 Task: Buy 4 Secondary Diaphragms from Exhaust & Emissions section under best seller category for shipping address: Francisco Garcia, 1396 Camden Street, Reno, Nevada 89501, Cell Number 7752551231. Pay from credit card ending with 2005, CVV 3321
Action: Mouse moved to (26, 83)
Screenshot: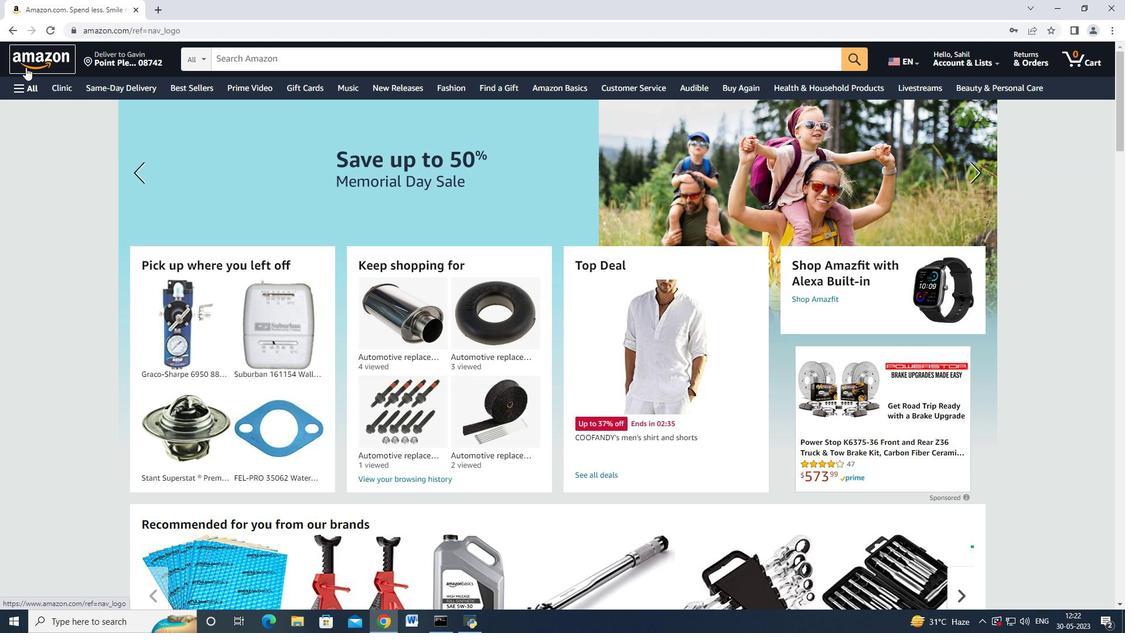 
Action: Mouse pressed left at (26, 83)
Screenshot: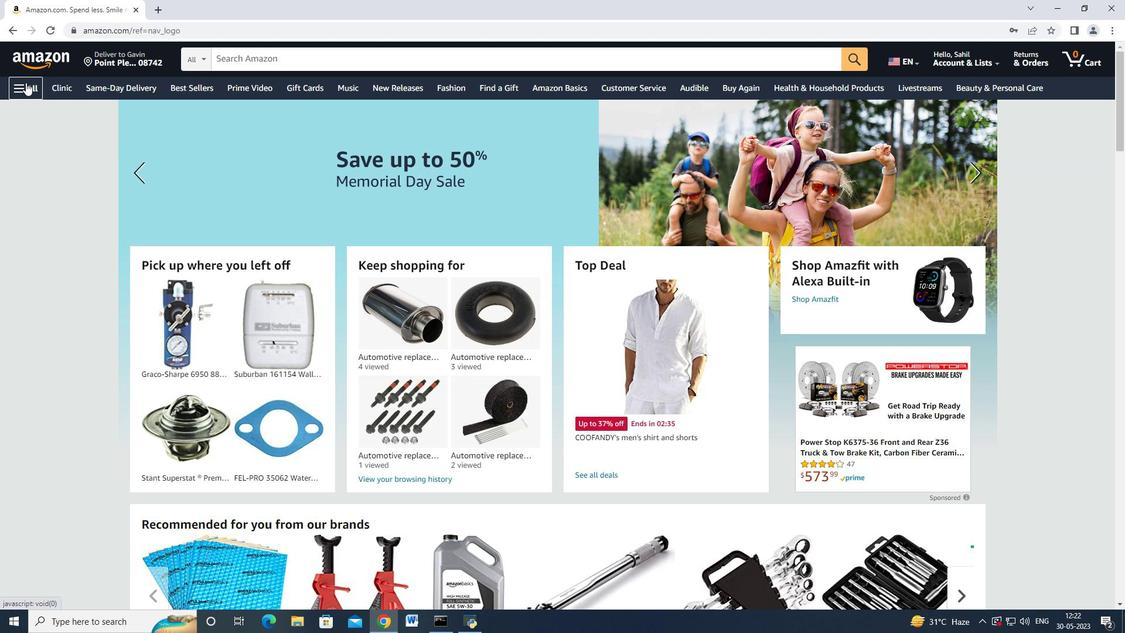
Action: Mouse moved to (15, 153)
Screenshot: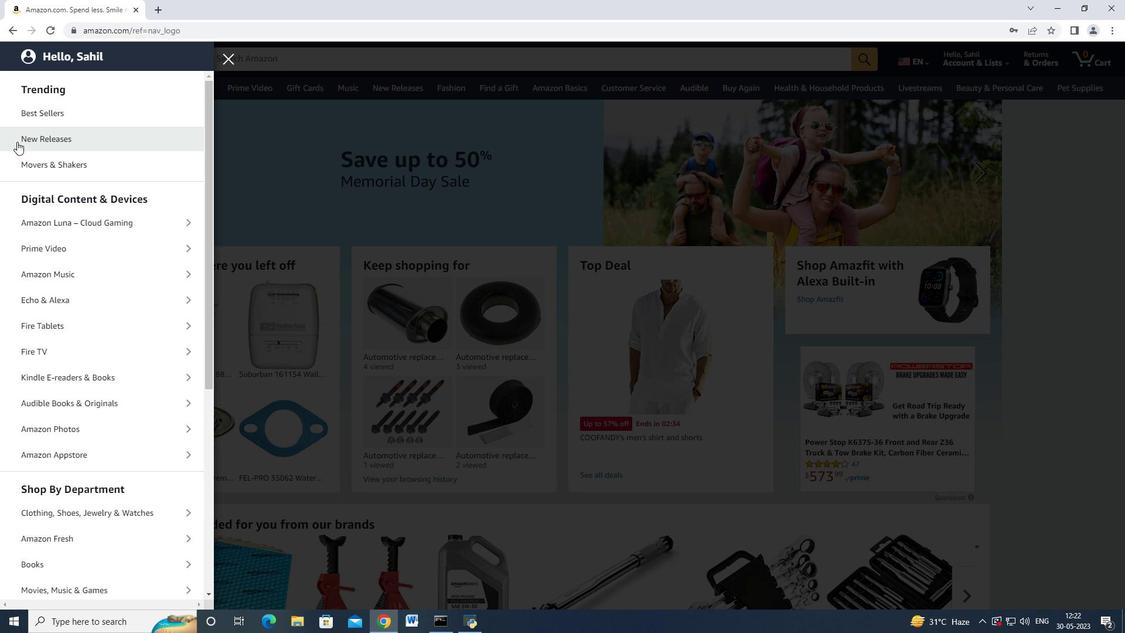 
Action: Mouse scrolled (15, 152) with delta (0, 0)
Screenshot: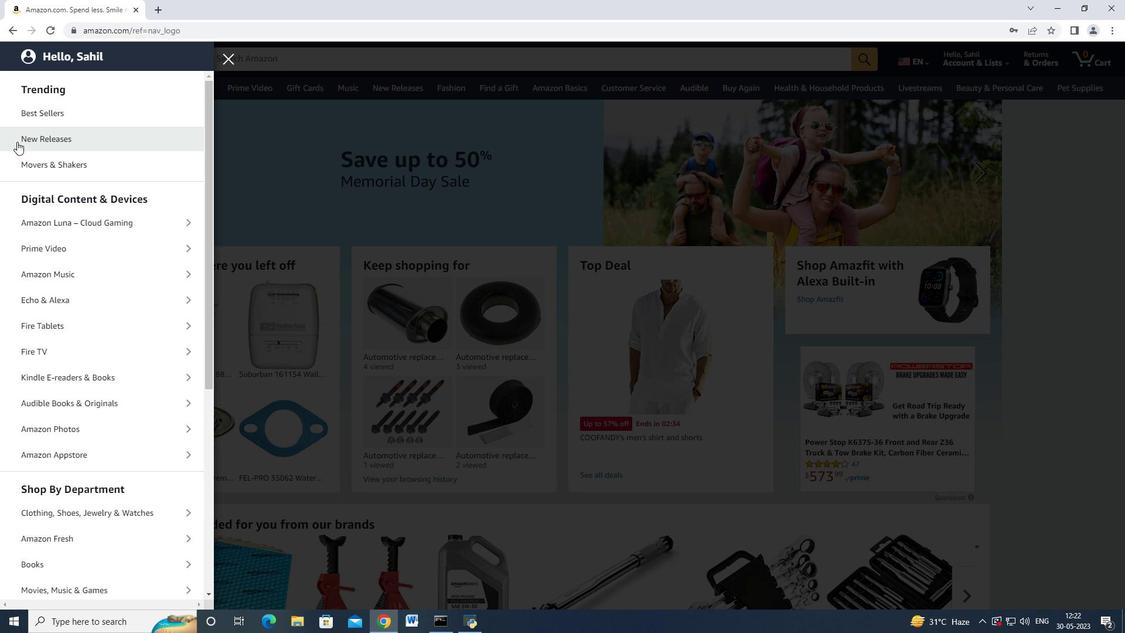 
Action: Mouse moved to (39, 161)
Screenshot: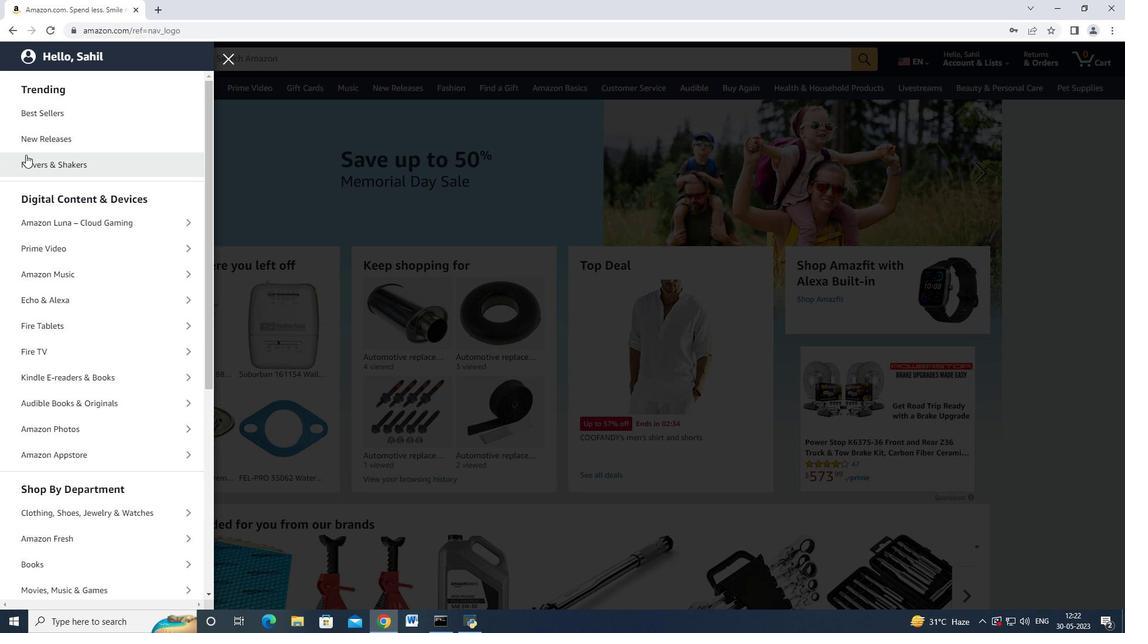 
Action: Mouse scrolled (38, 160) with delta (0, 0)
Screenshot: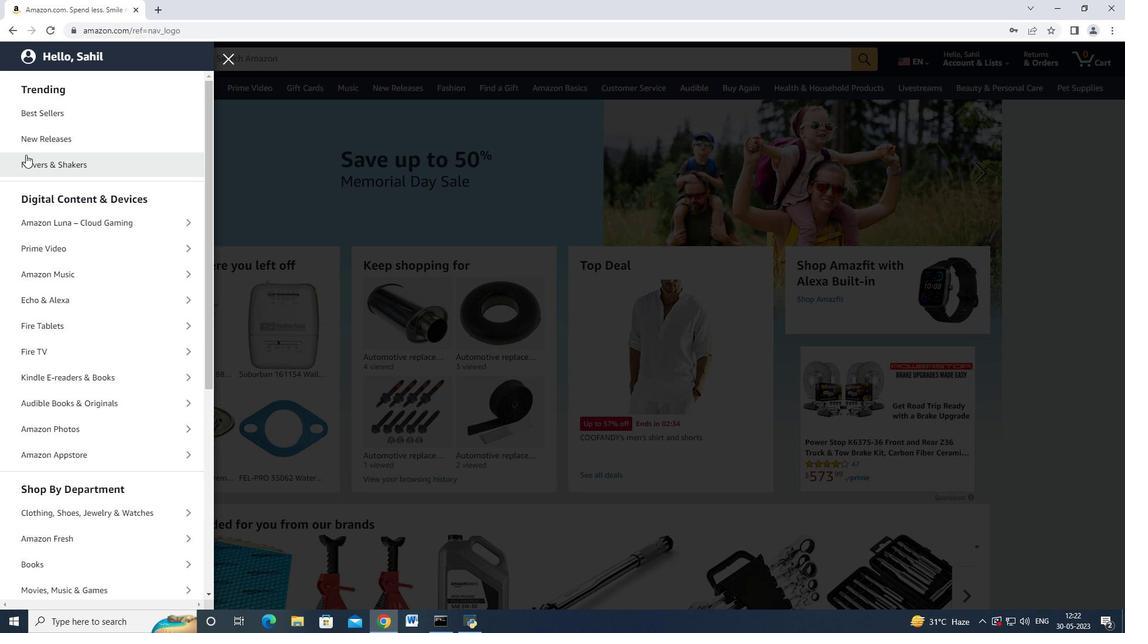 
Action: Mouse moved to (65, 185)
Screenshot: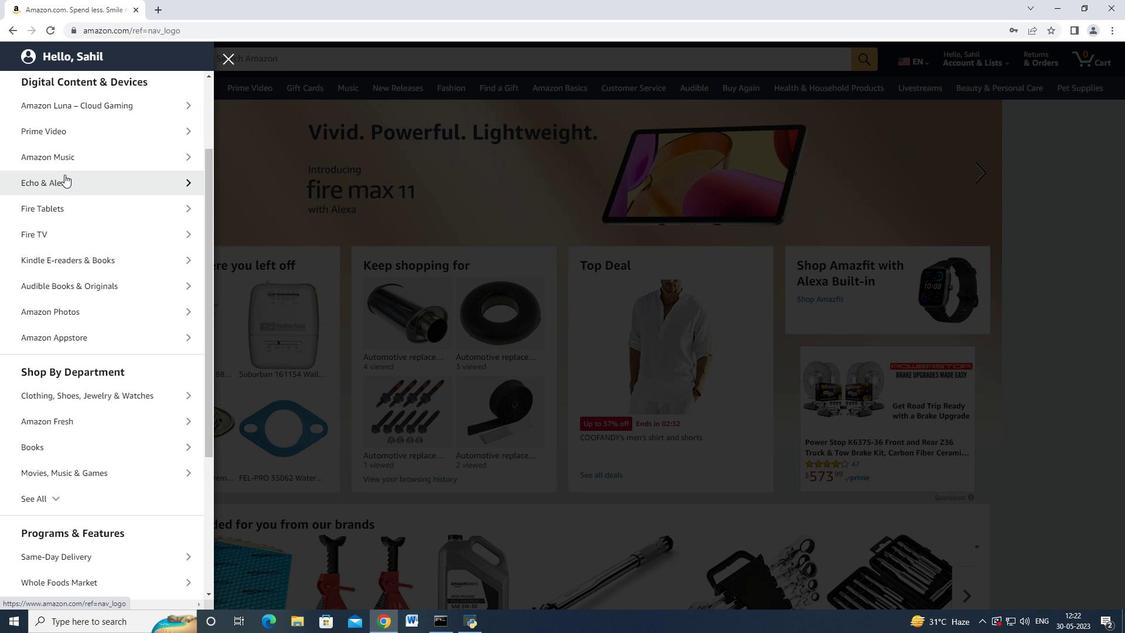 
Action: Mouse scrolled (65, 184) with delta (0, 0)
Screenshot: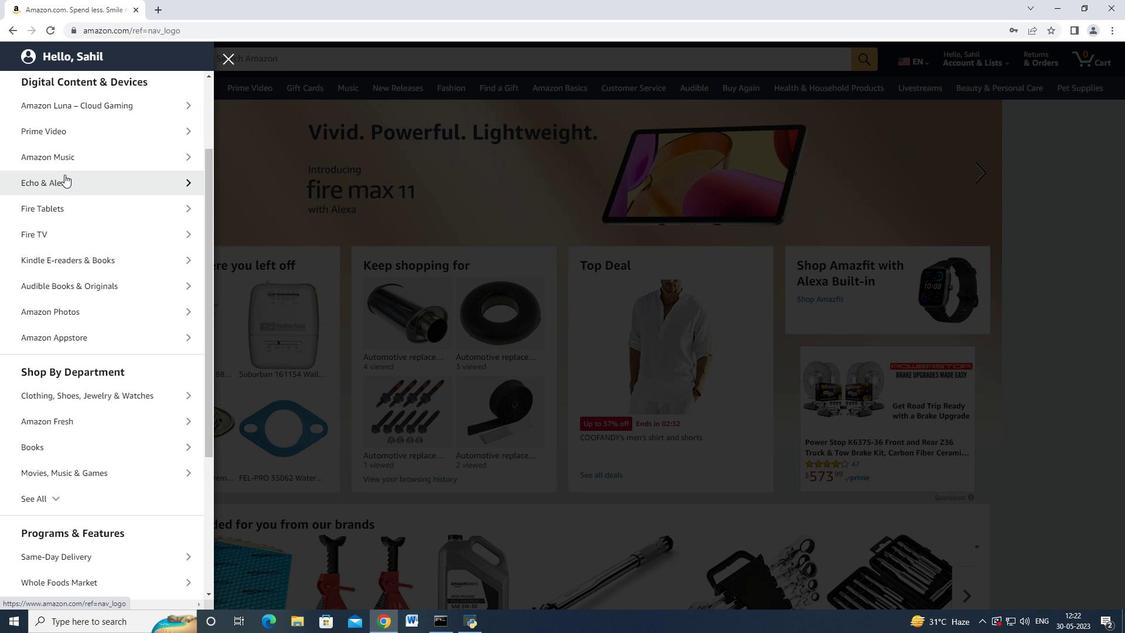 
Action: Mouse moved to (65, 192)
Screenshot: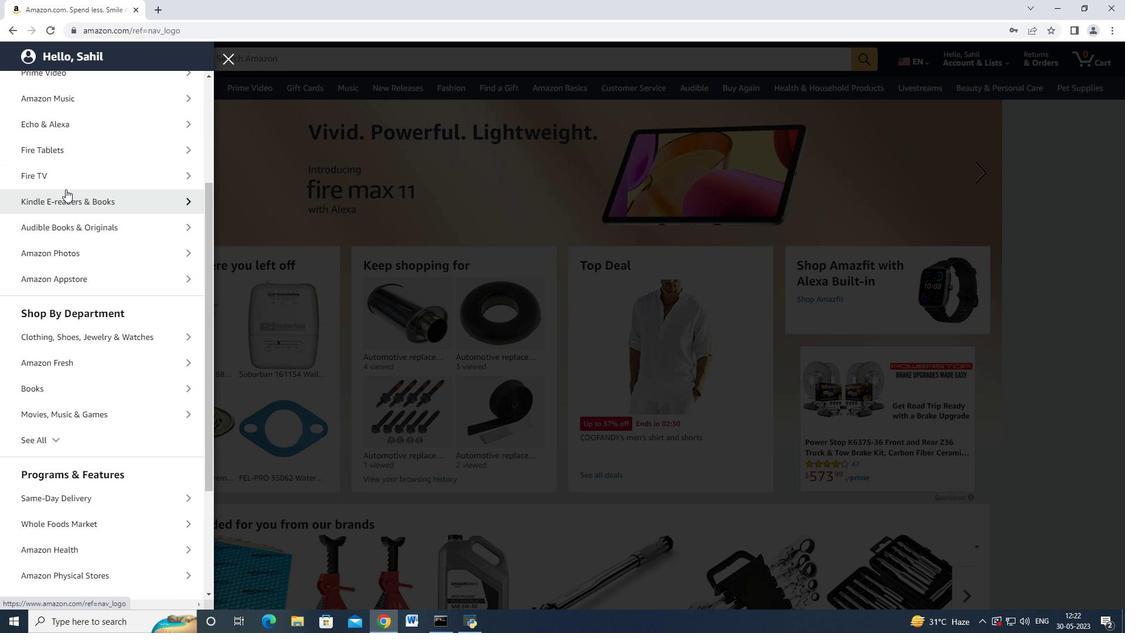 
Action: Mouse scrolled (65, 192) with delta (0, 0)
Screenshot: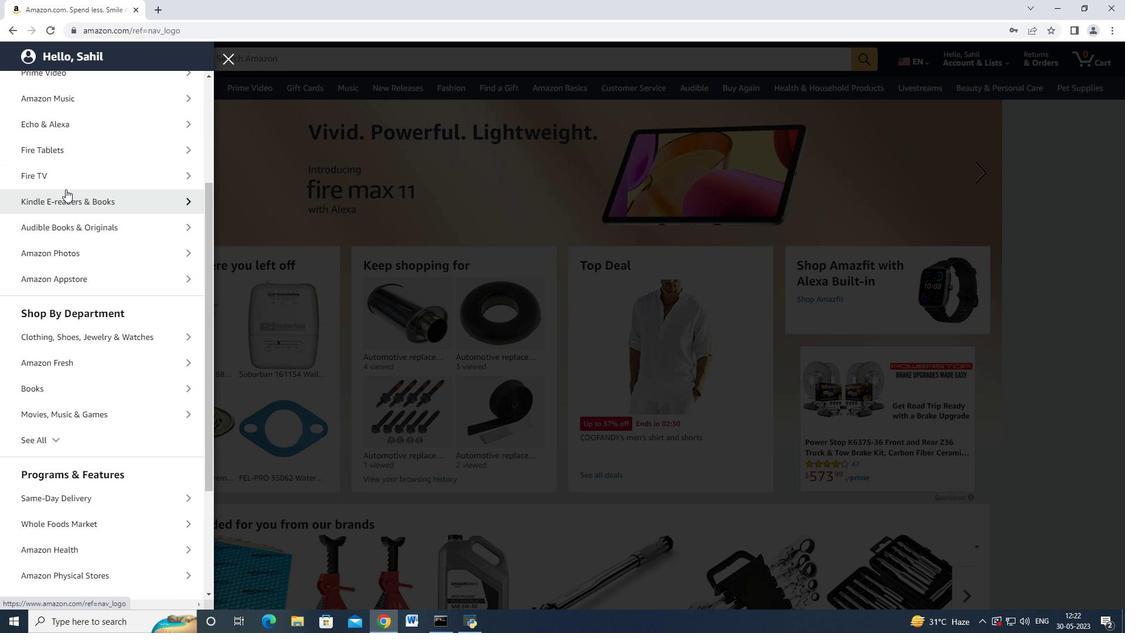 
Action: Mouse moved to (66, 198)
Screenshot: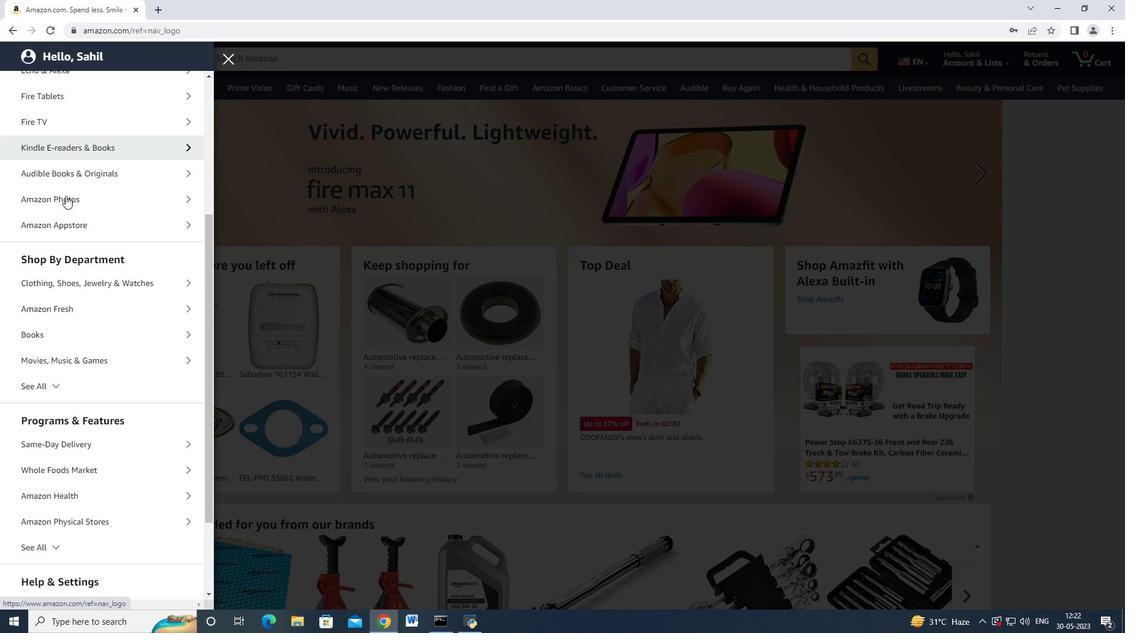 
Action: Mouse scrolled (65, 195) with delta (0, 0)
Screenshot: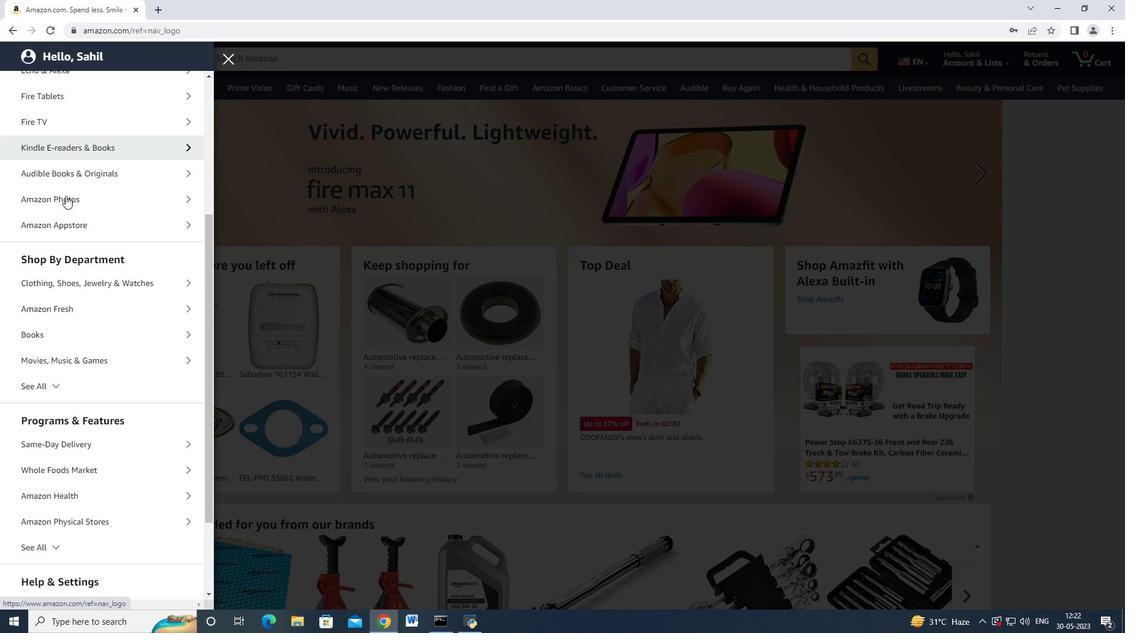 
Action: Mouse moved to (67, 198)
Screenshot: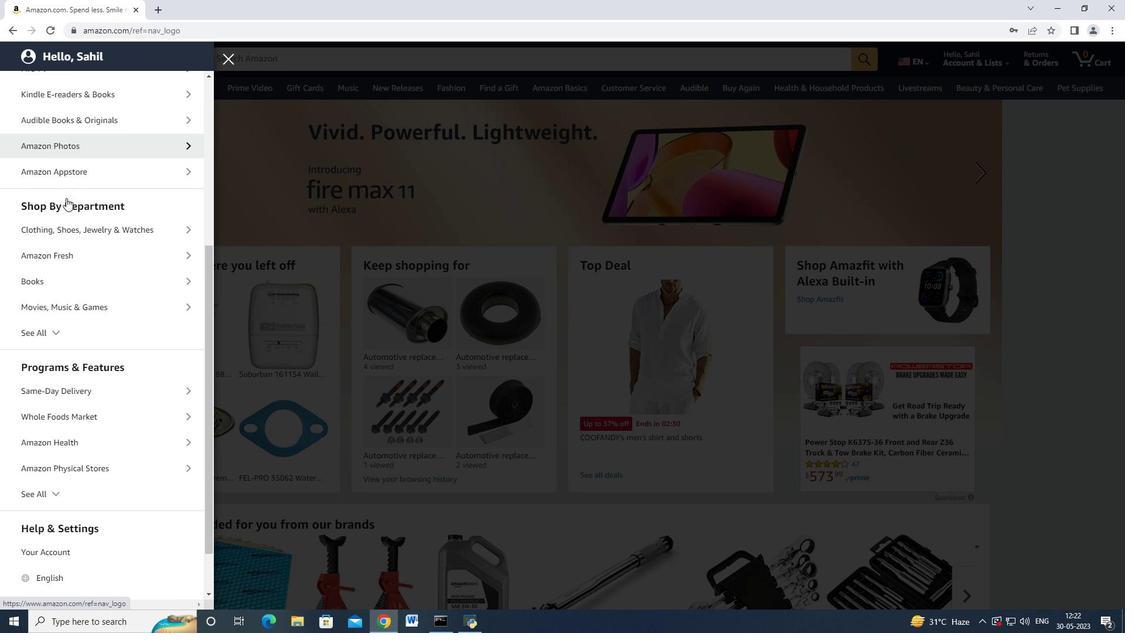 
Action: Mouse scrolled (67, 198) with delta (0, 0)
Screenshot: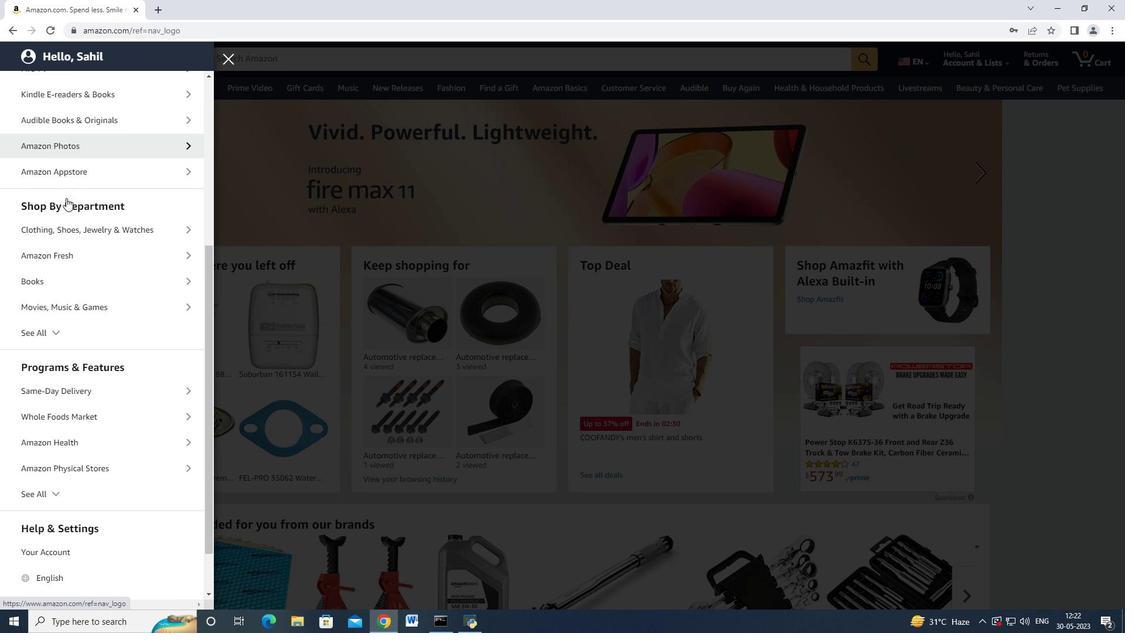 
Action: Mouse moved to (72, 201)
Screenshot: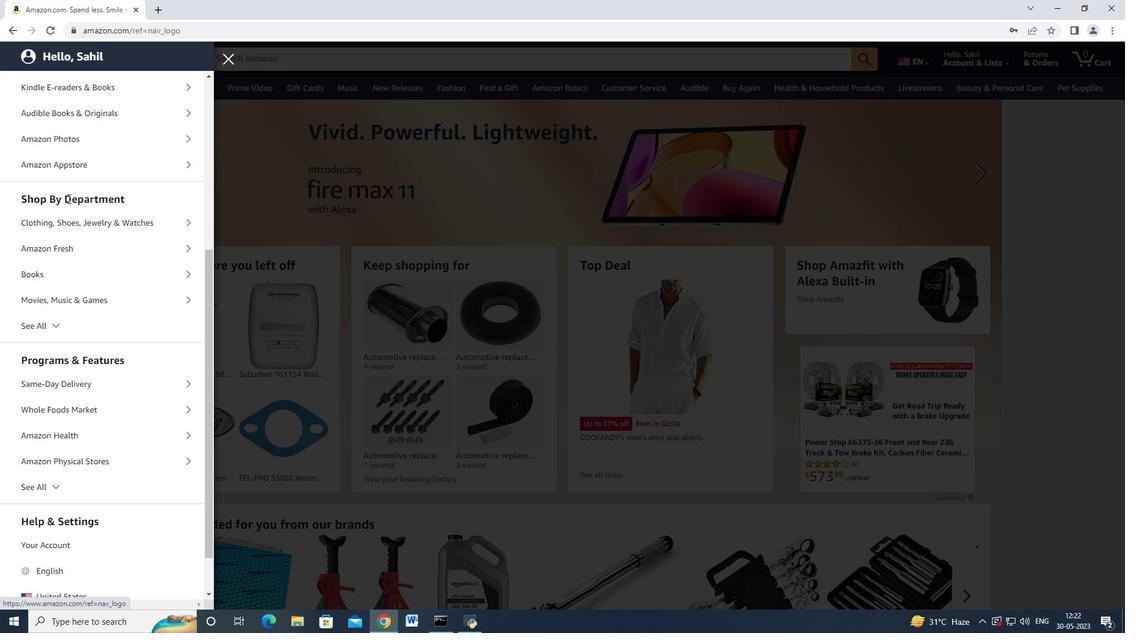 
Action: Mouse scrolled (72, 202) with delta (0, 0)
Screenshot: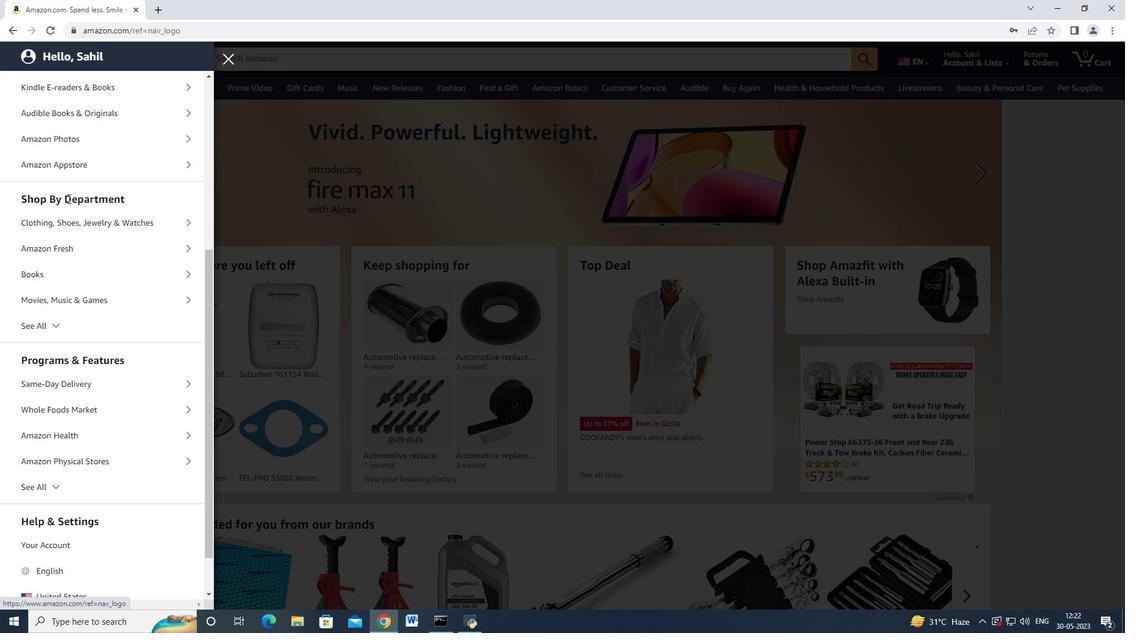 
Action: Mouse moved to (67, 342)
Screenshot: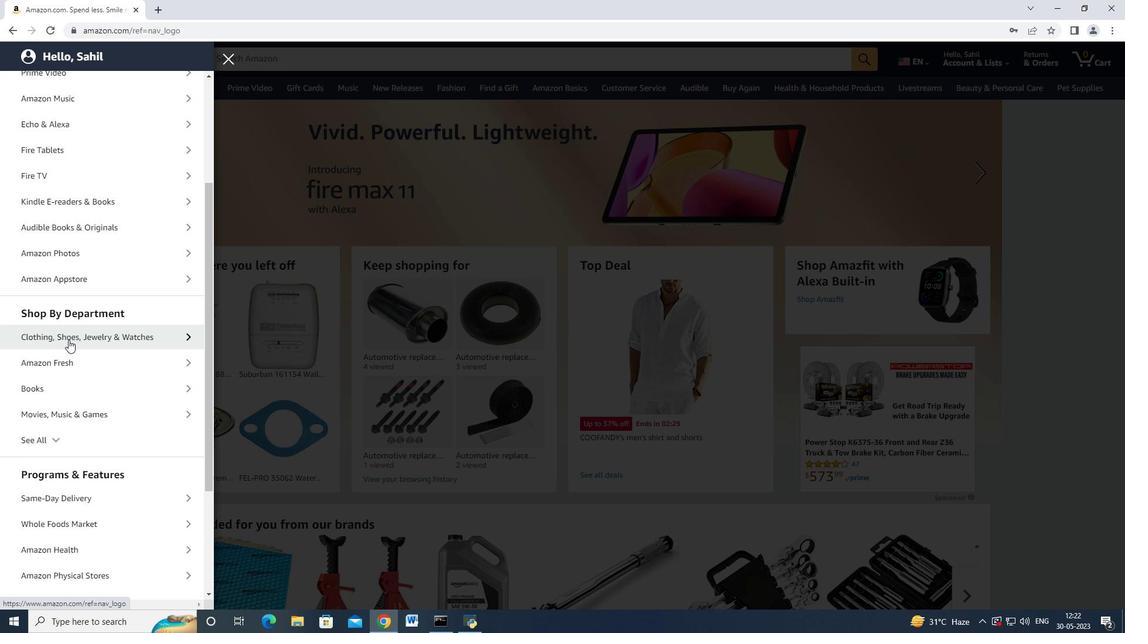 
Action: Mouse scrolled (67, 341) with delta (0, 0)
Screenshot: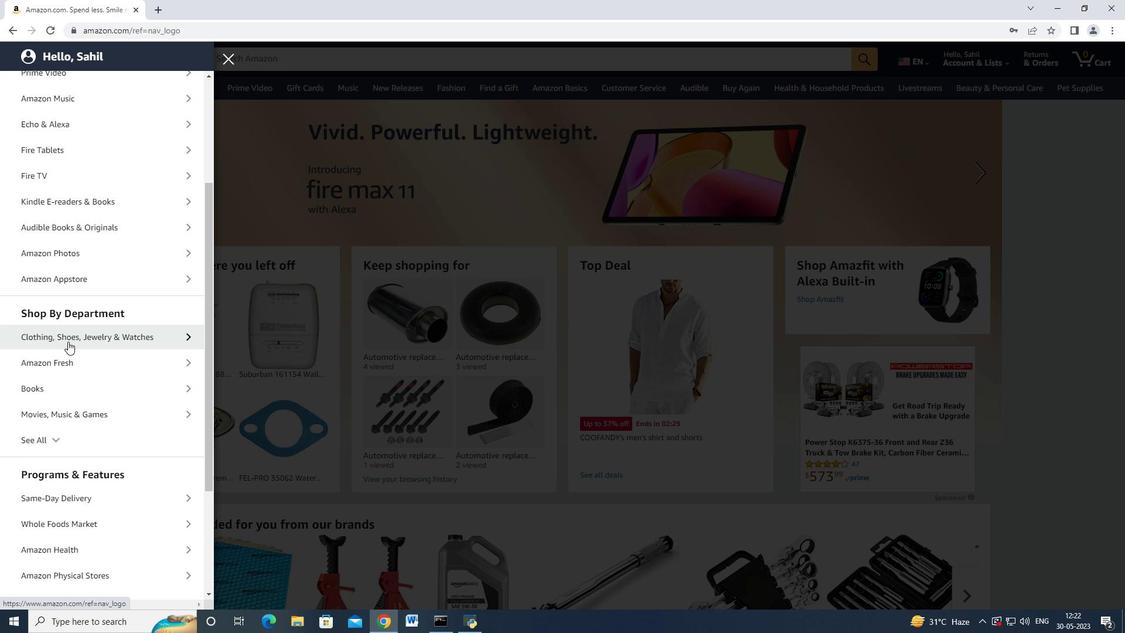 
Action: Mouse moved to (79, 383)
Screenshot: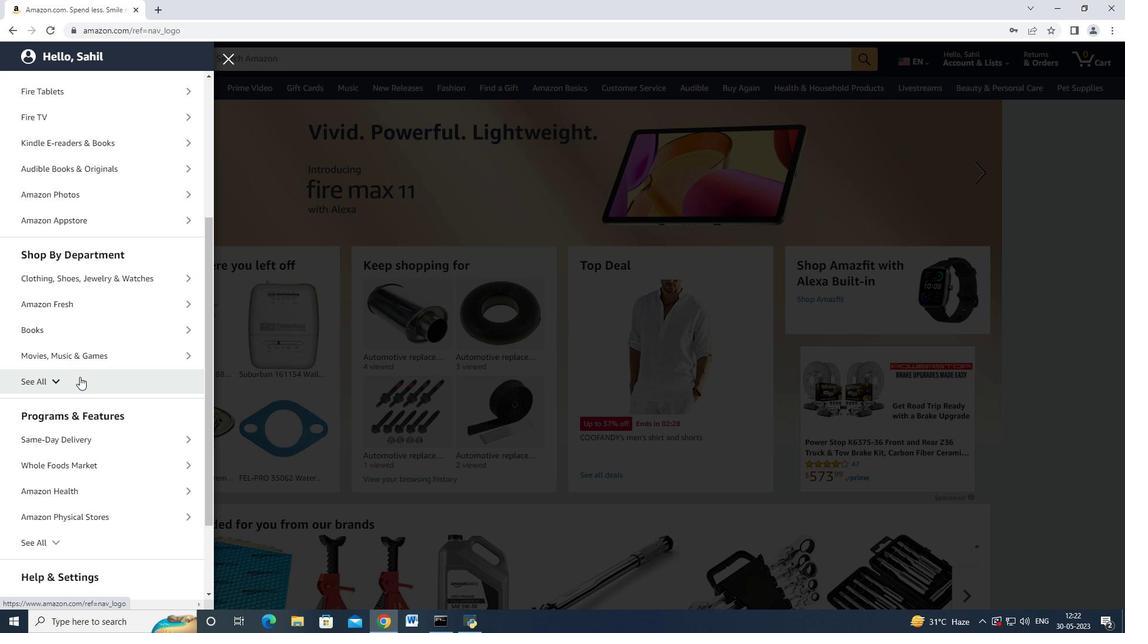 
Action: Mouse pressed left at (79, 383)
Screenshot: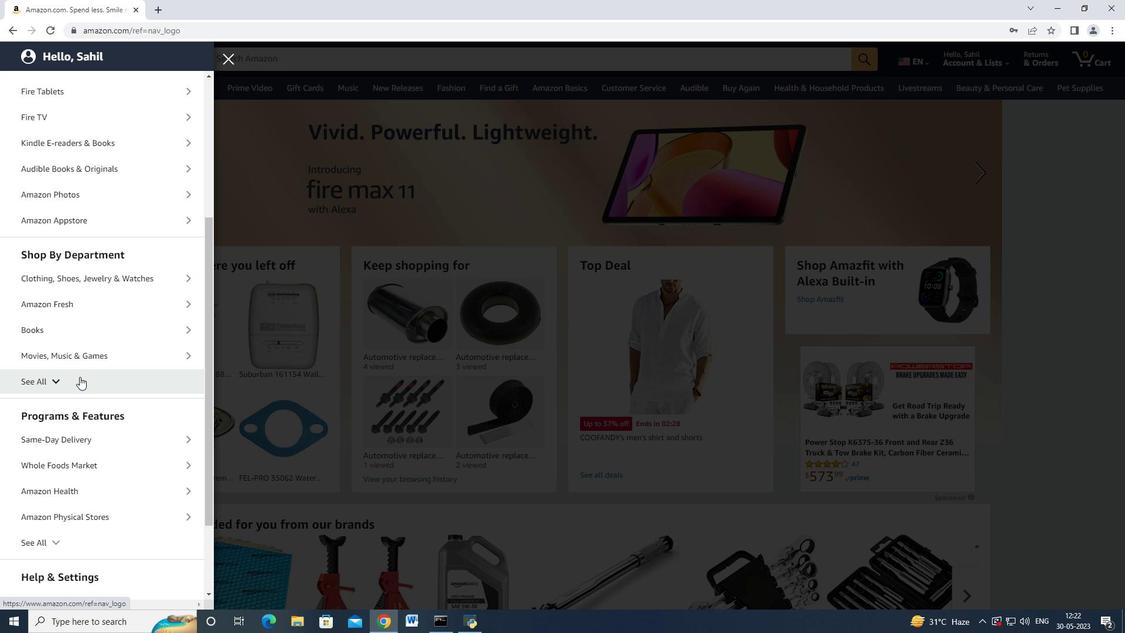 
Action: Mouse moved to (81, 382)
Screenshot: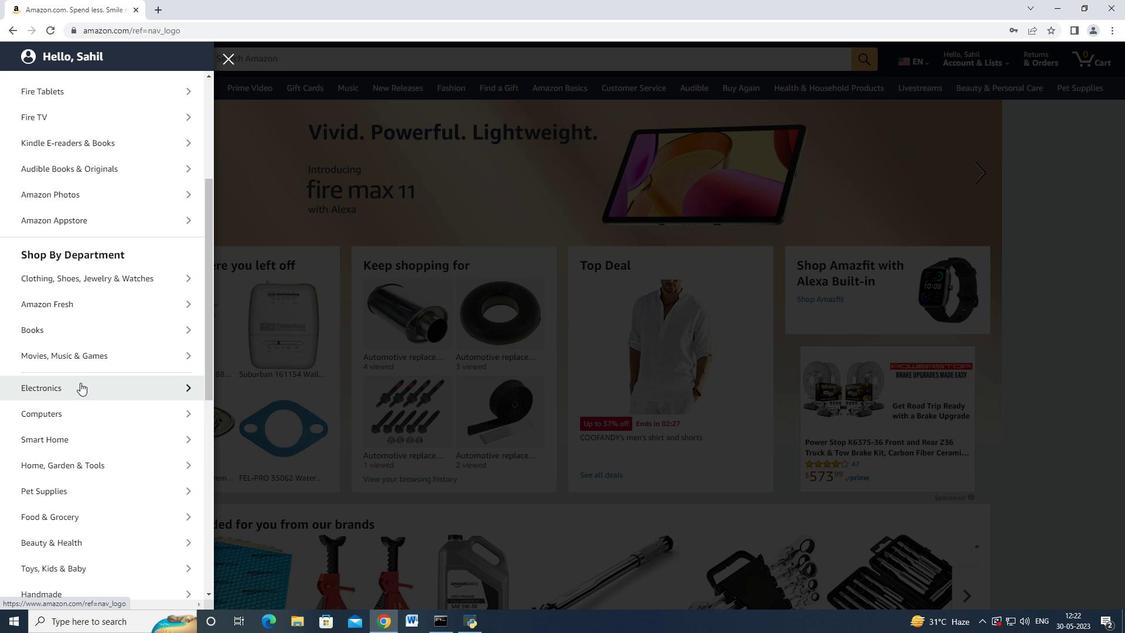 
Action: Mouse scrolled (81, 382) with delta (0, 0)
Screenshot: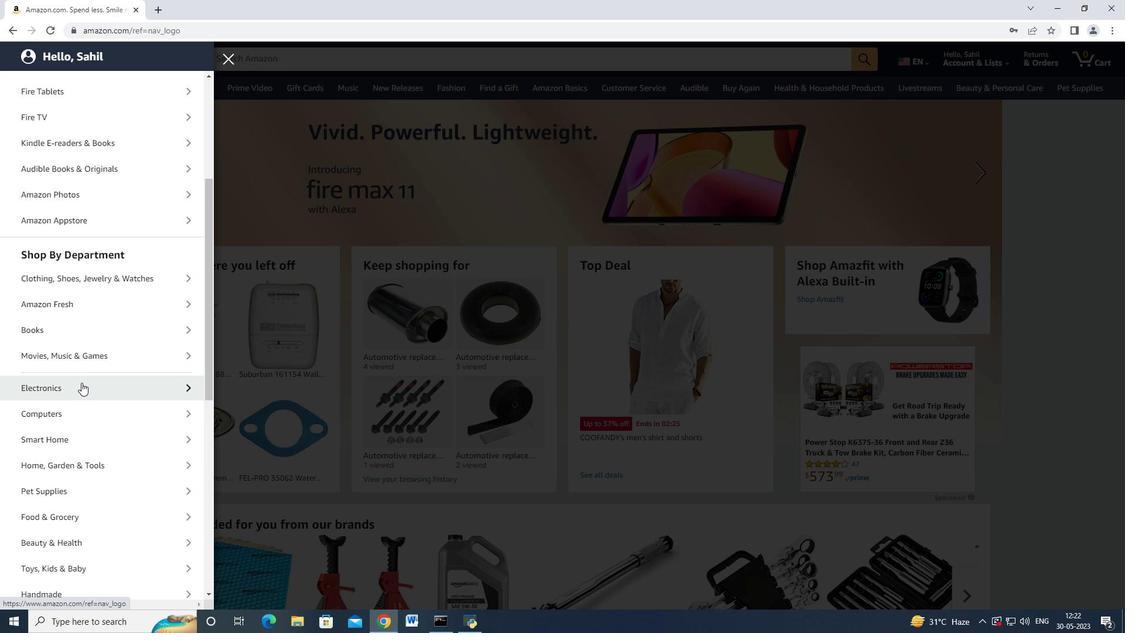 
Action: Mouse scrolled (81, 382) with delta (0, 0)
Screenshot: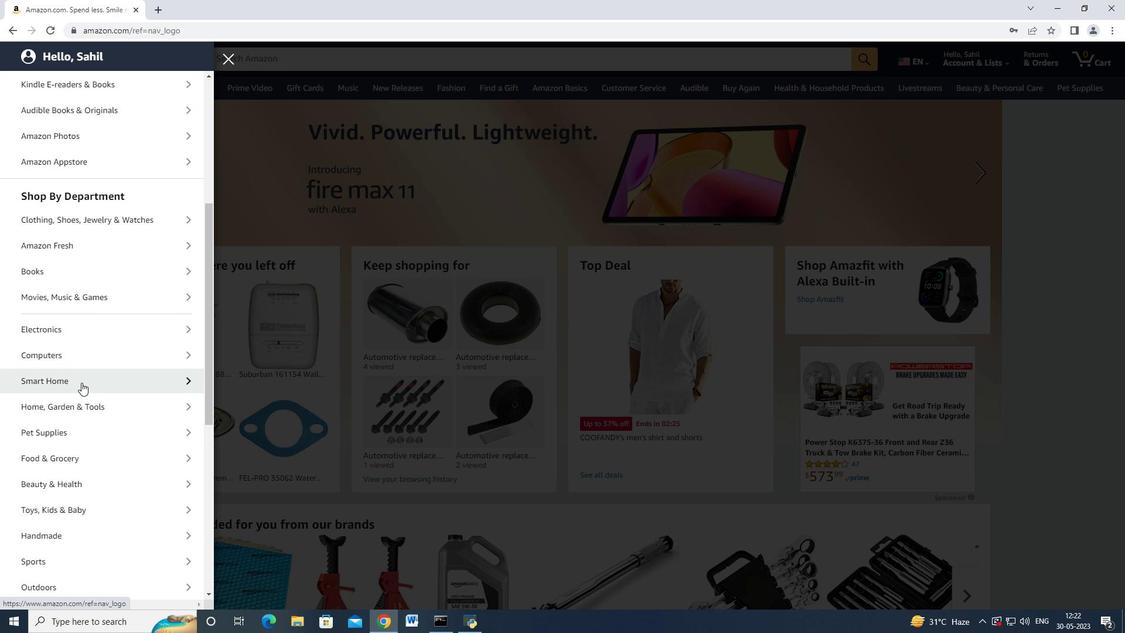 
Action: Mouse moved to (82, 382)
Screenshot: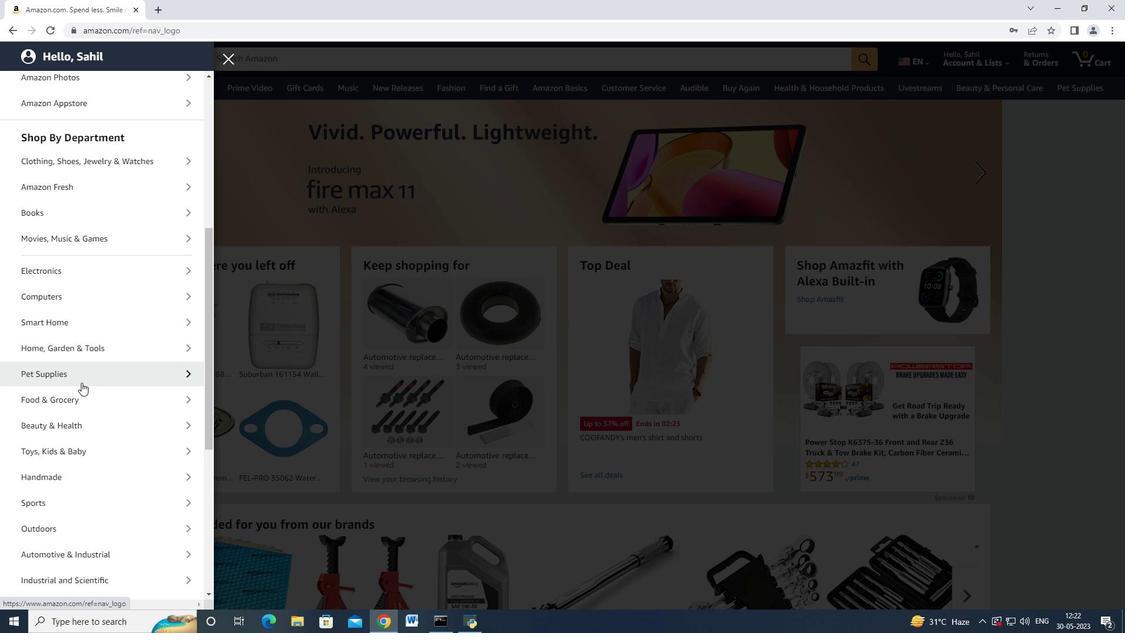 
Action: Mouse scrolled (82, 382) with delta (0, 0)
Screenshot: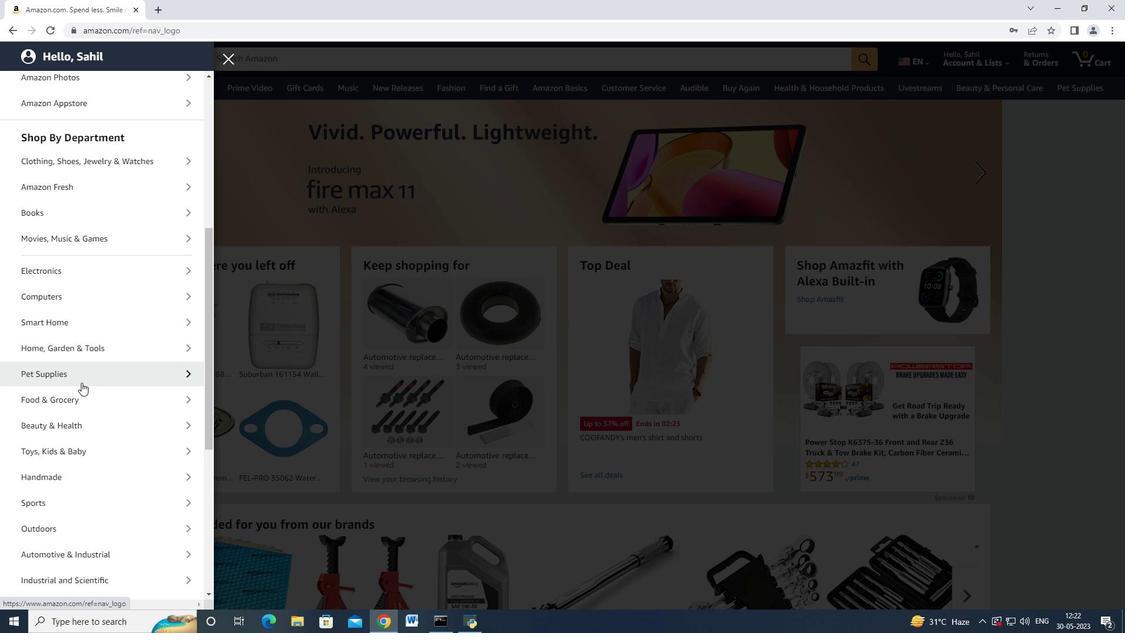 
Action: Mouse scrolled (82, 383) with delta (0, 0)
Screenshot: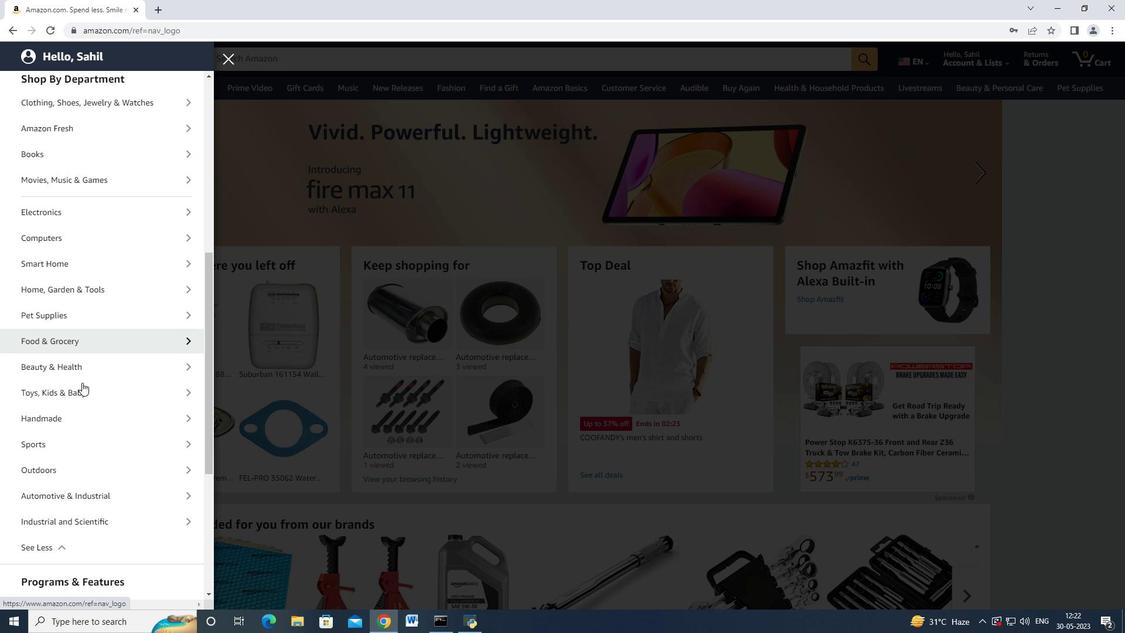
Action: Mouse scrolled (82, 383) with delta (0, 0)
Screenshot: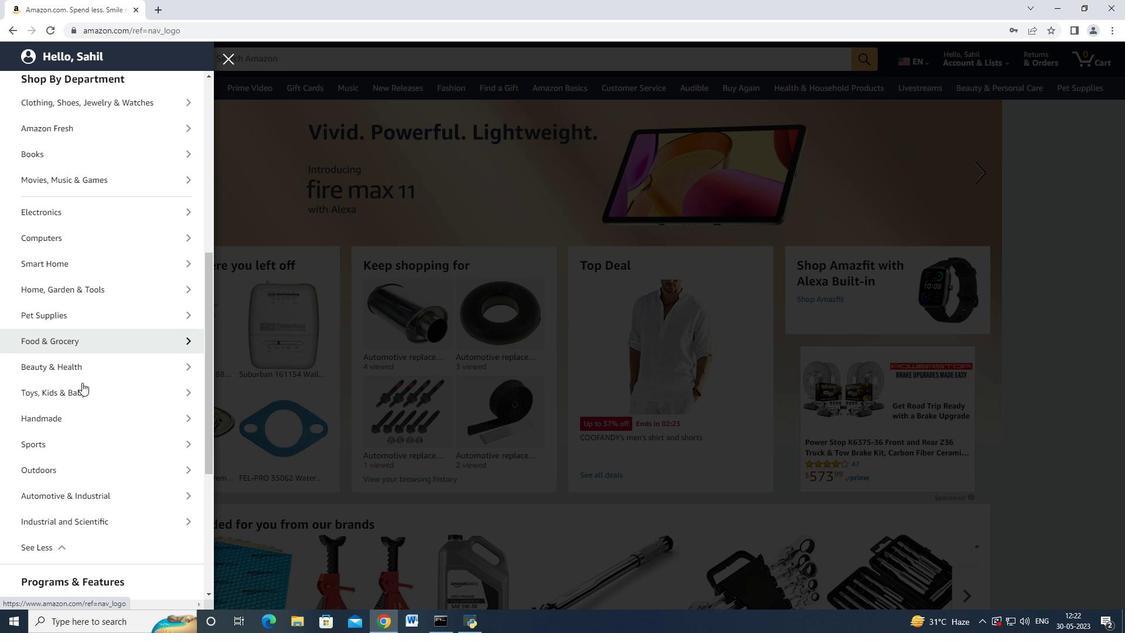 
Action: Mouse moved to (82, 382)
Screenshot: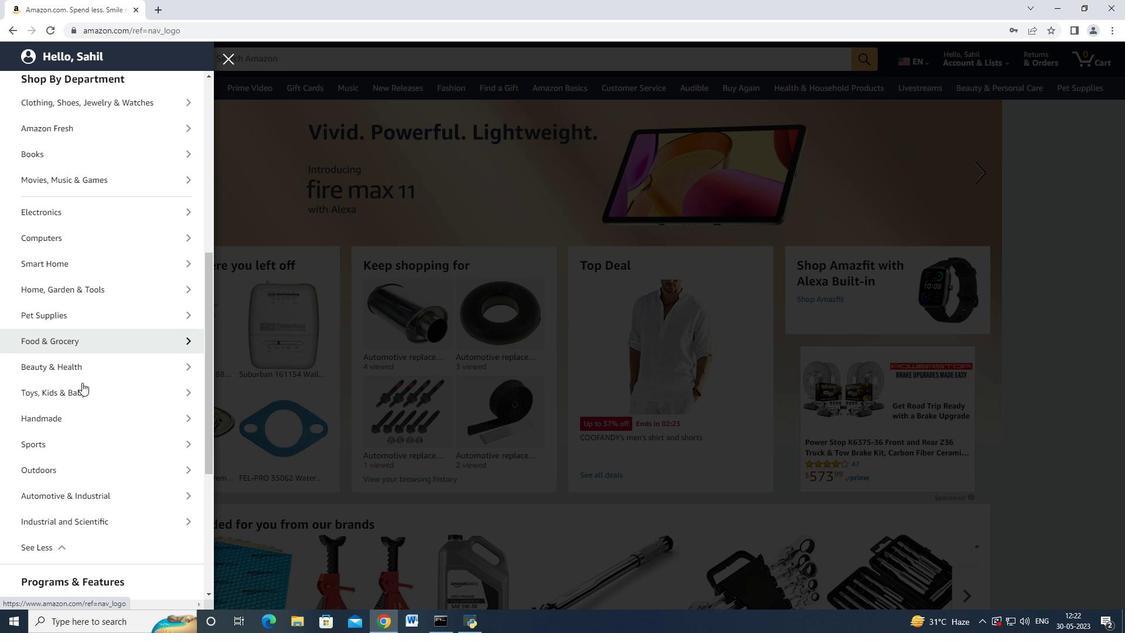 
Action: Mouse scrolled (82, 383) with delta (0, 0)
Screenshot: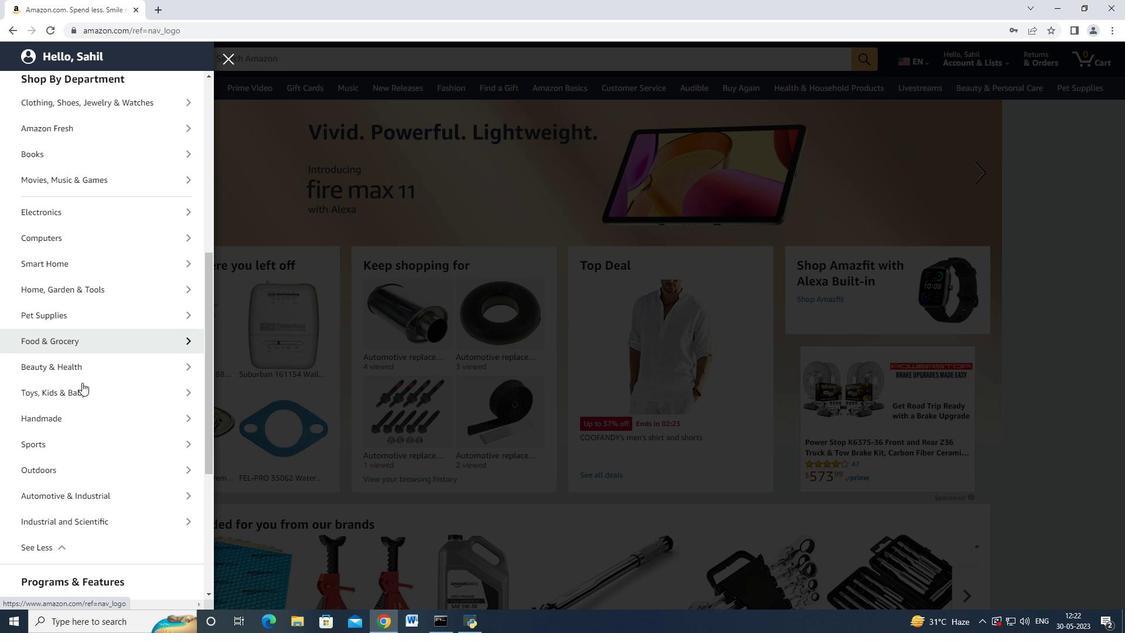 
Action: Mouse moved to (83, 382)
Screenshot: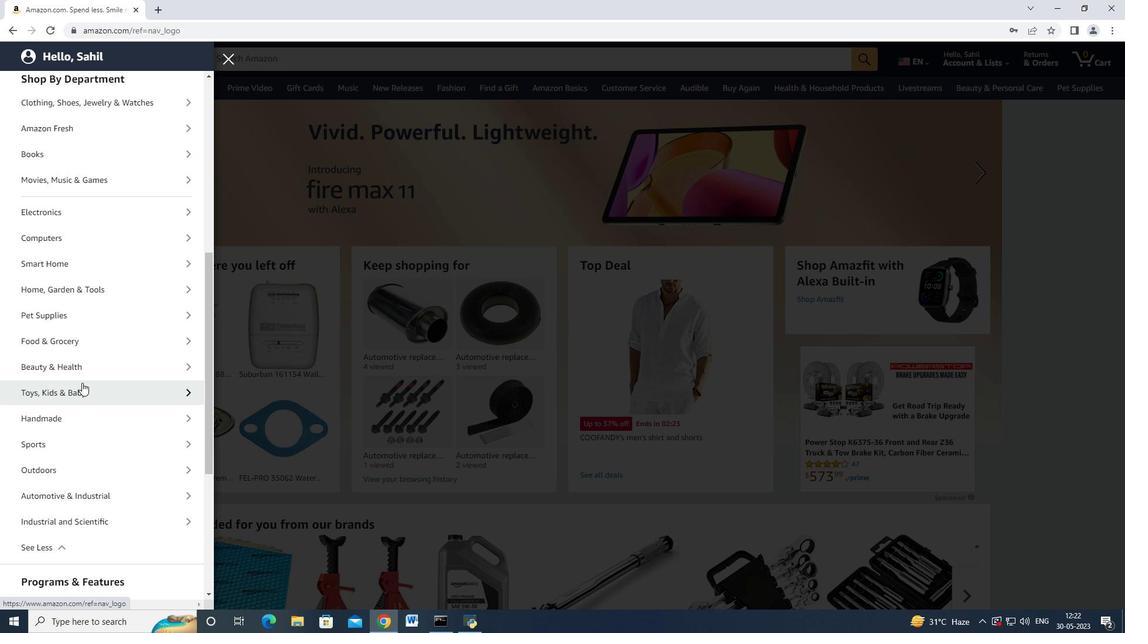 
Action: Mouse scrolled (83, 381) with delta (0, 0)
Screenshot: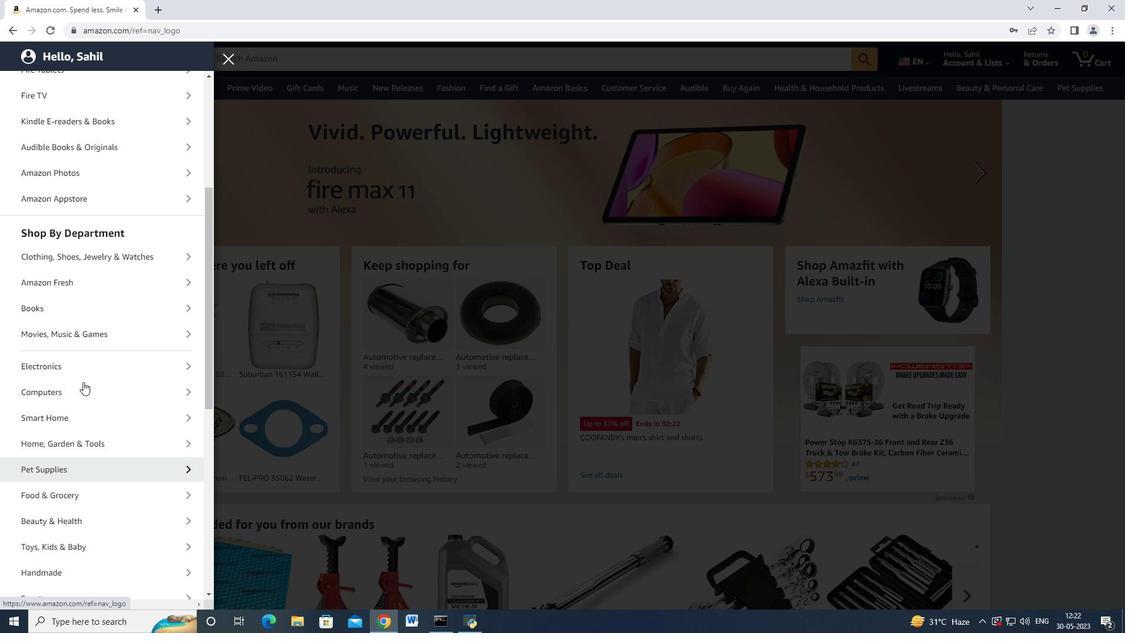 
Action: Mouse scrolled (83, 381) with delta (0, 0)
Screenshot: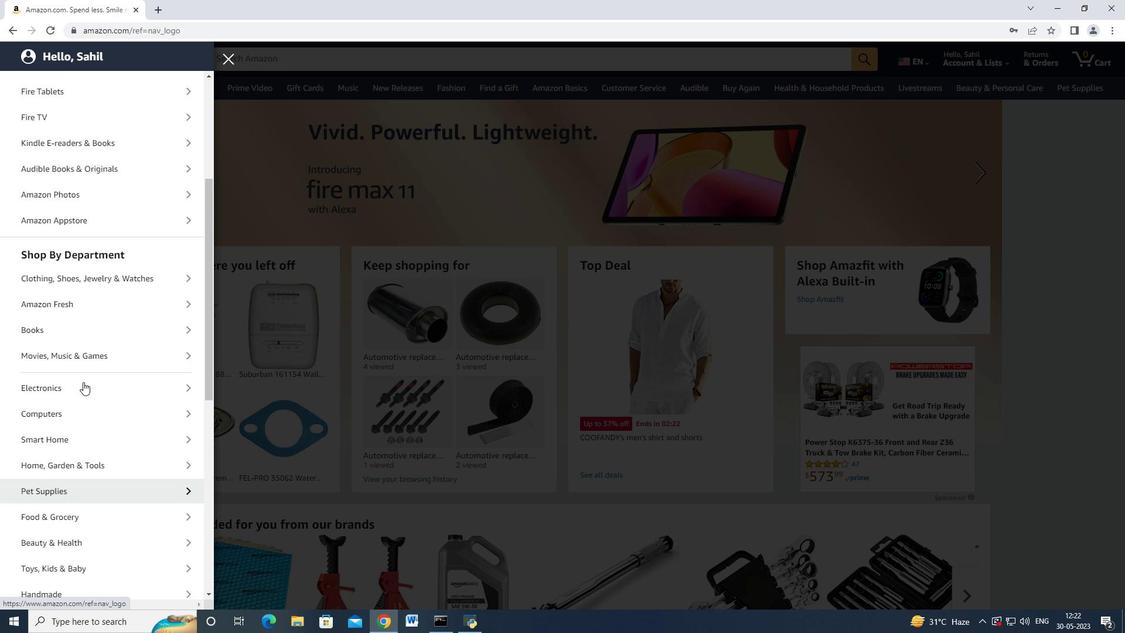 
Action: Mouse scrolled (83, 381) with delta (0, 0)
Screenshot: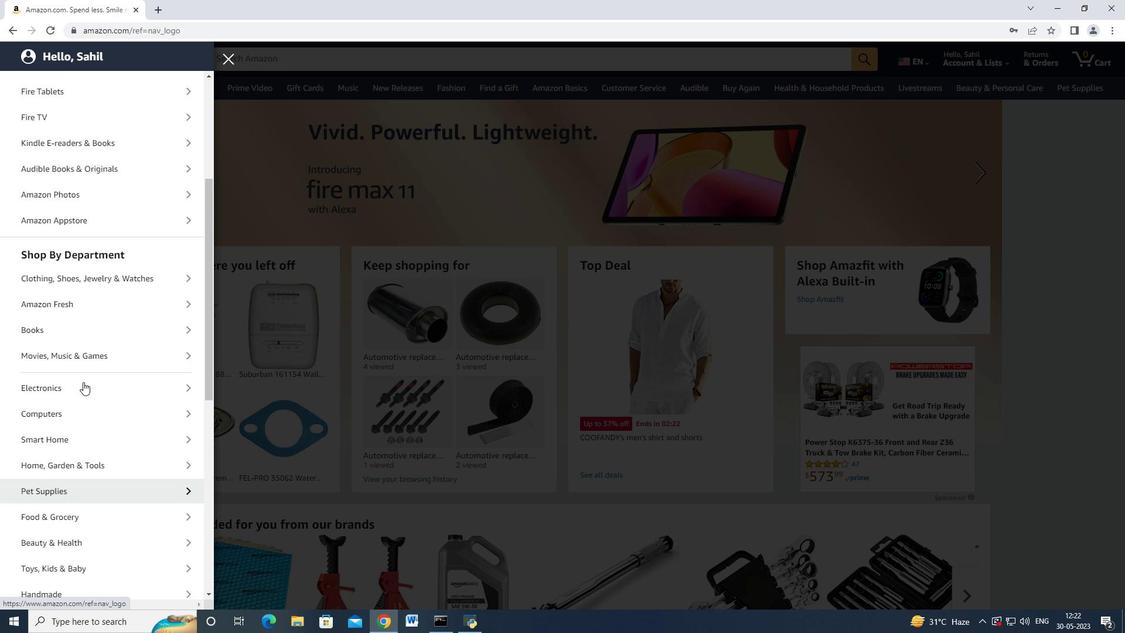 
Action: Mouse moved to (82, 387)
Screenshot: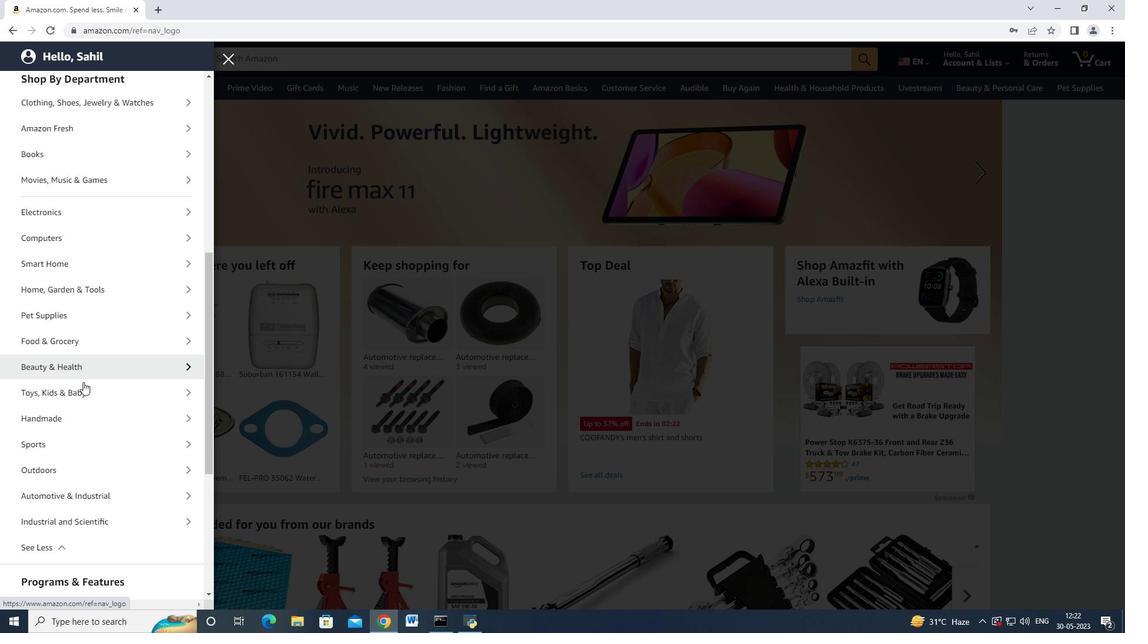 
Action: Mouse scrolled (82, 386) with delta (0, 0)
Screenshot: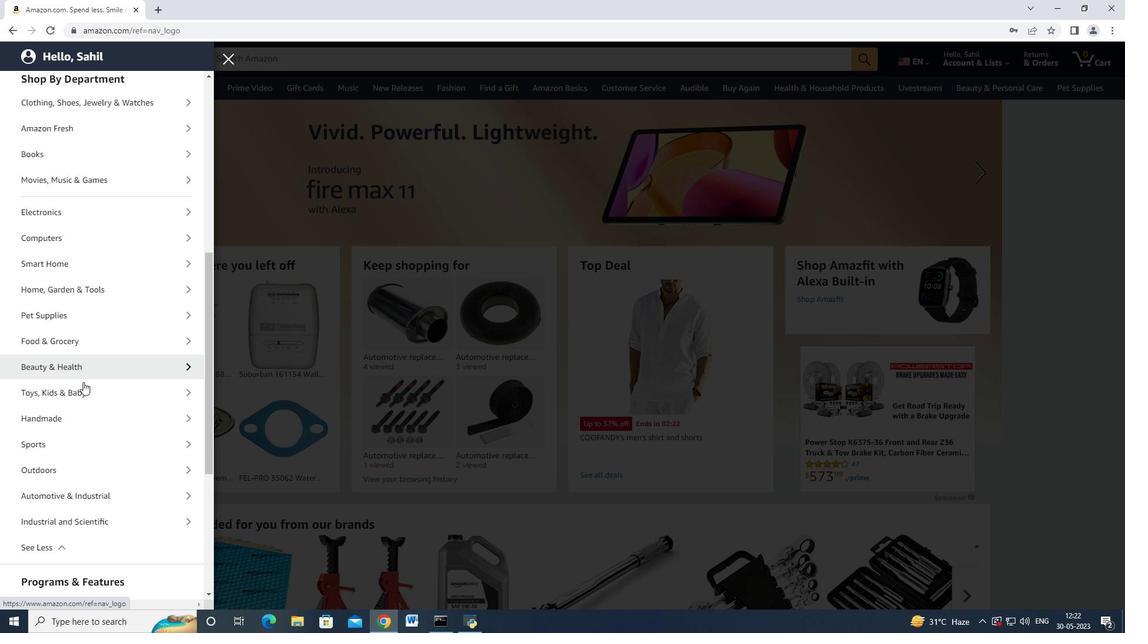 
Action: Mouse moved to (80, 399)
Screenshot: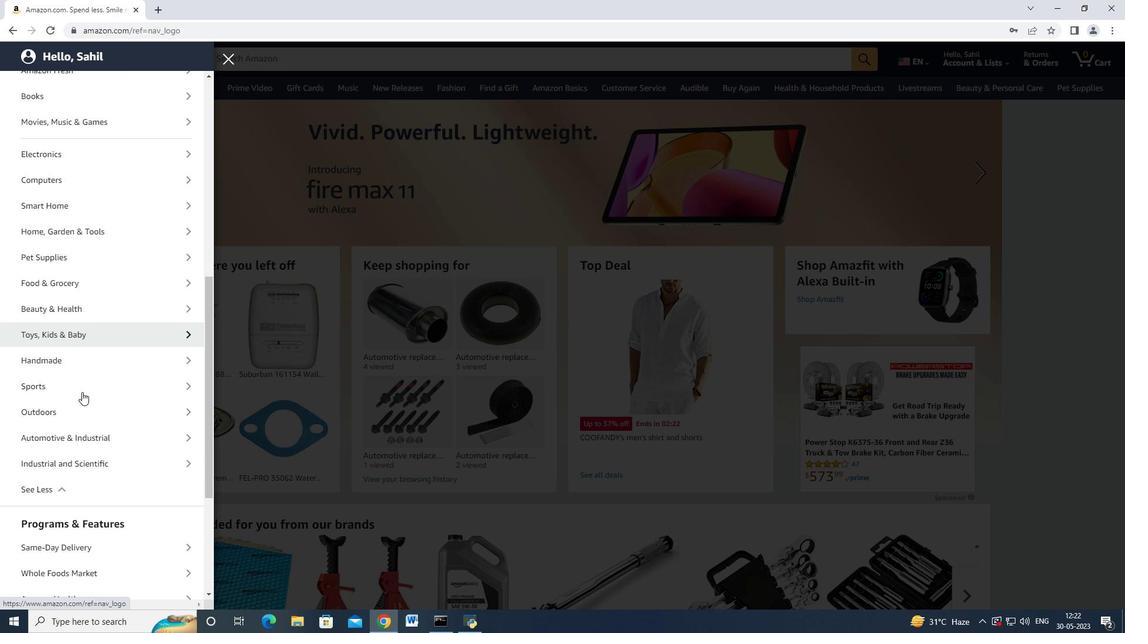 
Action: Mouse scrolled (80, 399) with delta (0, 0)
Screenshot: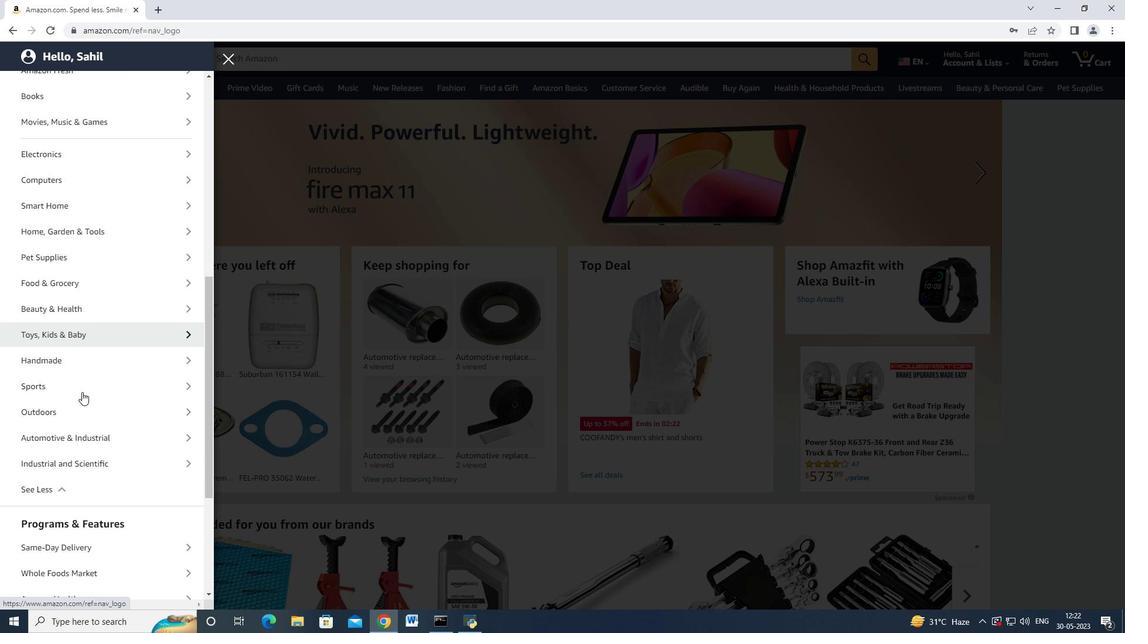
Action: Mouse moved to (92, 373)
Screenshot: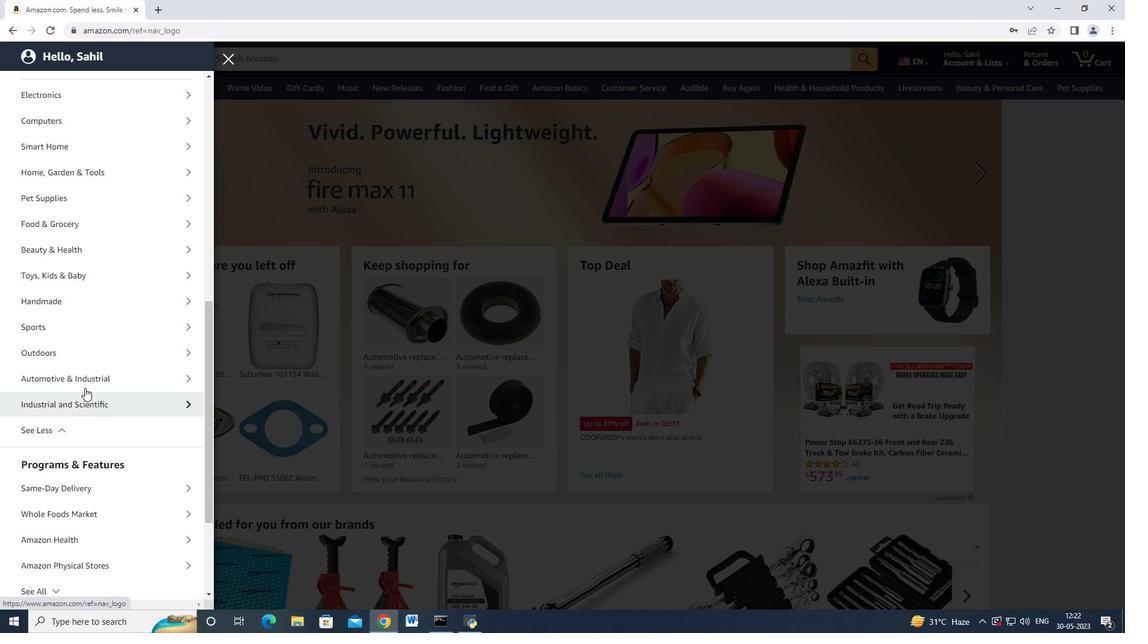 
Action: Mouse pressed left at (92, 373)
Screenshot: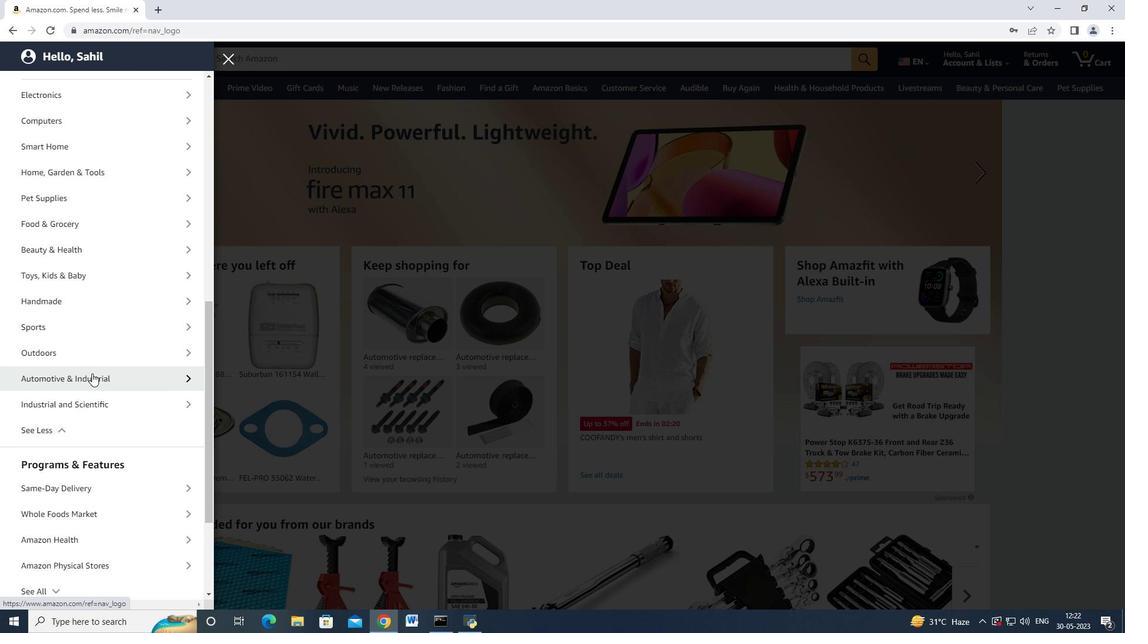 
Action: Mouse moved to (99, 358)
Screenshot: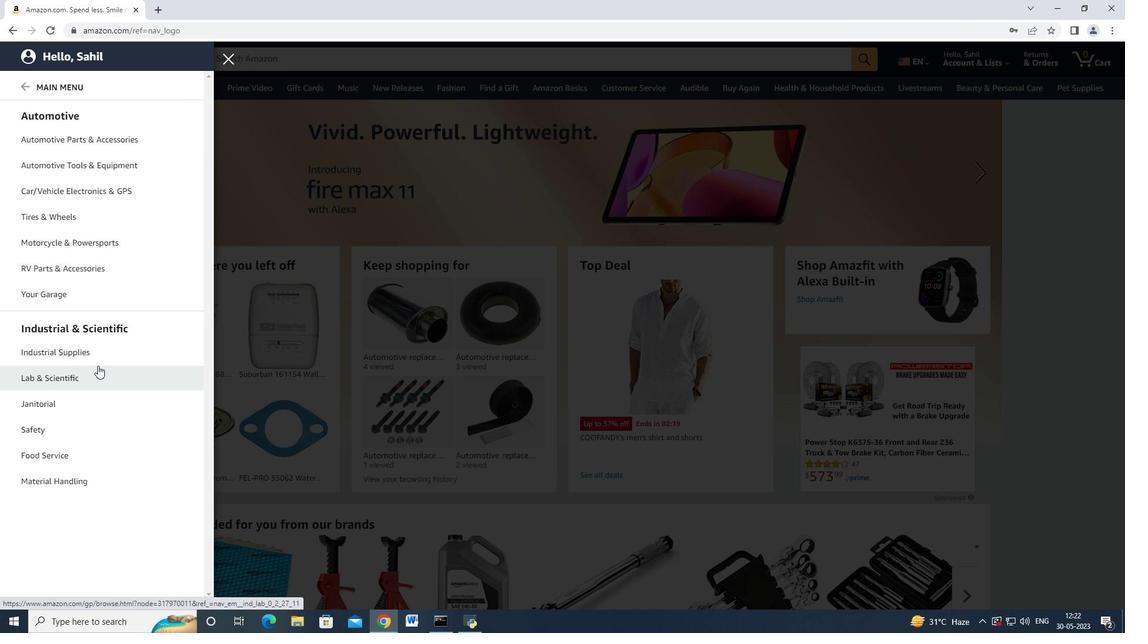 
Action: Mouse scrolled (99, 358) with delta (0, 0)
Screenshot: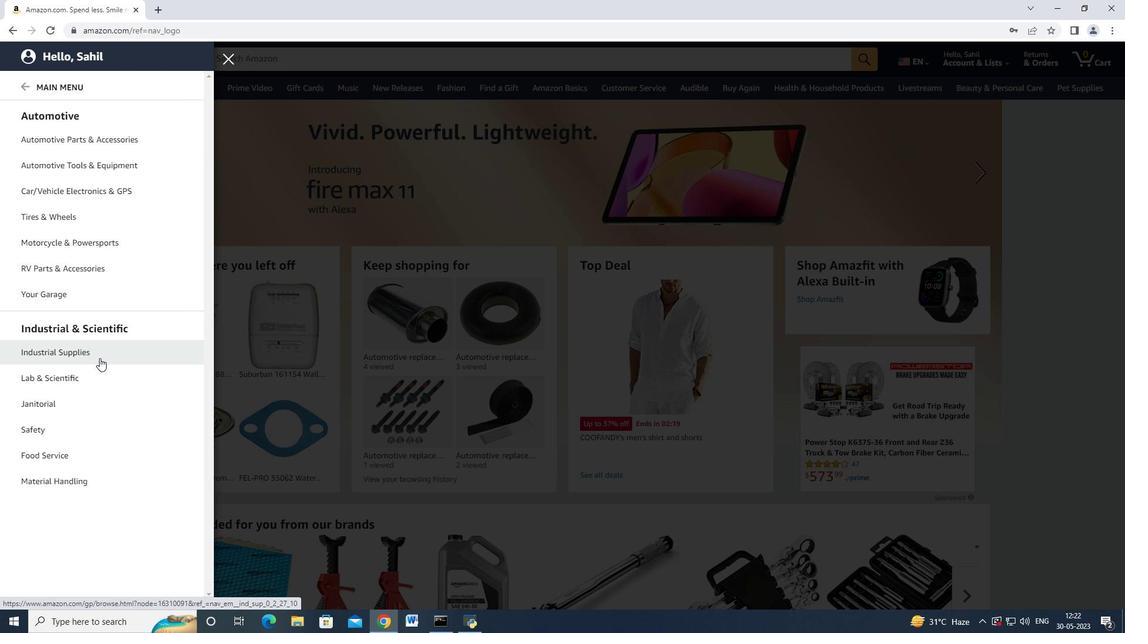 
Action: Mouse scrolled (99, 358) with delta (0, 0)
Screenshot: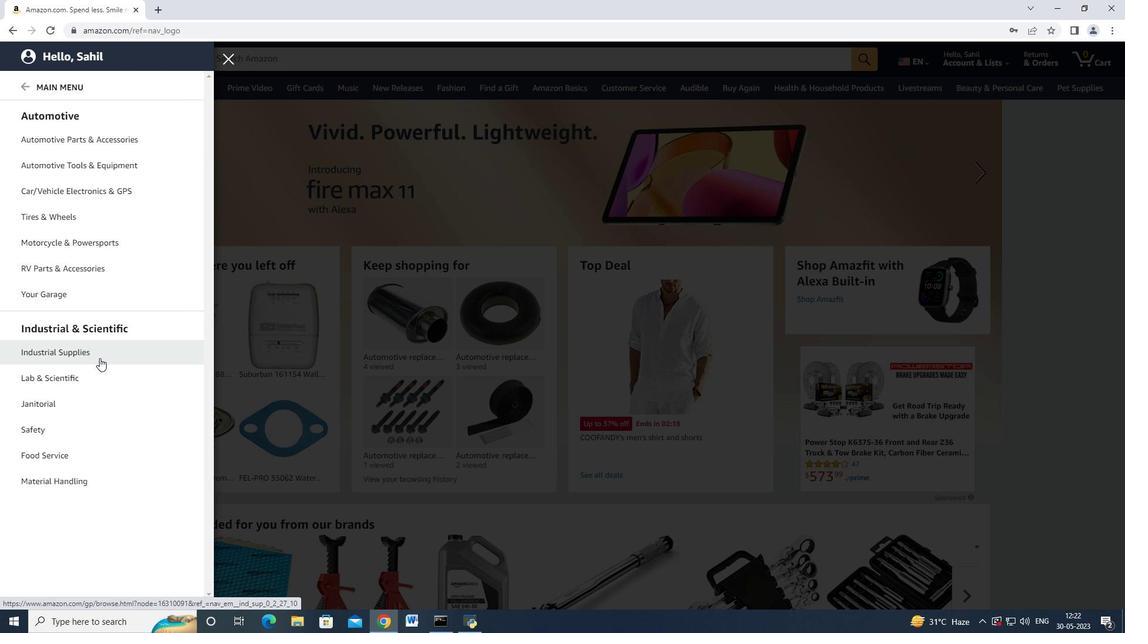 
Action: Mouse scrolled (99, 358) with delta (0, 0)
Screenshot: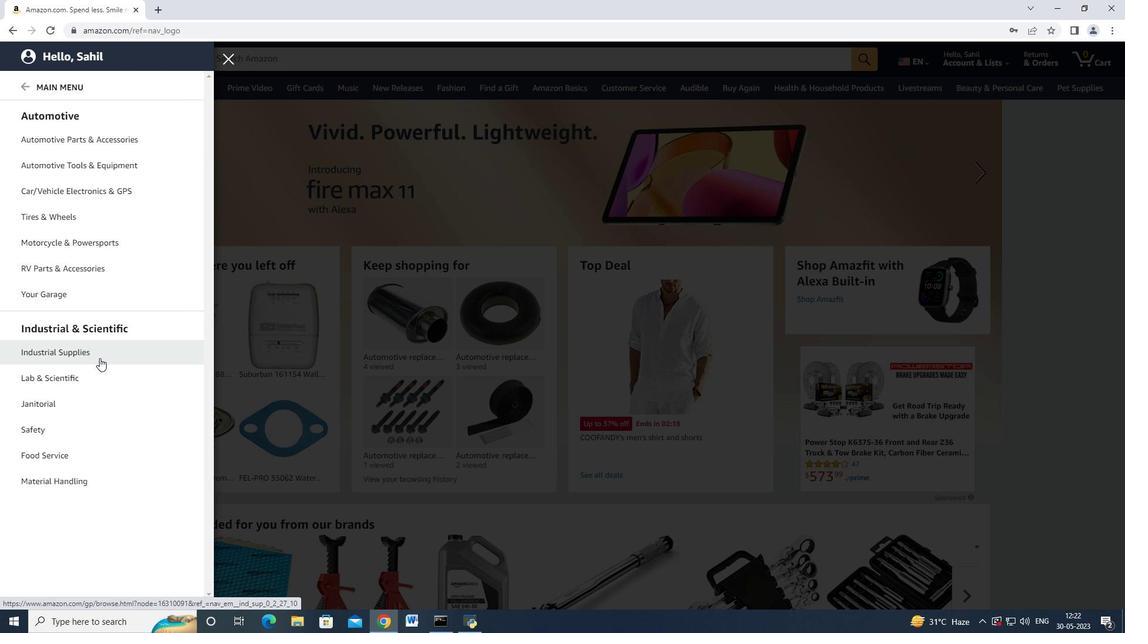 
Action: Mouse moved to (110, 134)
Screenshot: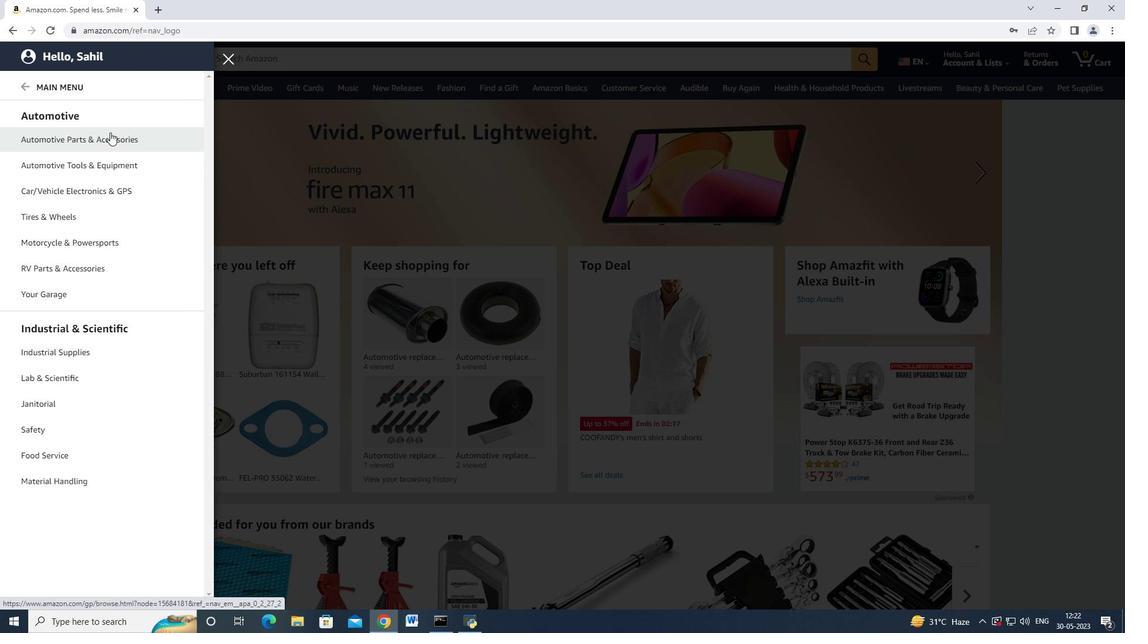 
Action: Mouse pressed left at (110, 134)
Screenshot: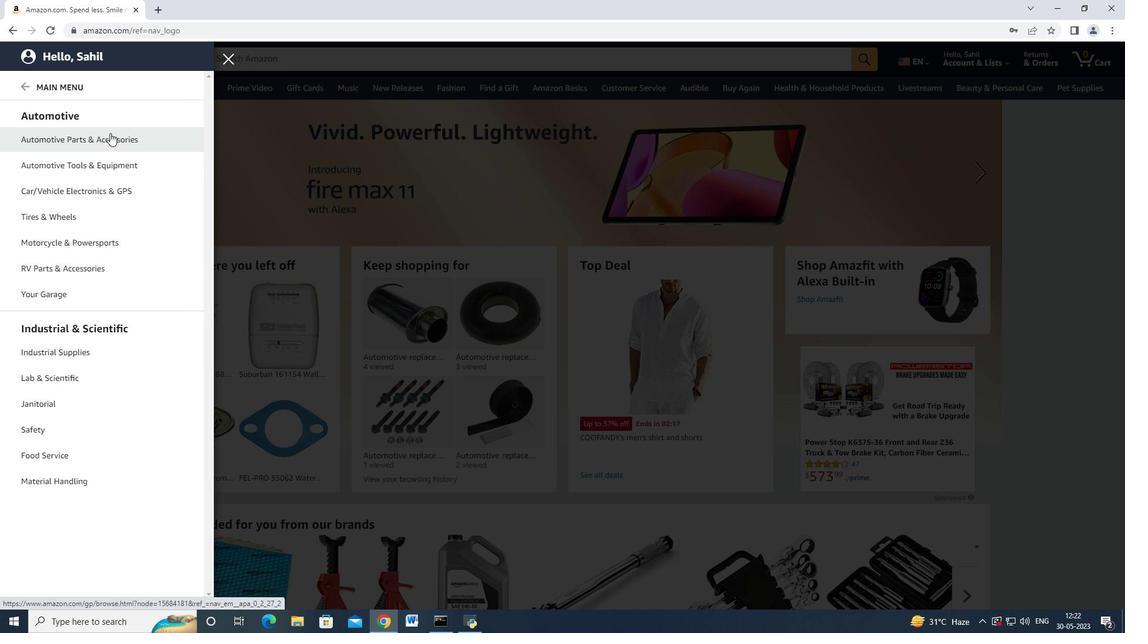
Action: Mouse moved to (223, 113)
Screenshot: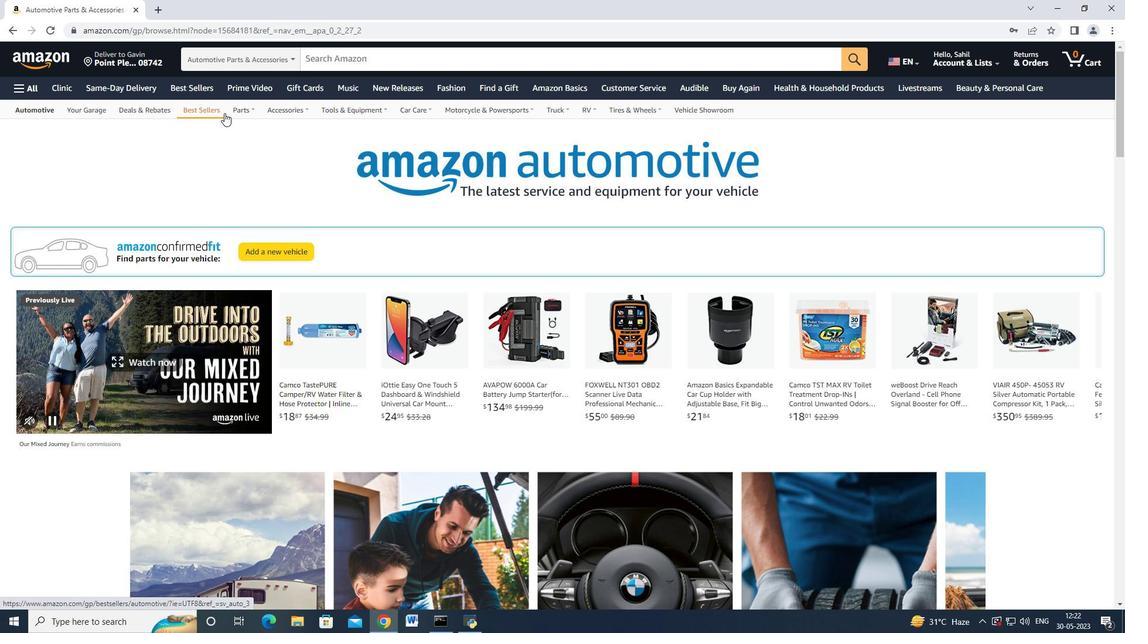 
Action: Mouse pressed left at (223, 113)
Screenshot: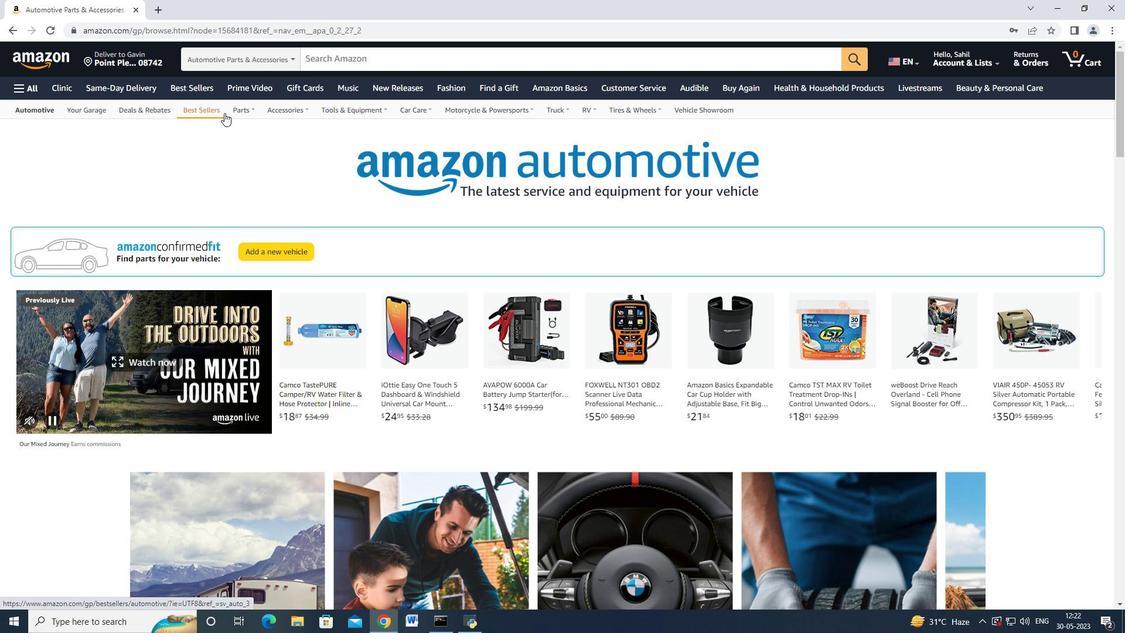 
Action: Mouse moved to (90, 343)
Screenshot: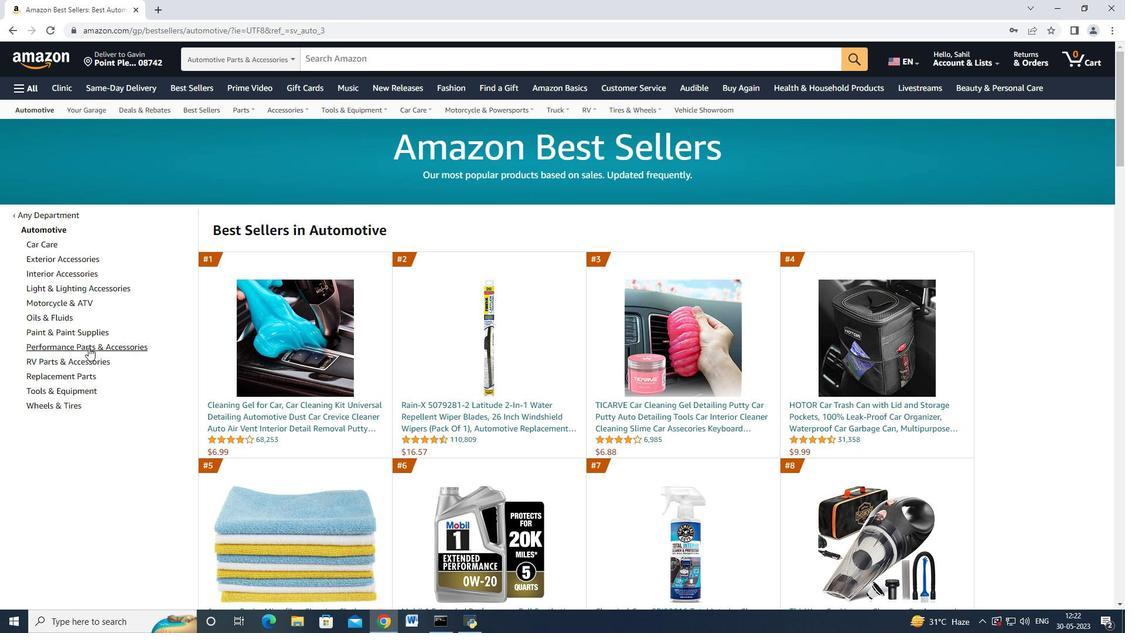 
Action: Mouse pressed left at (90, 343)
Screenshot: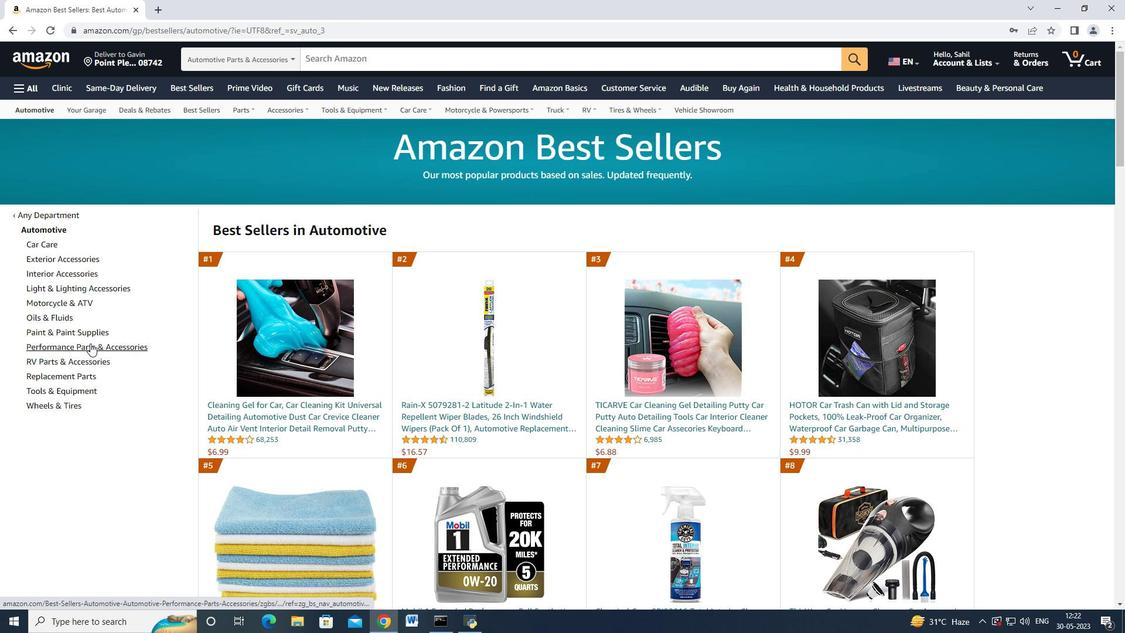 
Action: Mouse moved to (55, 232)
Screenshot: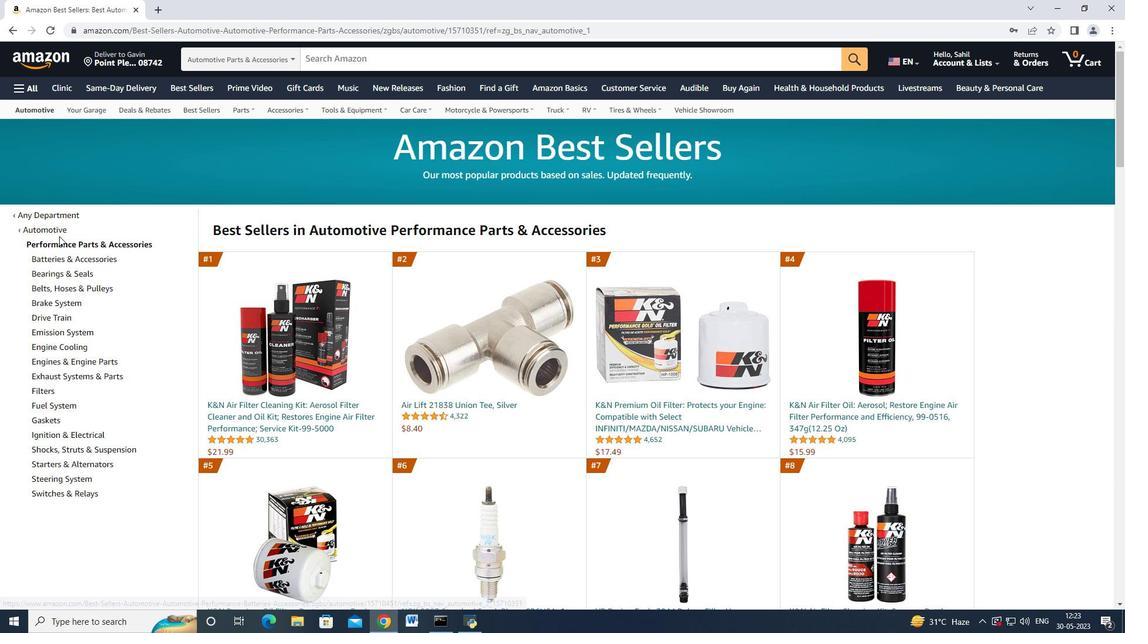 
Action: Mouse pressed left at (55, 232)
Screenshot: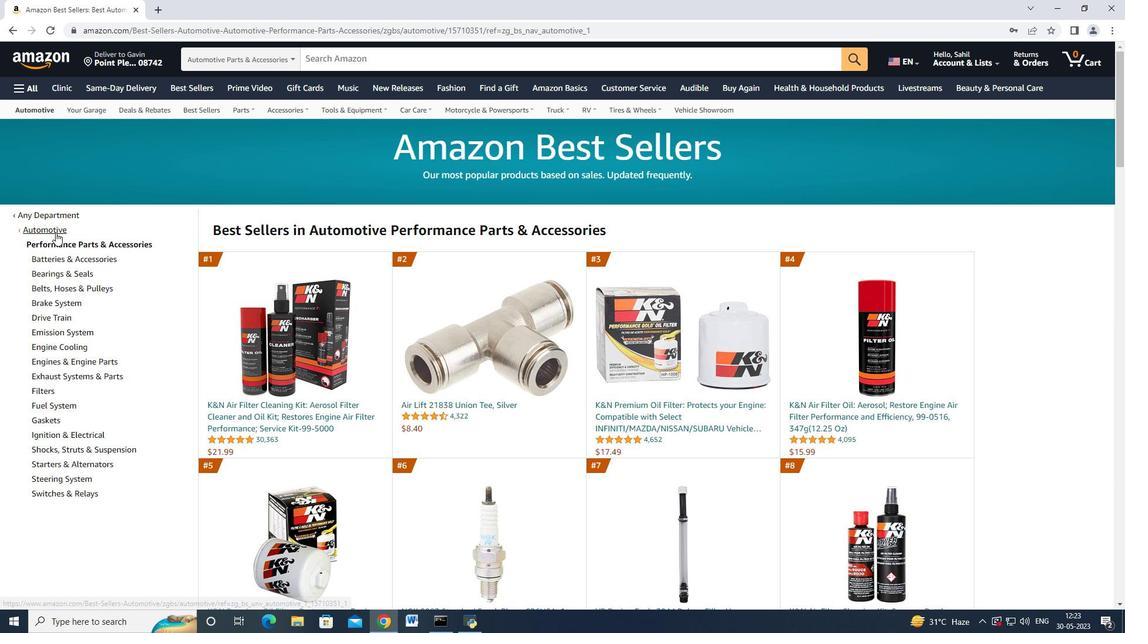 
Action: Mouse moved to (67, 381)
Screenshot: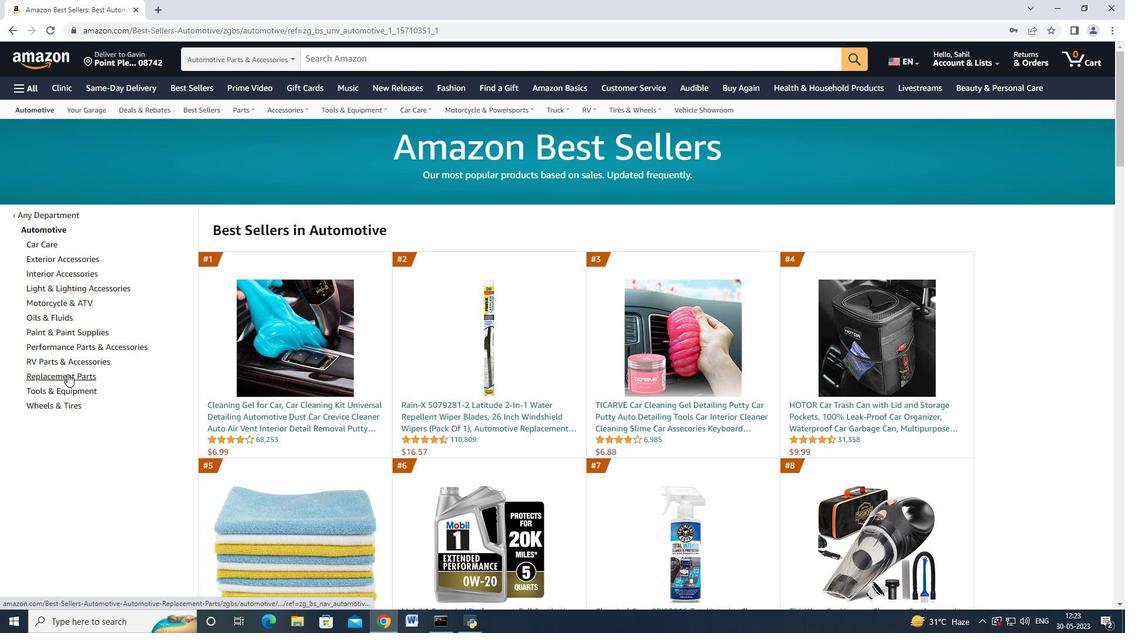 
Action: Mouse pressed left at (67, 381)
Screenshot: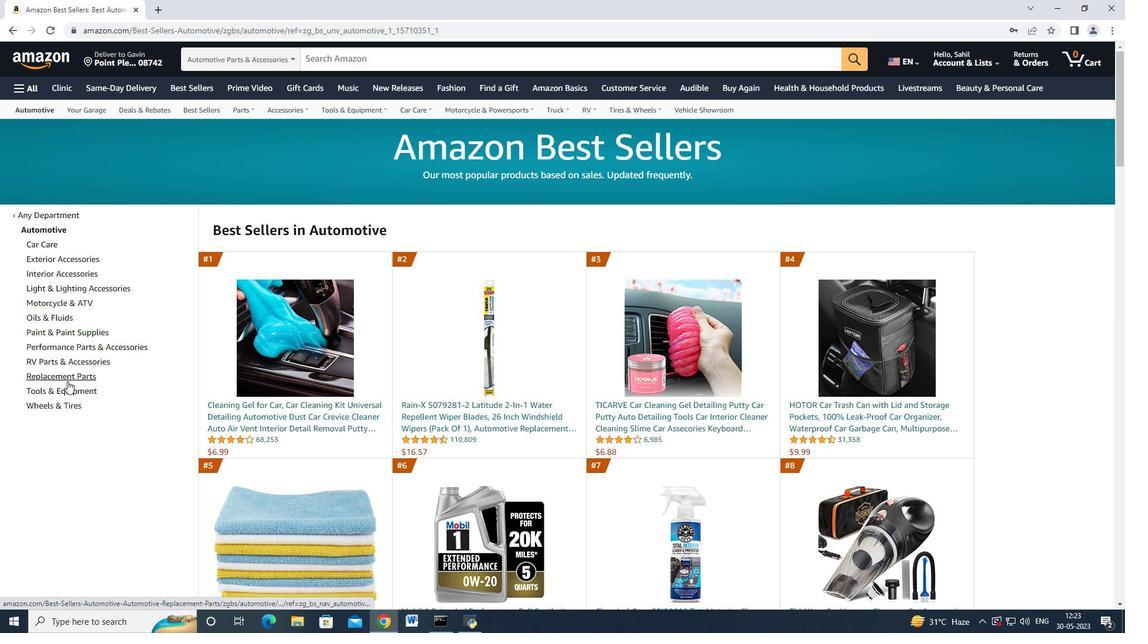 
Action: Mouse moved to (67, 381)
Screenshot: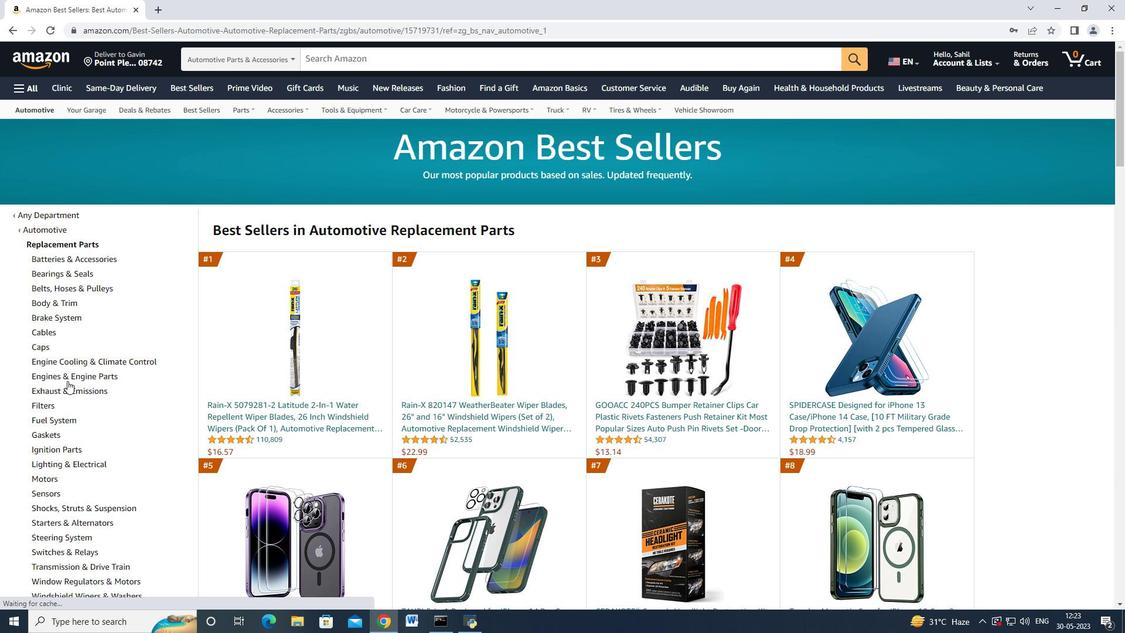 
Action: Mouse scrolled (67, 380) with delta (0, 0)
Screenshot: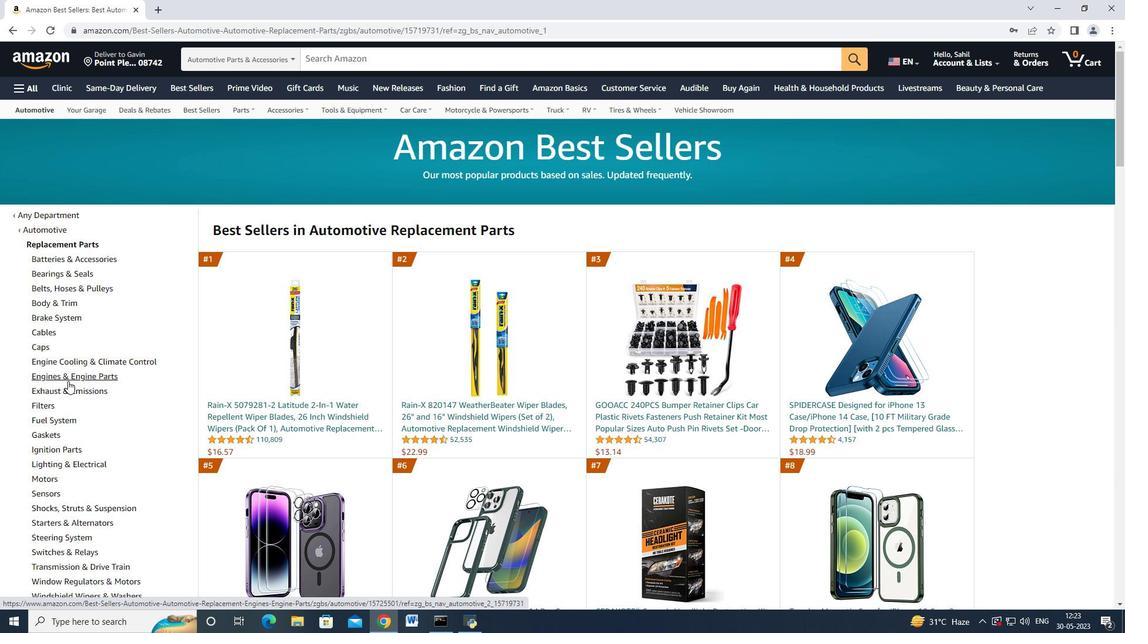 
Action: Mouse scrolled (67, 380) with delta (0, 0)
Screenshot: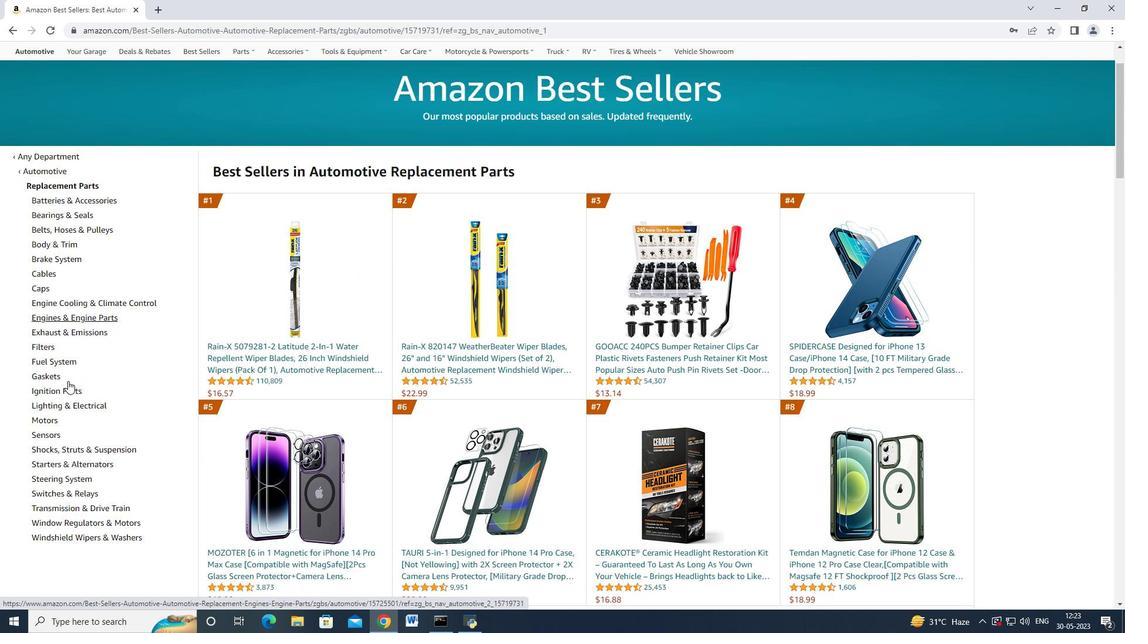
Action: Mouse scrolled (67, 380) with delta (0, 0)
Screenshot: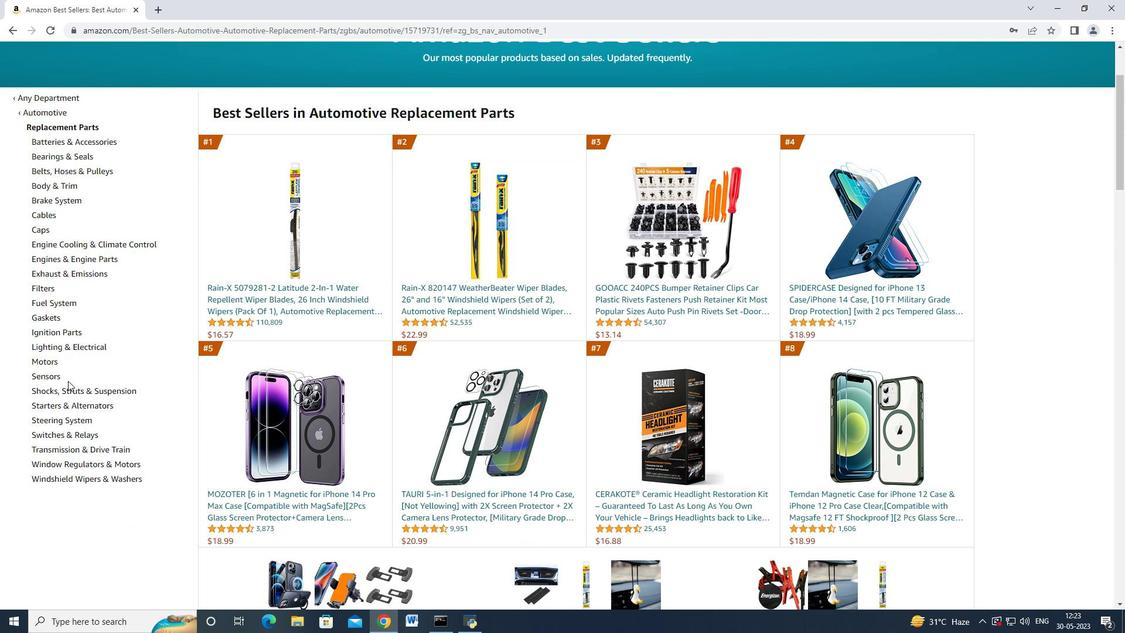 
Action: Mouse moved to (68, 380)
Screenshot: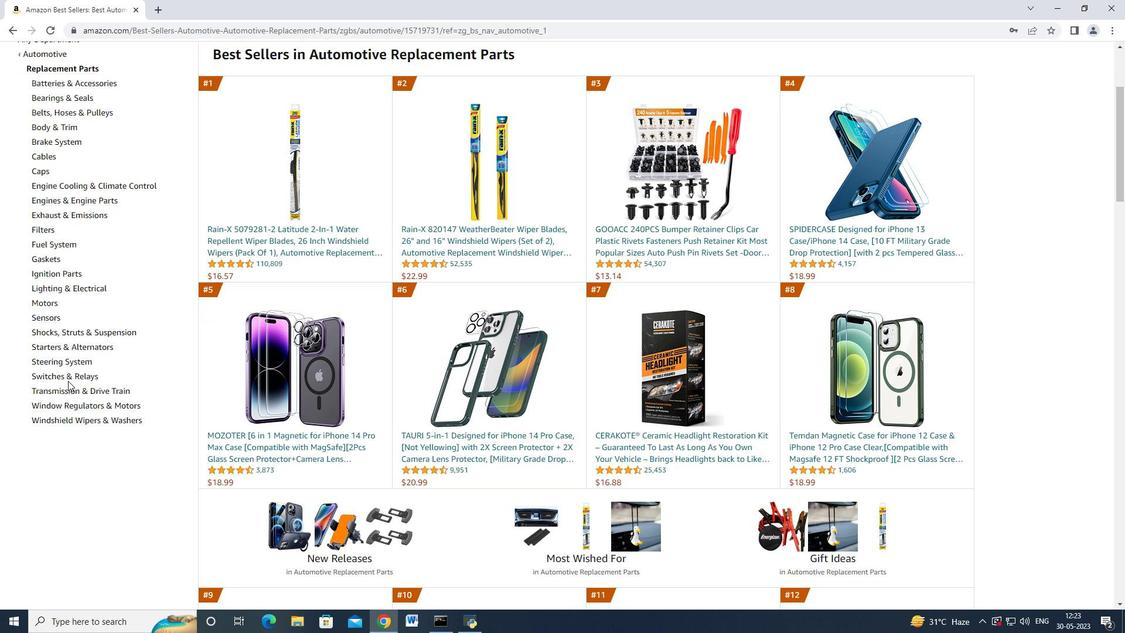 
Action: Mouse scrolled (68, 381) with delta (0, 0)
Screenshot: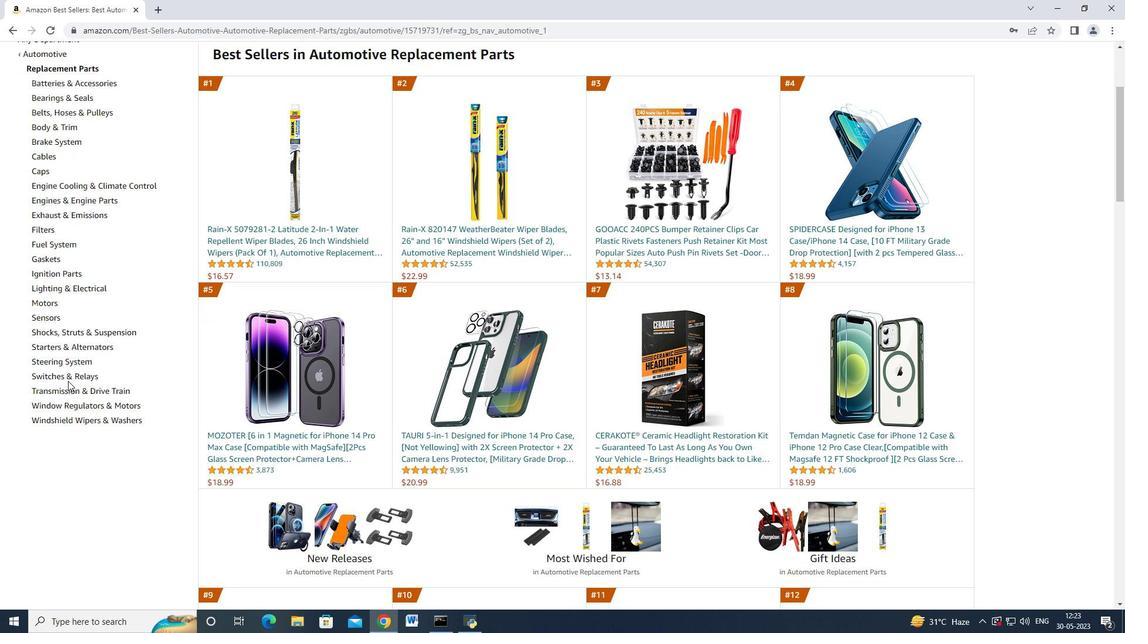 
Action: Mouse moved to (70, 276)
Screenshot: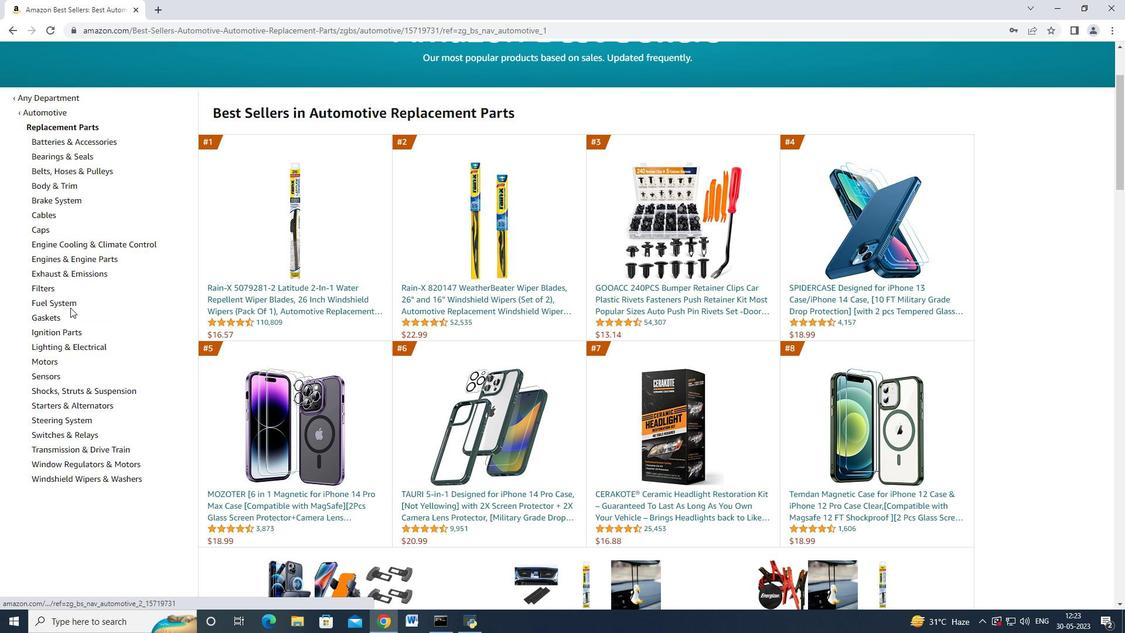 
Action: Mouse pressed left at (70, 276)
Screenshot: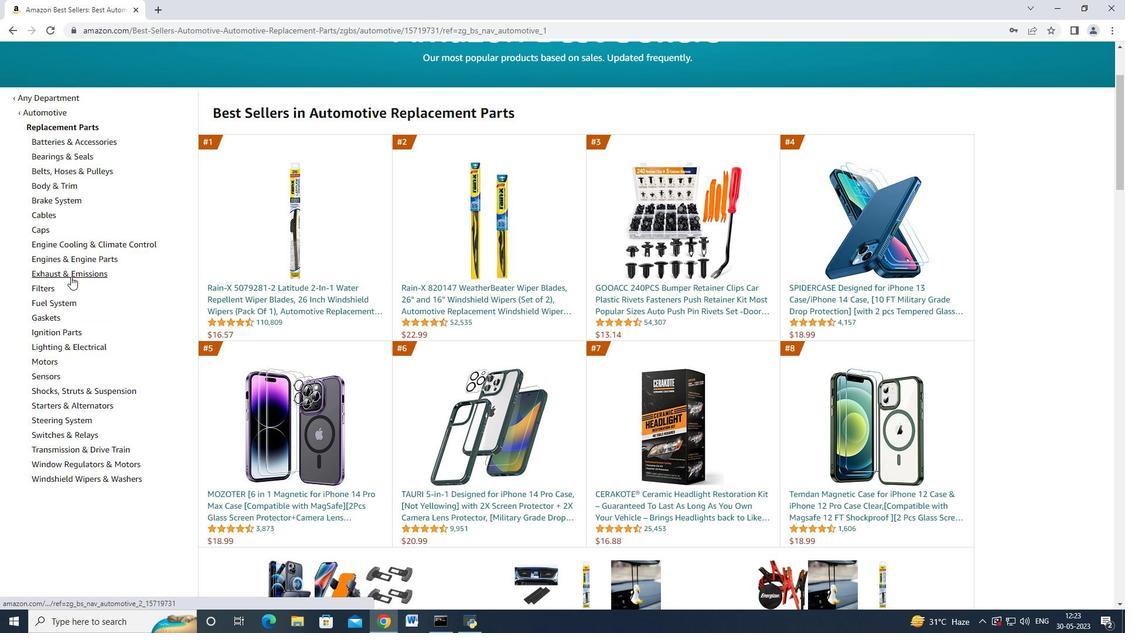 
Action: Mouse moved to (123, 277)
Screenshot: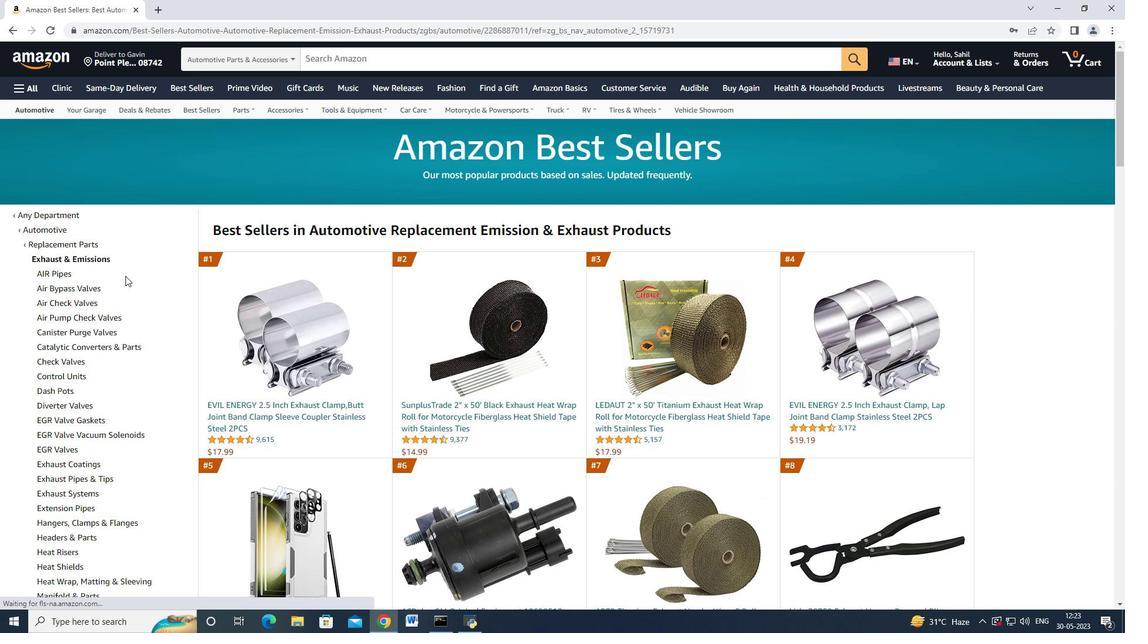 
Action: Mouse scrolled (123, 277) with delta (0, 0)
Screenshot: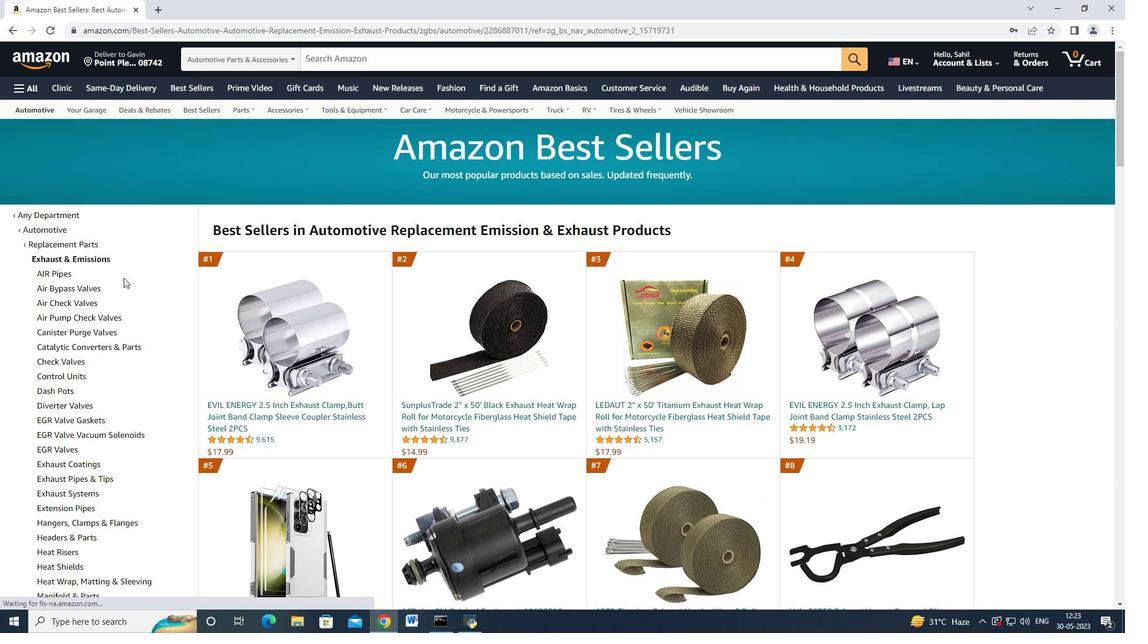 
Action: Mouse moved to (121, 281)
Screenshot: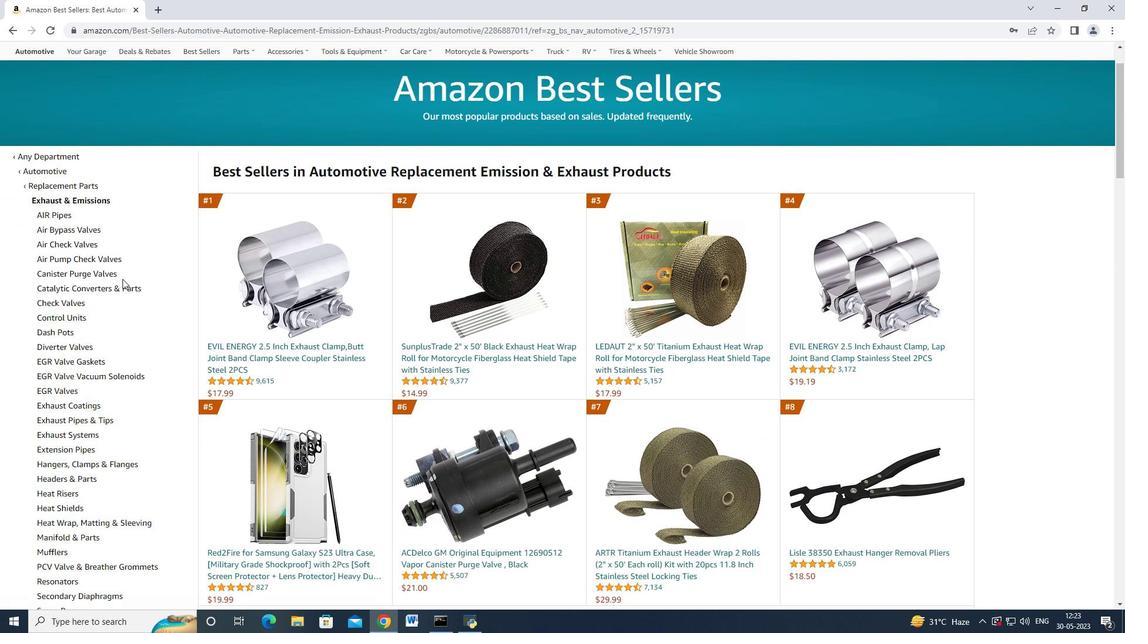 
Action: Mouse scrolled (121, 280) with delta (0, 0)
Screenshot: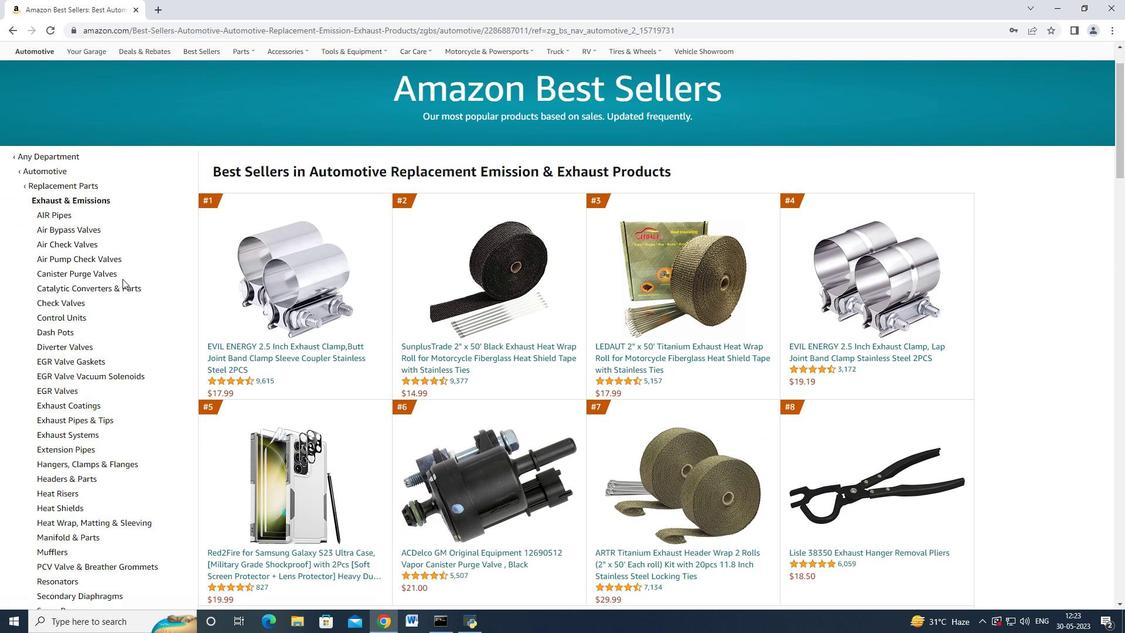 
Action: Mouse scrolled (121, 281) with delta (0, 0)
Screenshot: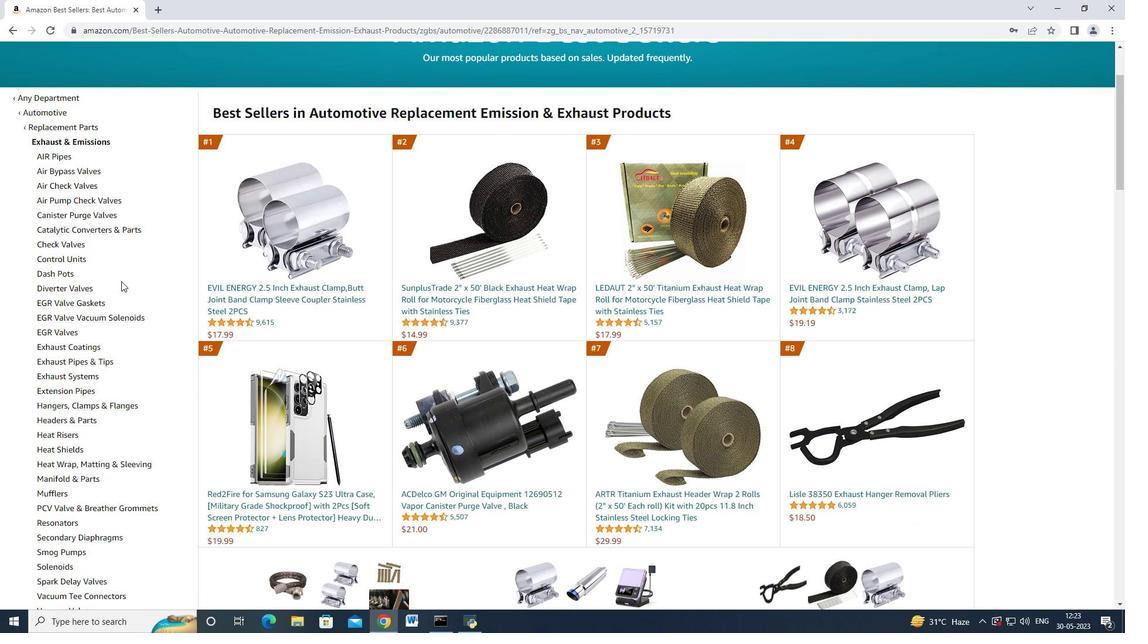 
Action: Mouse moved to (71, 397)
Screenshot: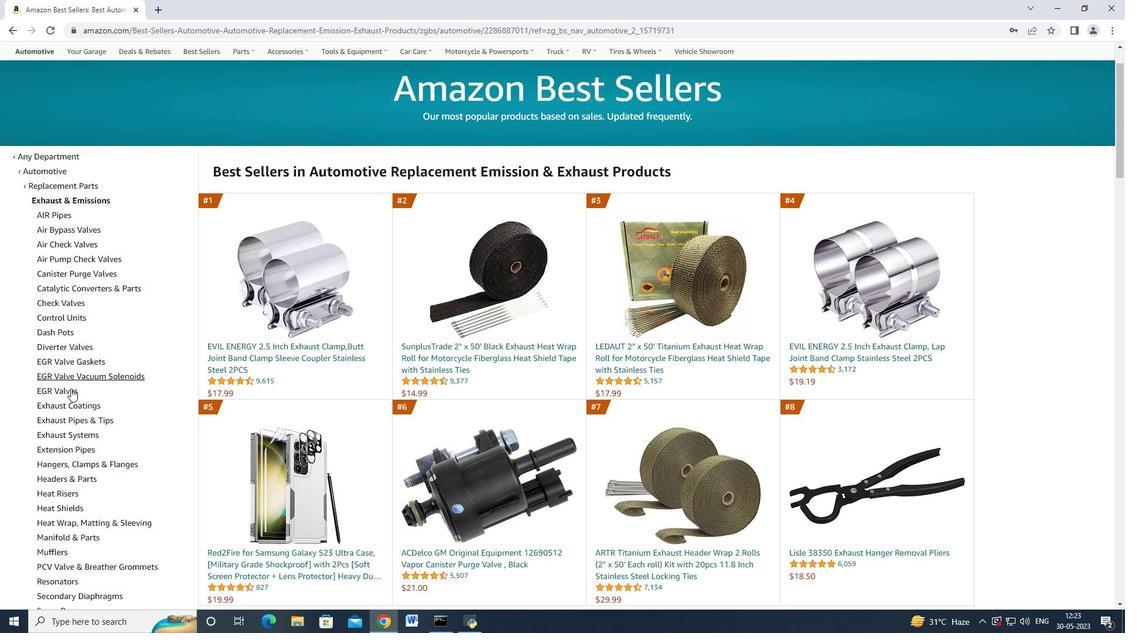 
Action: Mouse scrolled (71, 396) with delta (0, 0)
Screenshot: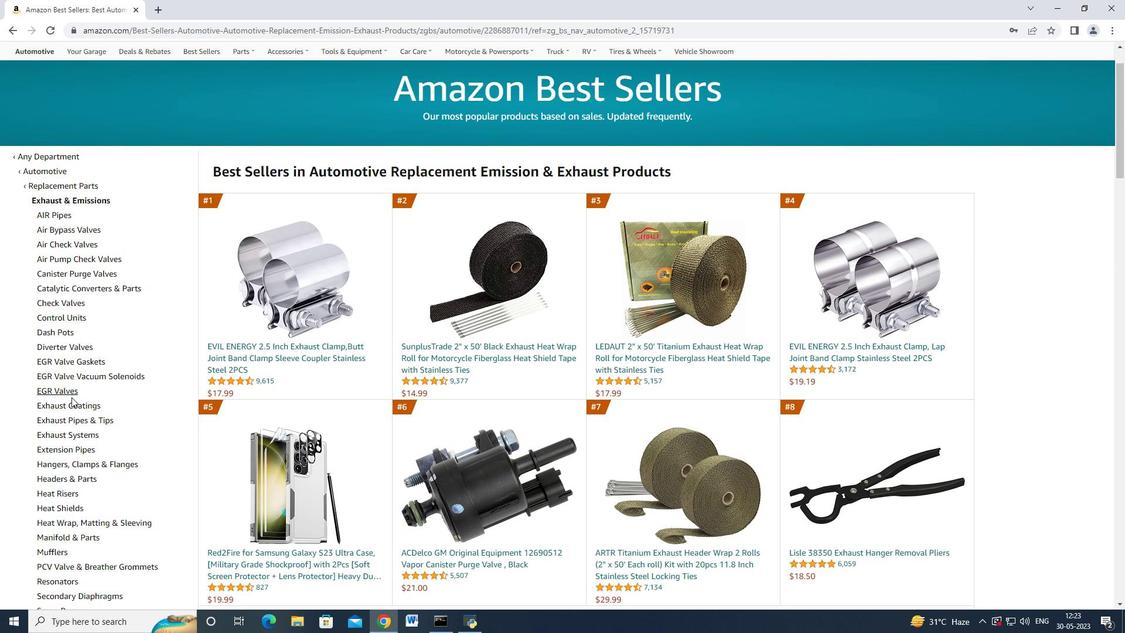 
Action: Mouse moved to (71, 398)
Screenshot: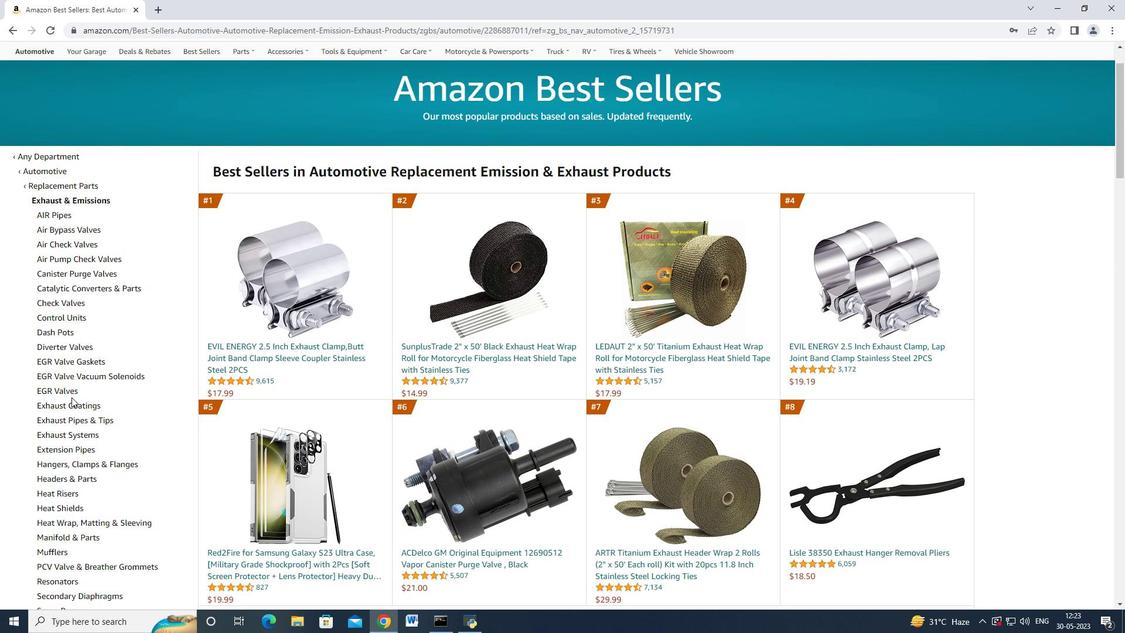 
Action: Mouse scrolled (71, 397) with delta (0, 0)
Screenshot: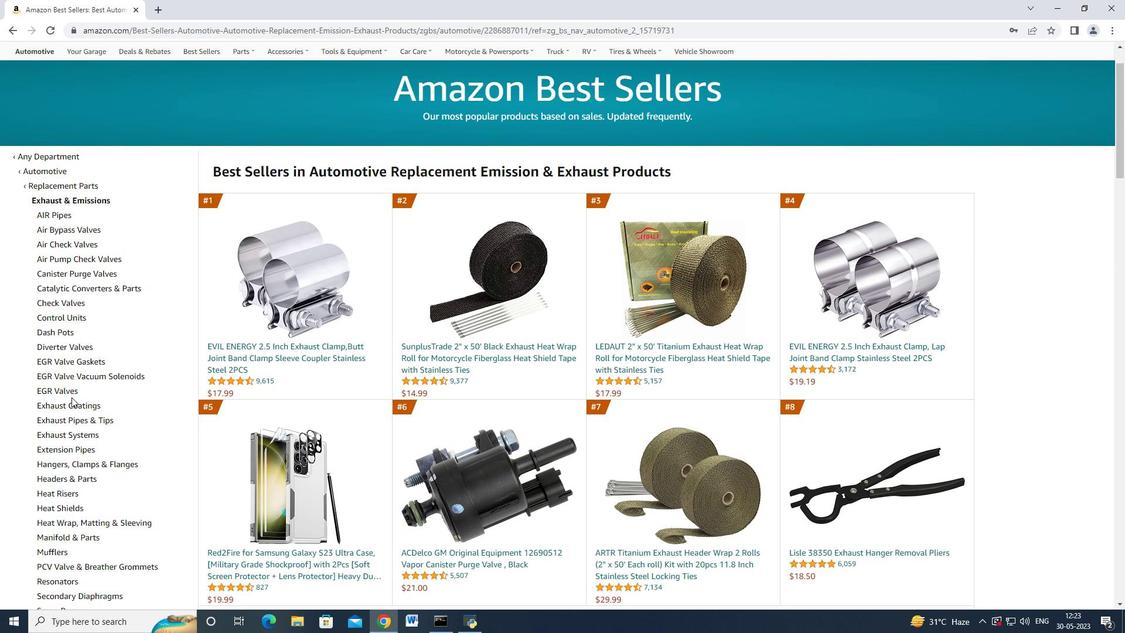 
Action: Mouse moved to (77, 483)
Screenshot: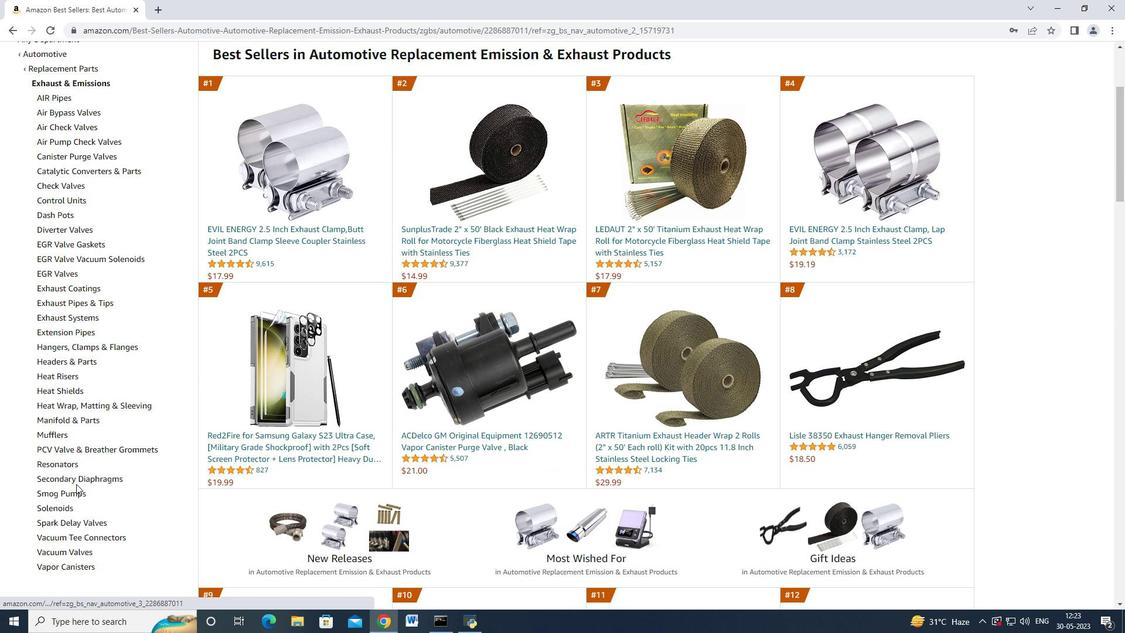 
Action: Mouse pressed left at (77, 483)
Screenshot: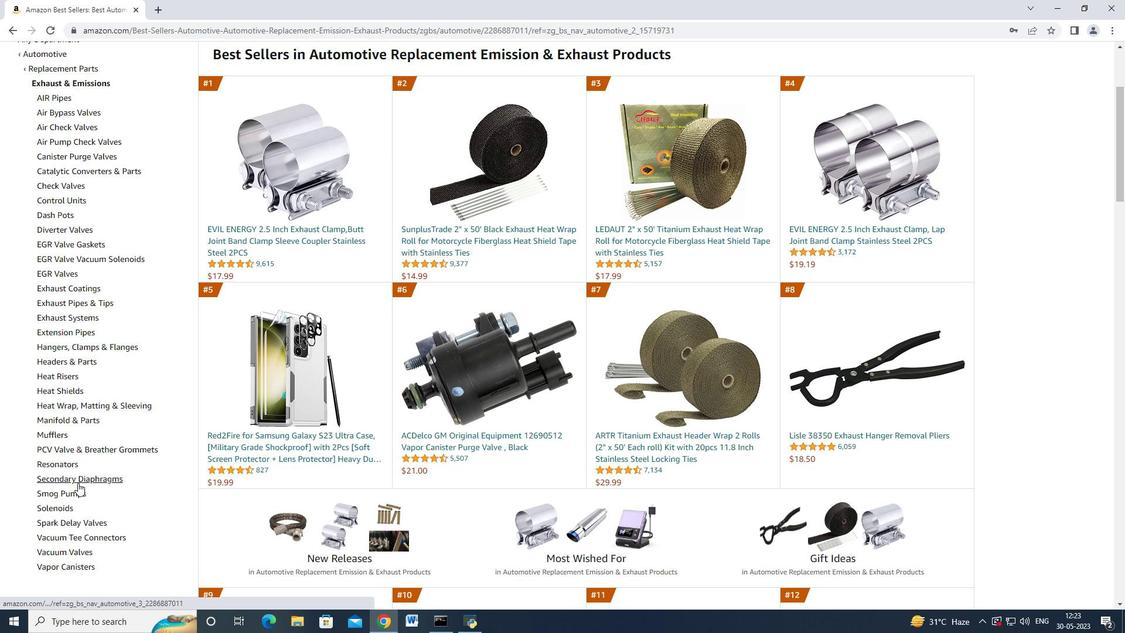 
Action: Mouse moved to (320, 400)
Screenshot: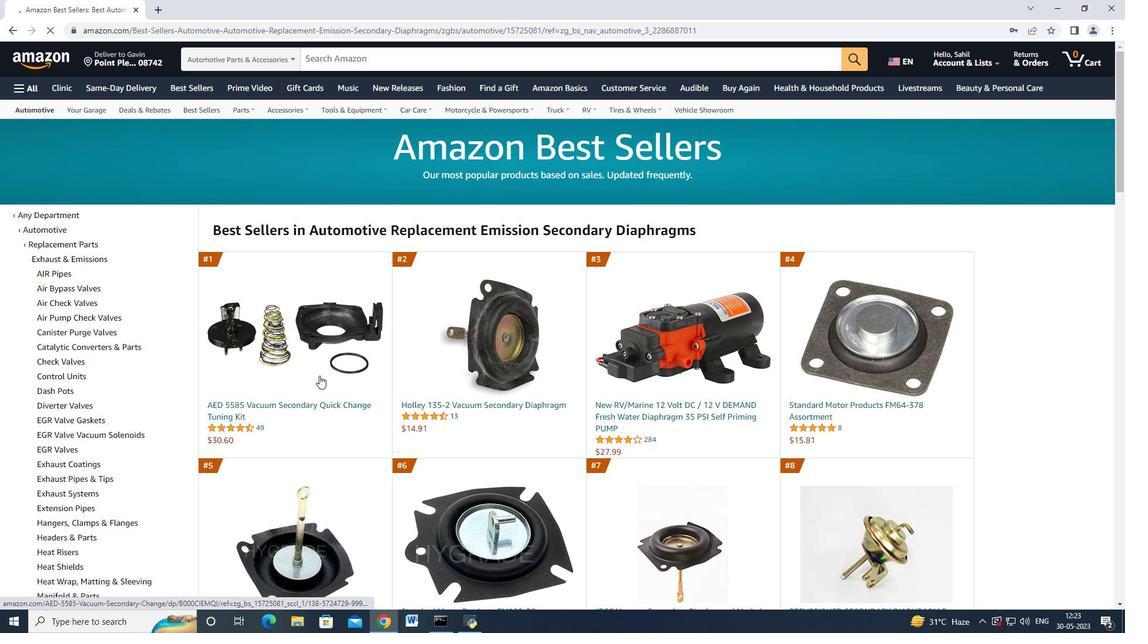 
Action: Mouse pressed left at (320, 400)
Screenshot: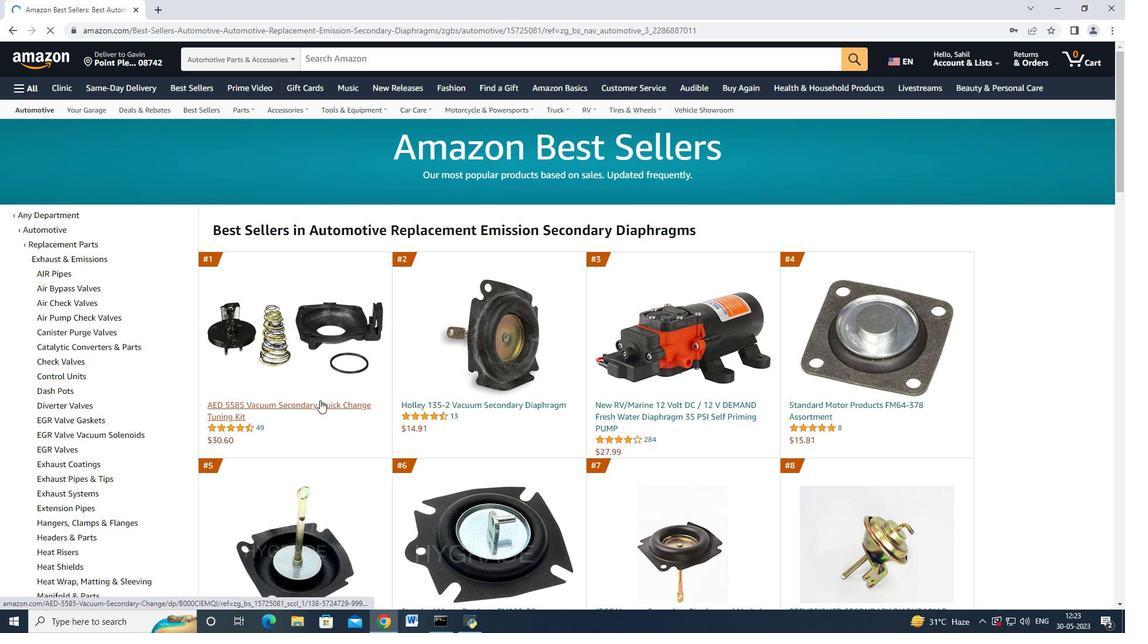 
Action: Mouse moved to (876, 347)
Screenshot: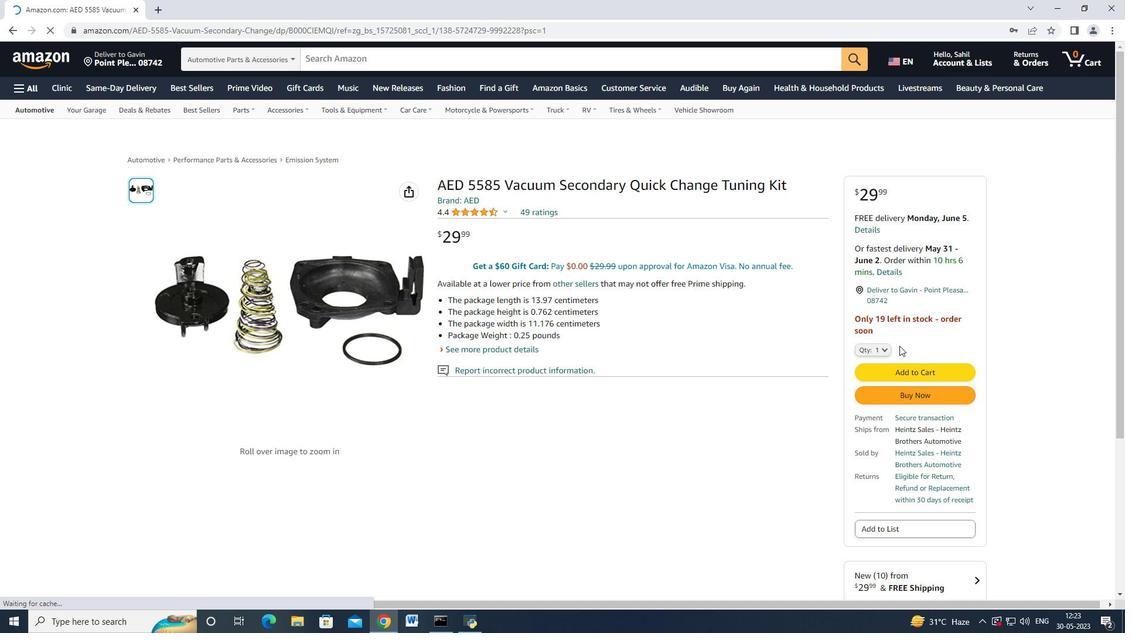 
Action: Mouse pressed left at (876, 347)
Screenshot: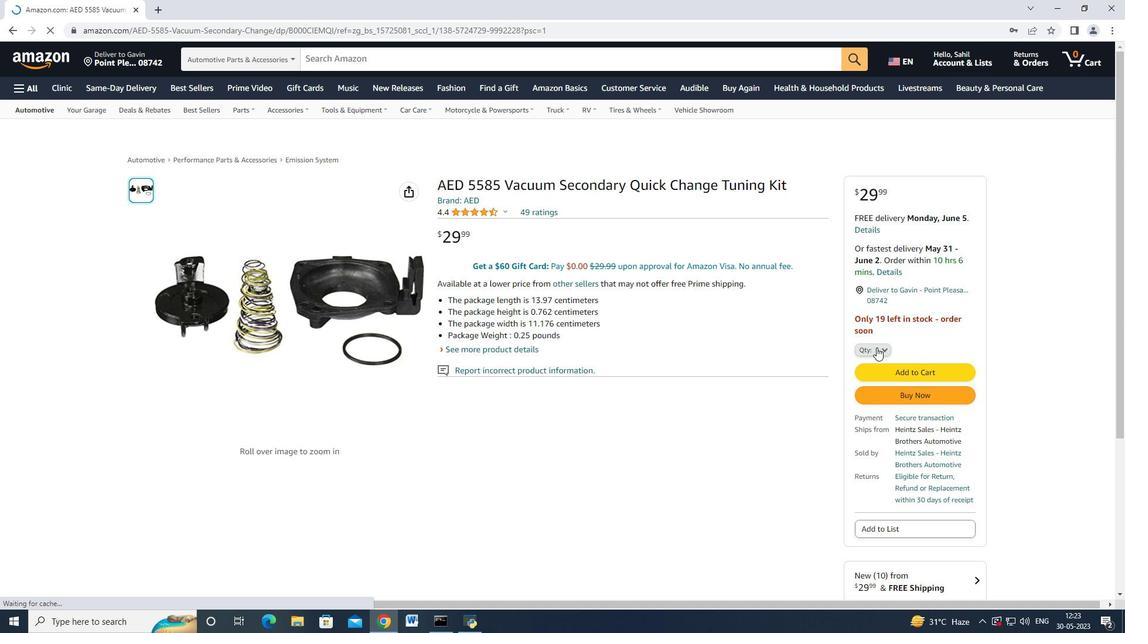 
Action: Mouse moved to (860, 124)
Screenshot: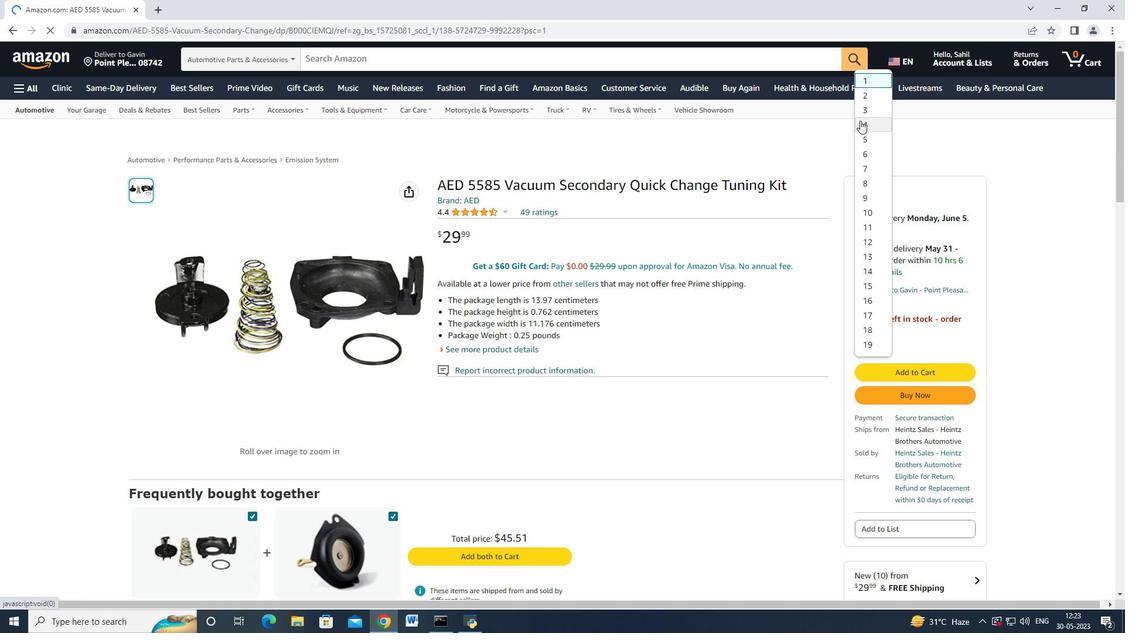 
Action: Mouse pressed left at (860, 124)
Screenshot: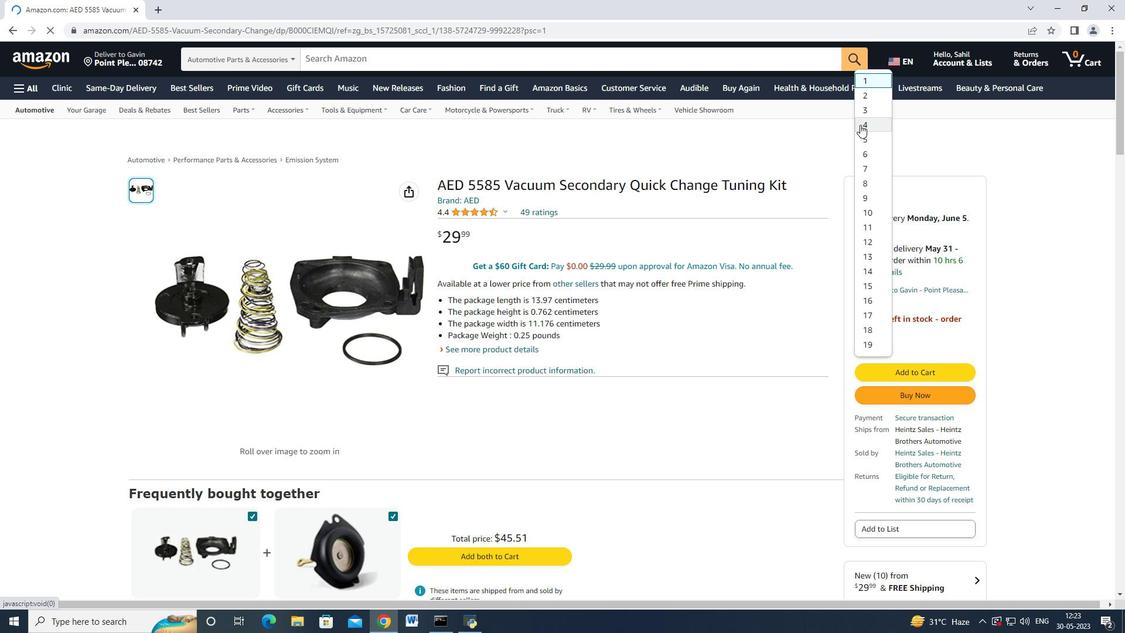 
Action: Mouse moved to (897, 390)
Screenshot: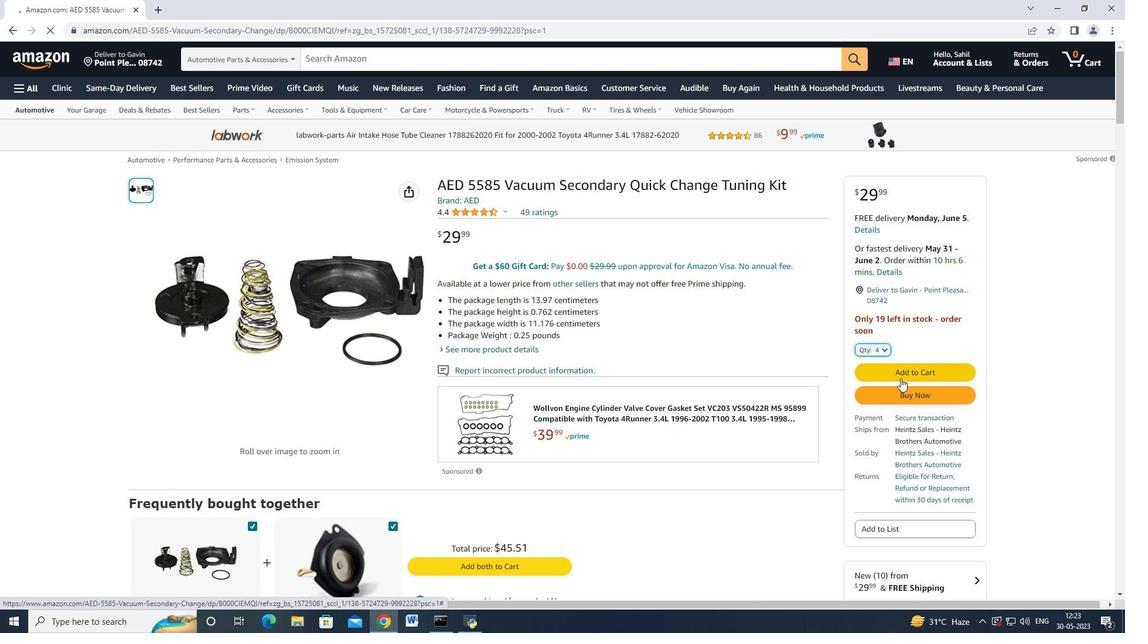 
Action: Mouse pressed left at (897, 390)
Screenshot: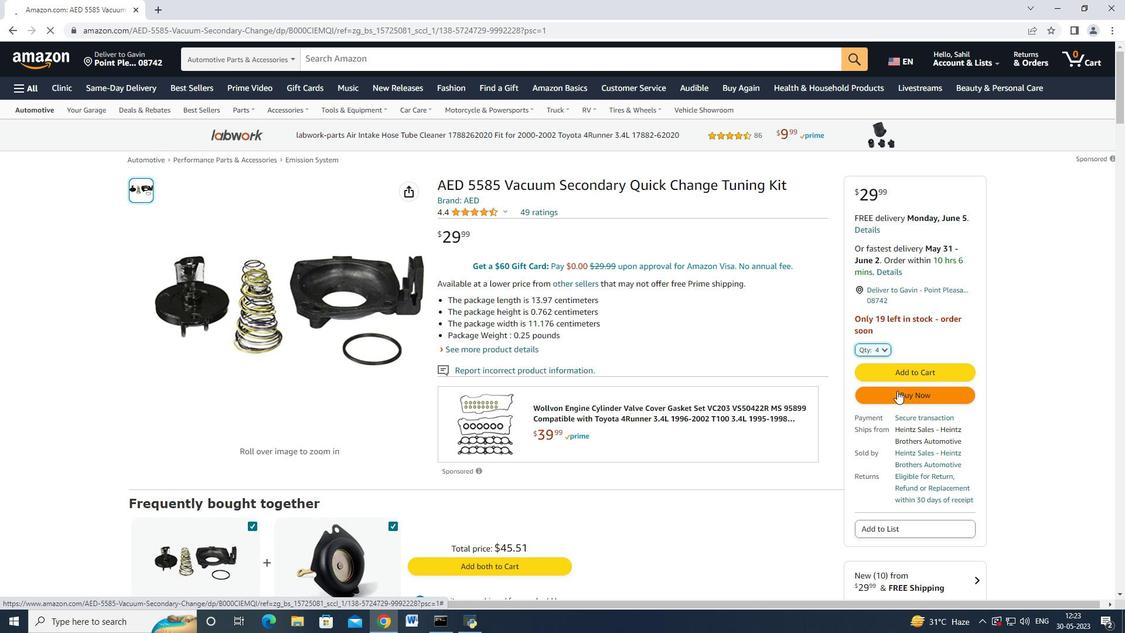 
Action: Mouse moved to (743, 254)
Screenshot: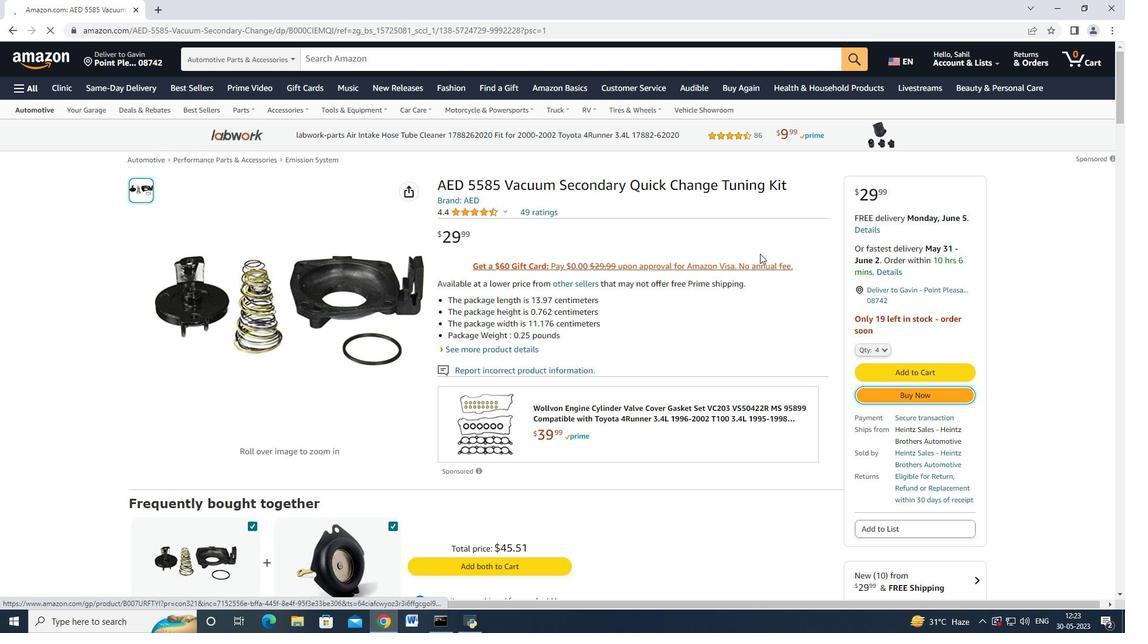 
Action: Mouse scrolled (743, 254) with delta (0, 0)
Screenshot: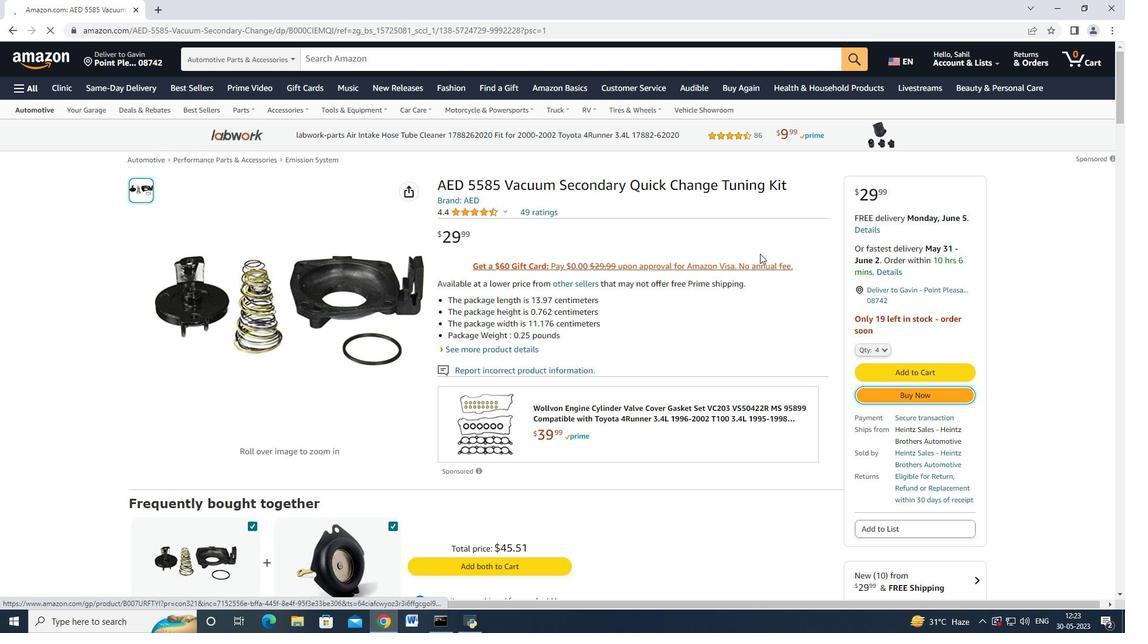 
Action: Mouse scrolled (743, 254) with delta (0, 0)
Screenshot: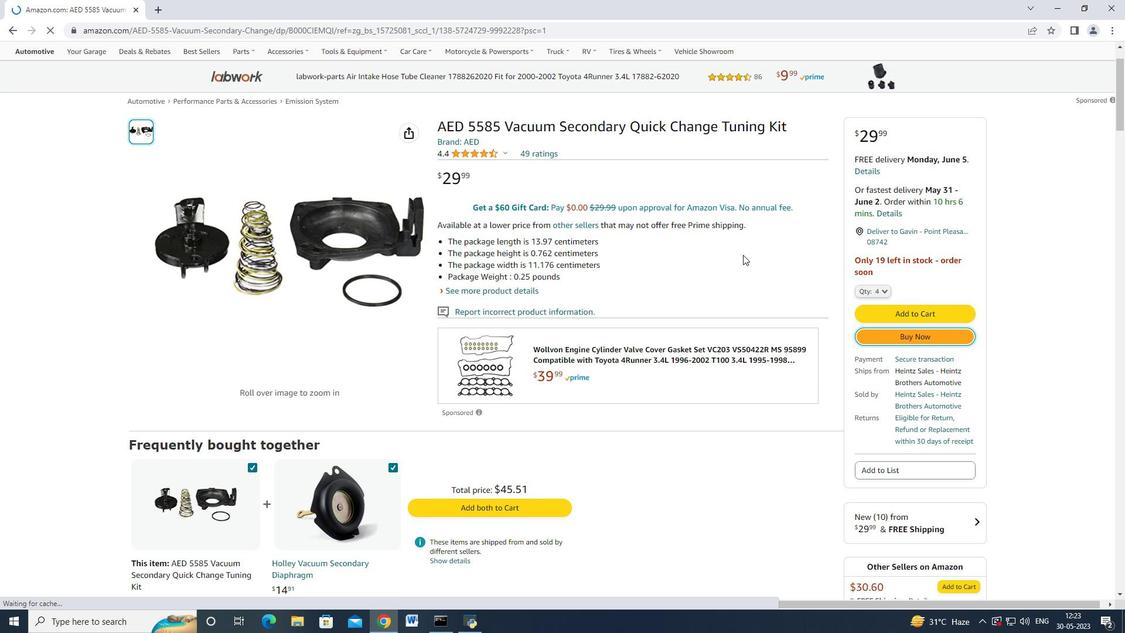 
Action: Mouse scrolled (743, 255) with delta (0, 0)
Screenshot: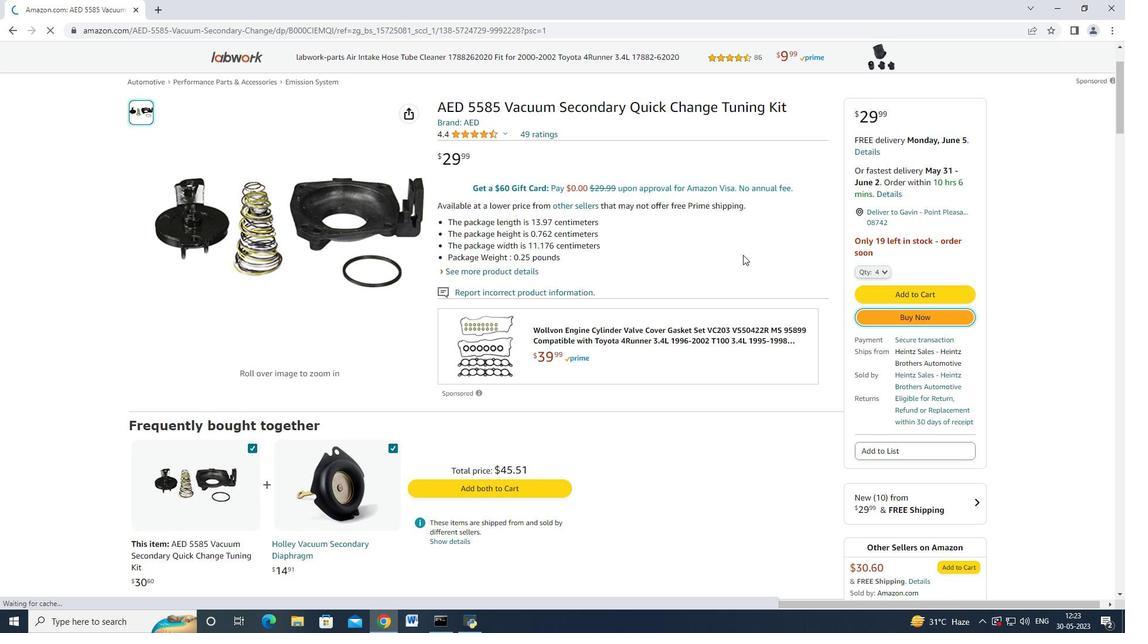 
Action: Mouse scrolled (743, 255) with delta (0, 0)
Screenshot: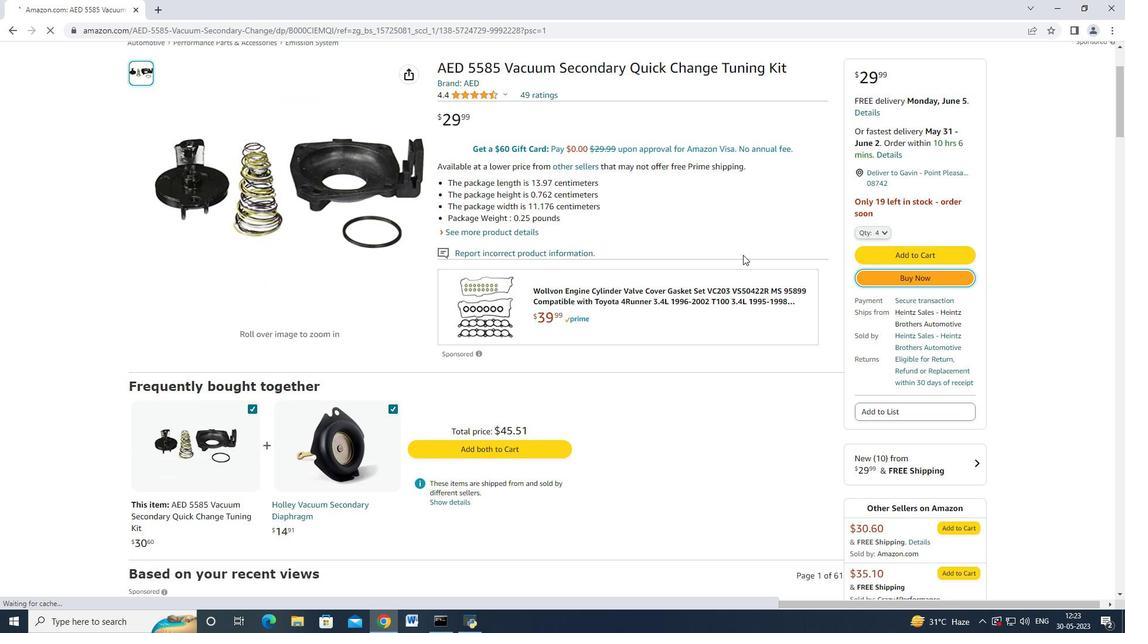 
Action: Mouse moved to (549, 247)
Screenshot: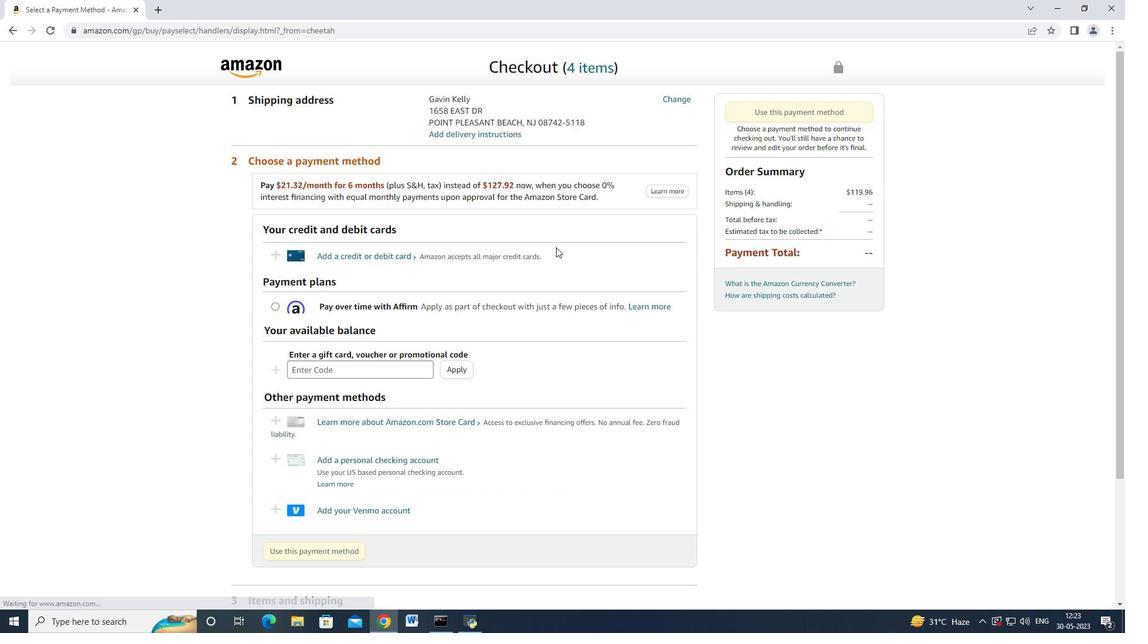 
Action: Mouse scrolled (549, 247) with delta (0, 0)
Screenshot: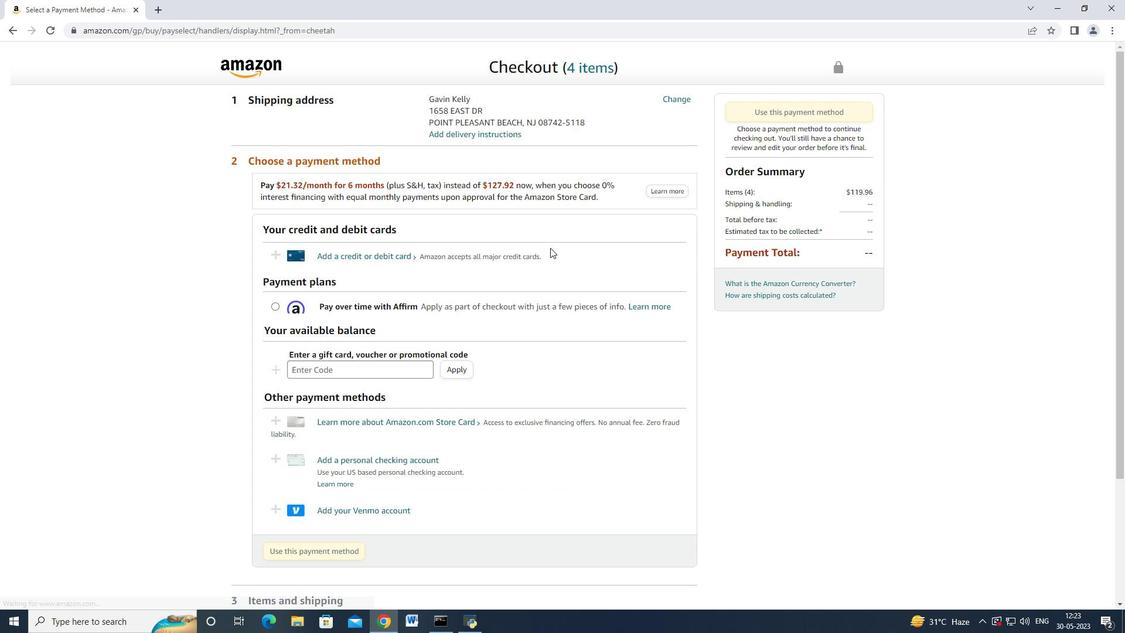 
Action: Mouse moved to (512, 237)
Screenshot: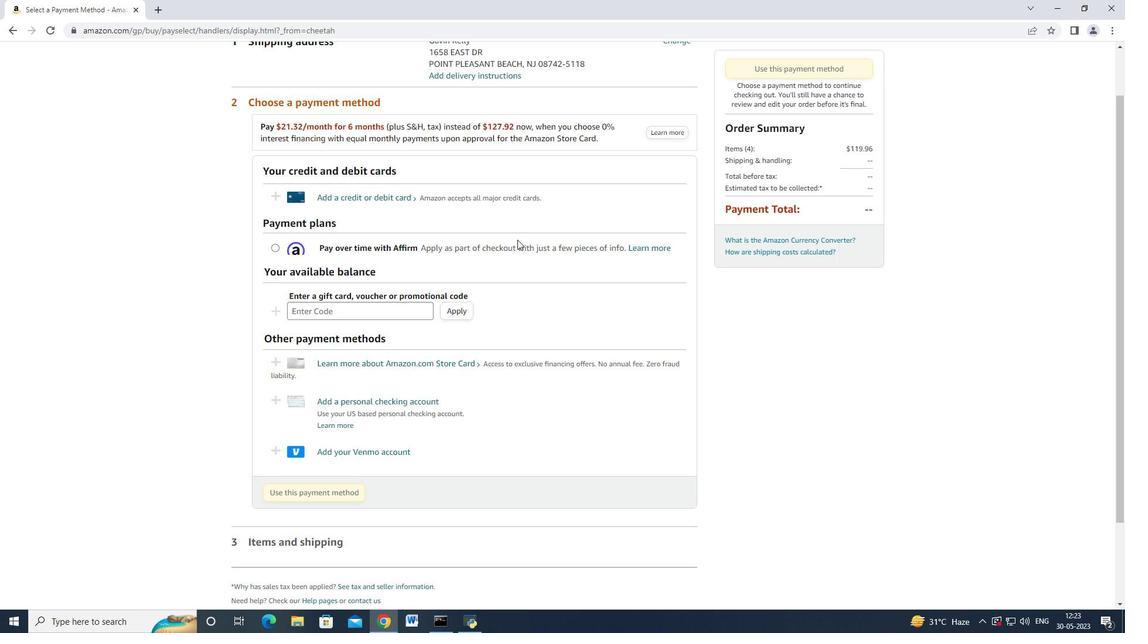 
Action: Mouse scrolled (512, 237) with delta (0, 0)
Screenshot: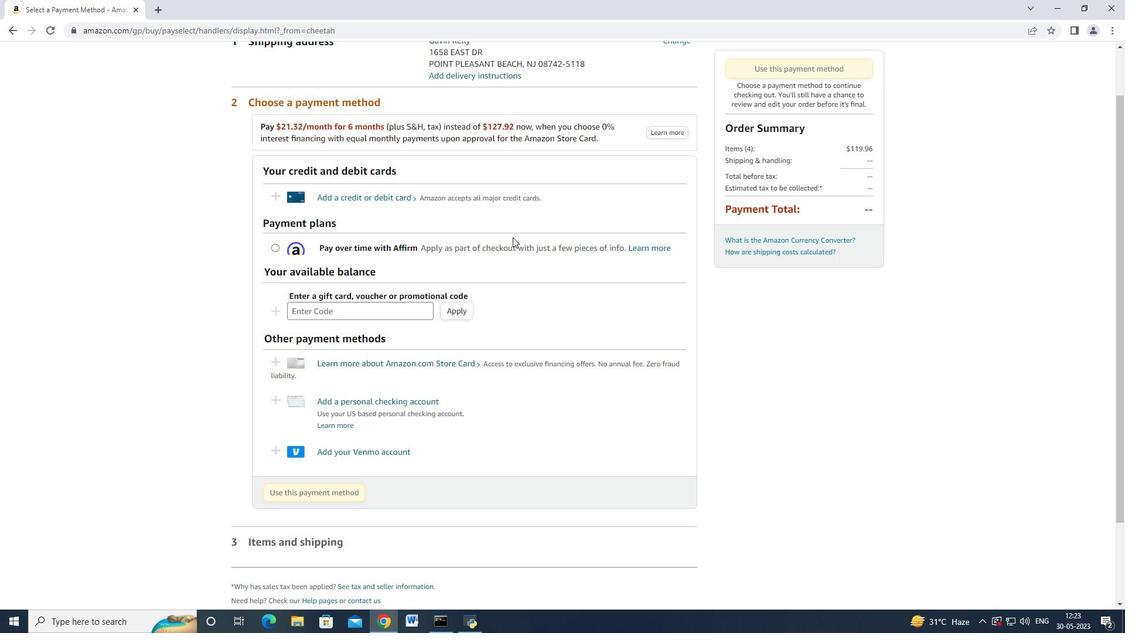 
Action: Mouse moved to (682, 97)
Screenshot: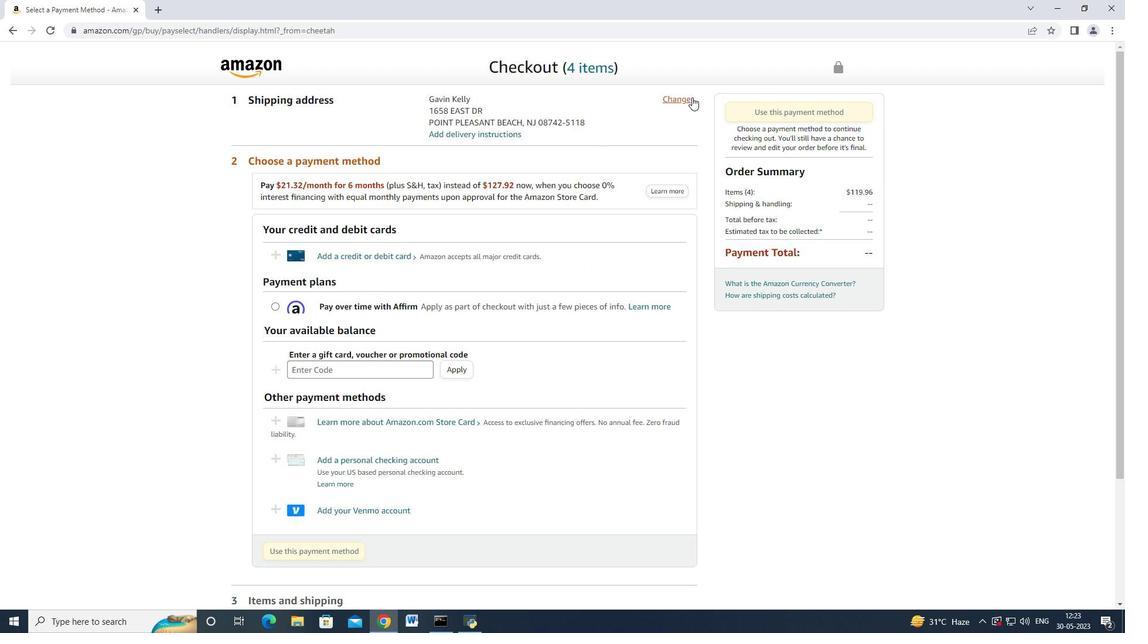 
Action: Mouse pressed left at (682, 97)
Screenshot: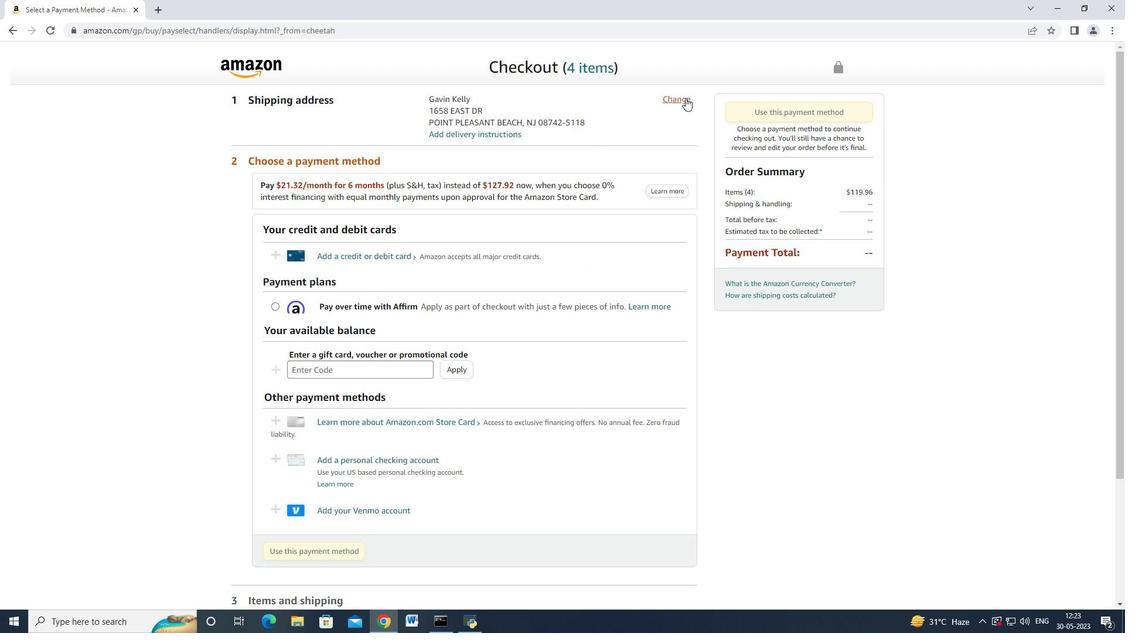 
Action: Mouse moved to (535, 175)
Screenshot: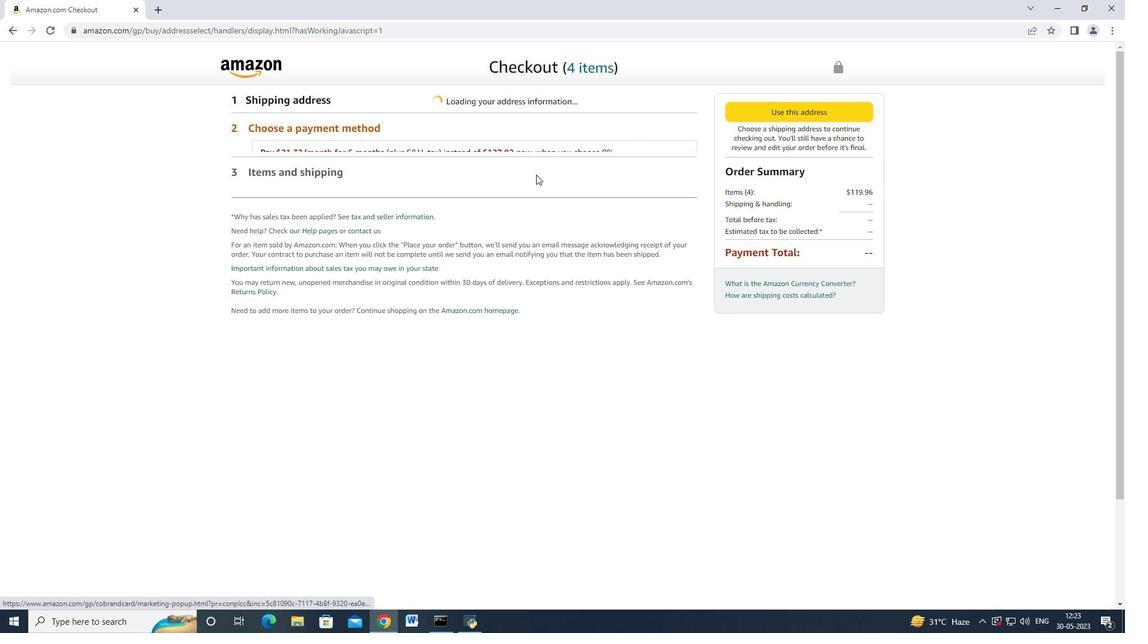 
Action: Mouse scrolled (535, 174) with delta (0, 0)
Screenshot: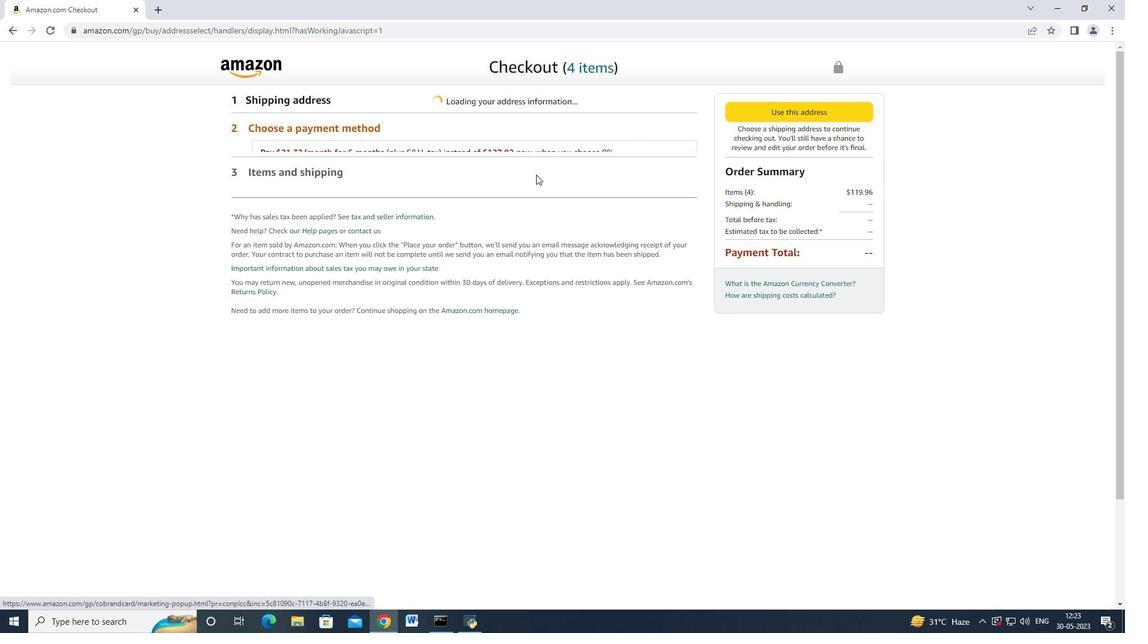 
Action: Mouse moved to (533, 175)
Screenshot: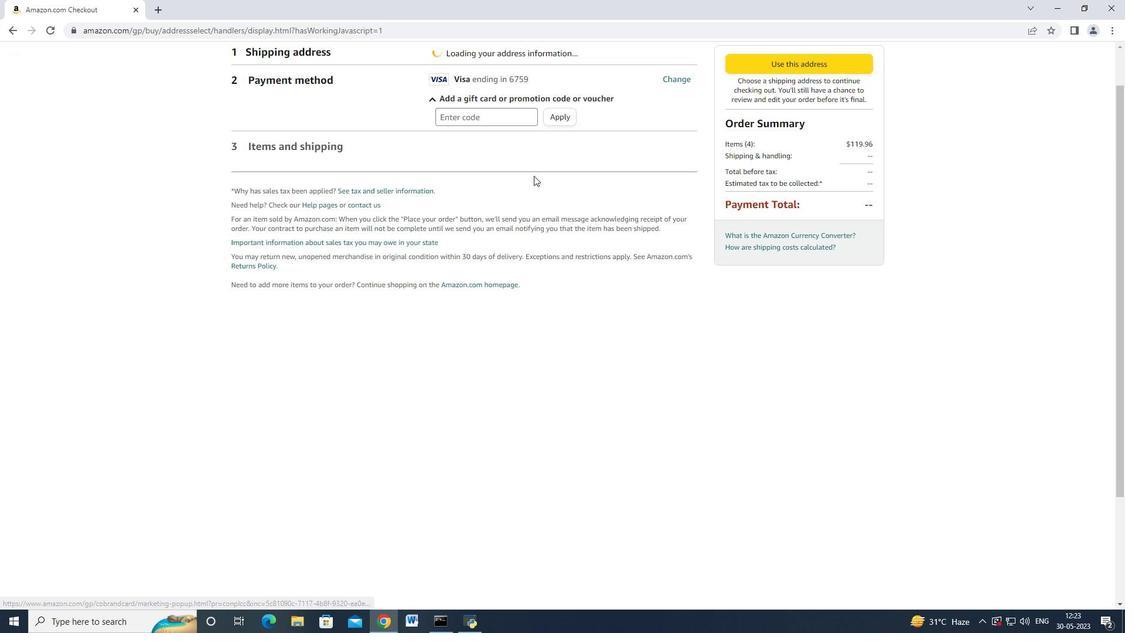 
Action: Mouse scrolled (533, 176) with delta (0, 0)
Screenshot: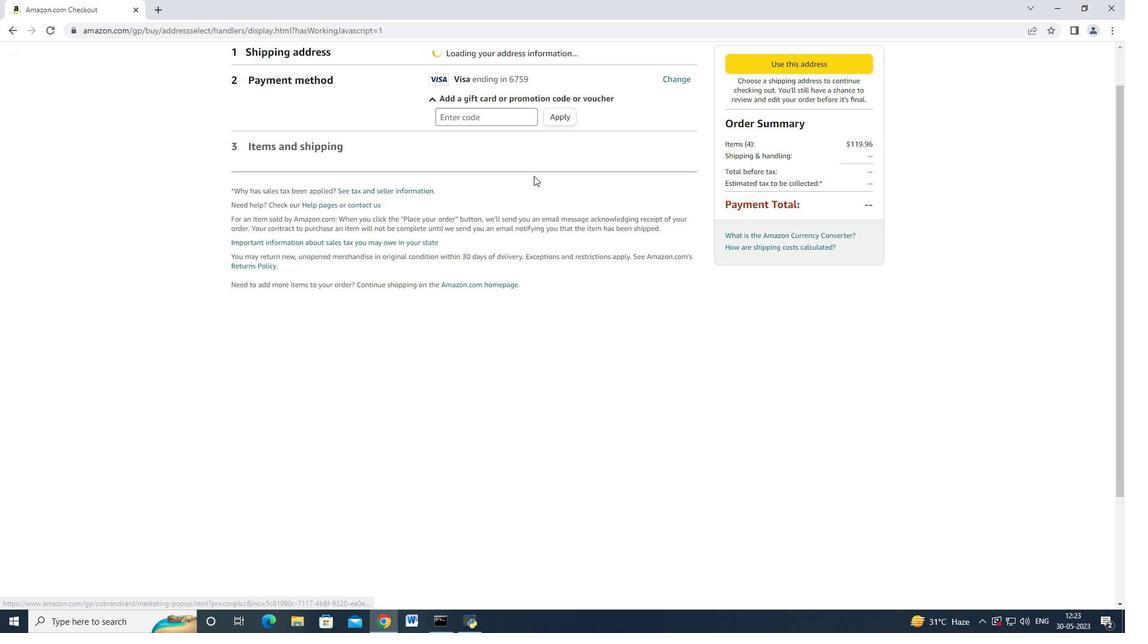 
Action: Mouse moved to (528, 172)
Screenshot: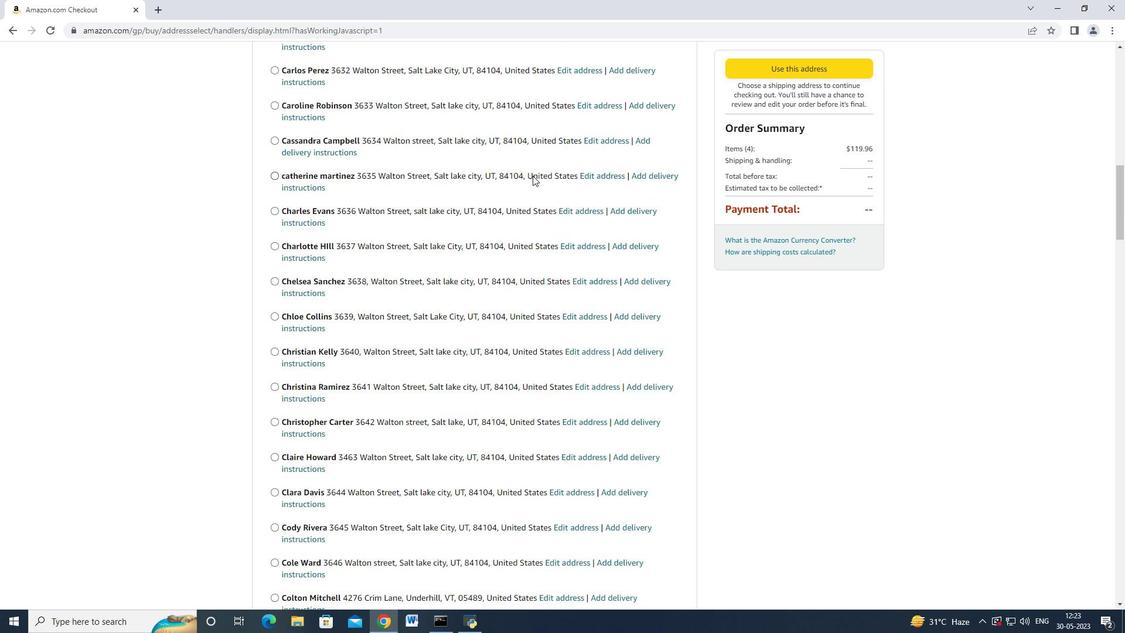 
Action: Mouse scrolled (528, 173) with delta (0, 0)
Screenshot: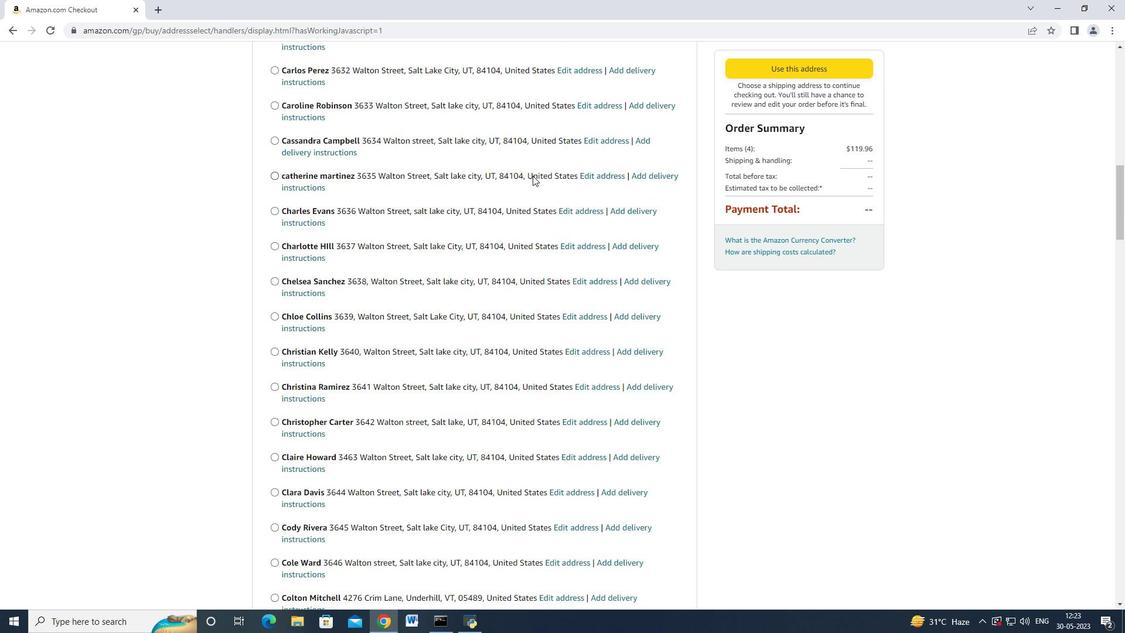 
Action: Mouse moved to (526, 168)
Screenshot: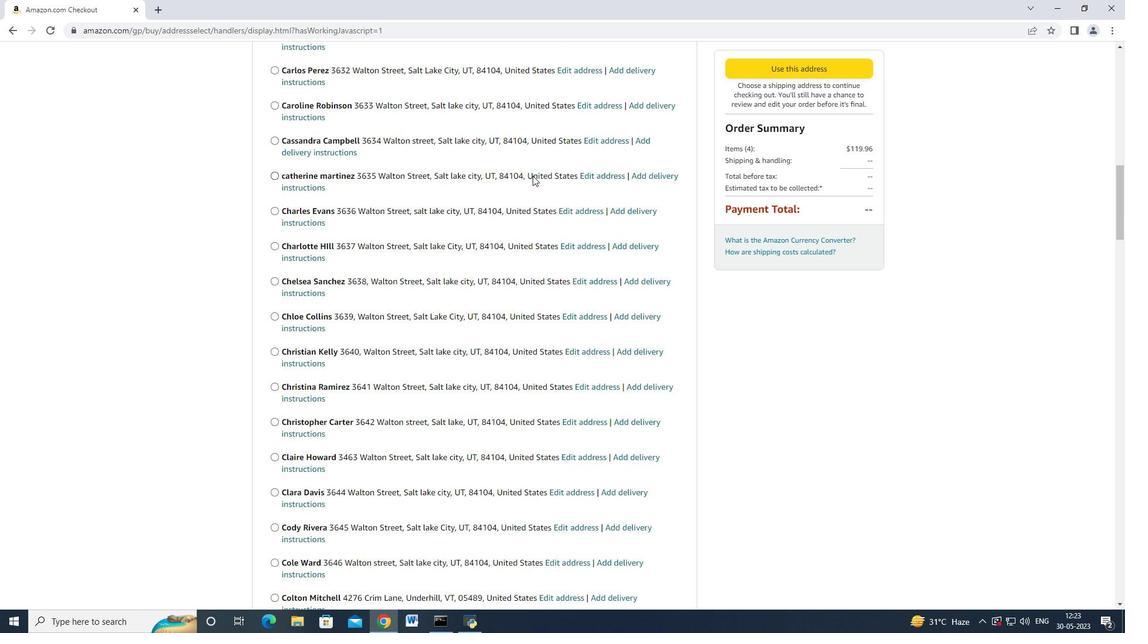 
Action: Mouse scrolled (526, 169) with delta (0, 0)
Screenshot: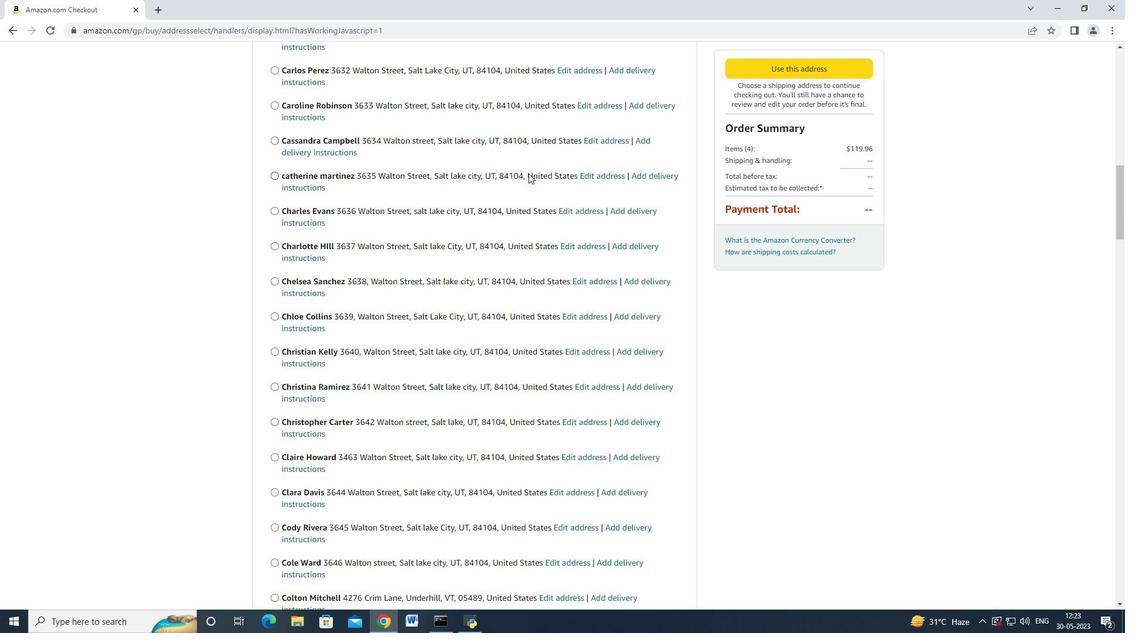 
Action: Mouse moved to (528, 162)
Screenshot: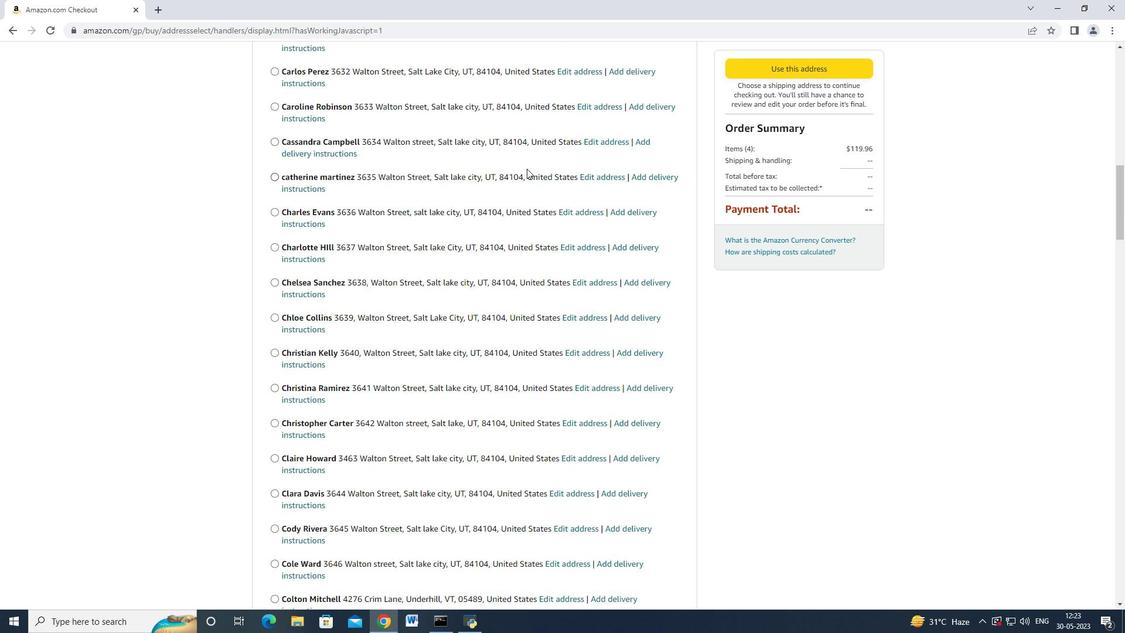 
Action: Mouse scrolled (528, 163) with delta (0, 0)
Screenshot: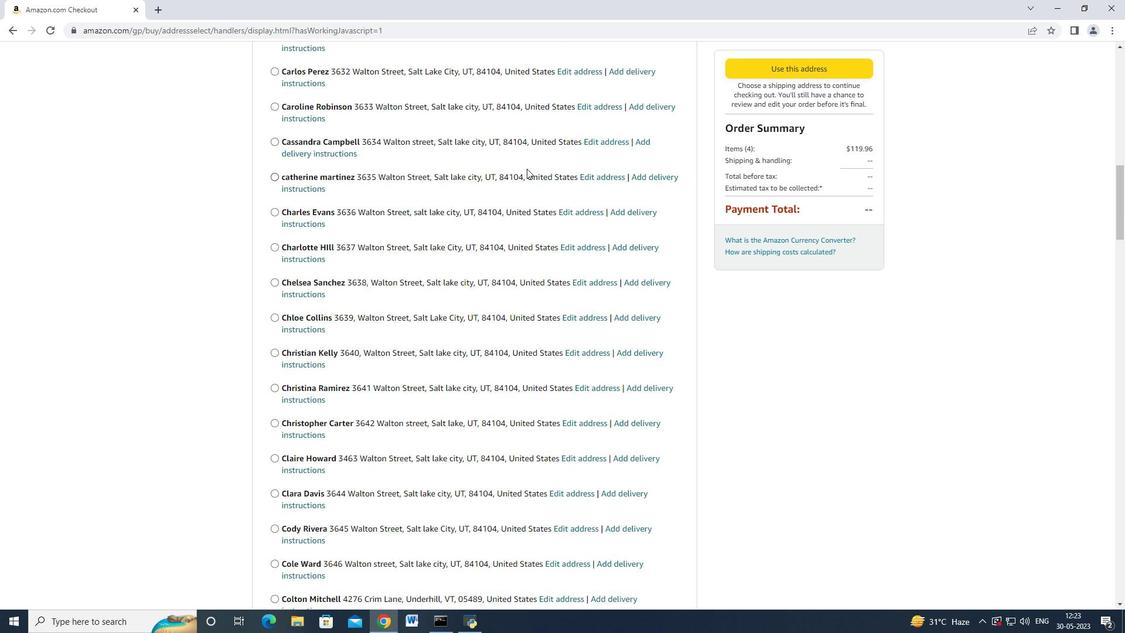 
Action: Mouse moved to (514, 162)
Screenshot: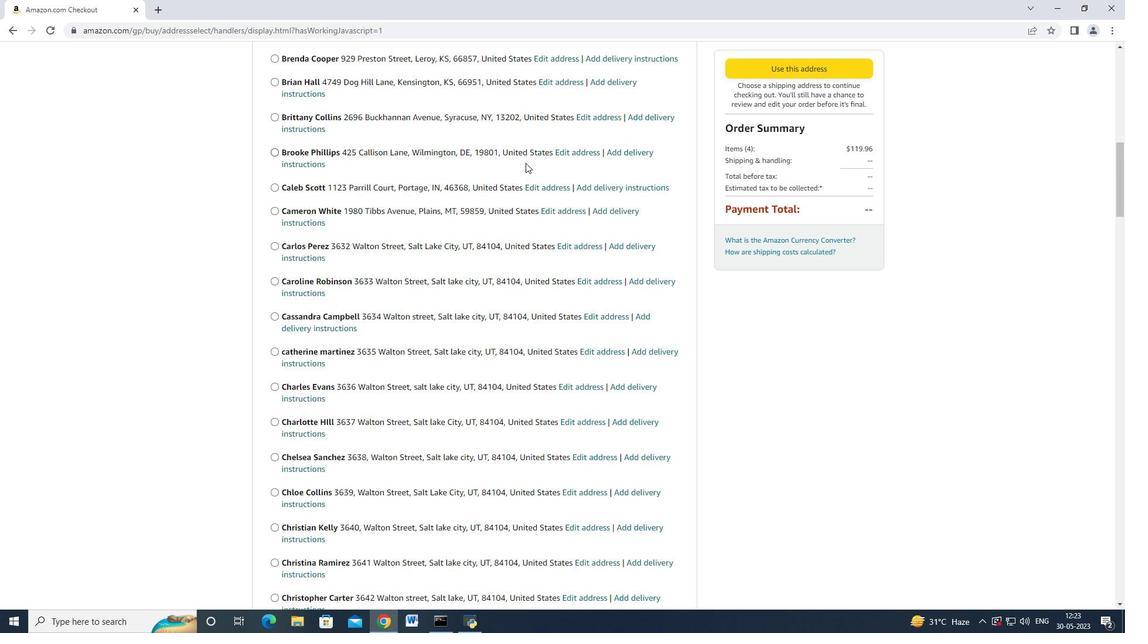 
Action: Mouse scrolled (521, 162) with delta (0, 0)
Screenshot: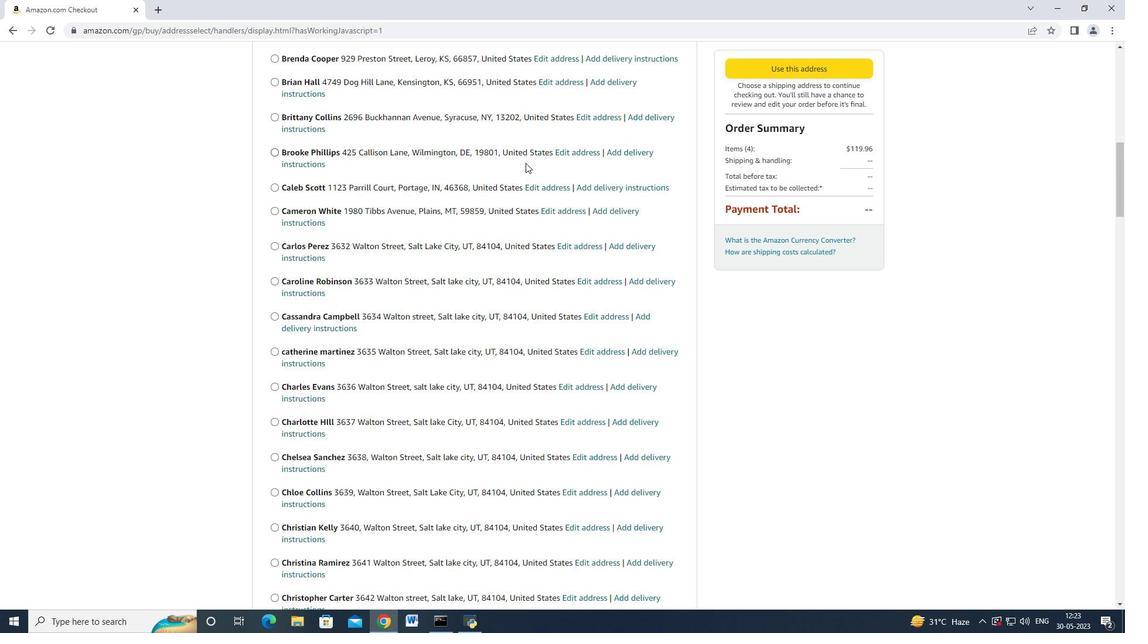 
Action: Mouse moved to (511, 162)
Screenshot: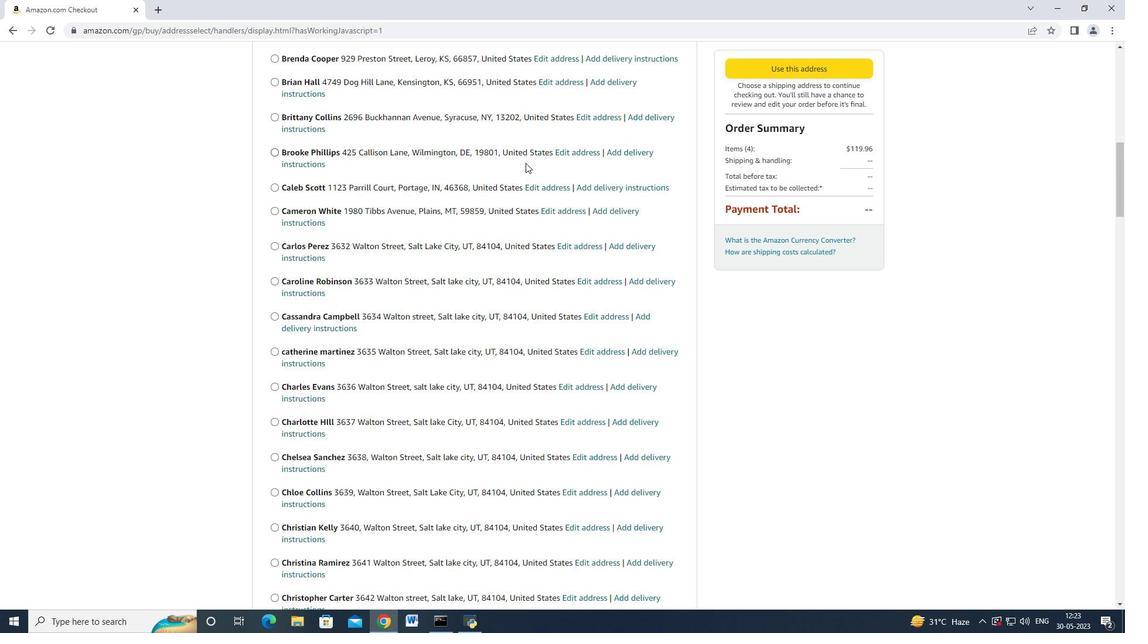 
Action: Mouse scrolled (516, 161) with delta (0, 0)
Screenshot: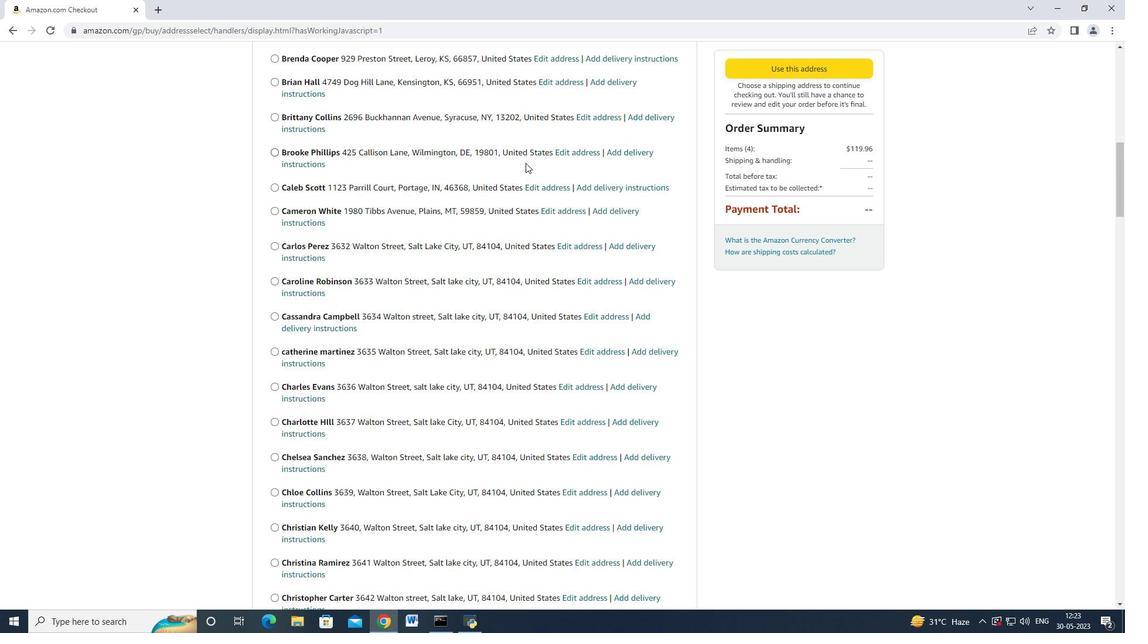 
Action: Mouse moved to (509, 162)
Screenshot: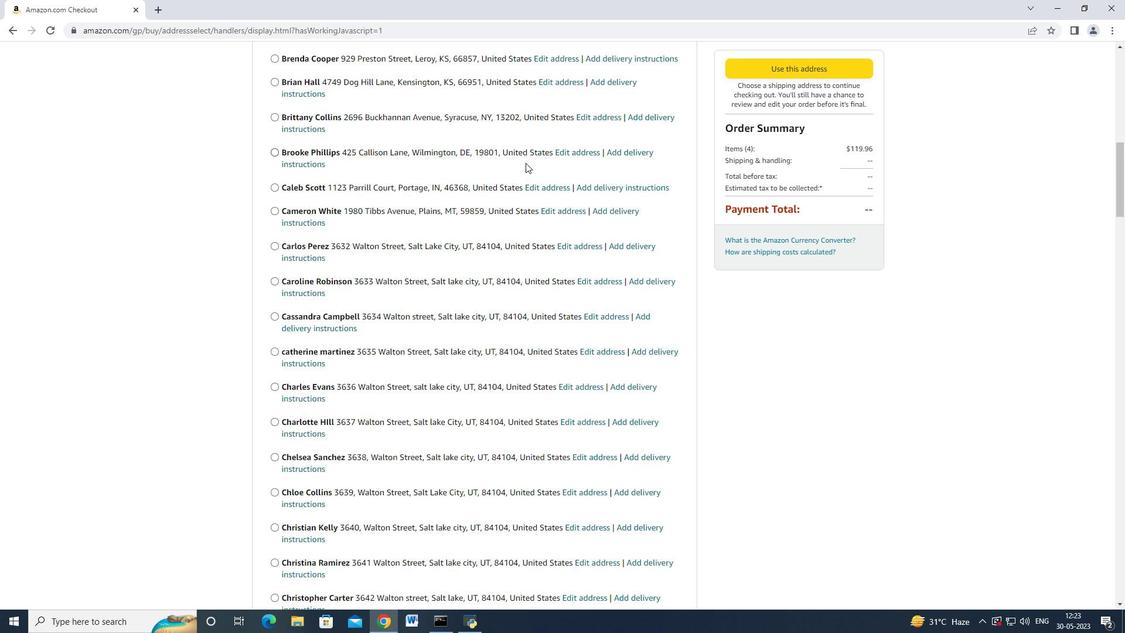 
Action: Mouse scrolled (511, 161) with delta (0, 0)
Screenshot: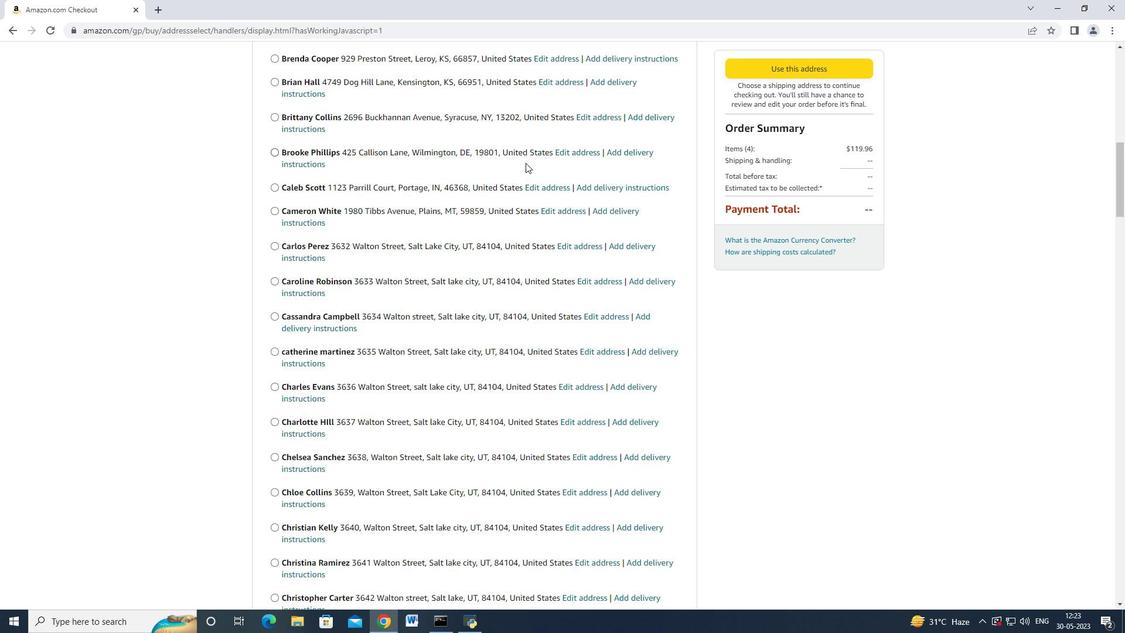 
Action: Mouse moved to (502, 161)
Screenshot: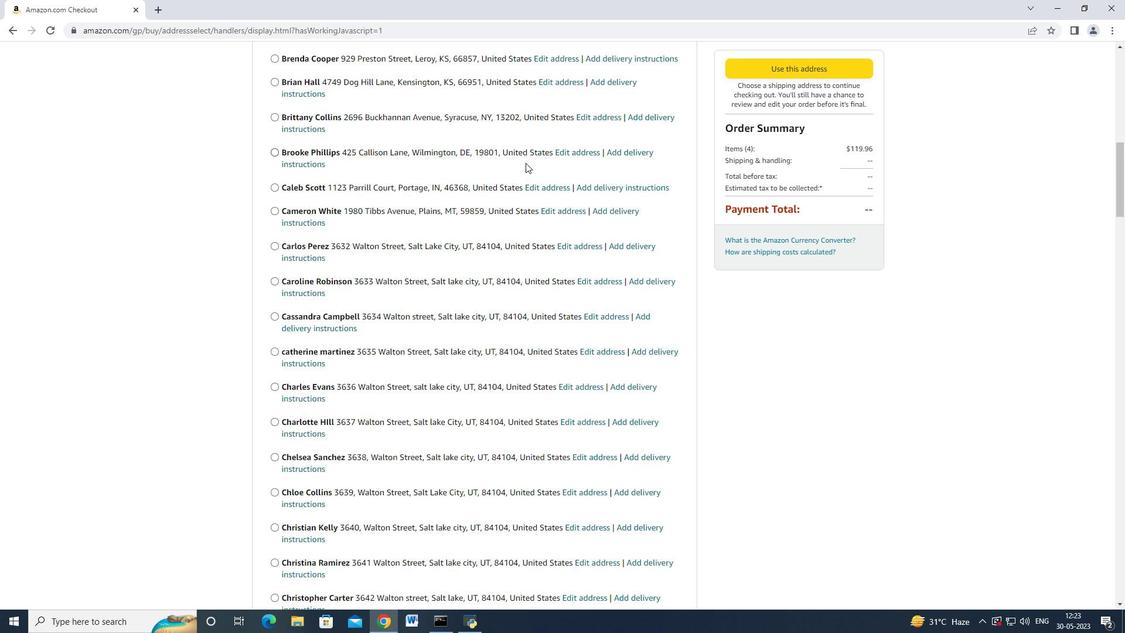 
Action: Mouse scrolled (506, 161) with delta (0, 0)
Screenshot: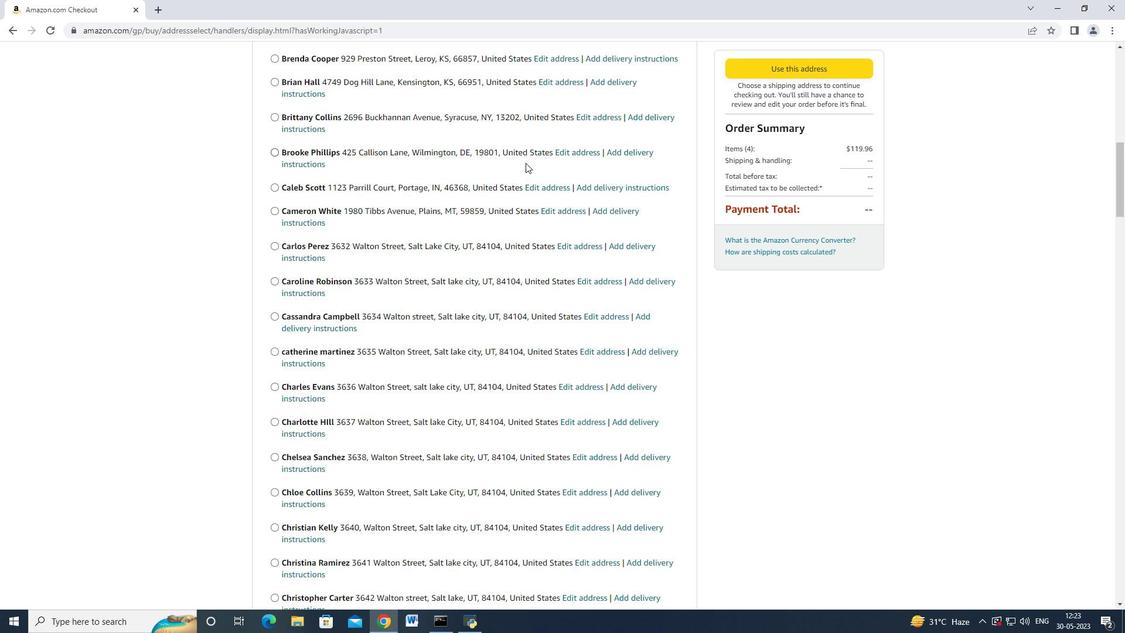 
Action: Mouse moved to (500, 161)
Screenshot: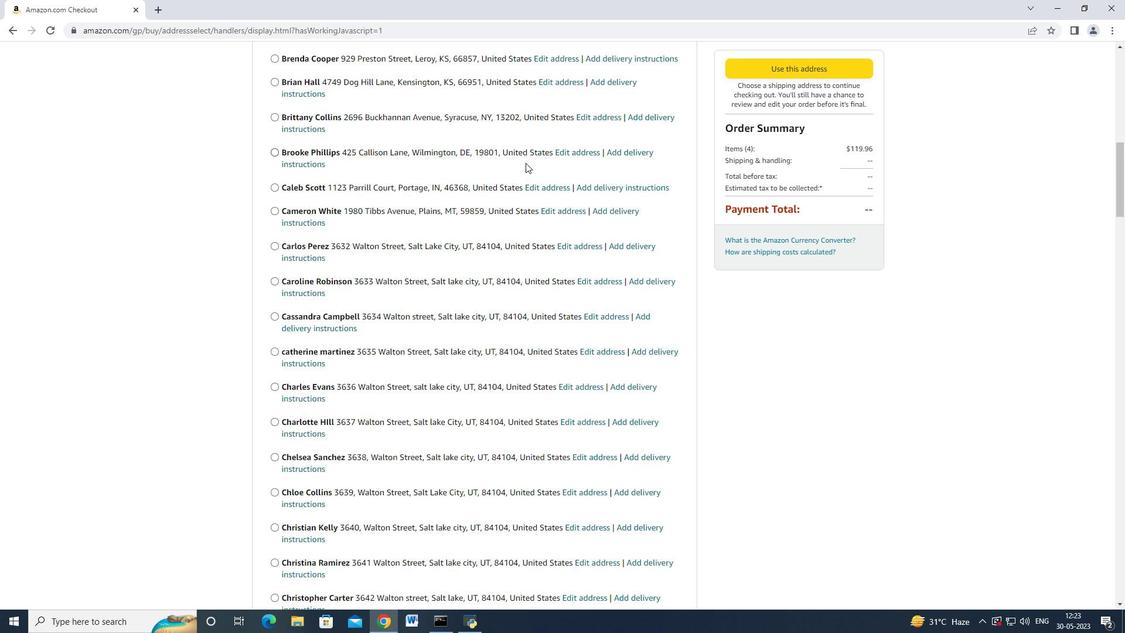
Action: Mouse scrolled (502, 160) with delta (0, 0)
Screenshot: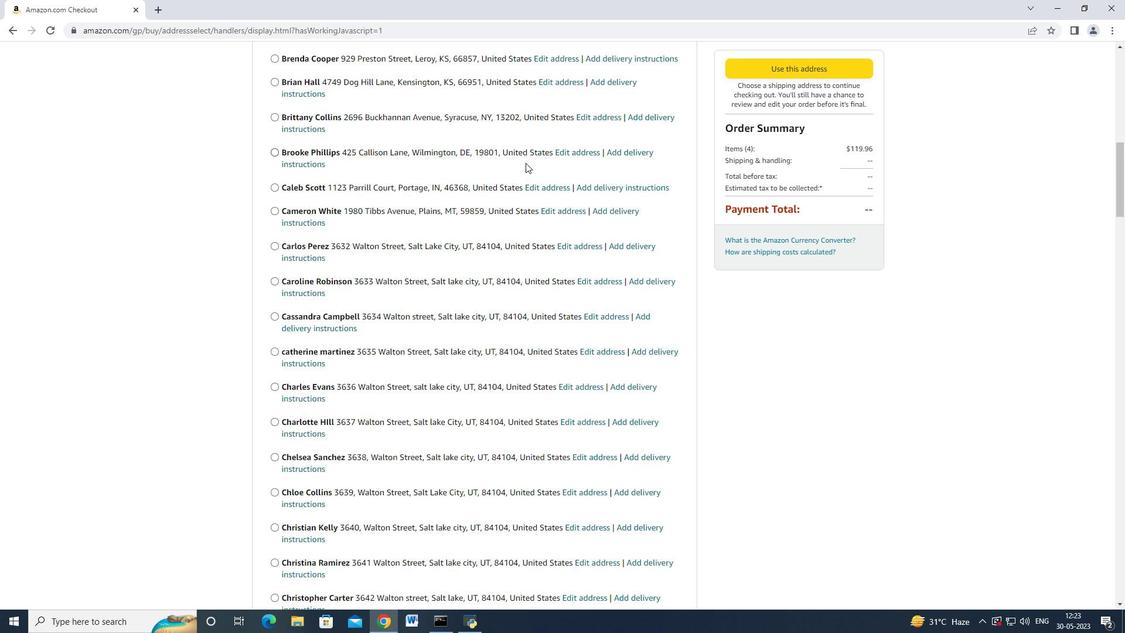 
Action: Mouse moved to (498, 161)
Screenshot: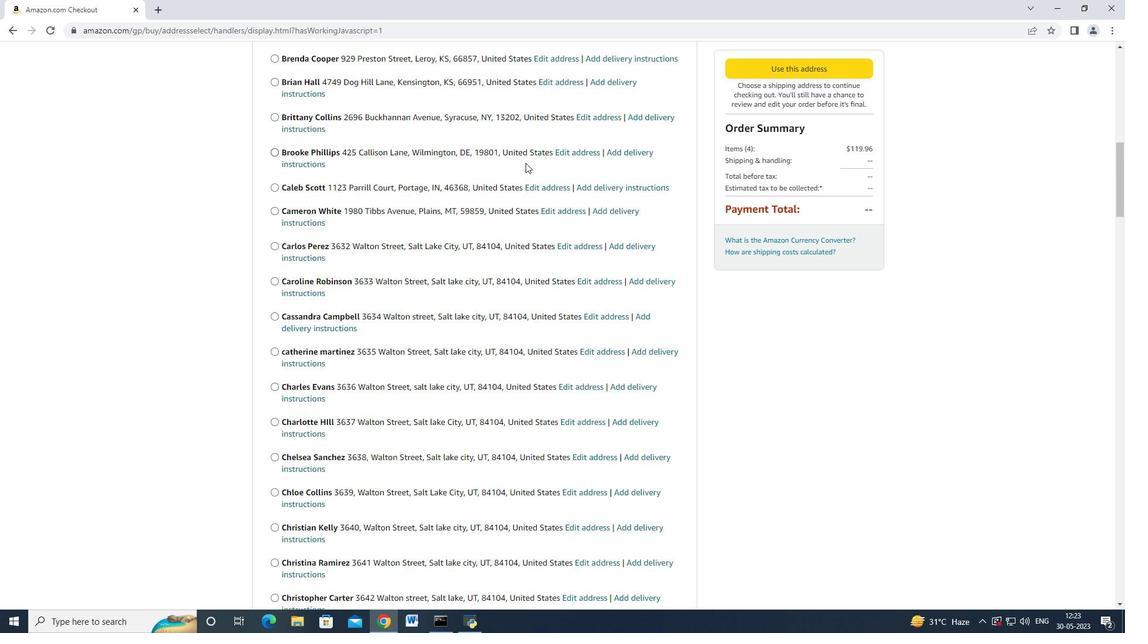 
Action: Mouse scrolled (499, 160) with delta (0, 0)
Screenshot: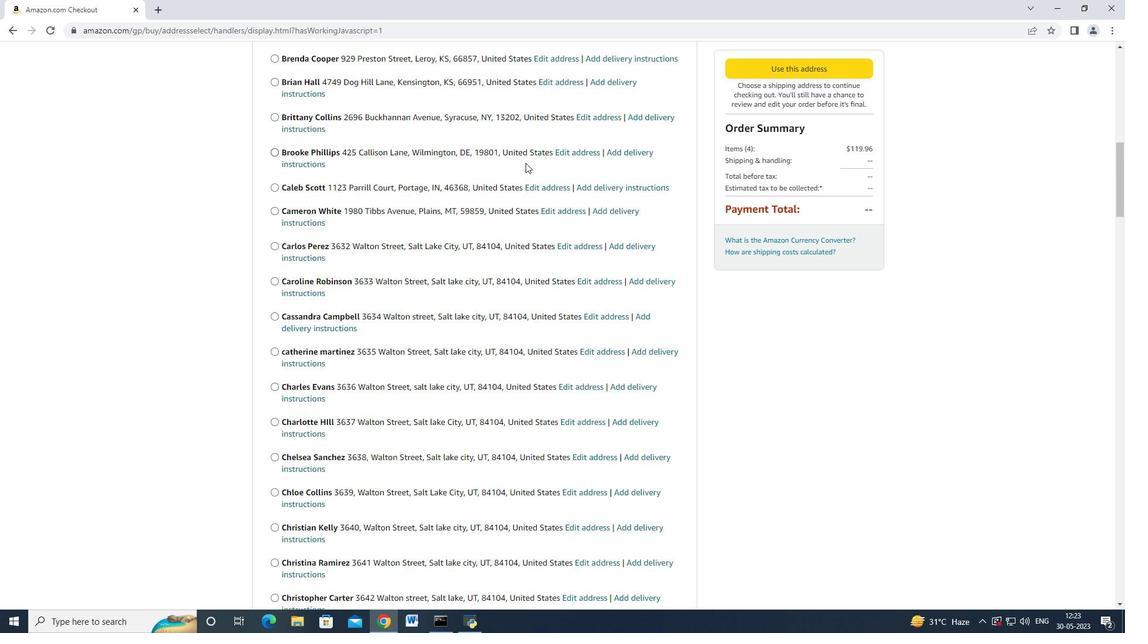
Action: Mouse moved to (495, 160)
Screenshot: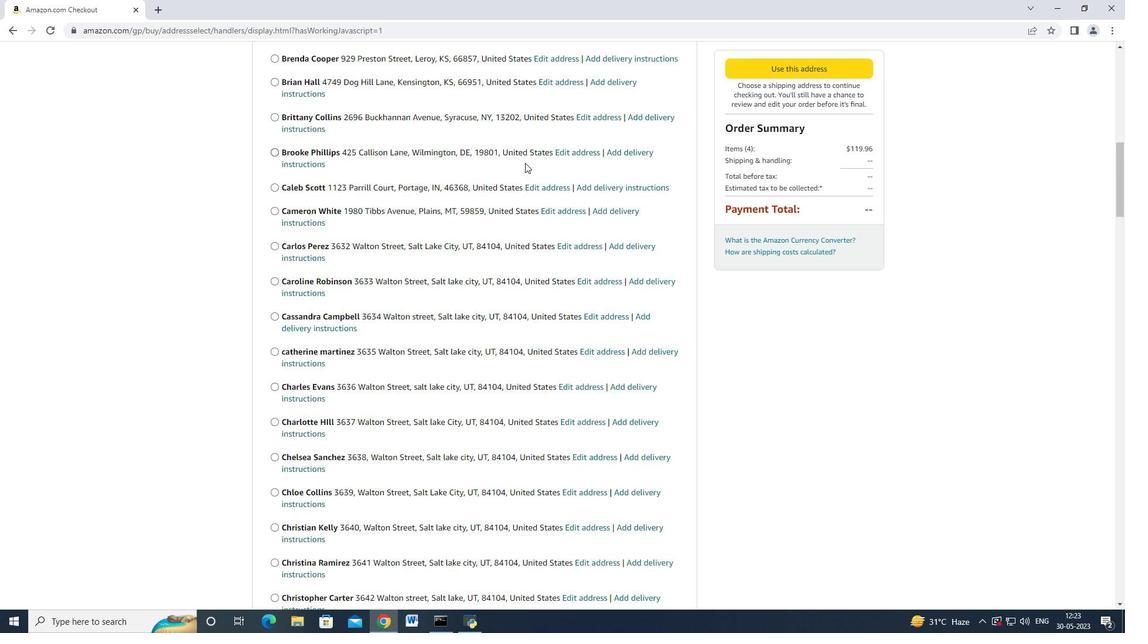 
Action: Mouse scrolled (497, 160) with delta (0, 0)
Screenshot: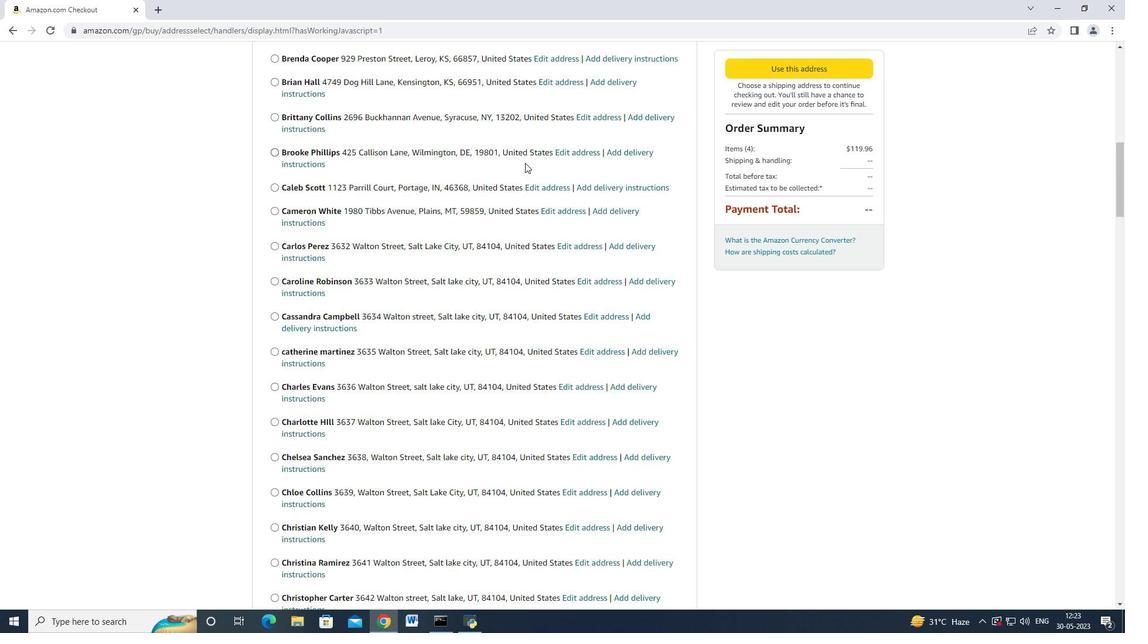 
Action: Mouse moved to (495, 160)
Screenshot: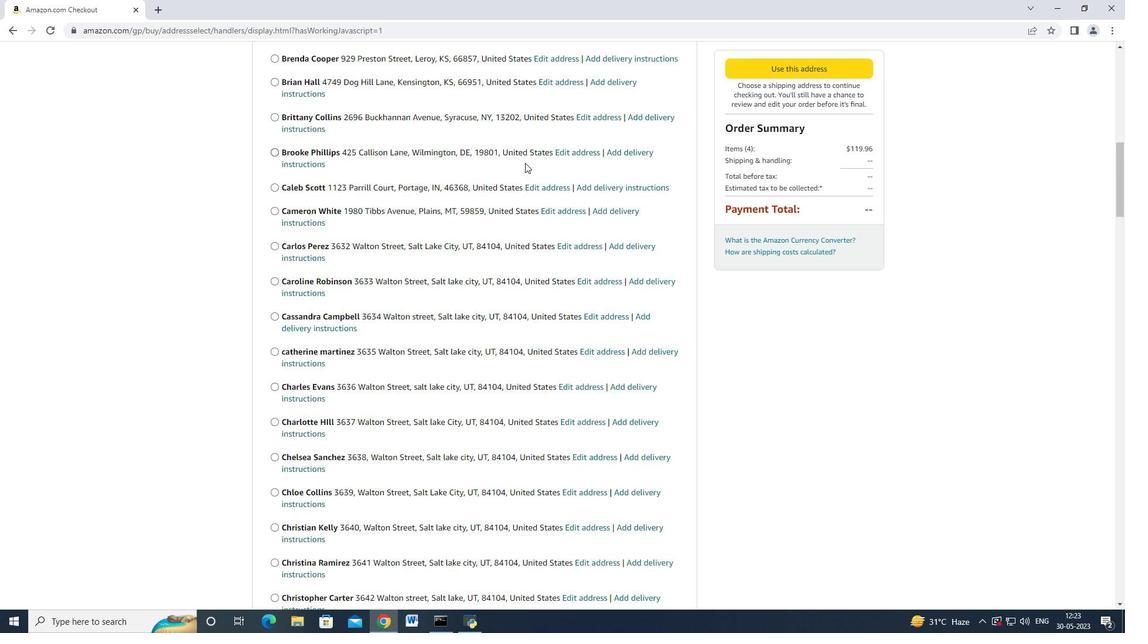 
Action: Mouse scrolled (495, 160) with delta (0, 0)
Screenshot: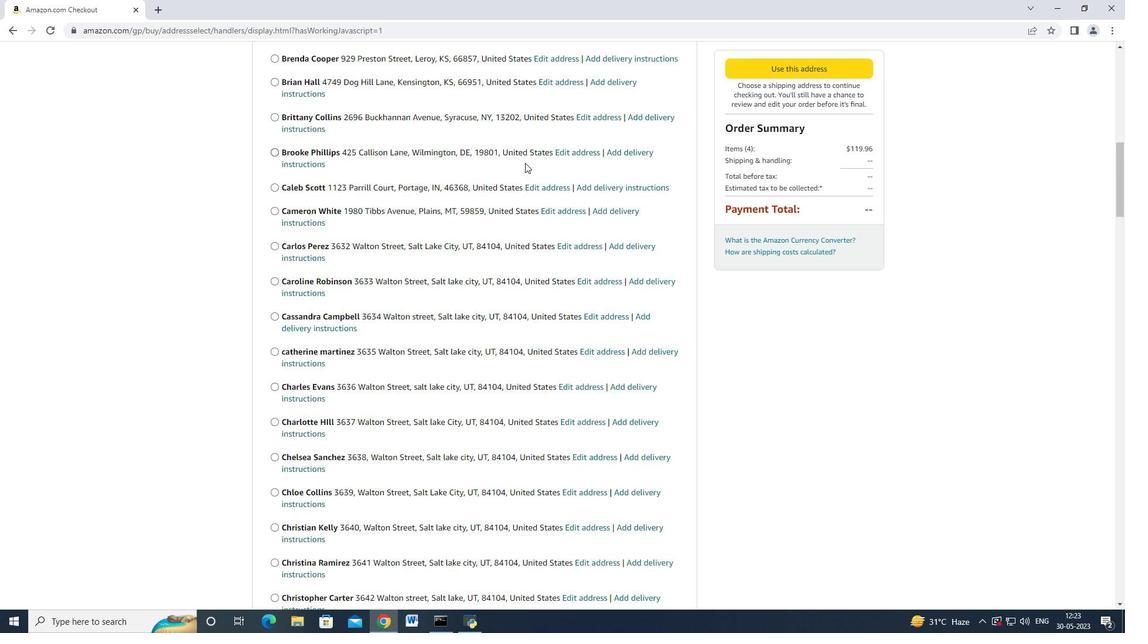
Action: Mouse moved to (482, 159)
Screenshot: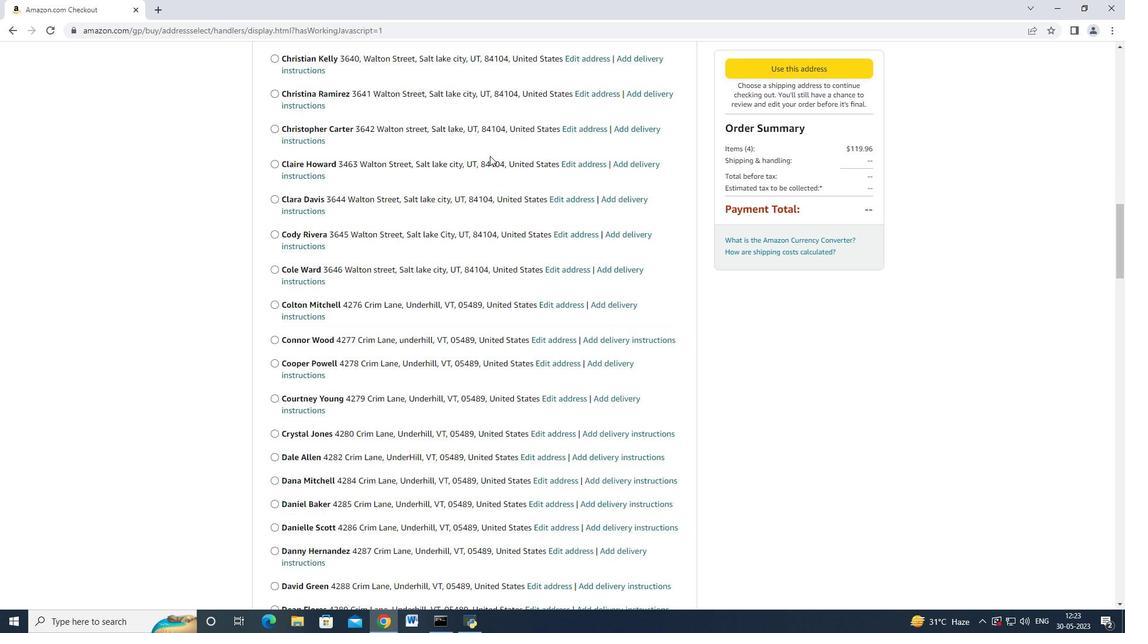 
Action: Mouse scrolled (482, 158) with delta (0, 0)
Screenshot: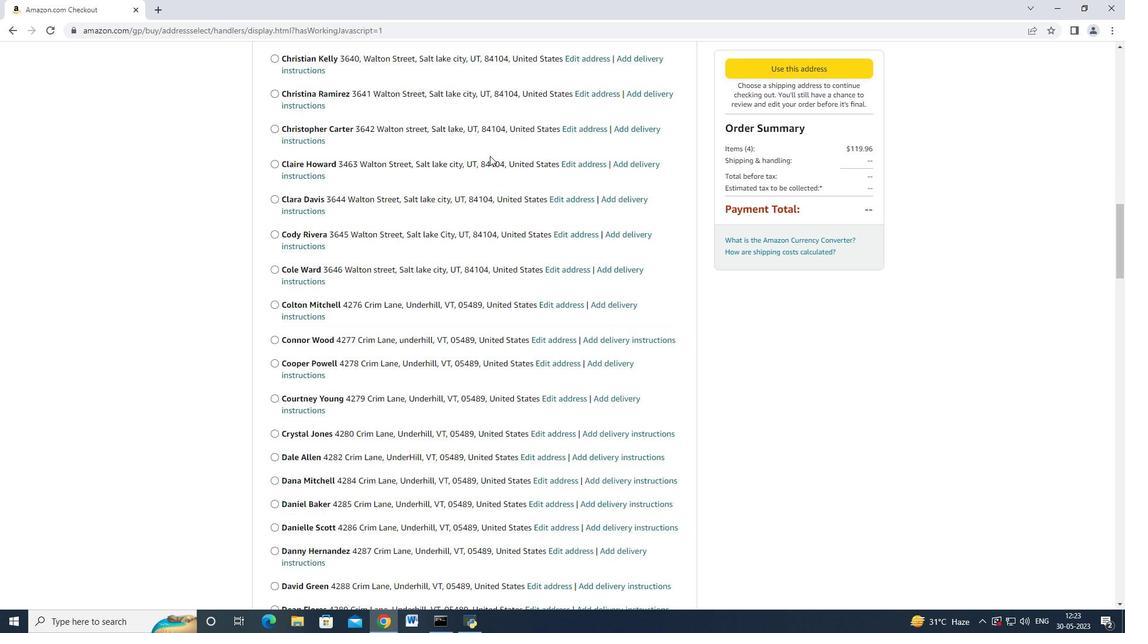 
Action: Mouse moved to (479, 160)
Screenshot: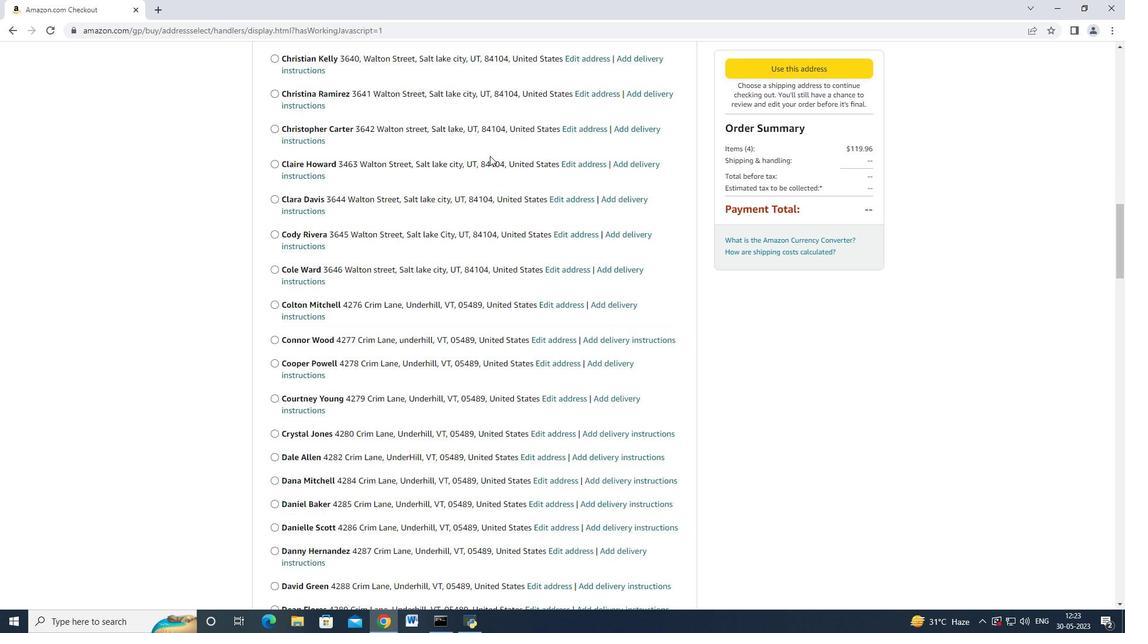 
Action: Mouse scrolled (480, 160) with delta (0, 0)
Screenshot: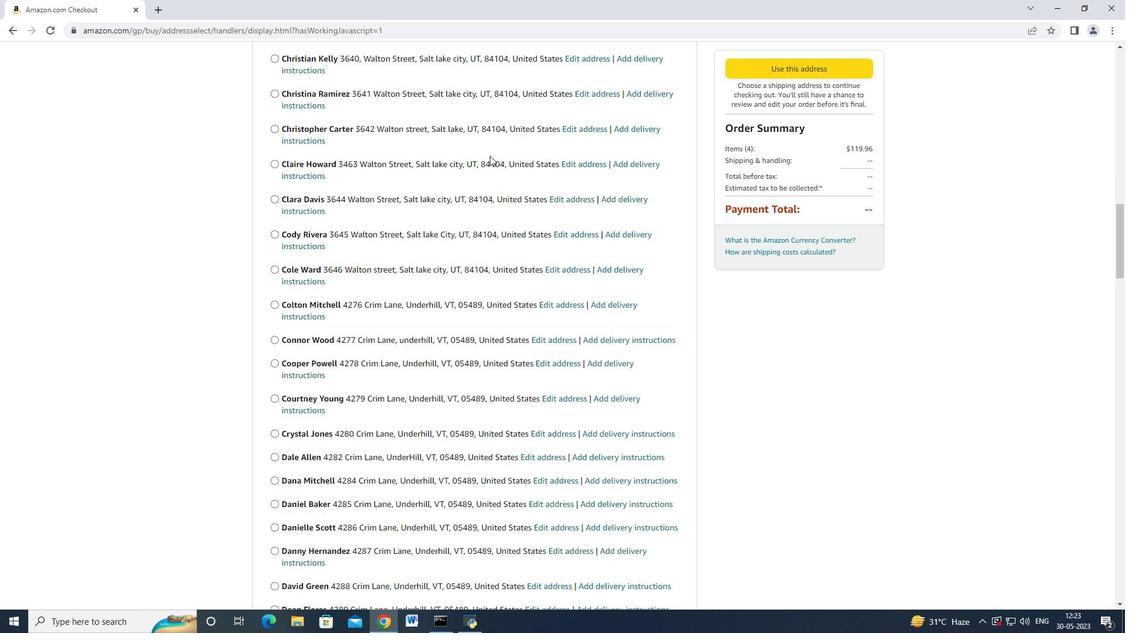 
Action: Mouse moved to (479, 160)
Screenshot: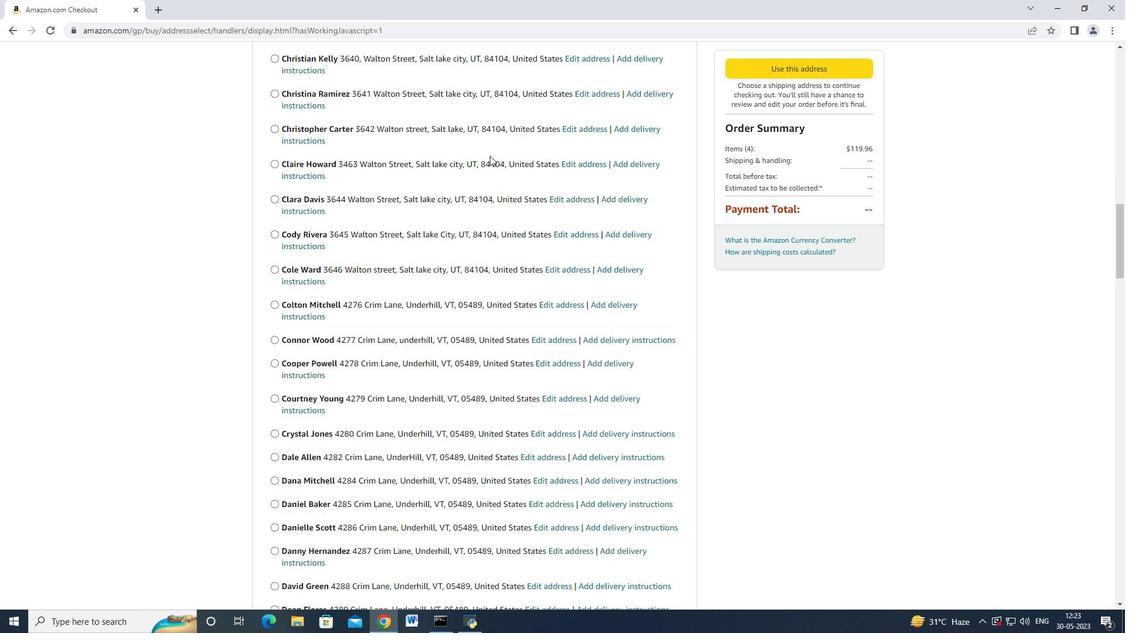 
Action: Mouse scrolled (479, 160) with delta (0, 0)
Screenshot: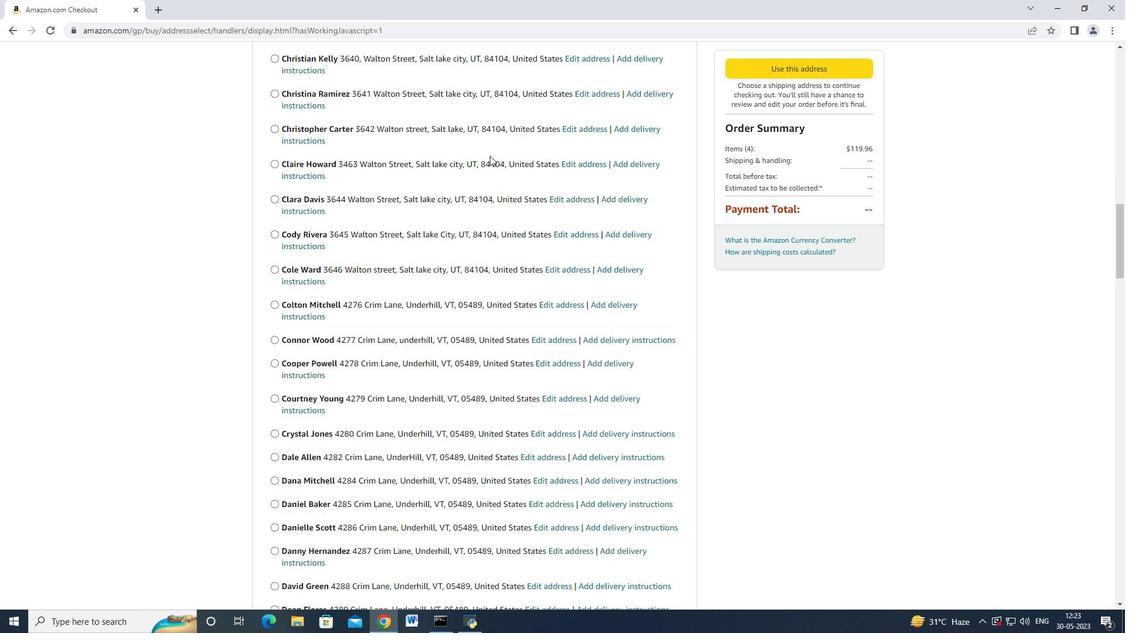 
Action: Mouse moved to (478, 160)
Screenshot: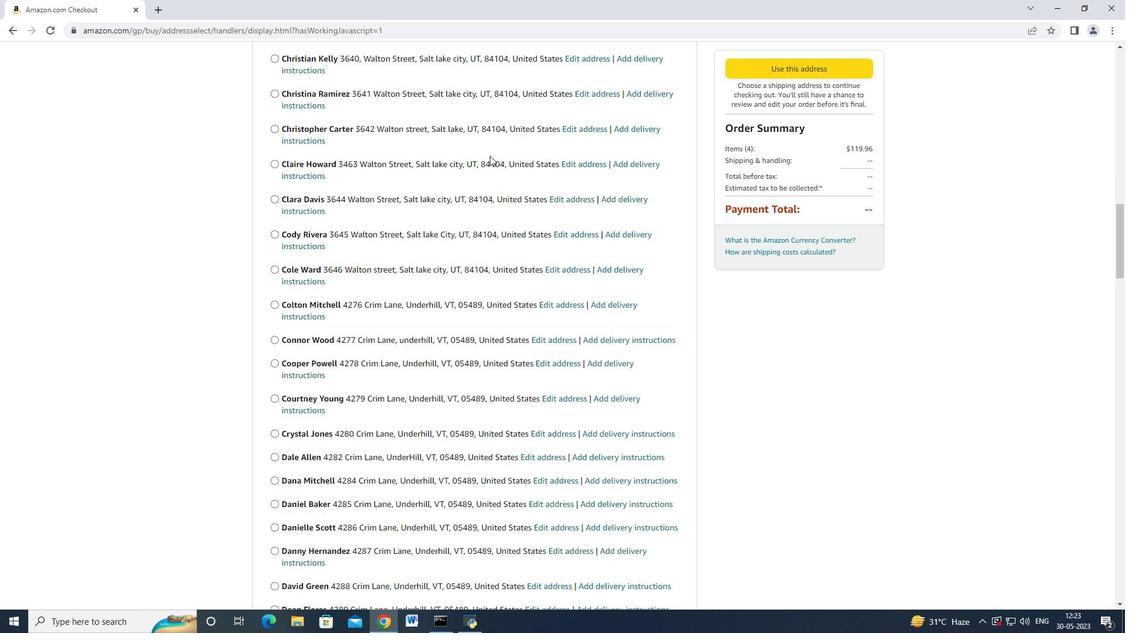 
Action: Mouse scrolled (478, 160) with delta (0, 0)
Screenshot: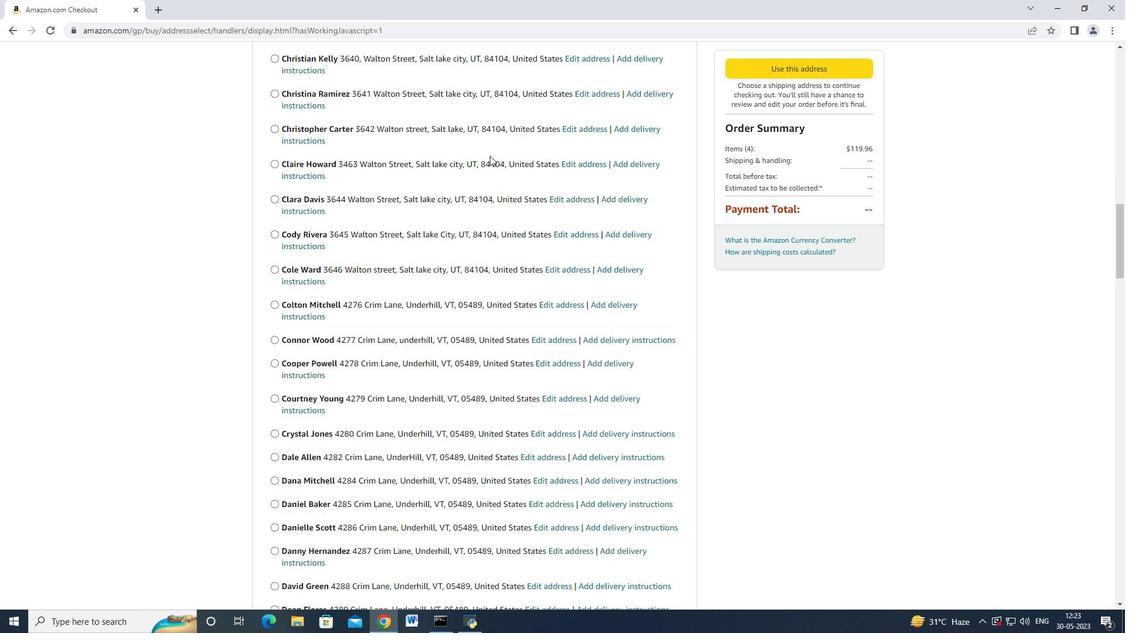 
Action: Mouse moved to (478, 160)
Screenshot: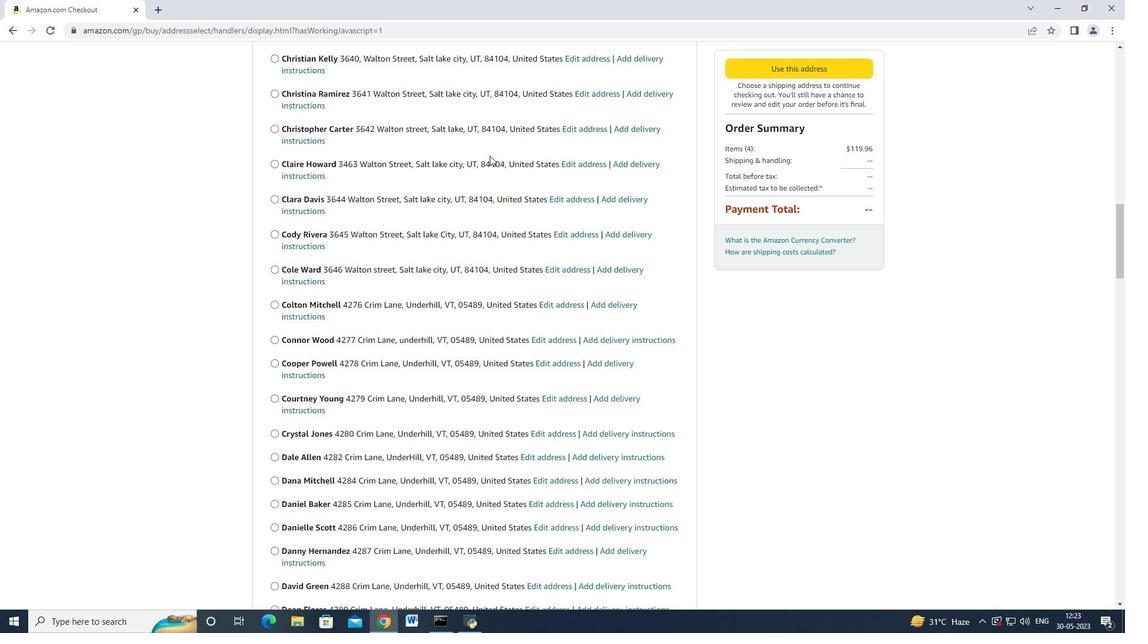 
Action: Mouse scrolled (478, 160) with delta (0, 0)
Screenshot: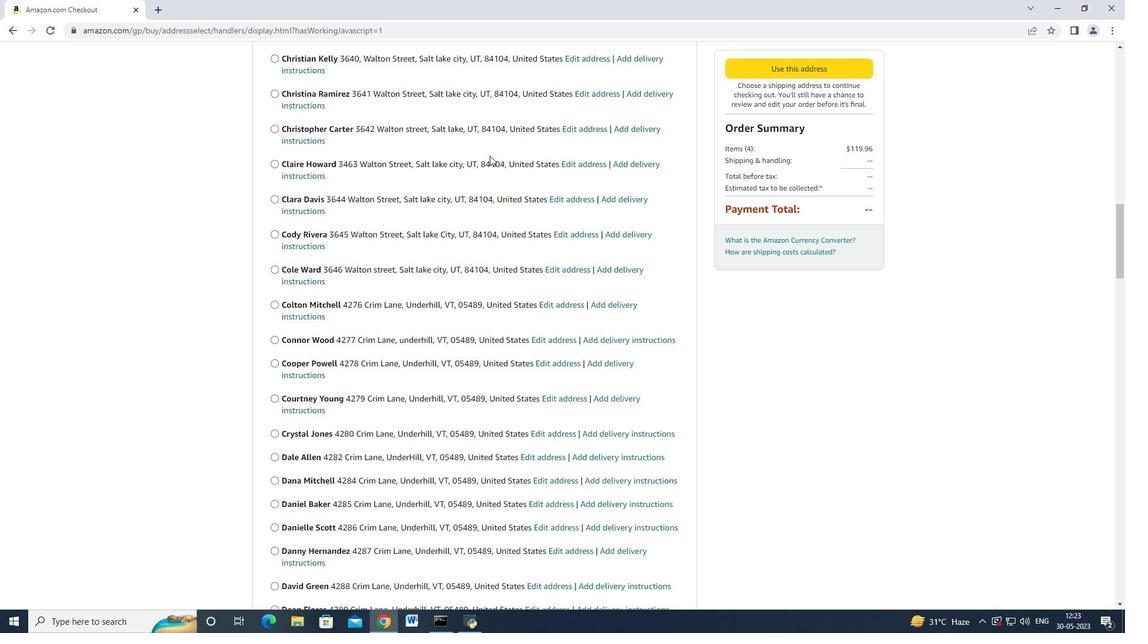 
Action: Mouse scrolled (478, 160) with delta (0, 0)
Screenshot: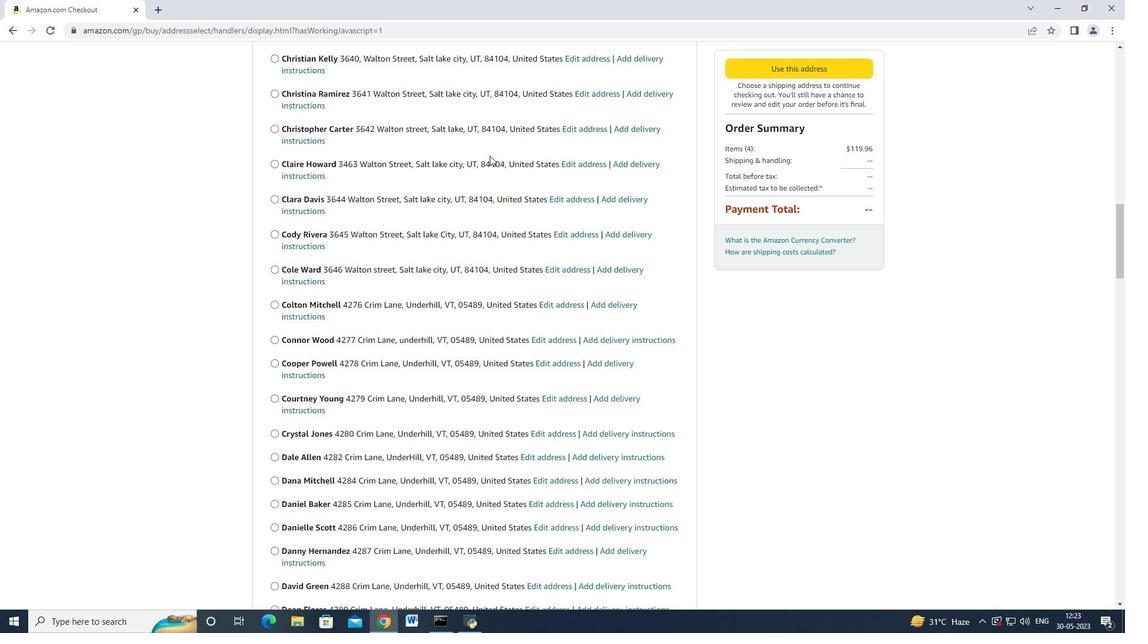 
Action: Mouse scrolled (478, 160) with delta (0, 0)
Screenshot: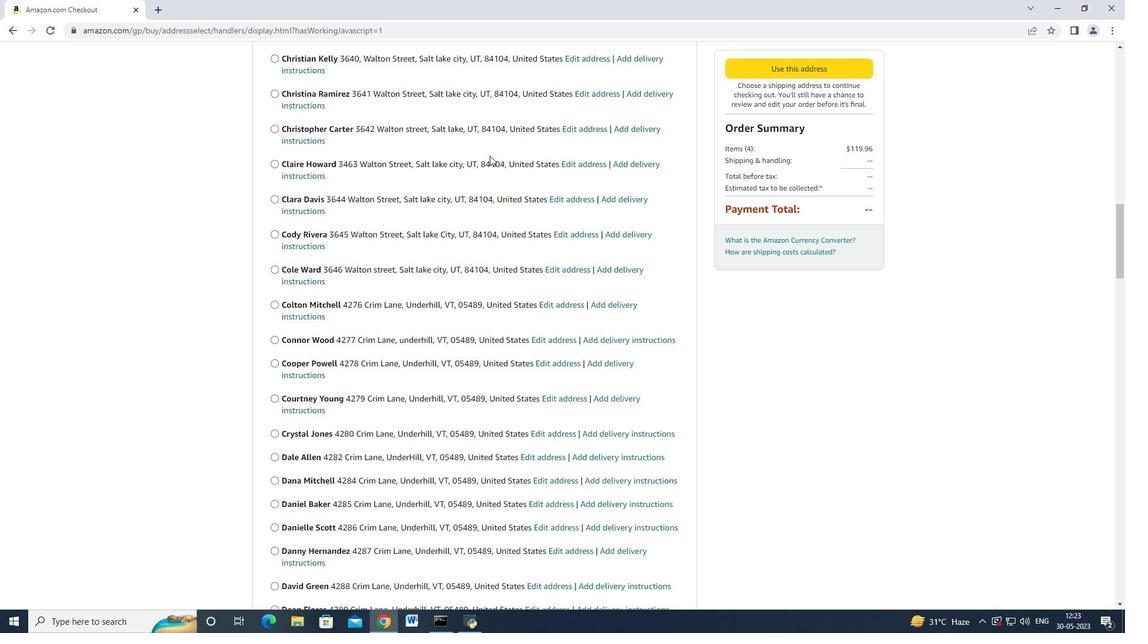 
Action: Mouse moved to (477, 160)
Screenshot: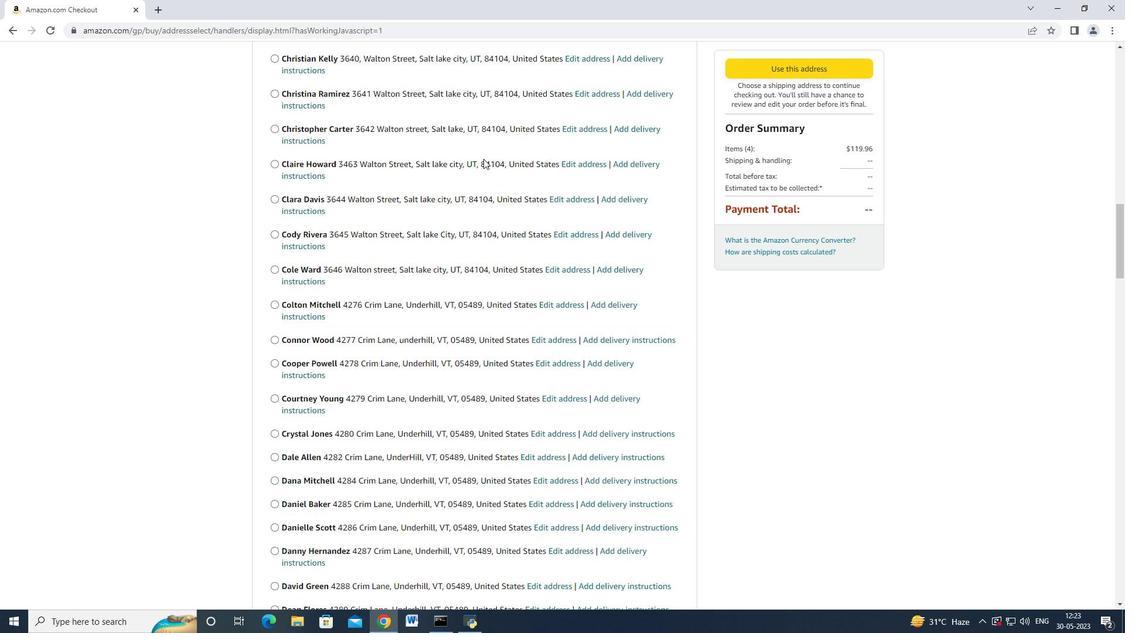 
Action: Mouse scrolled (477, 160) with delta (0, 0)
Screenshot: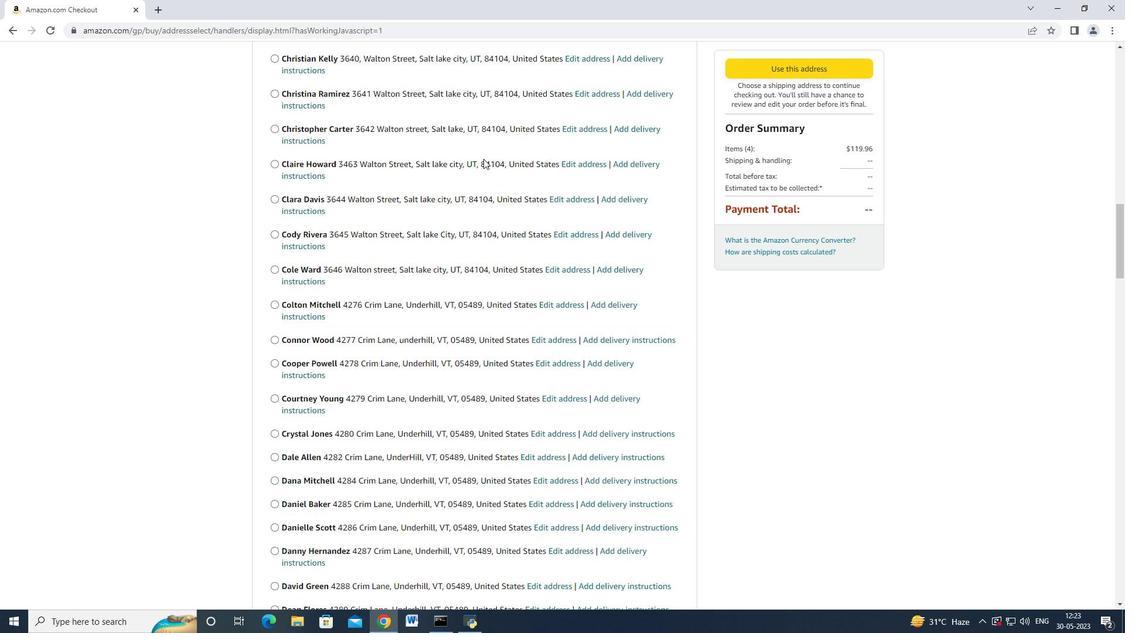 
Action: Mouse moved to (476, 160)
Screenshot: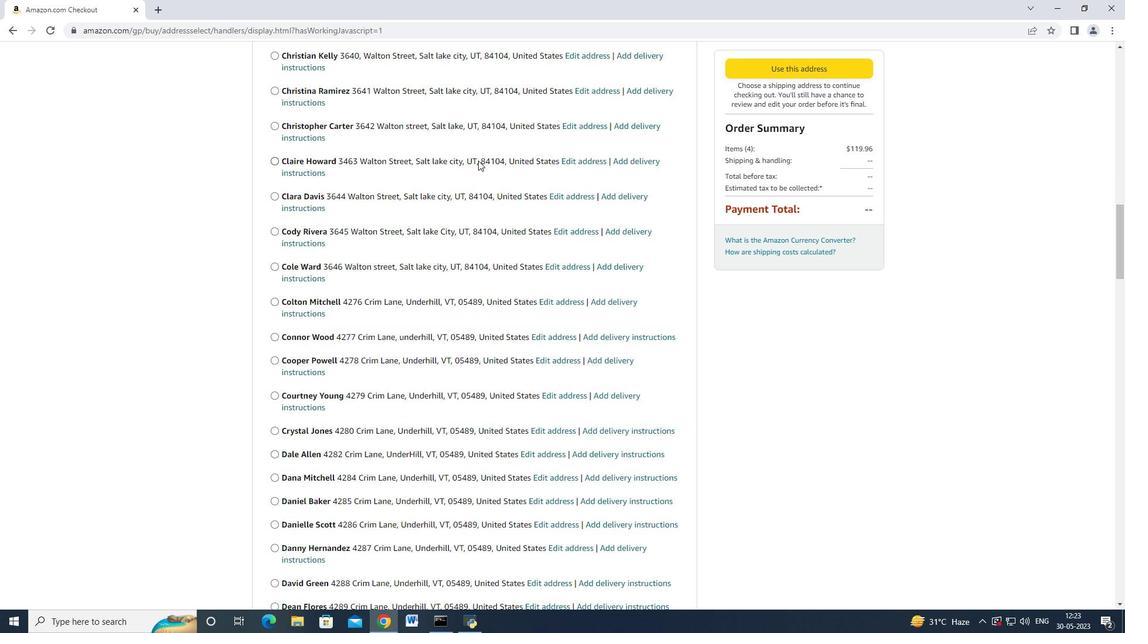 
Action: Mouse scrolled (476, 161) with delta (0, 0)
Screenshot: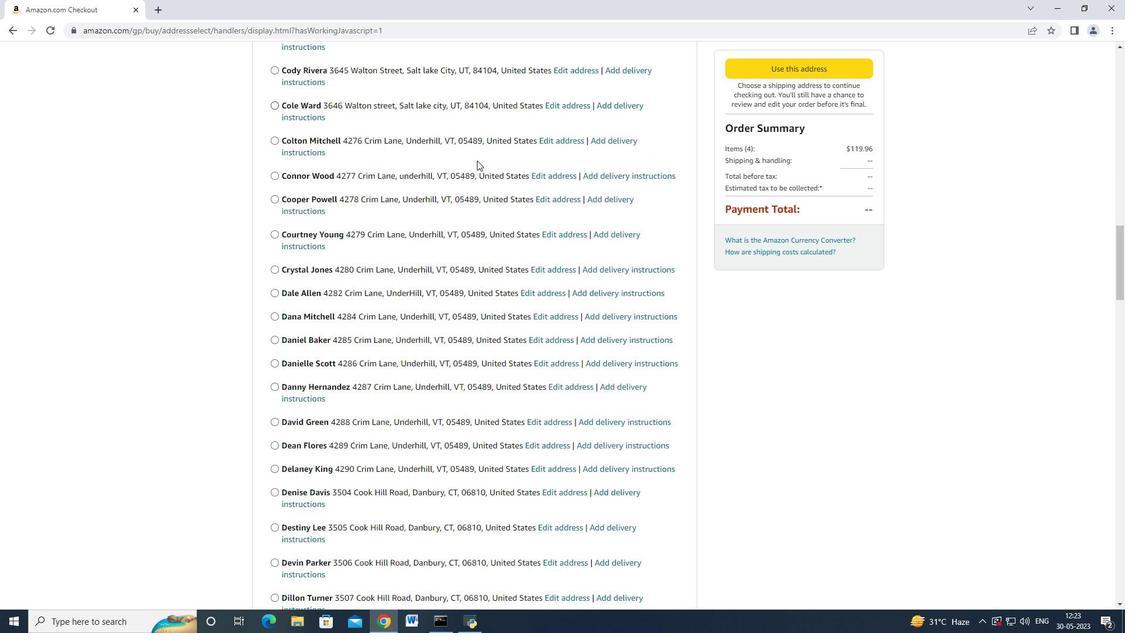 
Action: Mouse scrolled (476, 161) with delta (0, 0)
Screenshot: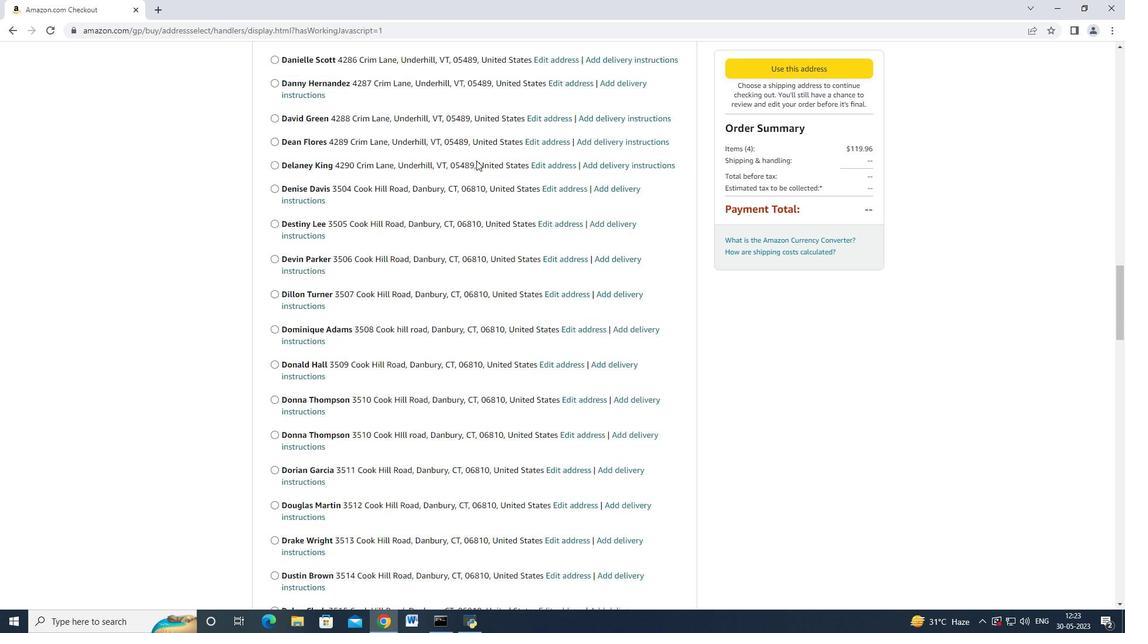
Action: Mouse scrolled (476, 161) with delta (0, 0)
Screenshot: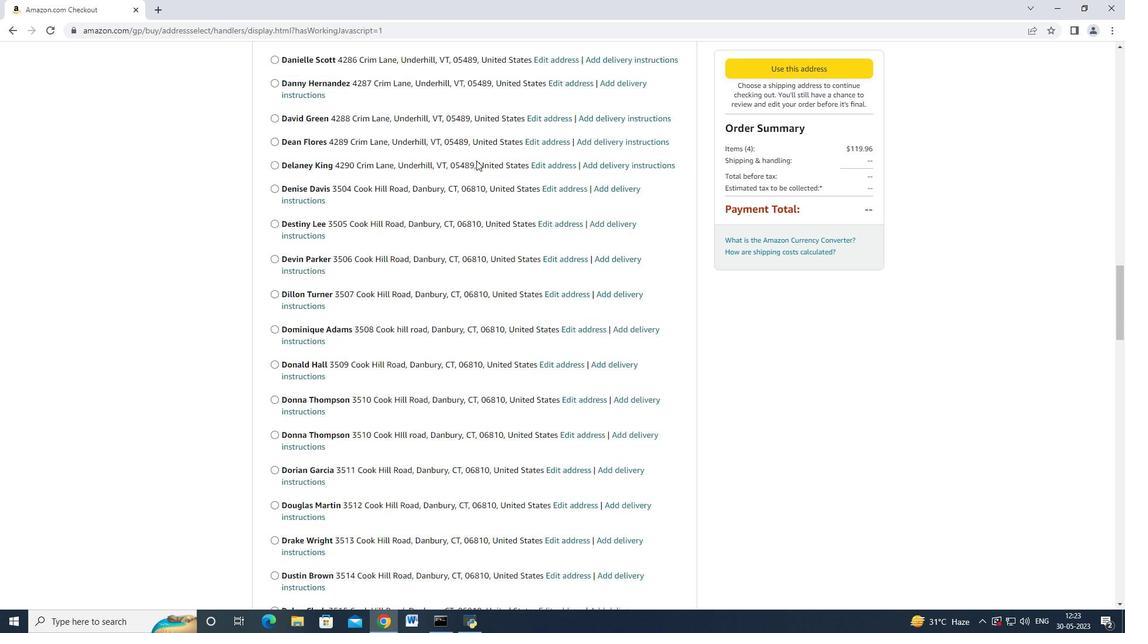 
Action: Mouse scrolled (476, 161) with delta (0, 0)
Screenshot: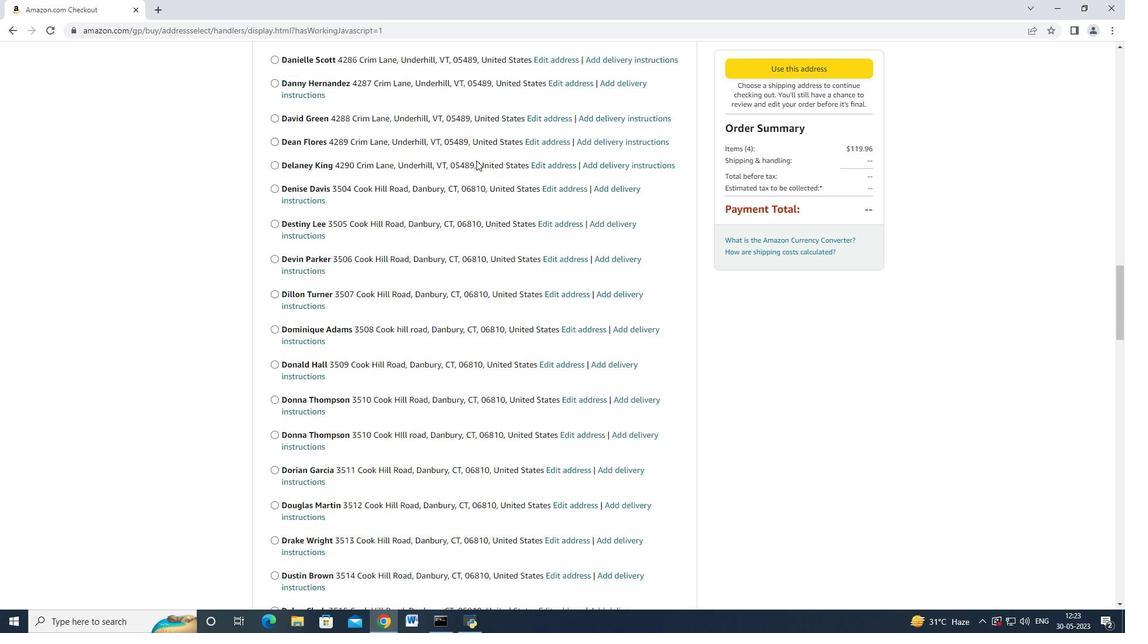 
Action: Mouse scrolled (476, 161) with delta (0, 0)
Screenshot: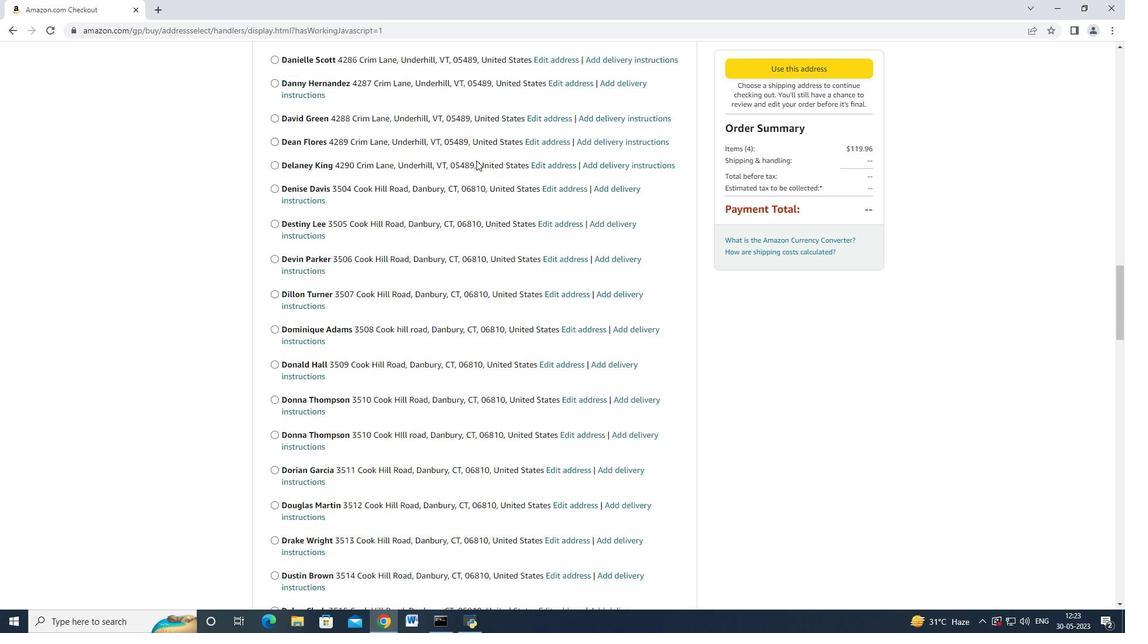 
Action: Mouse scrolled (476, 161) with delta (0, 0)
Screenshot: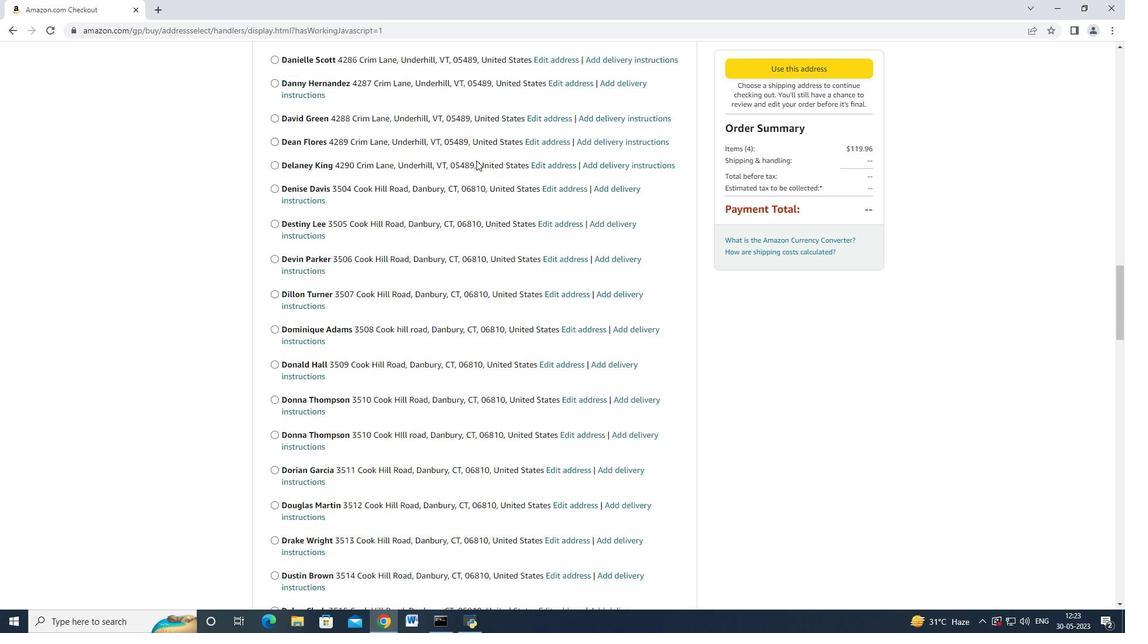 
Action: Mouse scrolled (476, 161) with delta (0, 0)
Screenshot: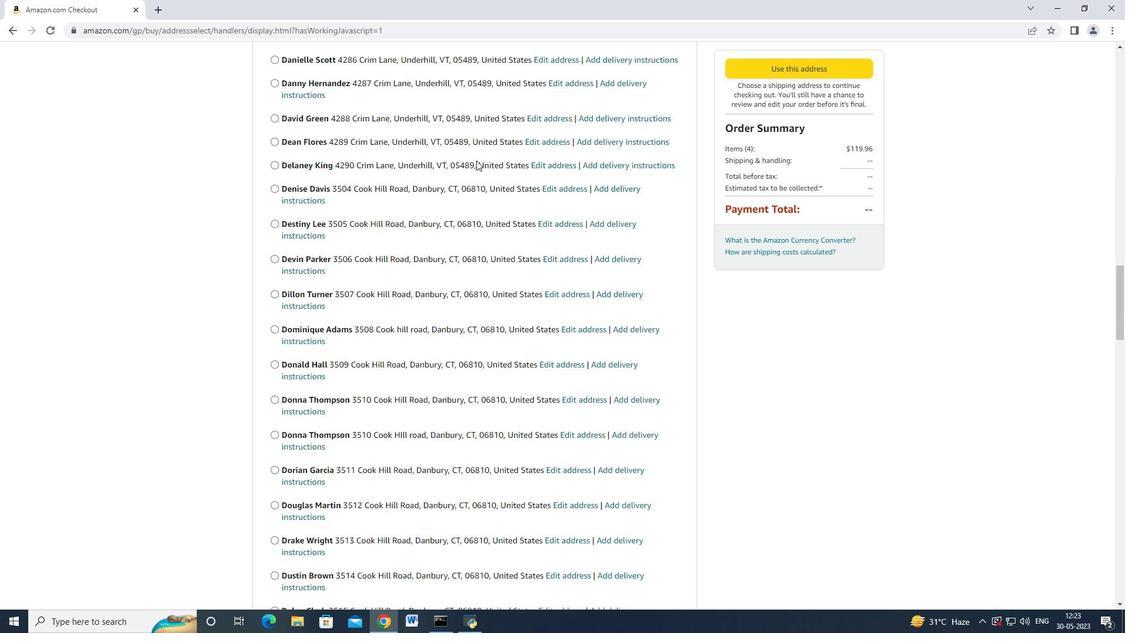 
Action: Mouse scrolled (476, 161) with delta (0, 0)
Screenshot: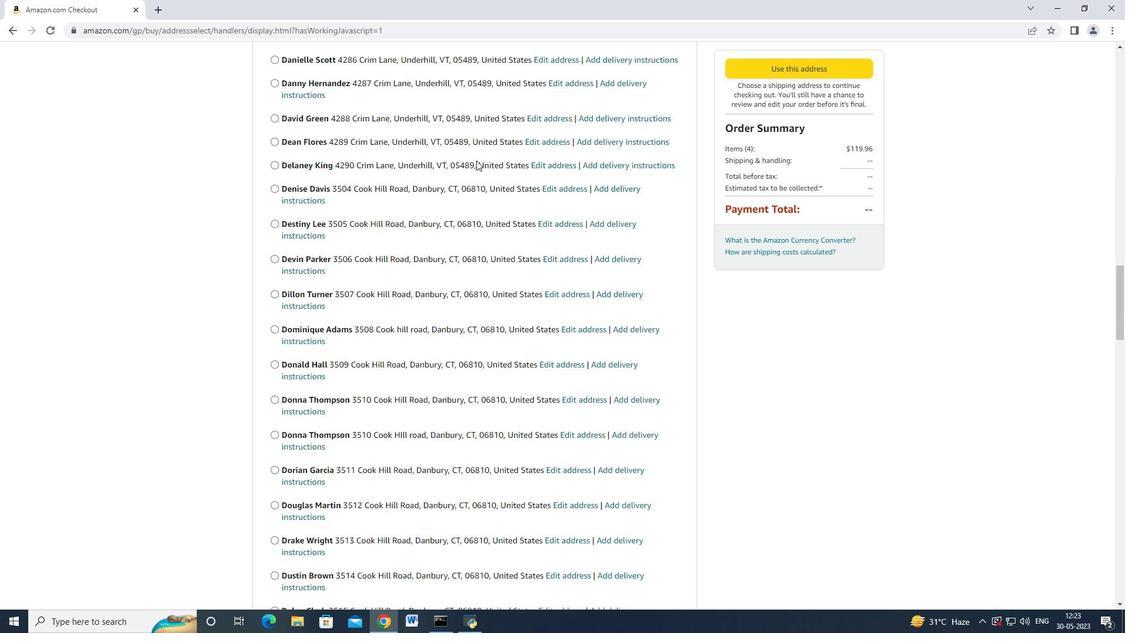 
Action: Mouse moved to (478, 160)
Screenshot: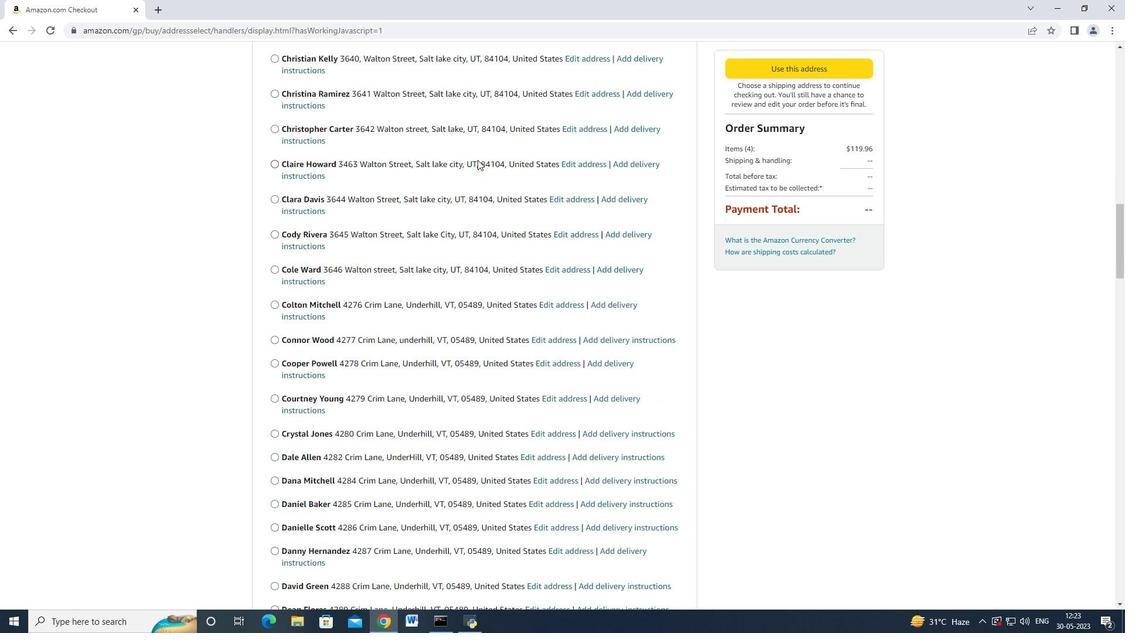 
Action: Mouse scrolled (477, 160) with delta (0, 0)
Screenshot: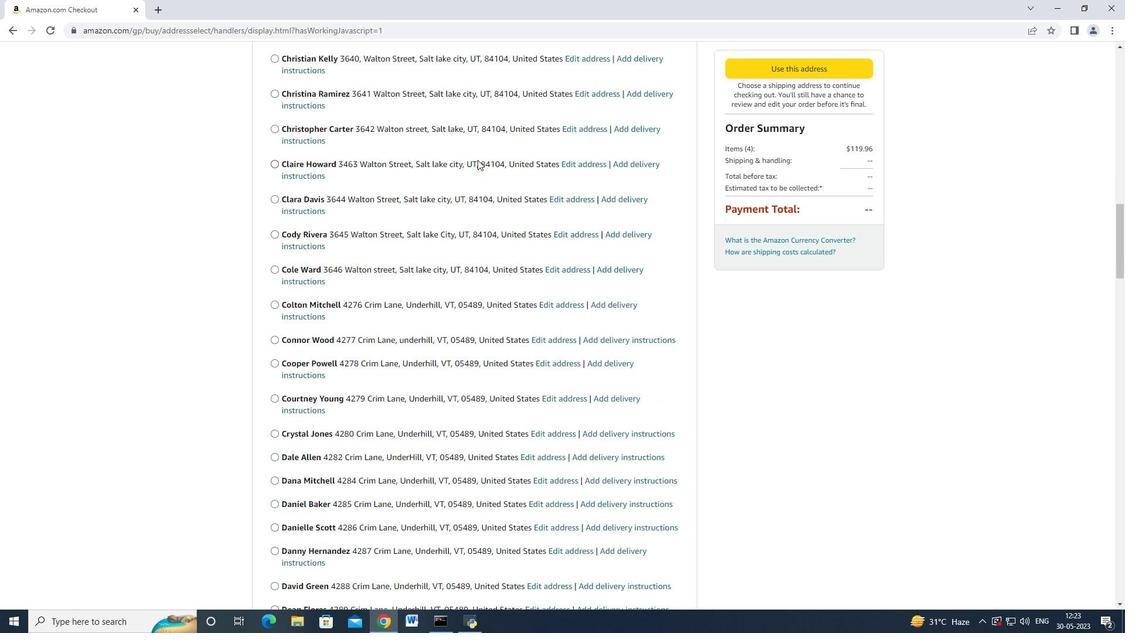 
Action: Mouse moved to (478, 160)
Screenshot: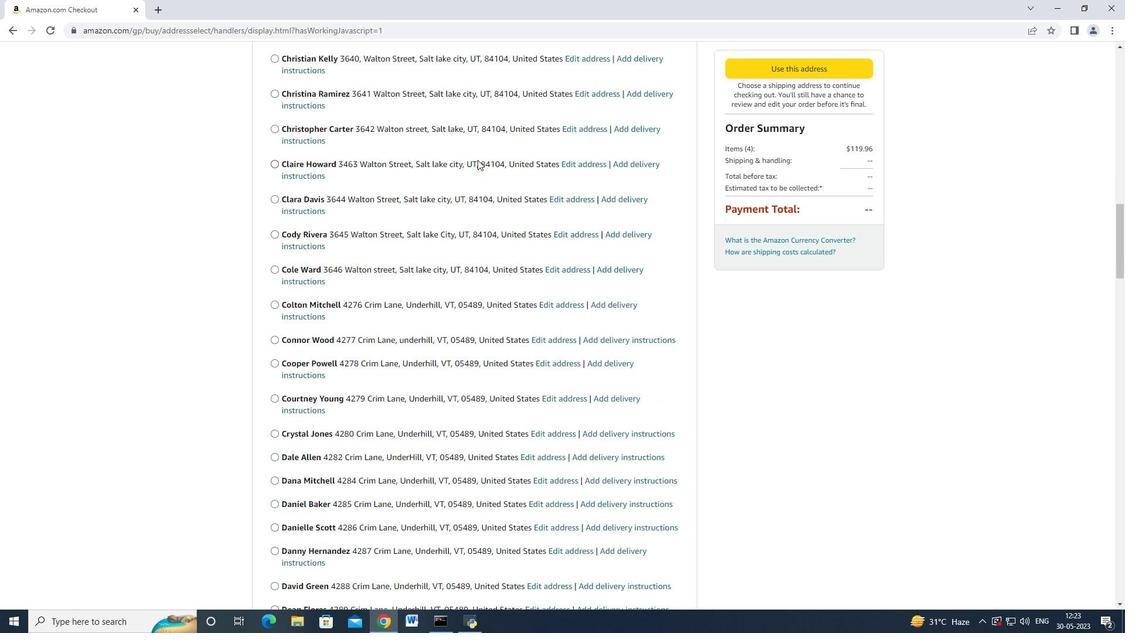 
Action: Mouse scrolled (478, 160) with delta (0, 0)
Screenshot: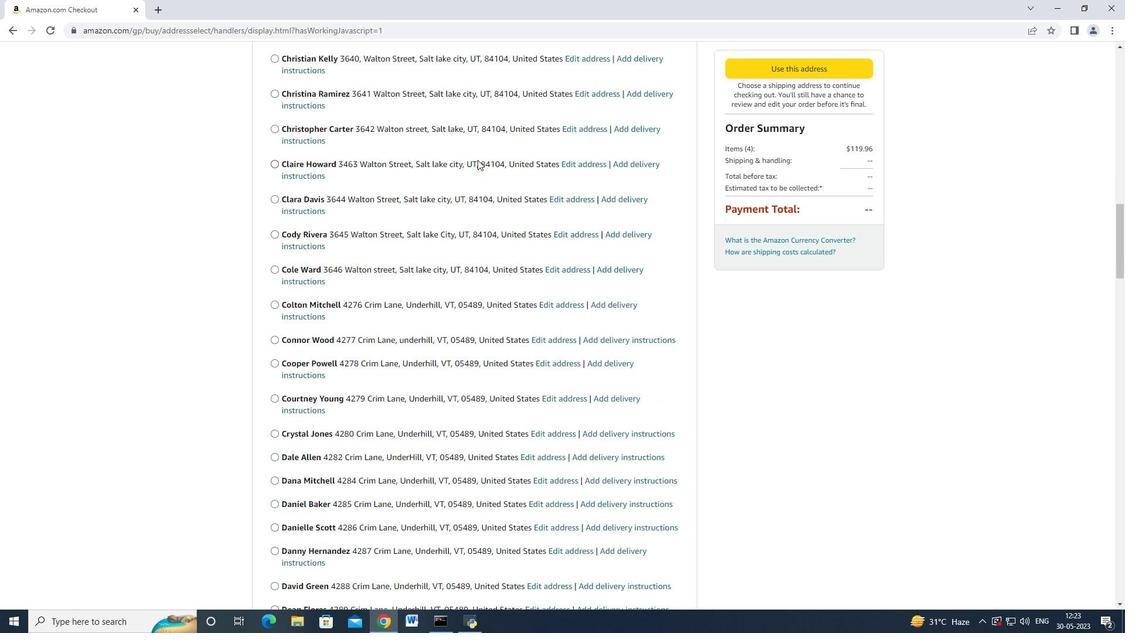 
Action: Mouse moved to (478, 160)
Screenshot: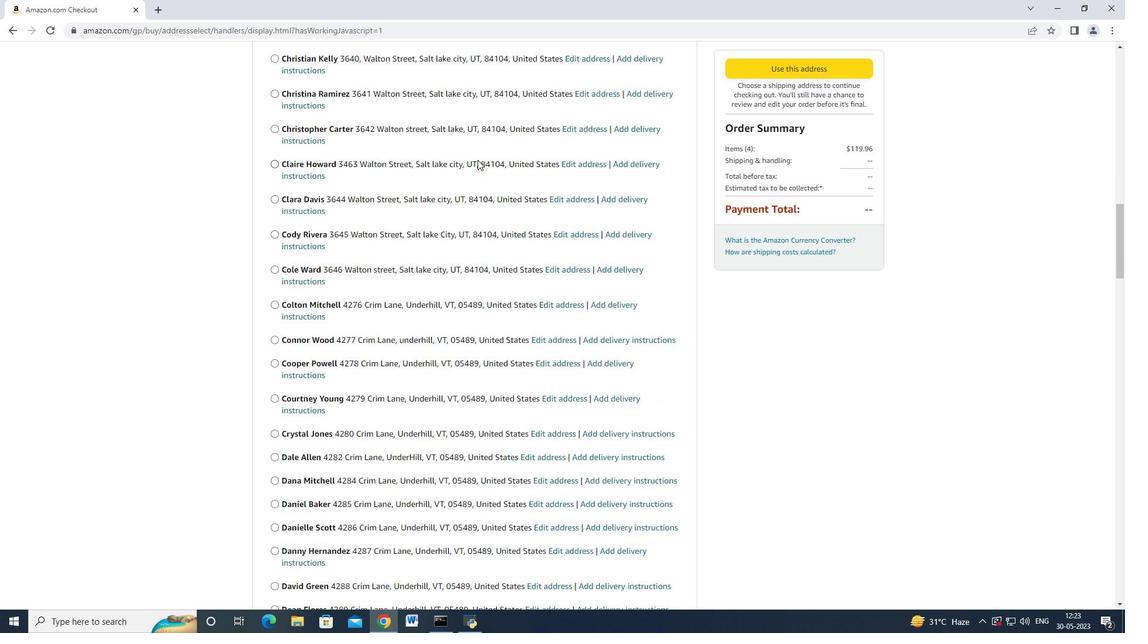 
Action: Mouse scrolled (478, 160) with delta (0, 0)
Screenshot: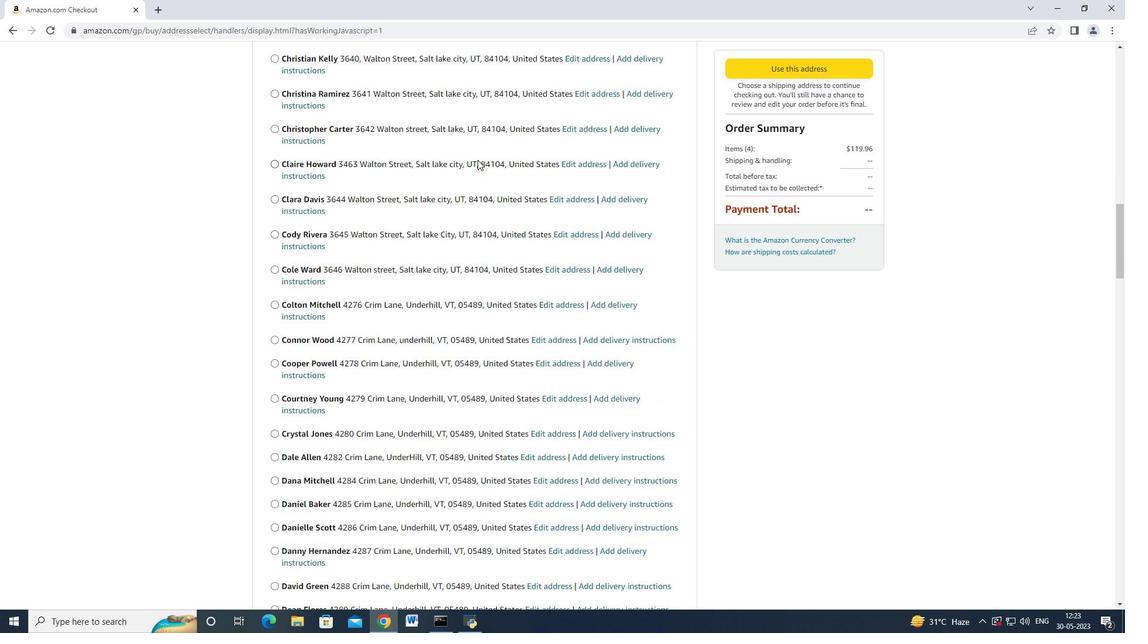 
Action: Mouse scrolled (478, 160) with delta (0, 0)
Screenshot: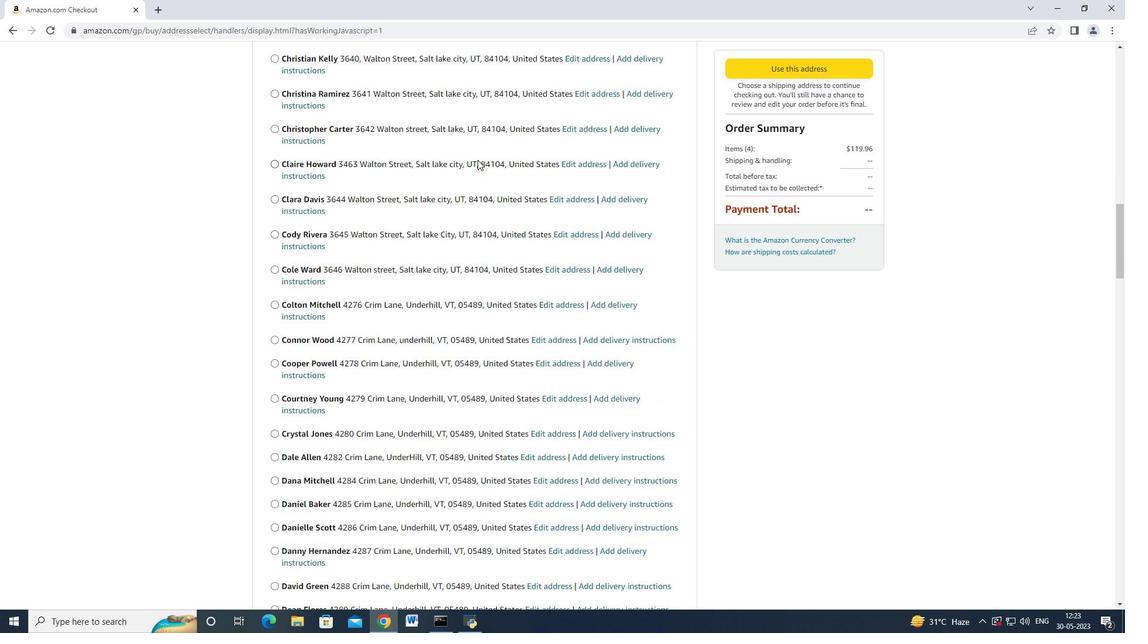 
Action: Mouse scrolled (478, 160) with delta (0, 0)
Screenshot: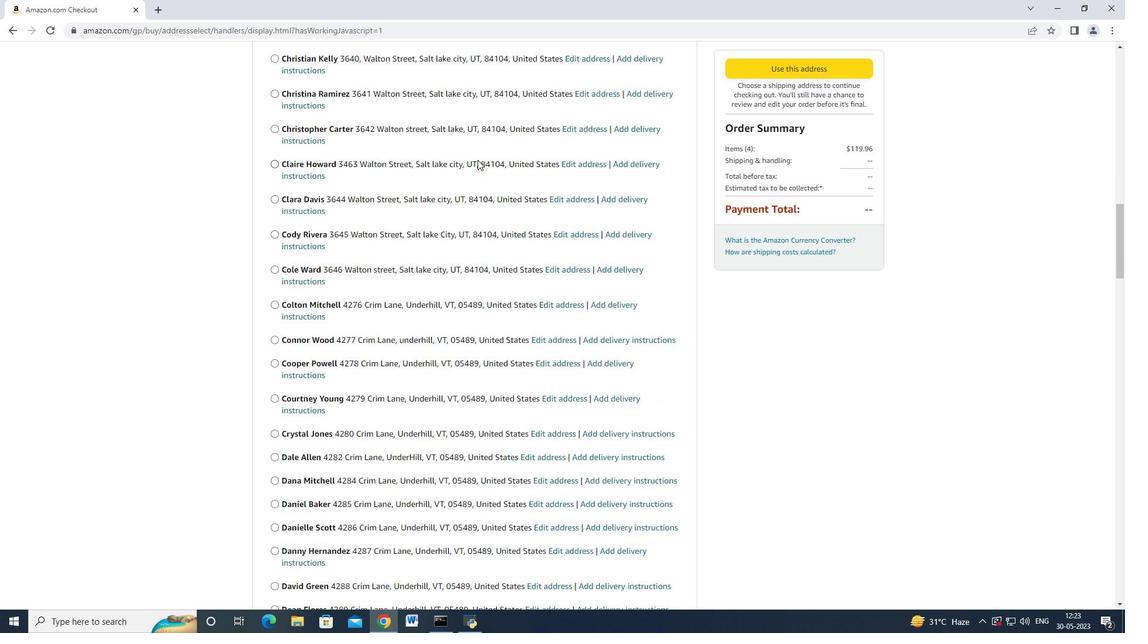 
Action: Mouse moved to (479, 160)
Screenshot: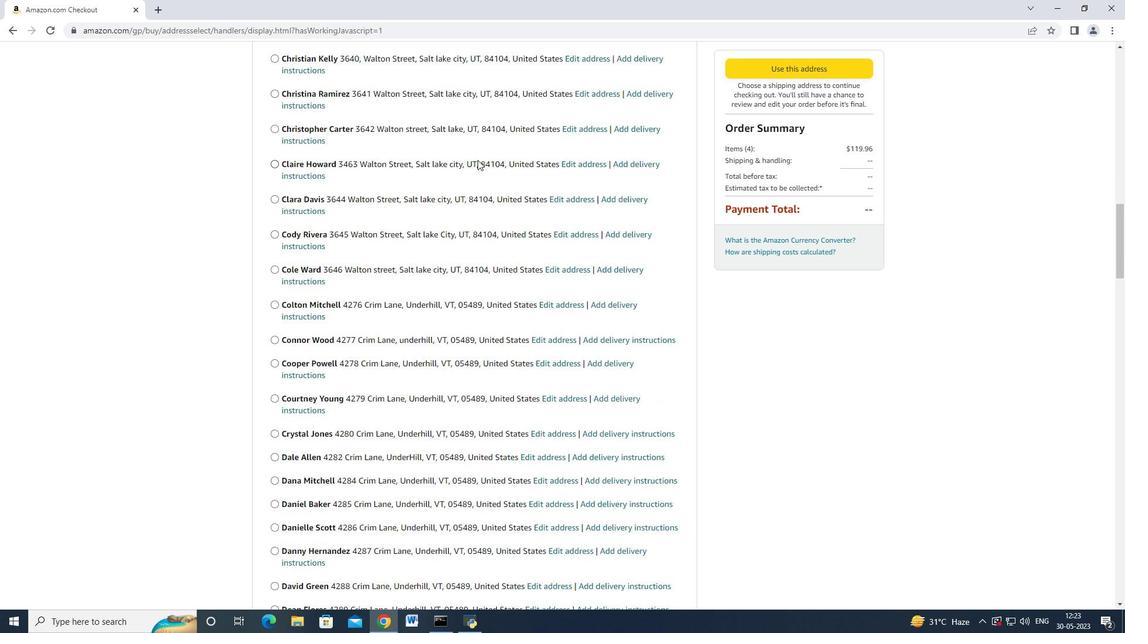 
Action: Mouse scrolled (479, 160) with delta (0, 0)
Screenshot: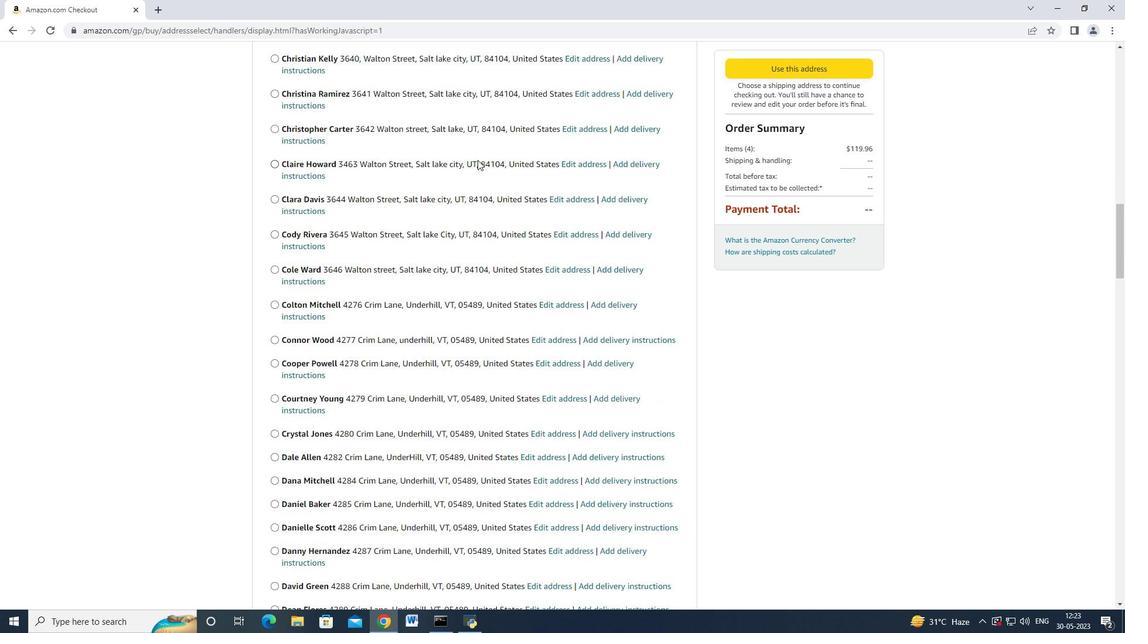 
Action: Mouse moved to (480, 158)
Screenshot: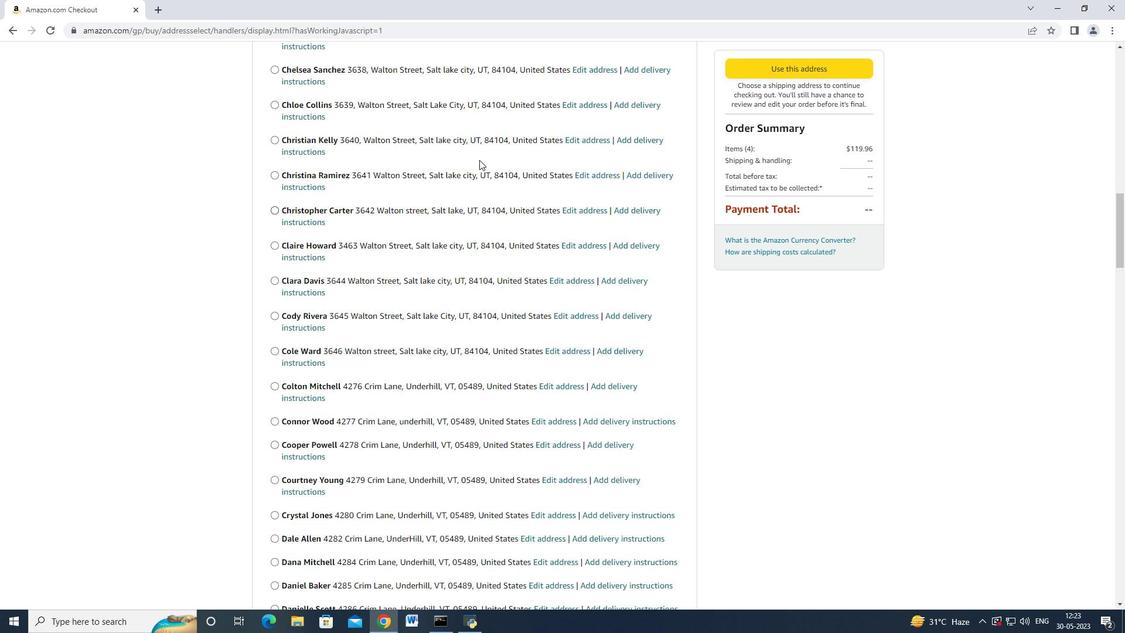 
Action: Mouse scrolled (480, 159) with delta (0, 0)
Screenshot: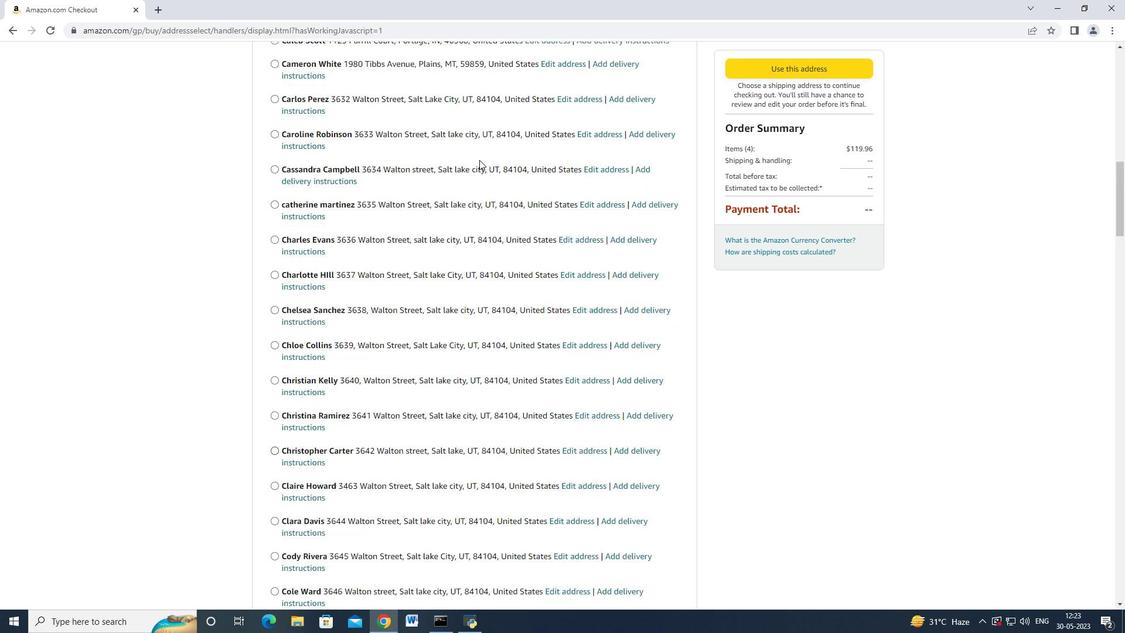 
Action: Mouse scrolled (480, 159) with delta (0, 0)
Screenshot: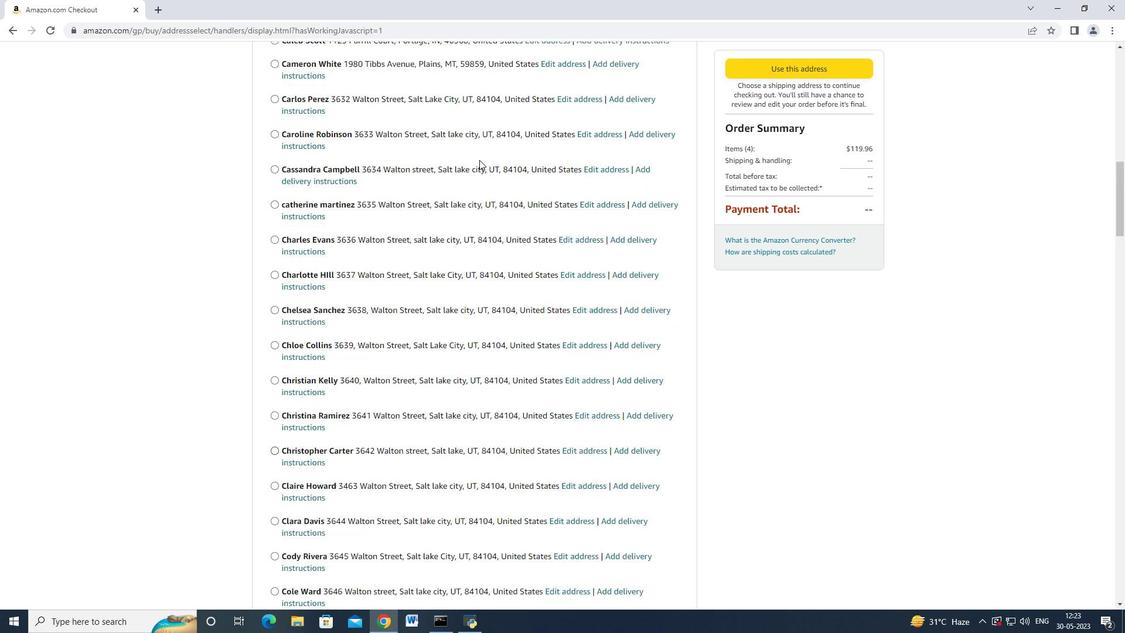 
Action: Mouse scrolled (480, 159) with delta (0, 0)
Screenshot: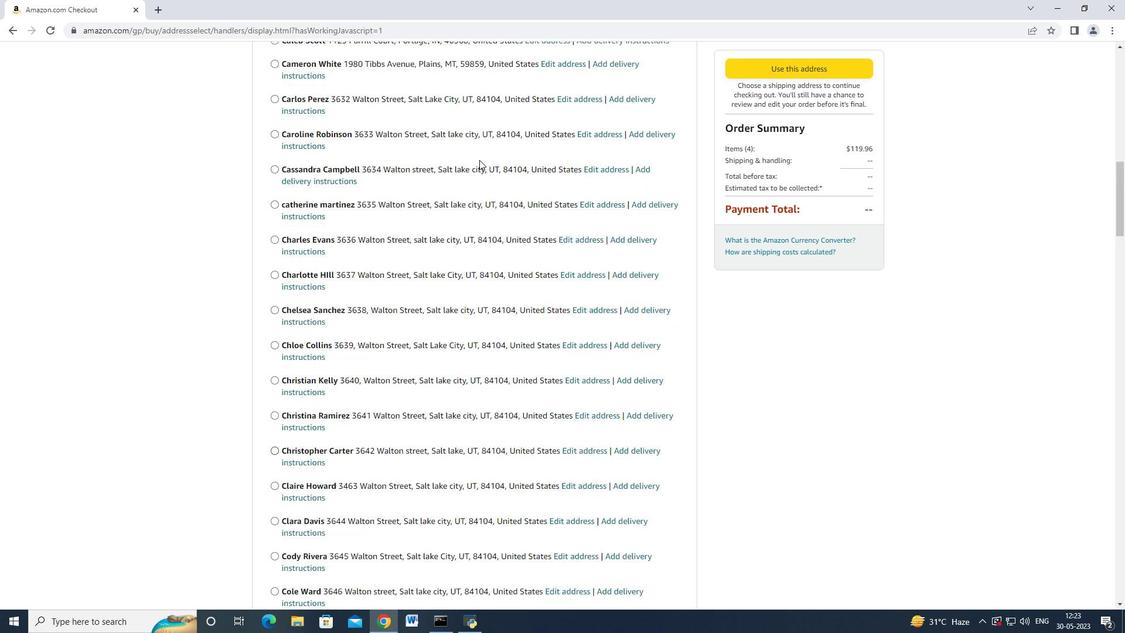 
Action: Mouse scrolled (480, 159) with delta (0, 0)
Screenshot: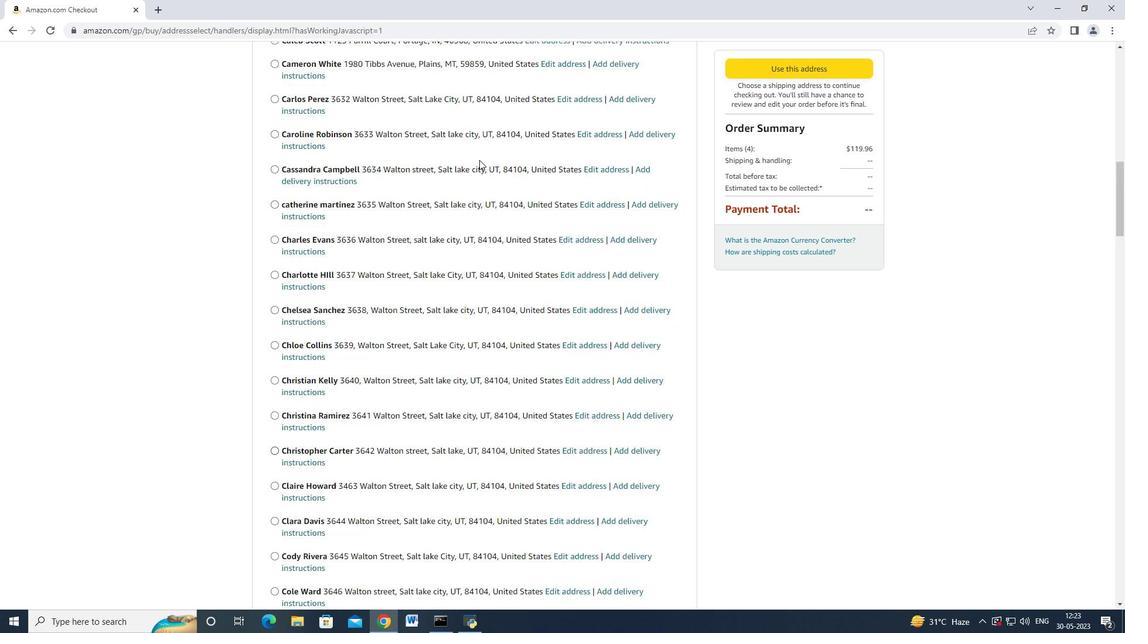 
Action: Mouse scrolled (480, 159) with delta (0, 0)
Screenshot: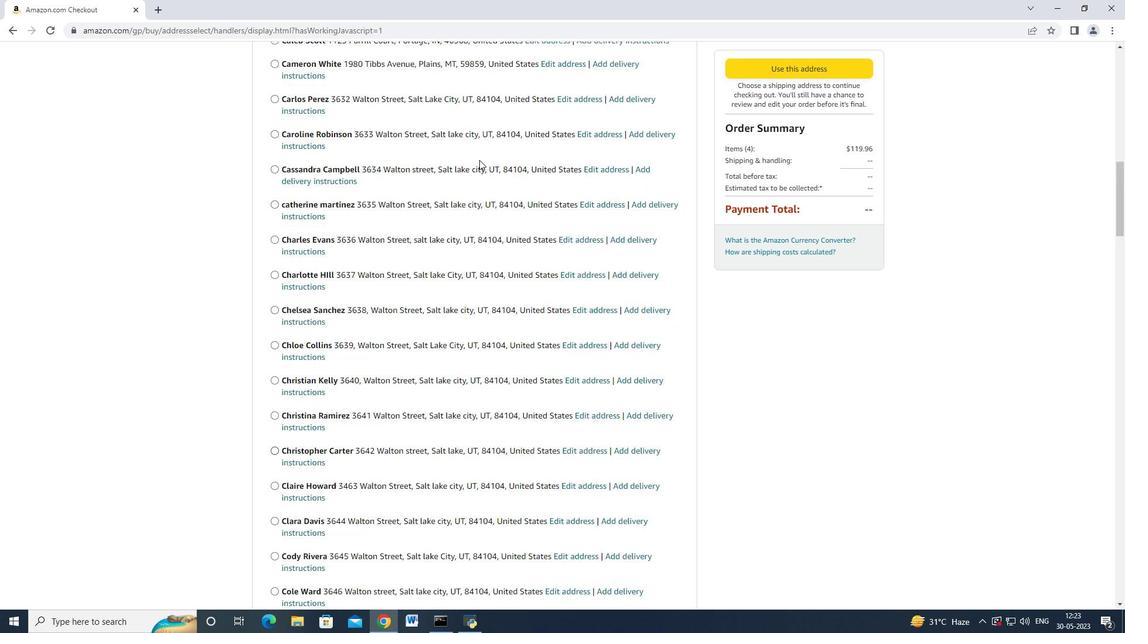 
Action: Mouse scrolled (480, 159) with delta (0, 0)
Screenshot: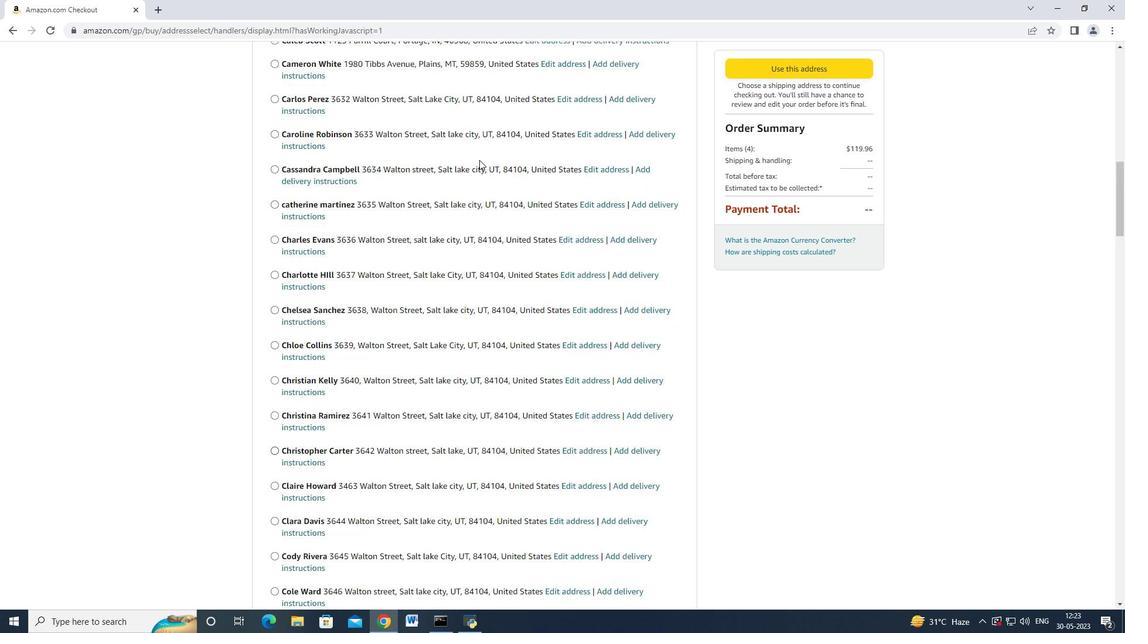 
Action: Mouse moved to (480, 158)
Screenshot: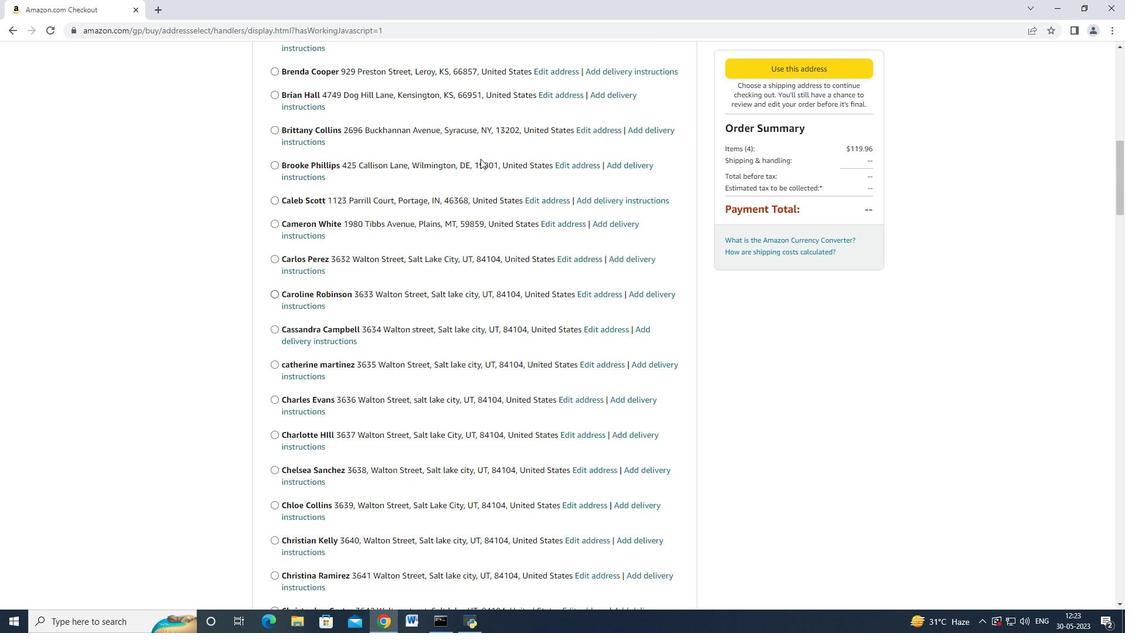 
Action: Mouse scrolled (480, 159) with delta (0, 0)
Screenshot: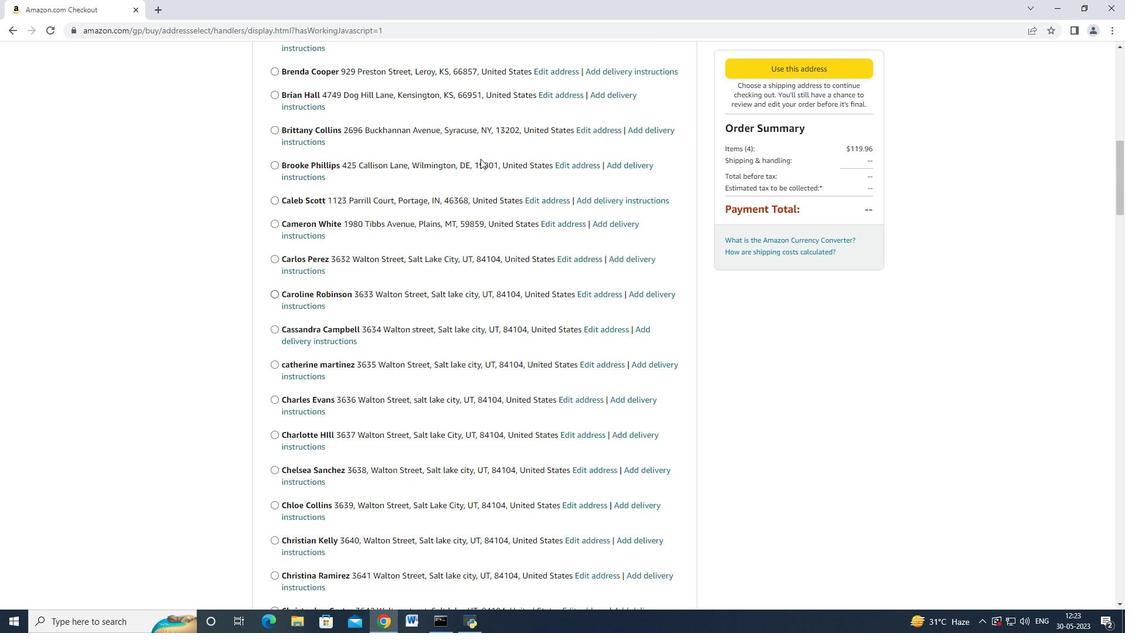 
Action: Mouse moved to (480, 159)
Screenshot: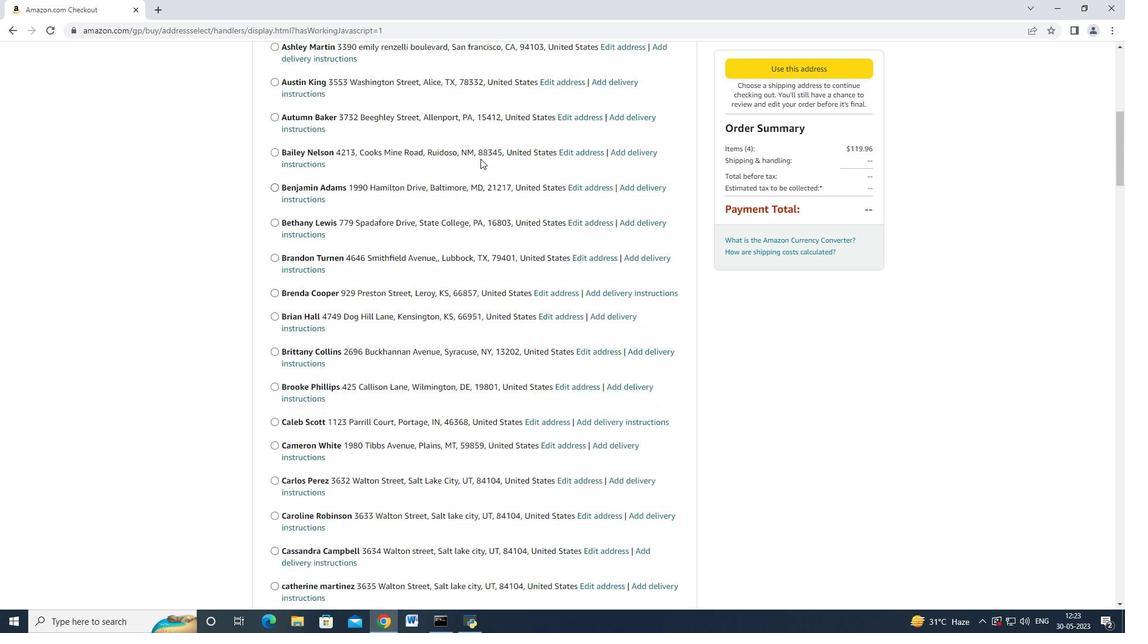 
Action: Mouse scrolled (480, 160) with delta (0, 0)
Screenshot: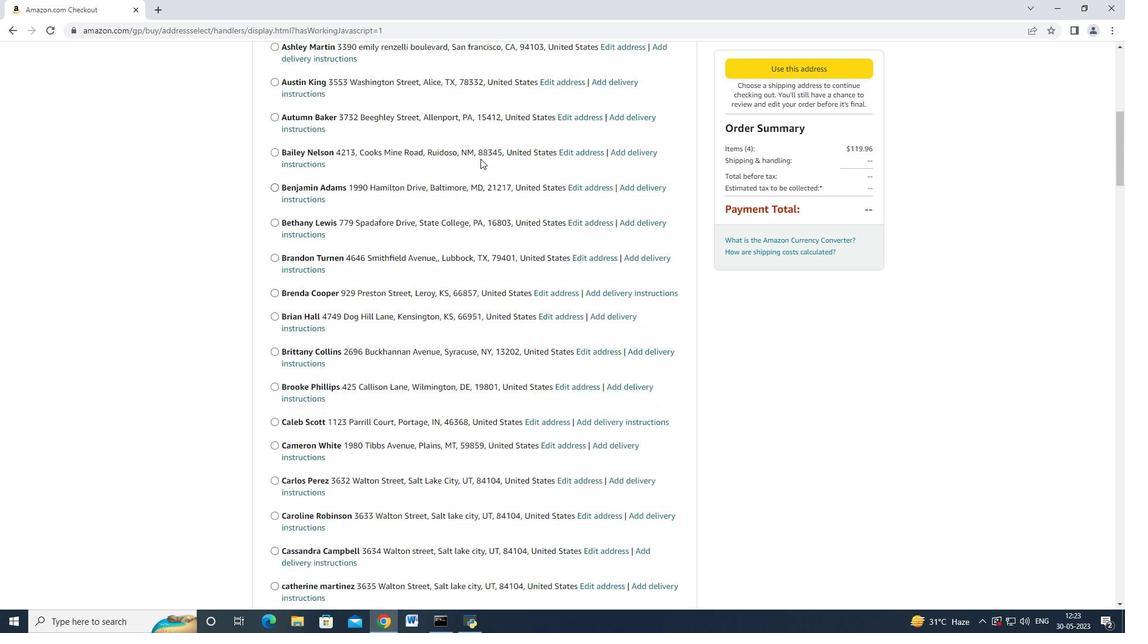 
Action: Mouse moved to (480, 160)
Screenshot: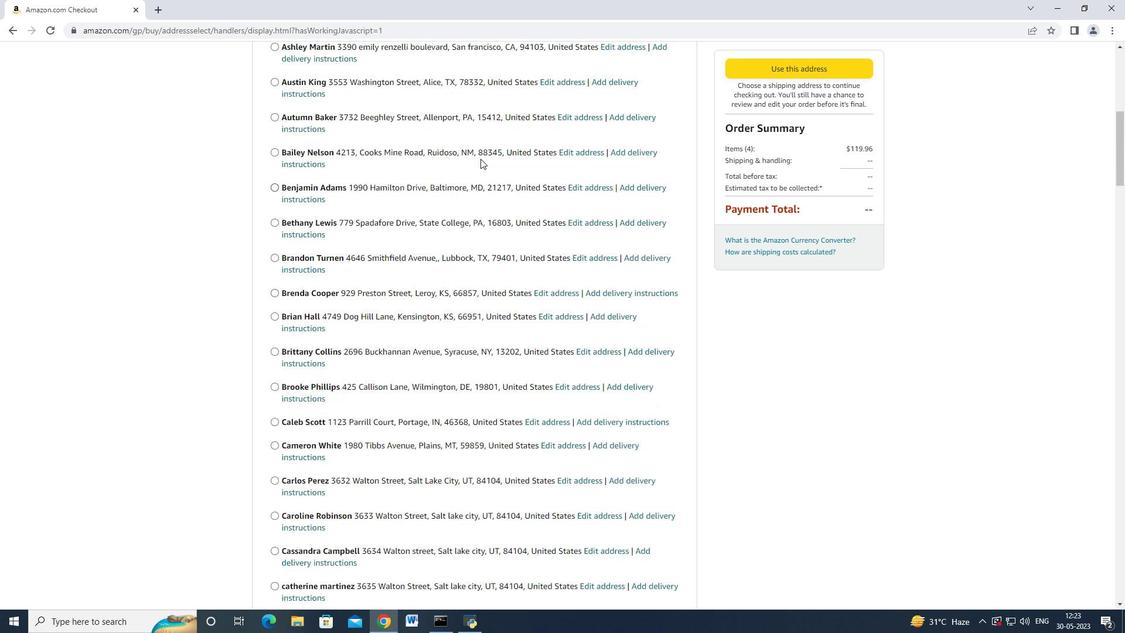 
Action: Mouse scrolled (480, 160) with delta (0, 0)
Screenshot: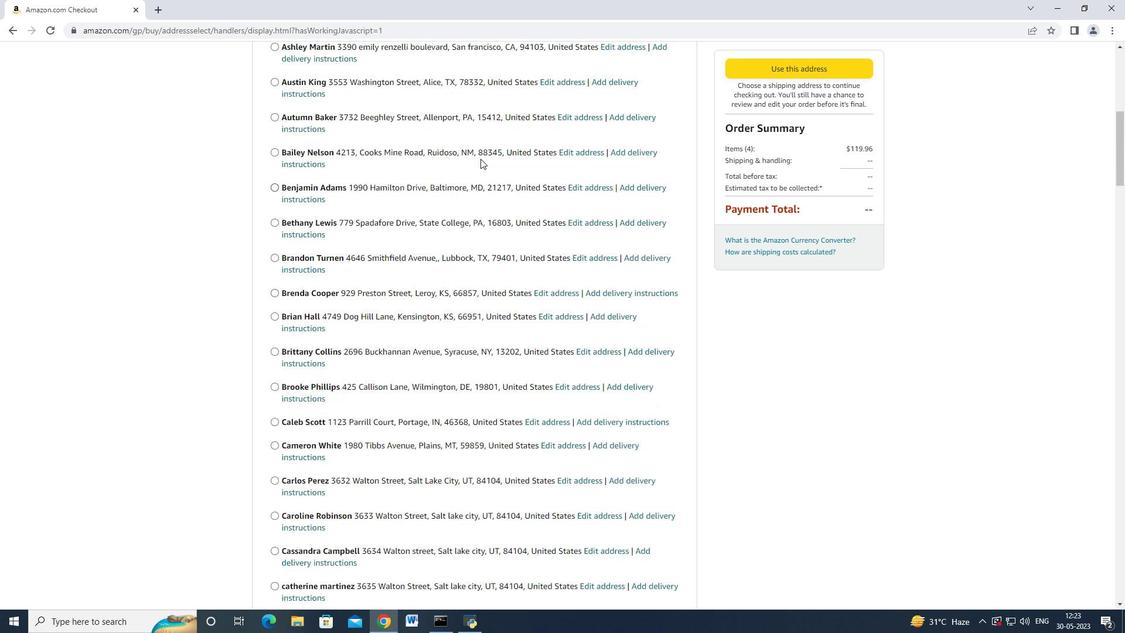 
Action: Mouse moved to (481, 160)
Screenshot: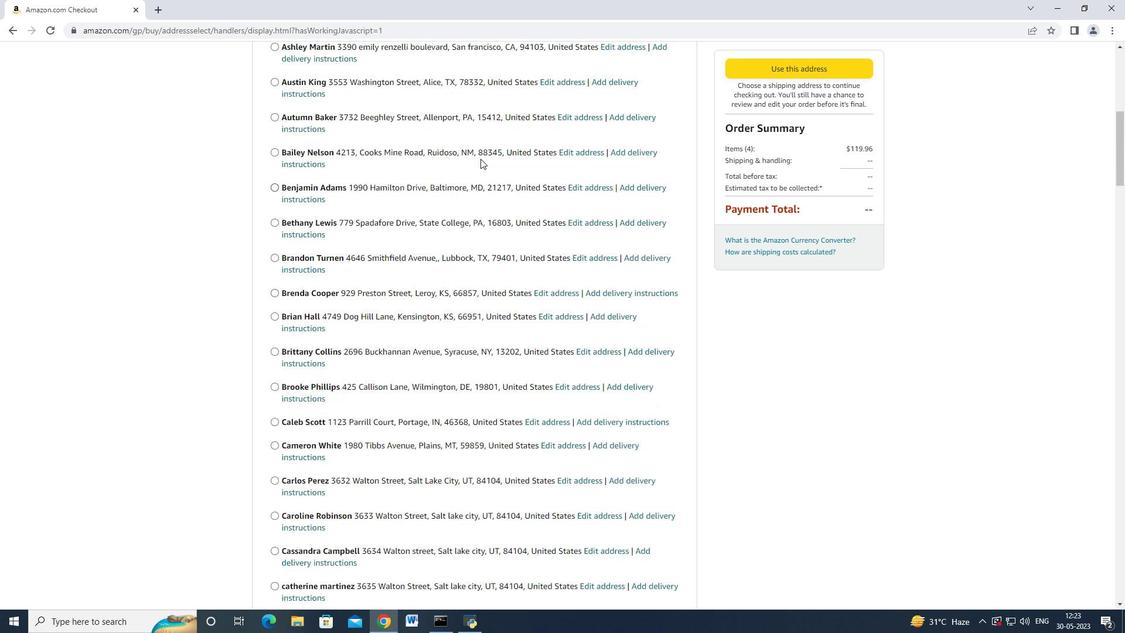 
Action: Mouse scrolled (480, 160) with delta (0, 0)
Screenshot: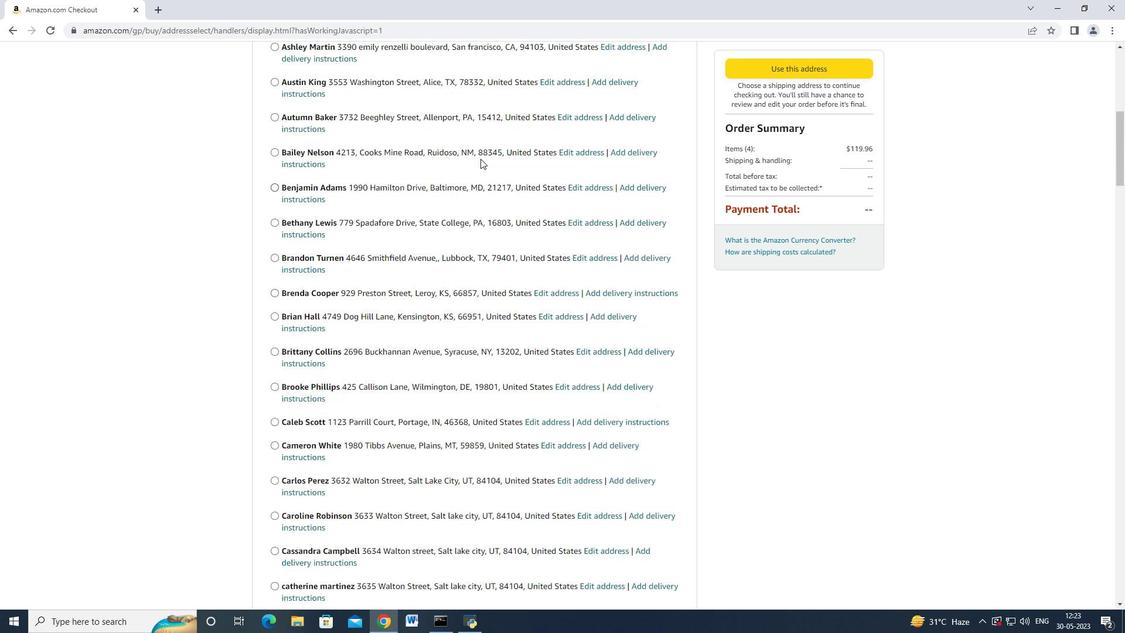 
Action: Mouse moved to (481, 160)
Screenshot: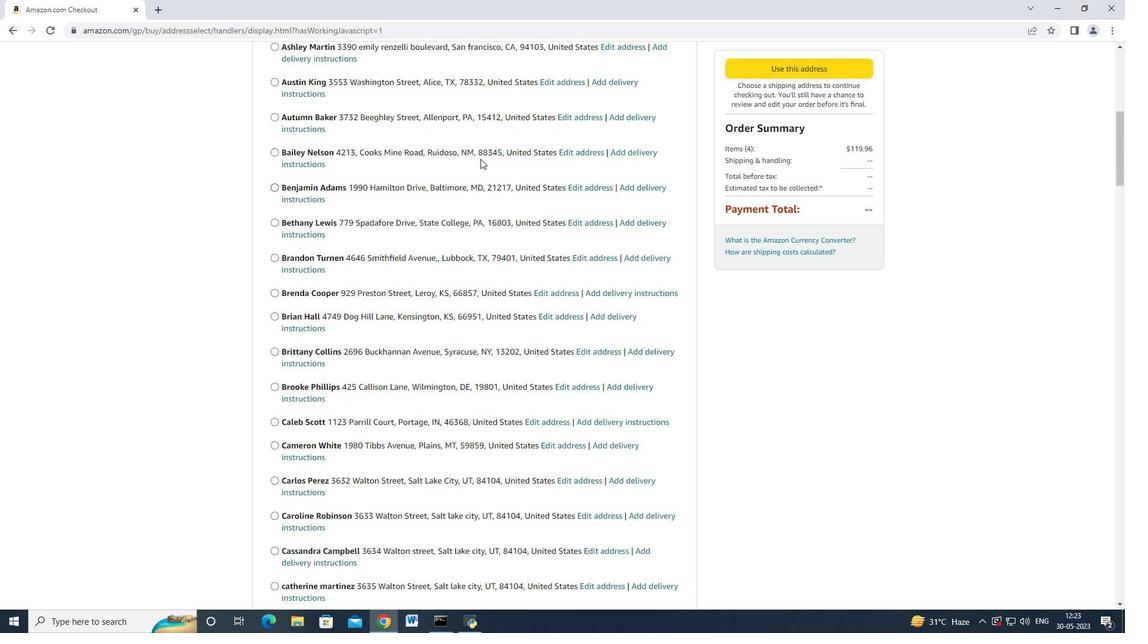 
Action: Mouse scrolled (481, 160) with delta (0, 0)
Screenshot: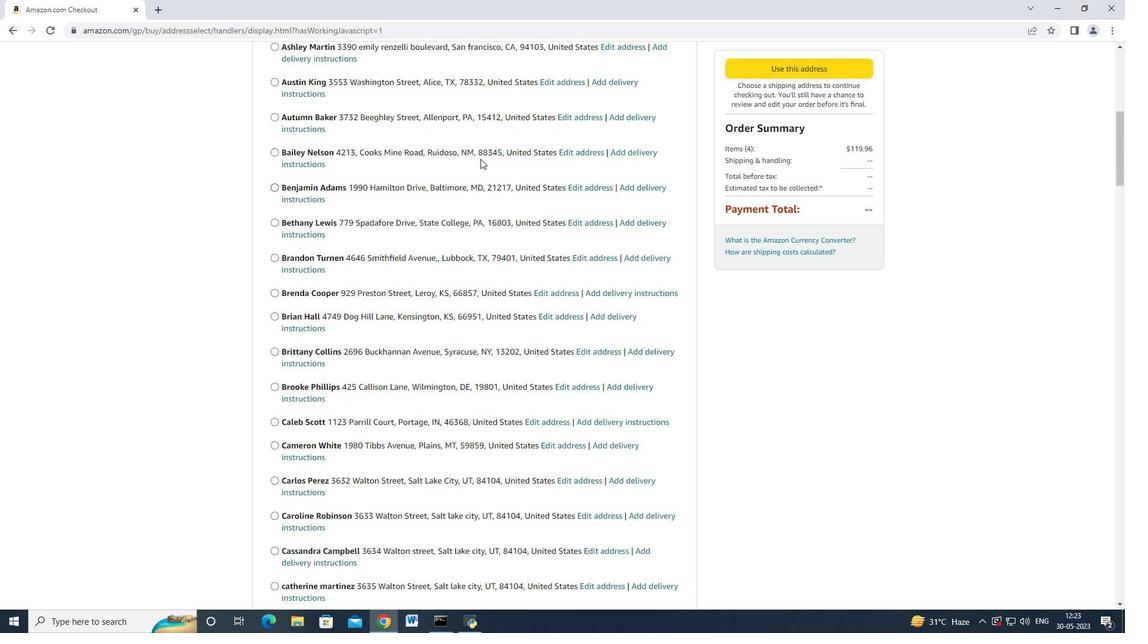 
Action: Mouse scrolled (481, 160) with delta (0, 0)
Screenshot: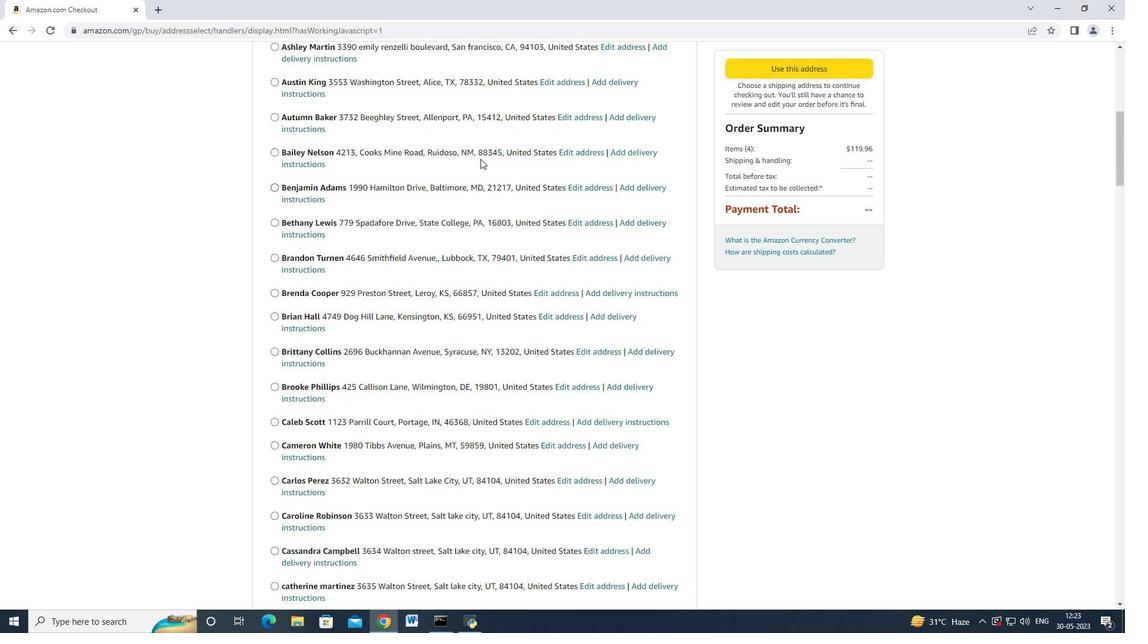 
Action: Mouse moved to (480, 160)
Screenshot: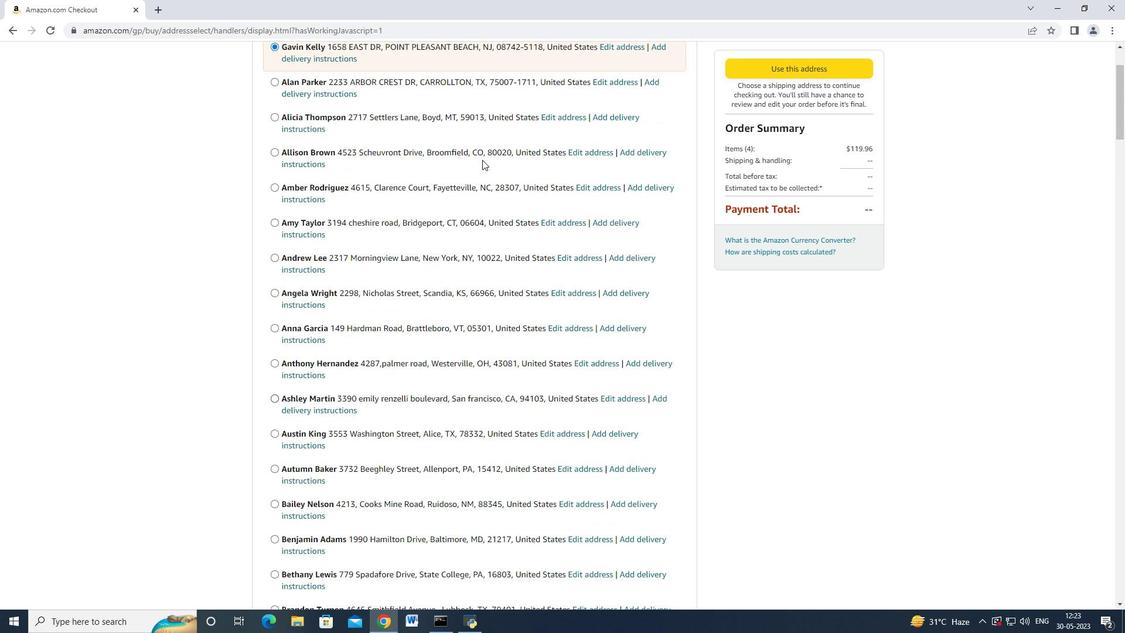 
Action: Mouse pressed middle at (480, 160)
Screenshot: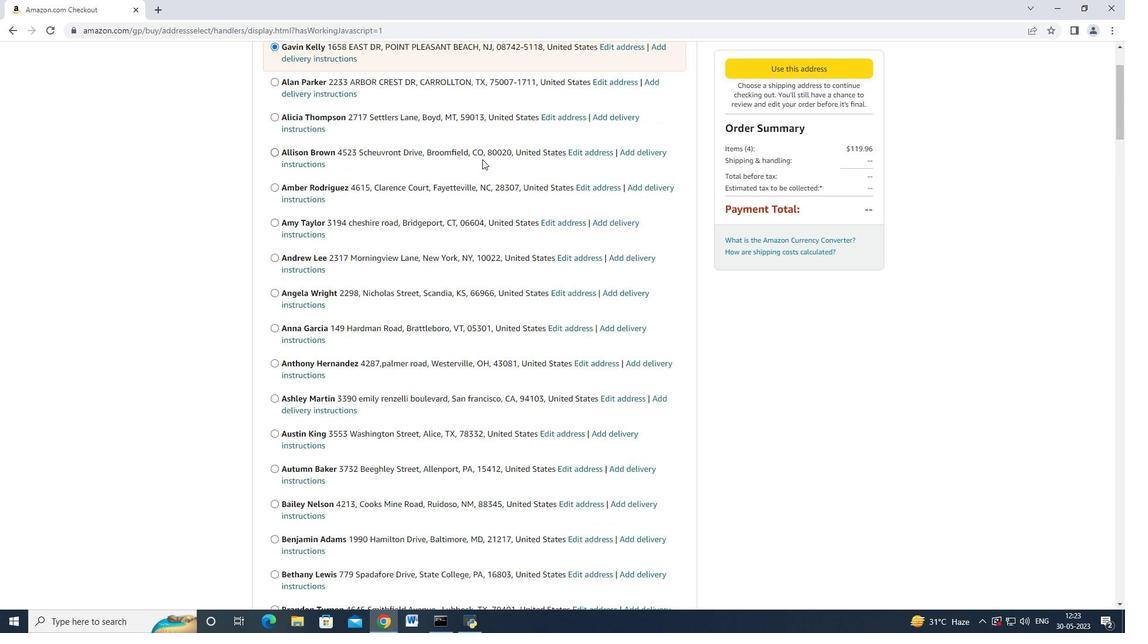 
Action: Mouse scrolled (480, 160) with delta (0, 0)
Screenshot: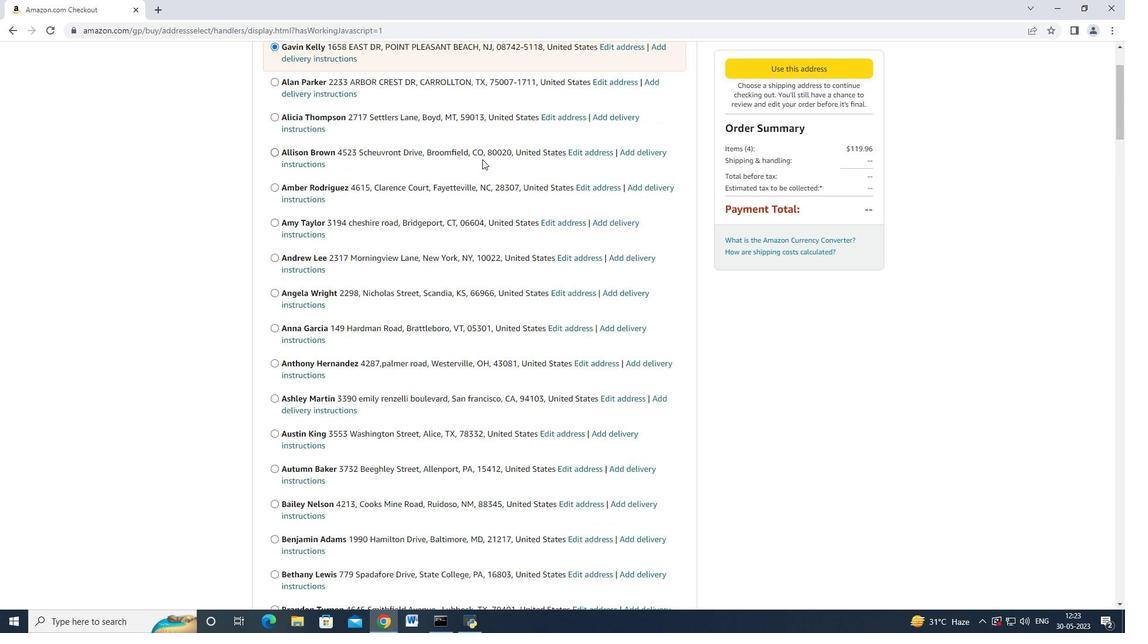
Action: Mouse moved to (480, 160)
Screenshot: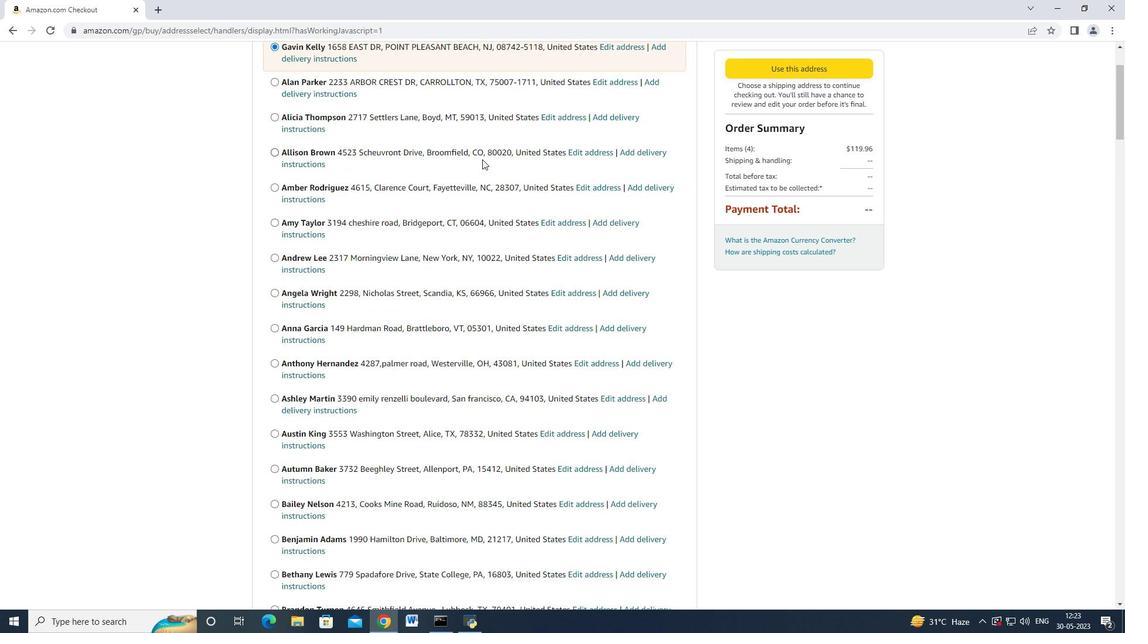 
Action: Mouse scrolled (480, 160) with delta (0, 0)
Screenshot: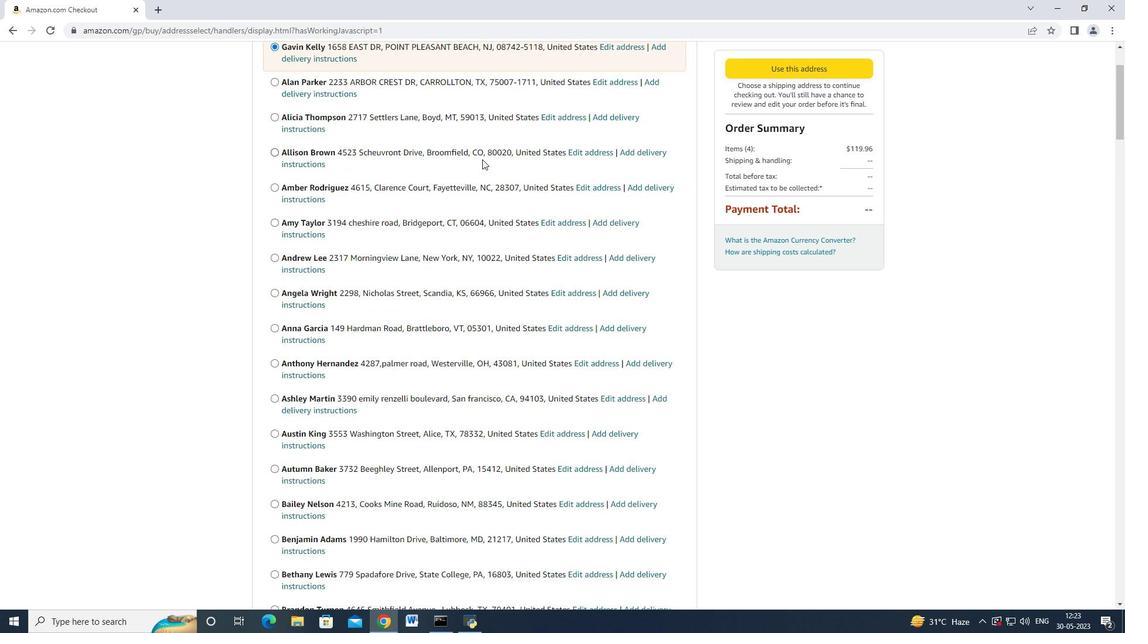 
Action: Mouse moved to (482, 160)
Screenshot: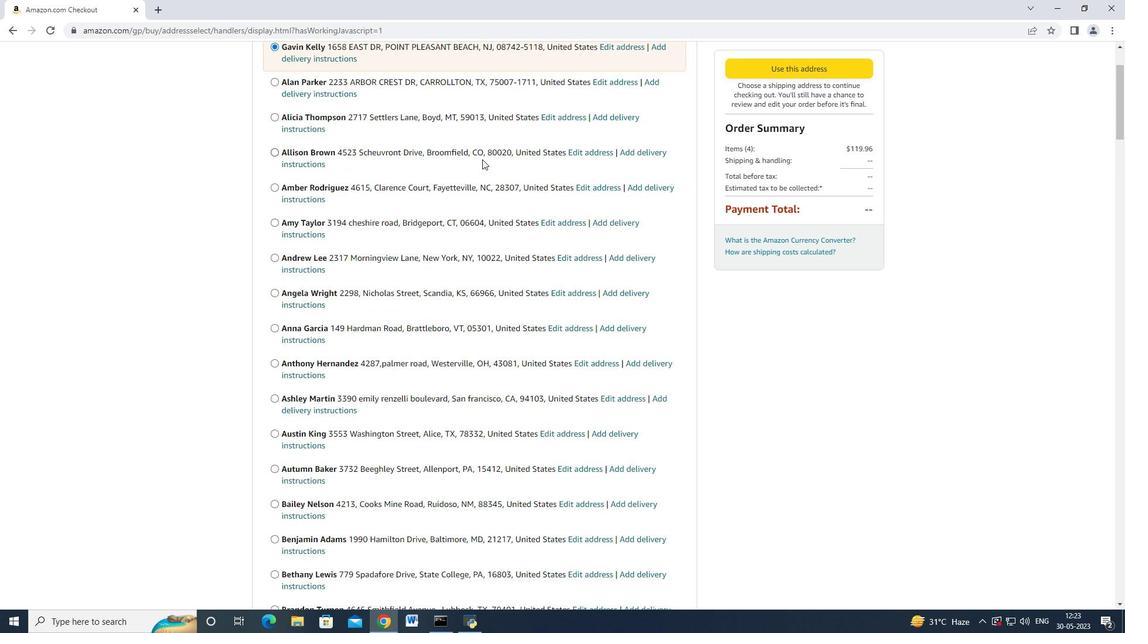
Action: Mouse scrolled (482, 161) with delta (0, 0)
Screenshot: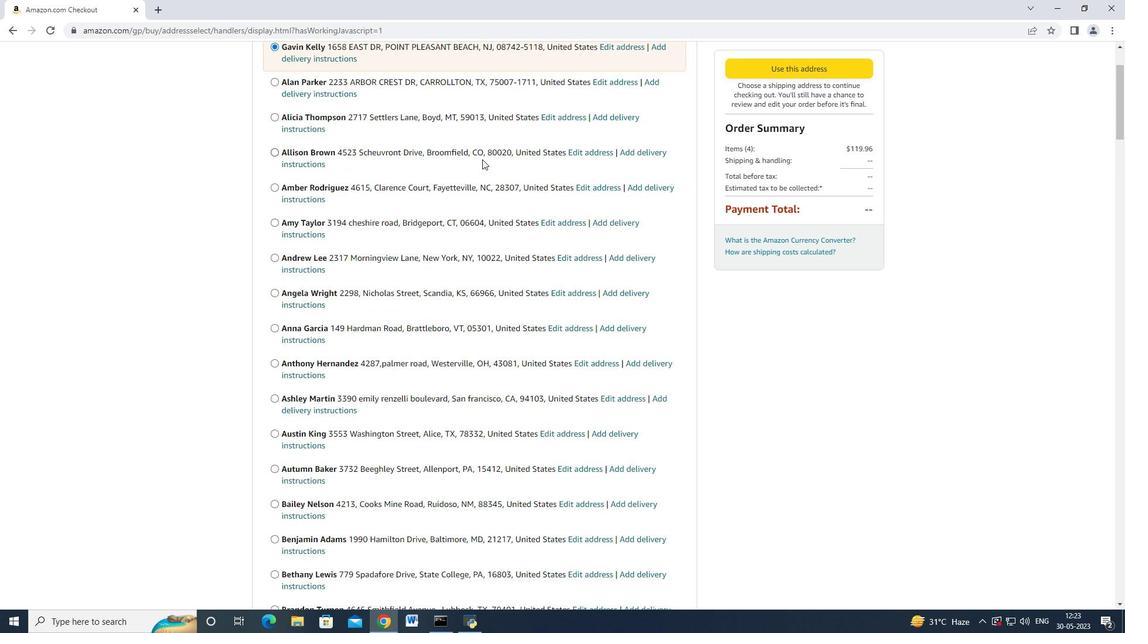 
Action: Mouse scrolled (482, 161) with delta (0, 0)
Screenshot: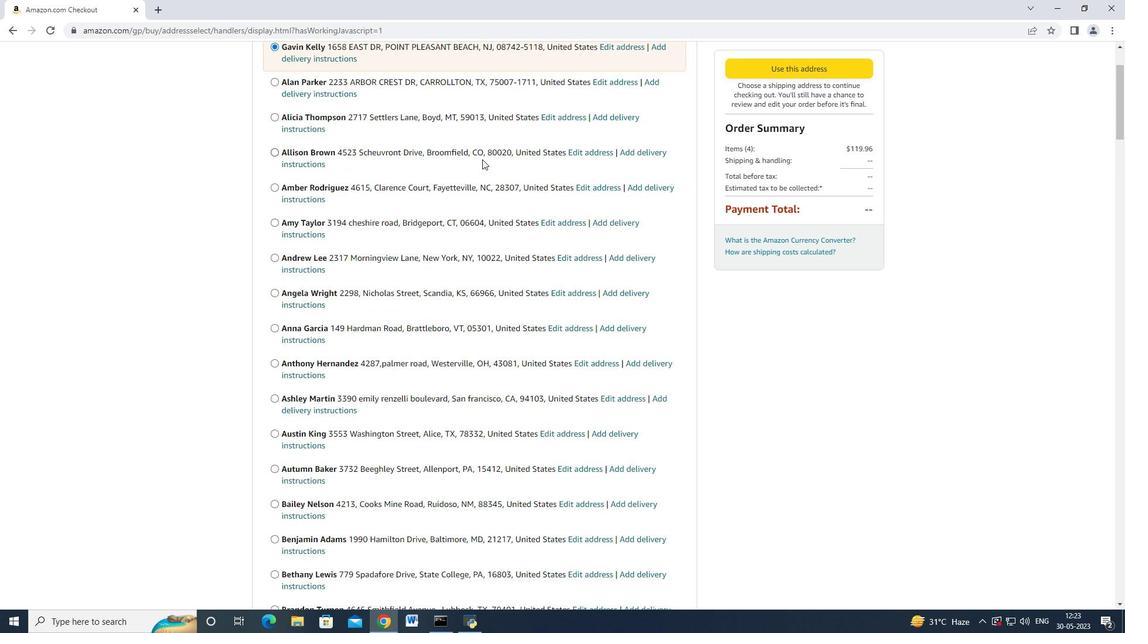 
Action: Mouse moved to (482, 160)
Screenshot: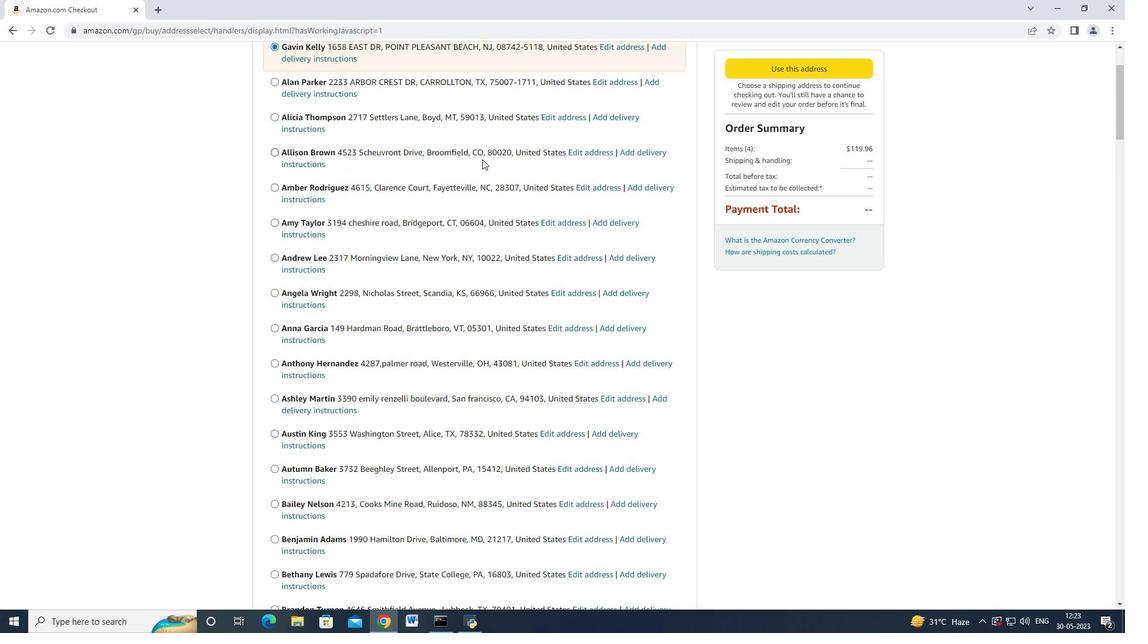 
Action: Mouse scrolled (482, 161) with delta (0, 0)
Screenshot: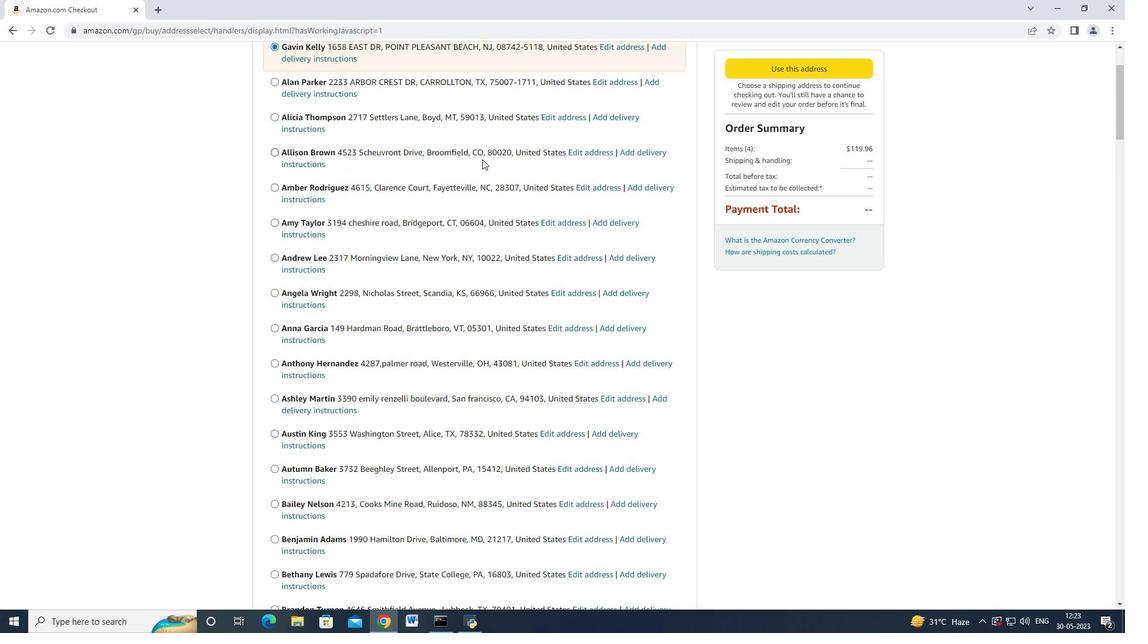 
Action: Mouse moved to (482, 160)
Screenshot: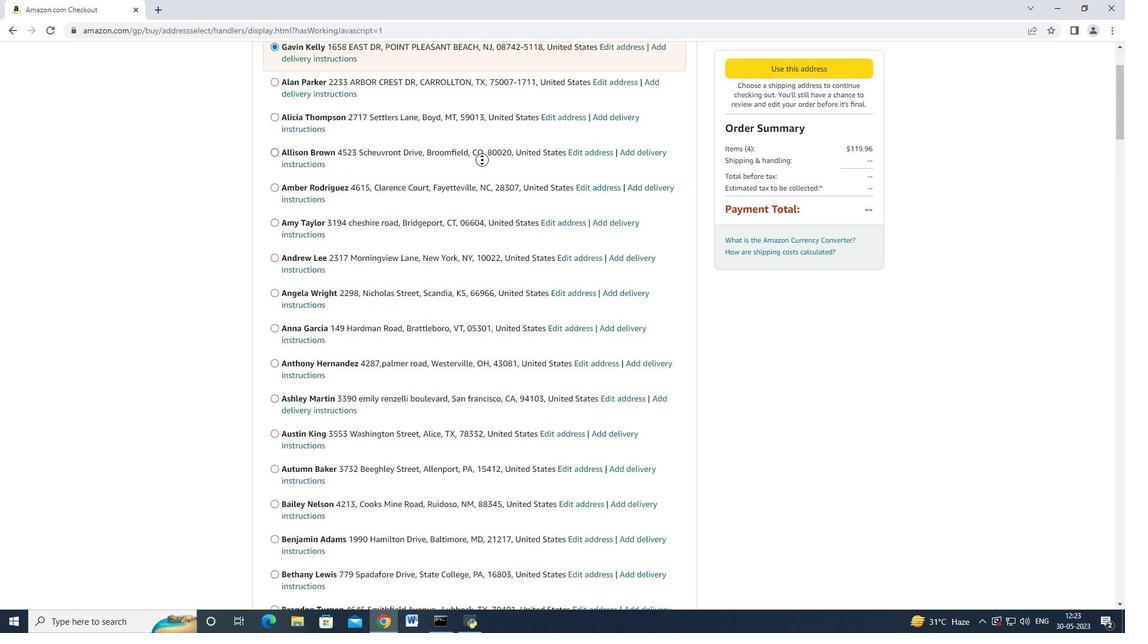 
Action: Mouse scrolled (482, 160) with delta (0, 0)
Screenshot: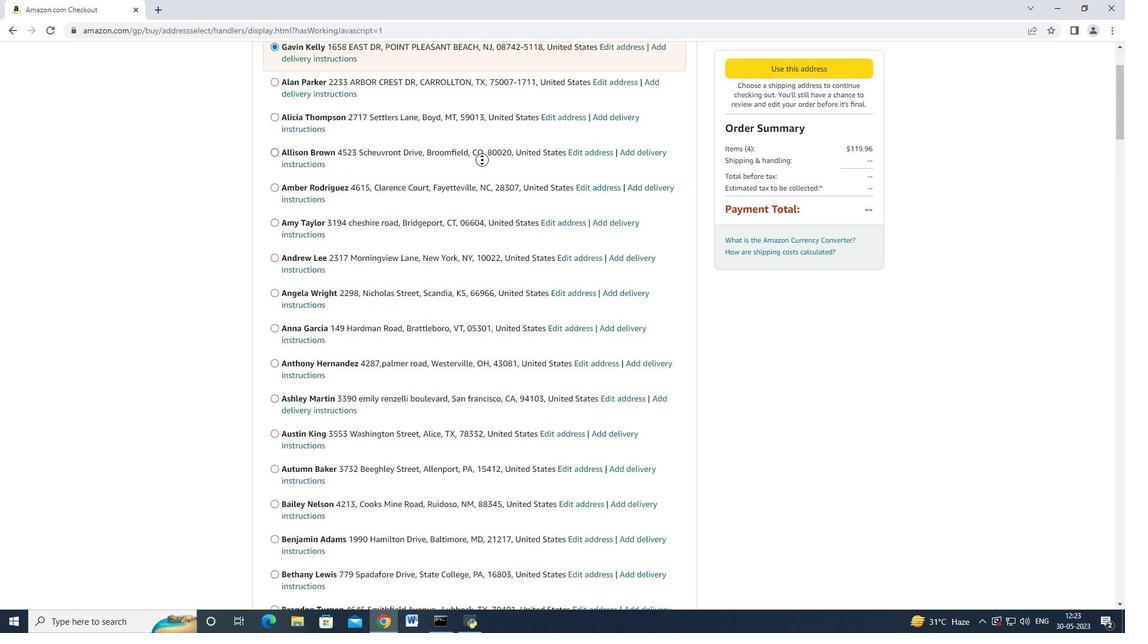 
Action: Mouse moved to (482, 160)
Screenshot: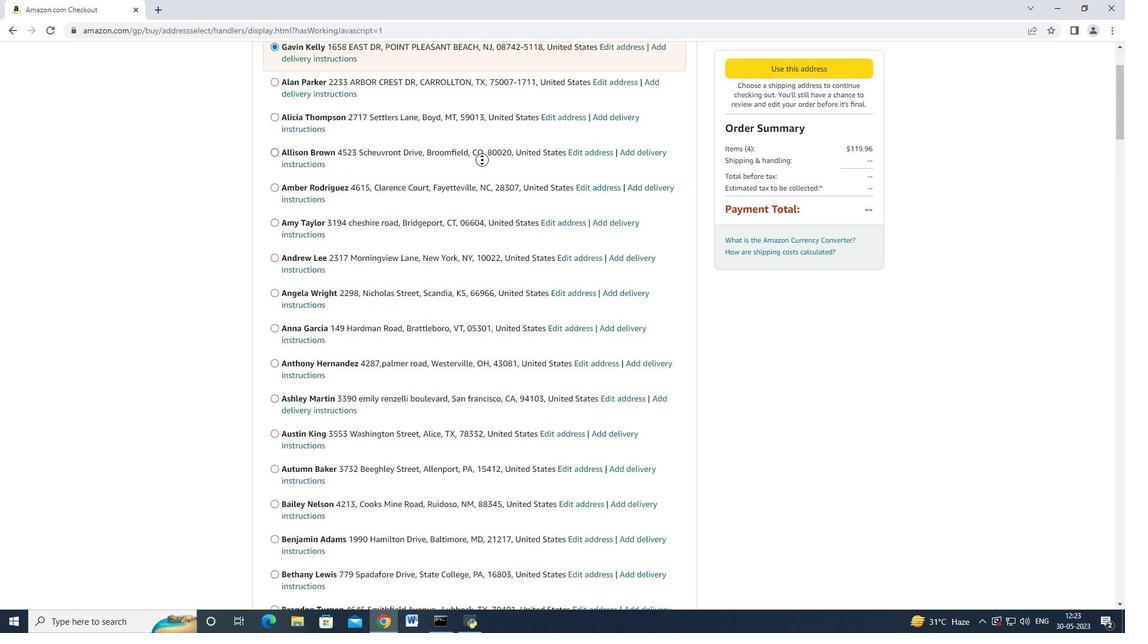 
Action: Mouse scrolled (482, 160) with delta (0, 0)
Screenshot: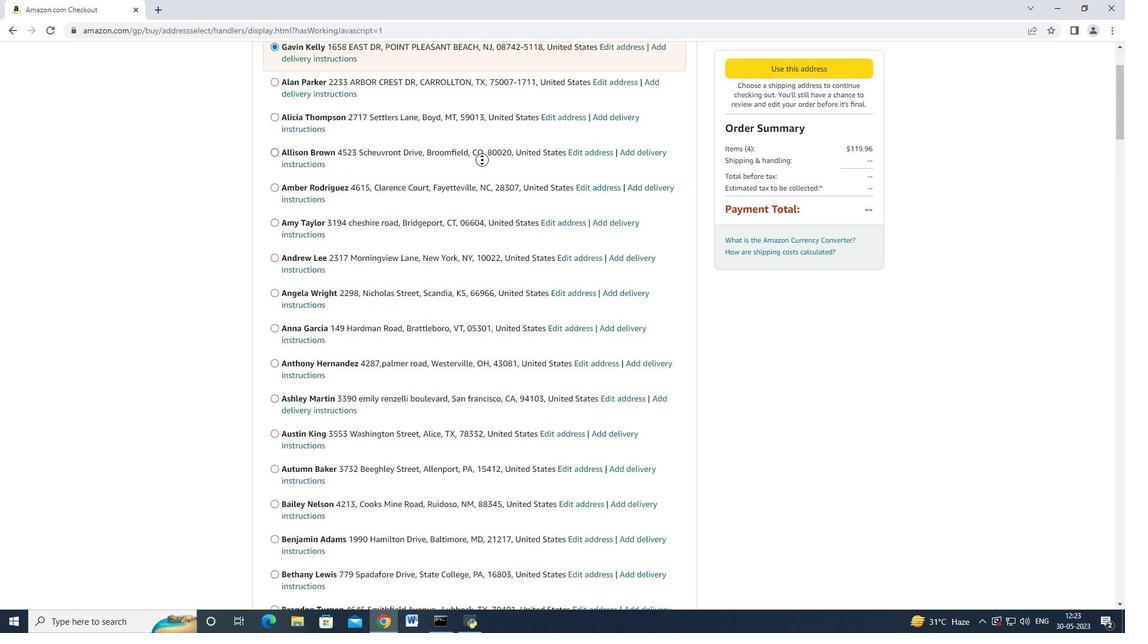 
Action: Mouse moved to (482, 160)
Screenshot: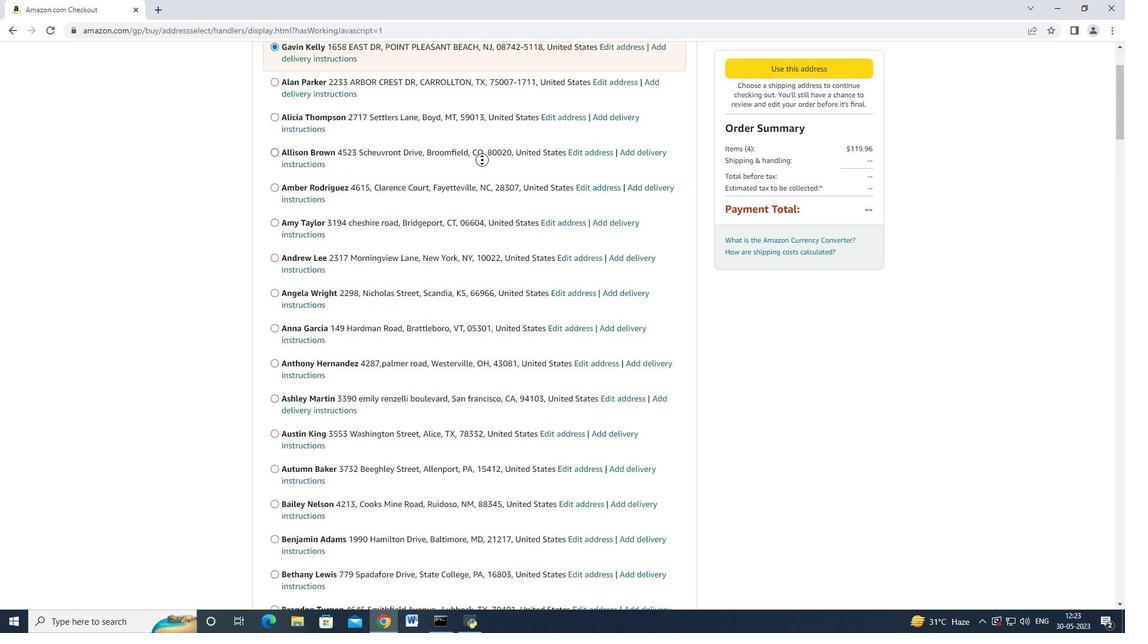 
Action: Mouse scrolled (482, 160) with delta (0, 0)
Screenshot: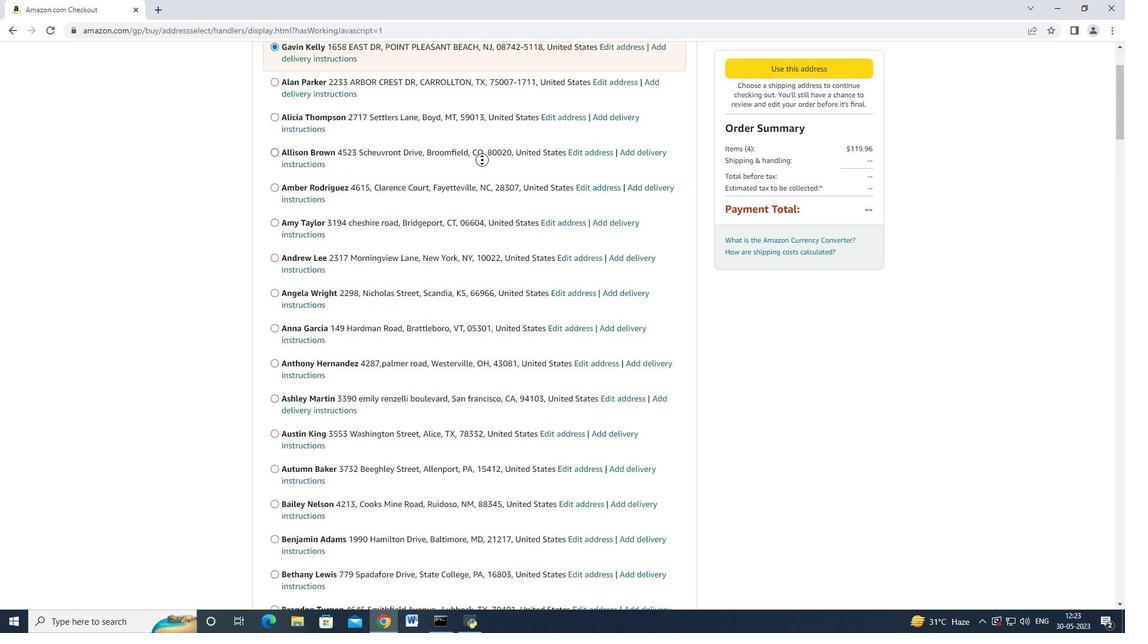 
Action: Mouse moved to (483, 160)
Screenshot: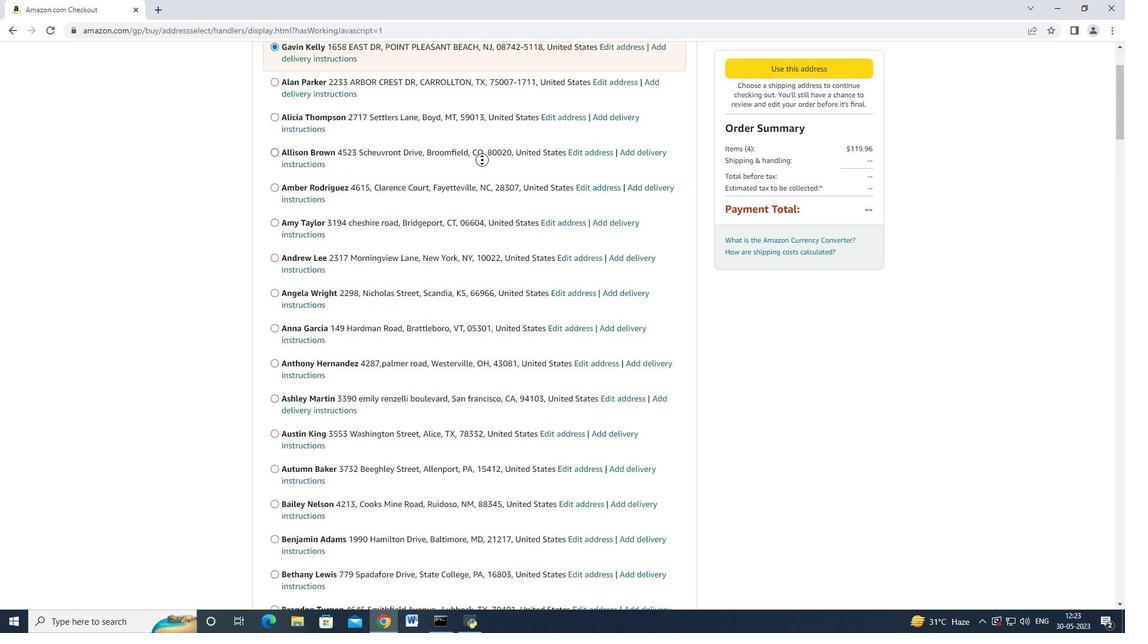 
Action: Mouse scrolled (483, 160) with delta (0, 0)
Screenshot: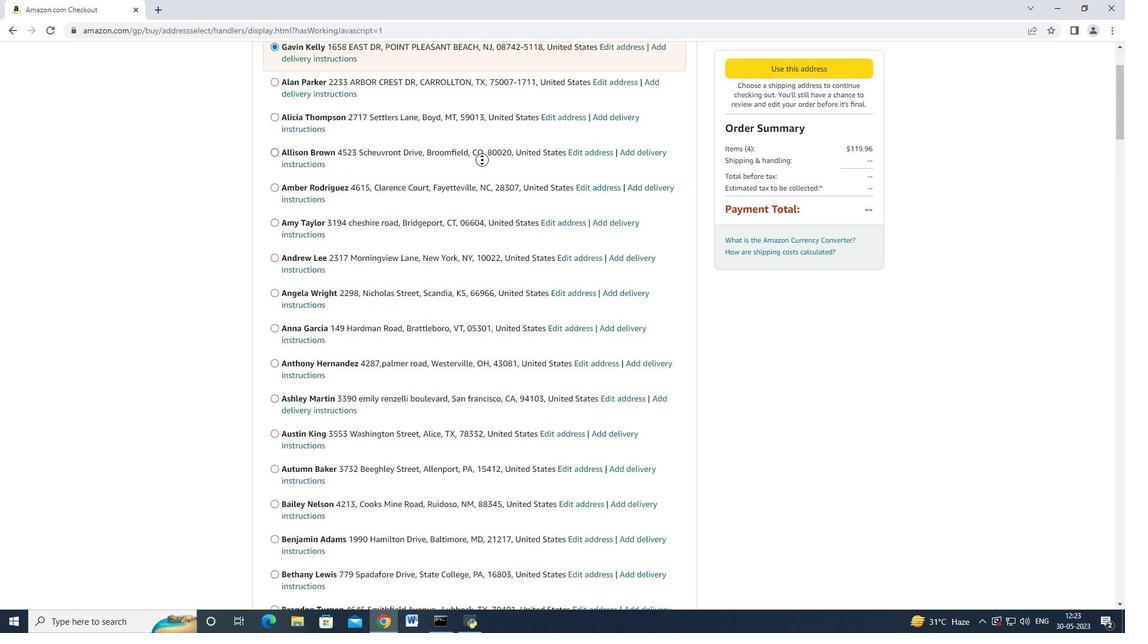 
Action: Mouse moved to (483, 160)
Screenshot: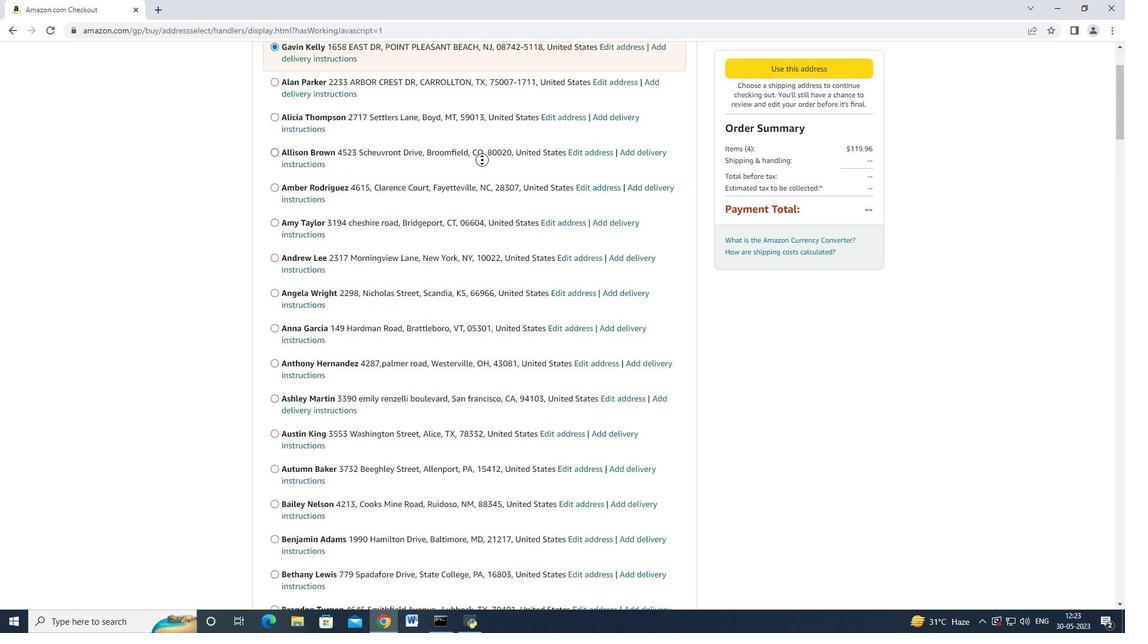 
Action: Mouse scrolled (483, 160) with delta (0, 0)
Screenshot: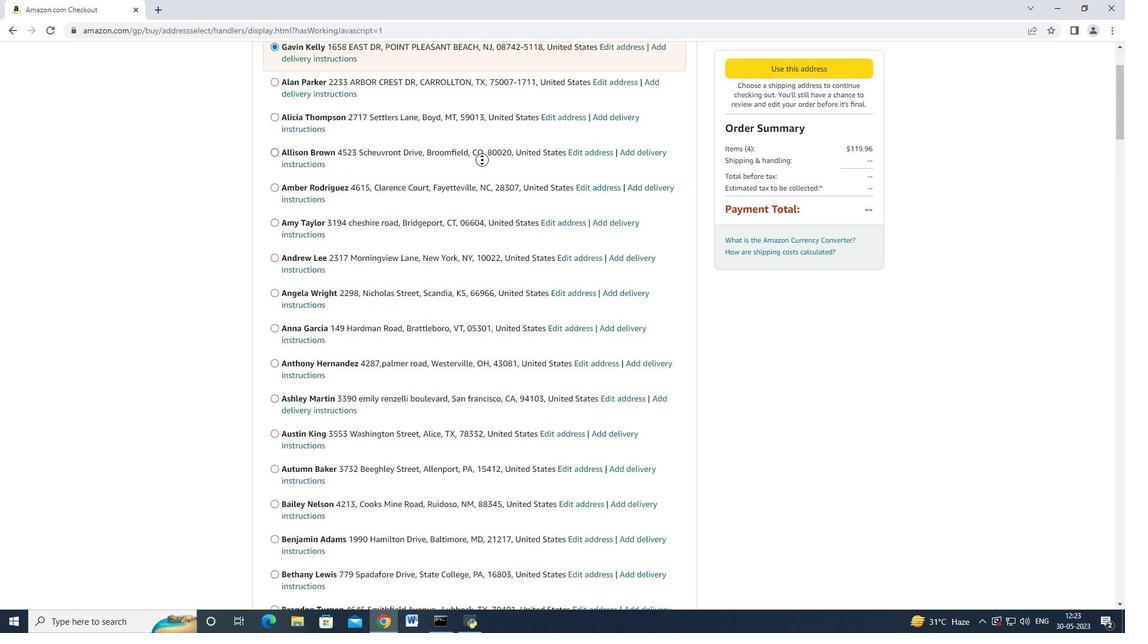 
Action: Mouse moved to (566, 166)
Screenshot: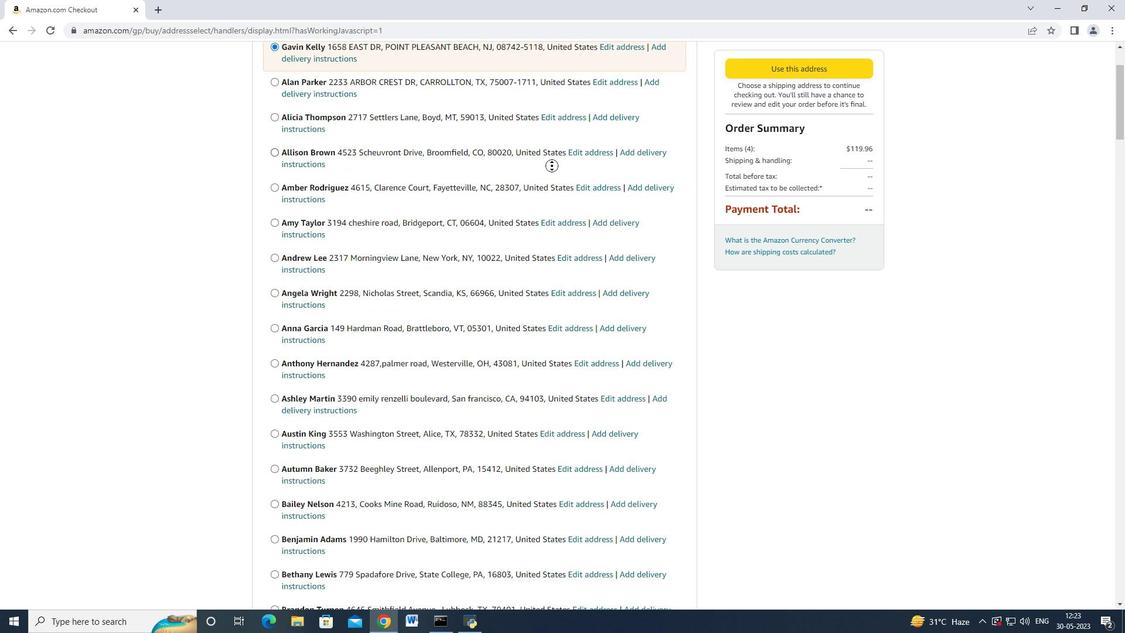 
Action: Mouse scrolled (566, 167) with delta (0, 0)
Screenshot: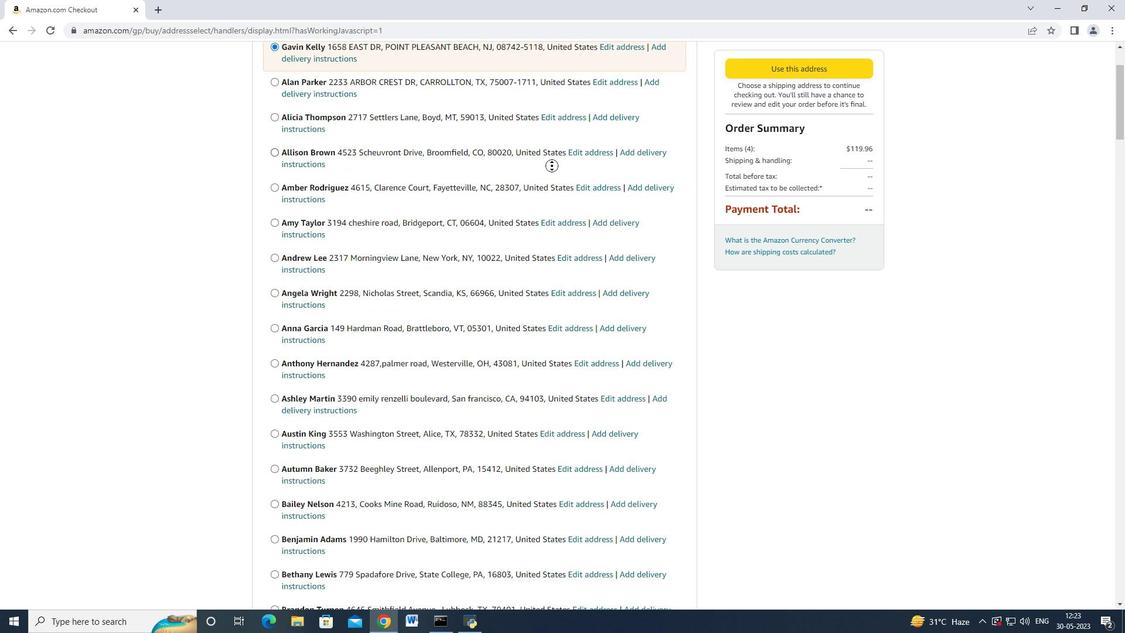 
Action: Mouse moved to (567, 166)
Screenshot: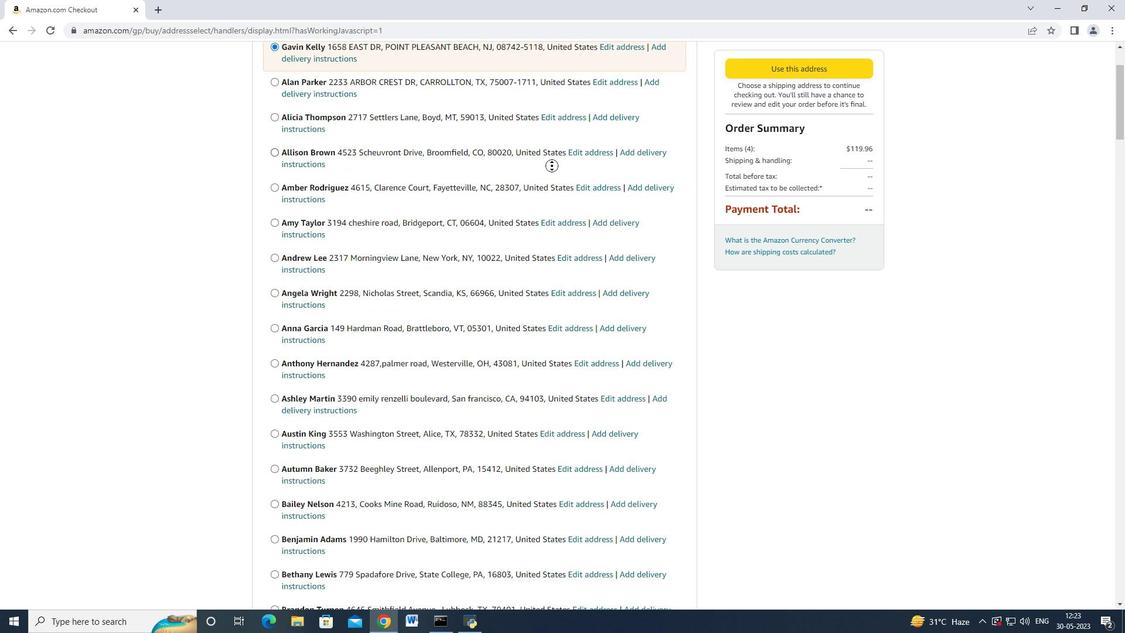 
Action: Mouse scrolled (567, 167) with delta (0, 0)
Screenshot: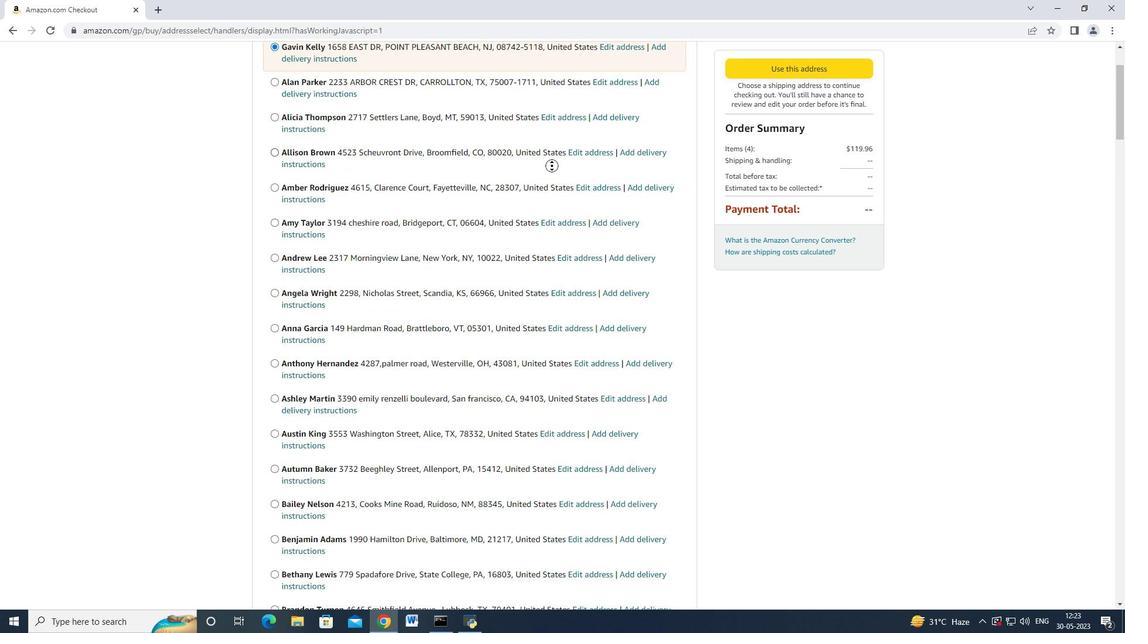 
Action: Mouse scrolled (567, 167) with delta (0, 0)
Screenshot: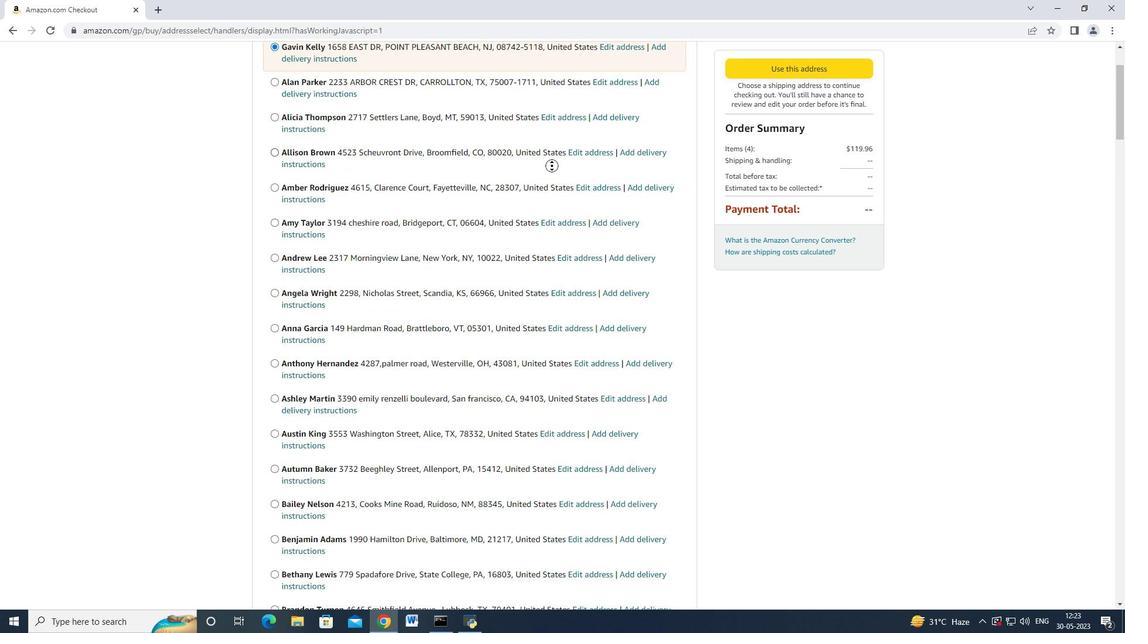 
Action: Mouse scrolled (567, 167) with delta (0, 0)
Screenshot: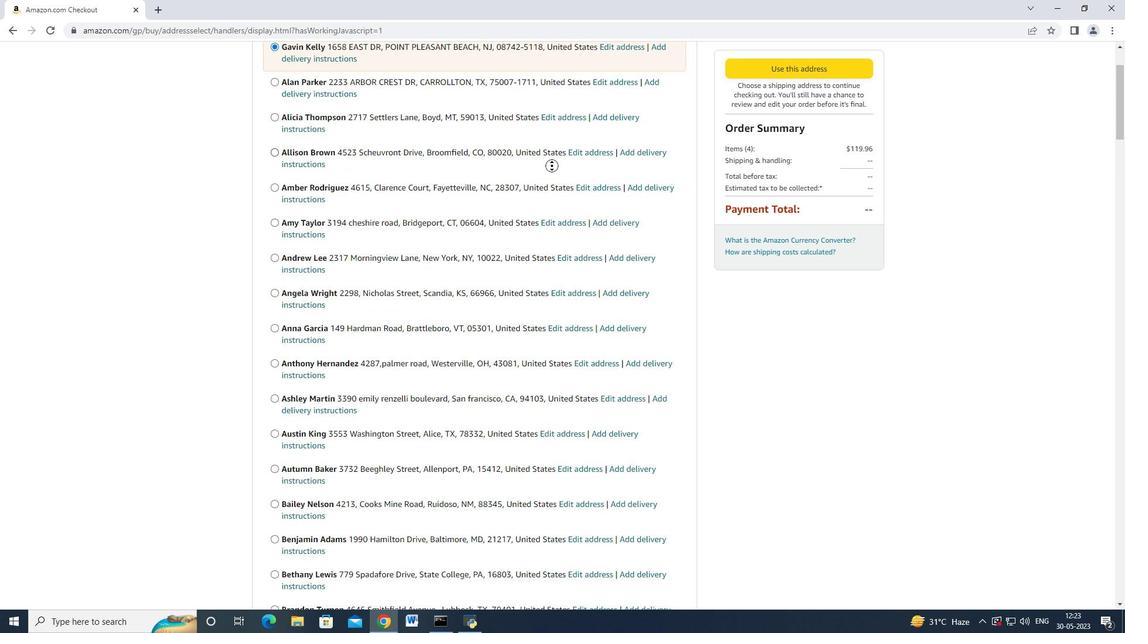 
Action: Mouse scrolled (567, 167) with delta (0, 0)
Screenshot: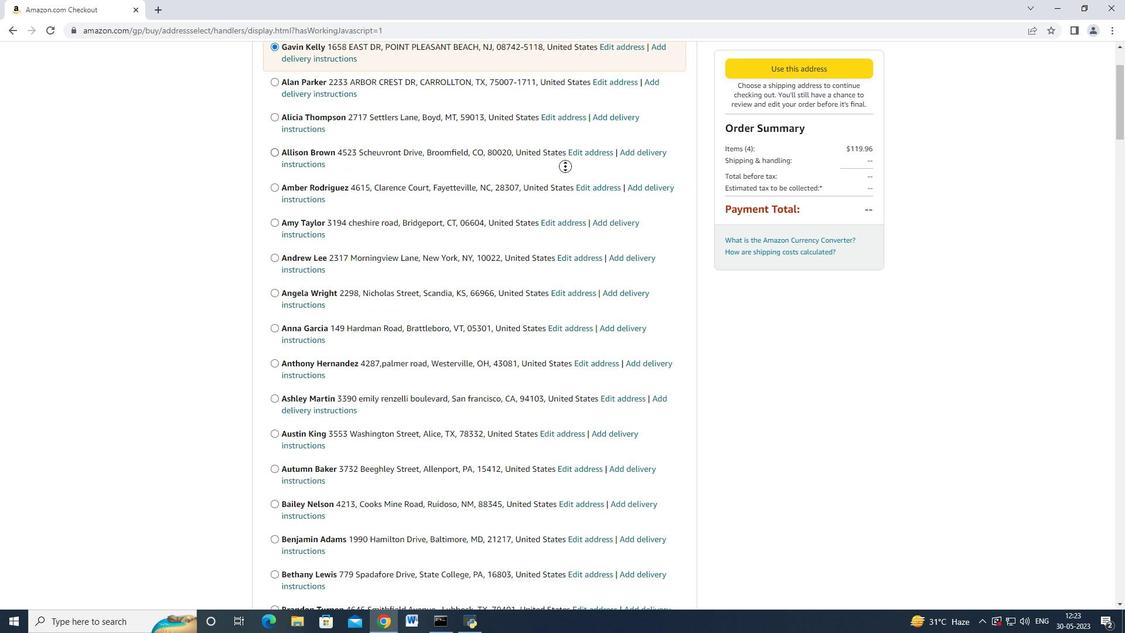 
Action: Mouse moved to (672, 161)
Screenshot: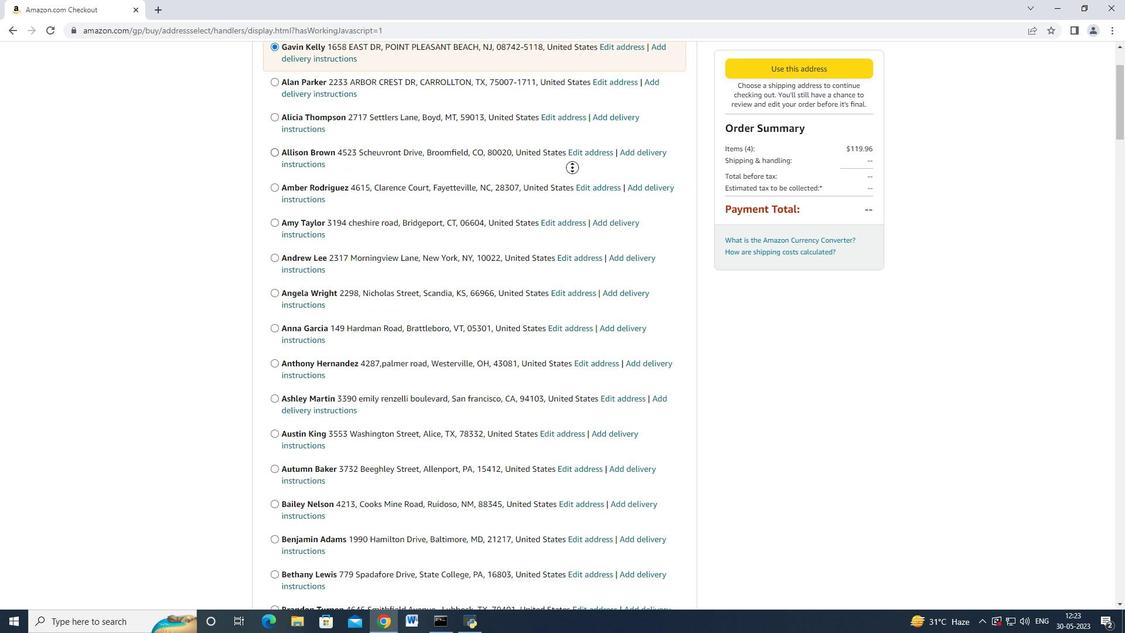 
Action: Mouse scrolled (672, 162) with delta (0, 0)
Screenshot: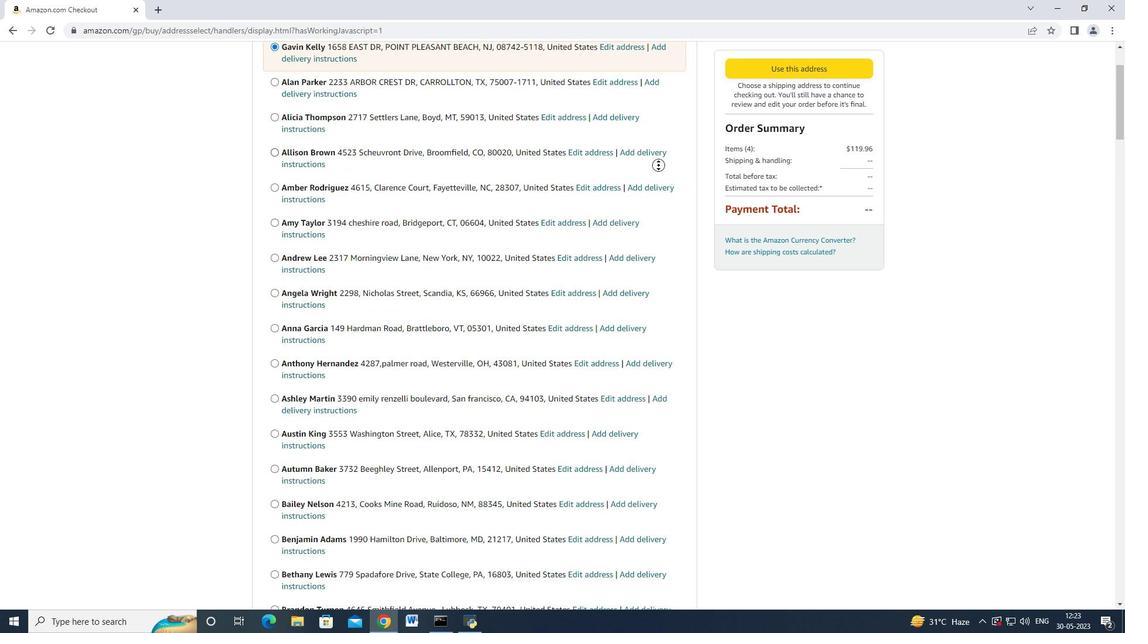 
Action: Mouse pressed middle at (672, 161)
Screenshot: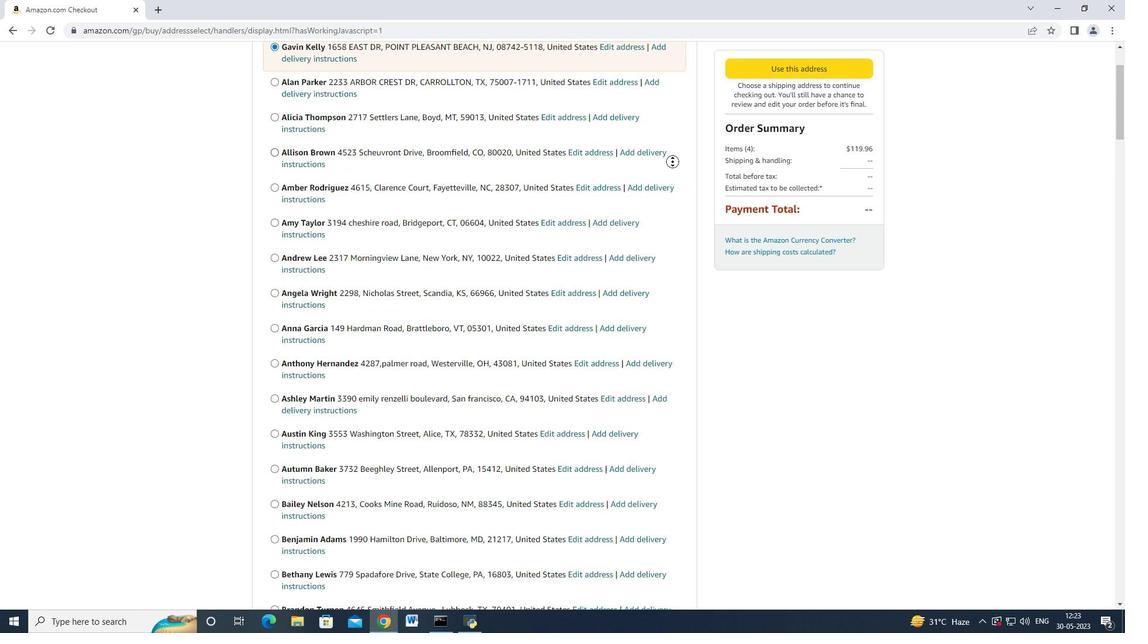 
Action: Mouse moved to (668, 161)
Screenshot: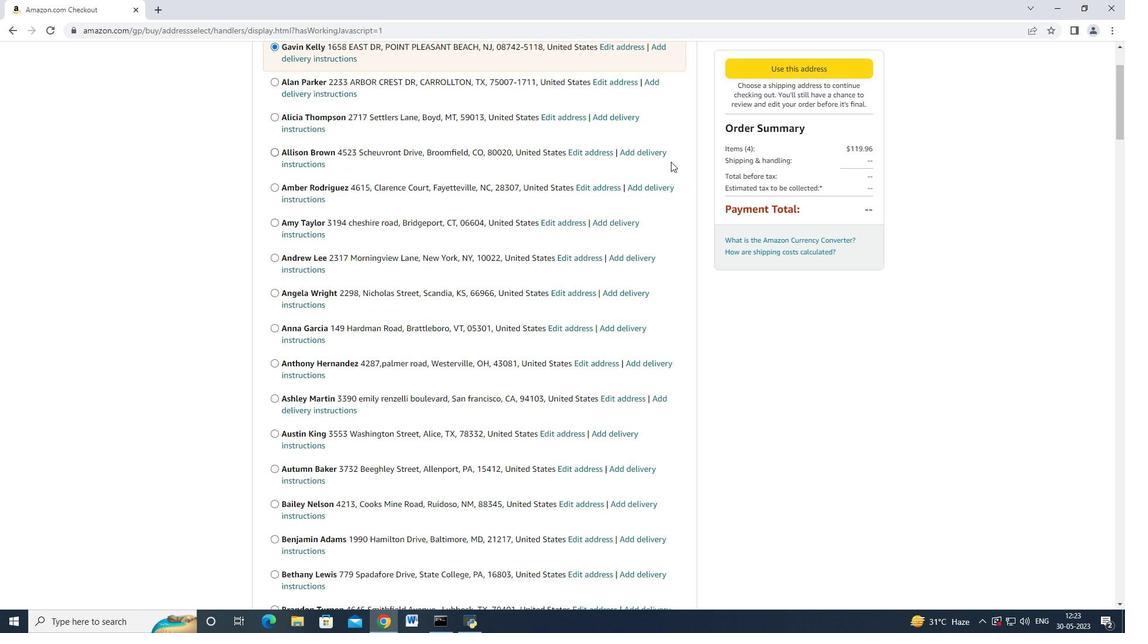 
Action: Mouse scrolled (668, 161) with delta (0, 0)
Screenshot: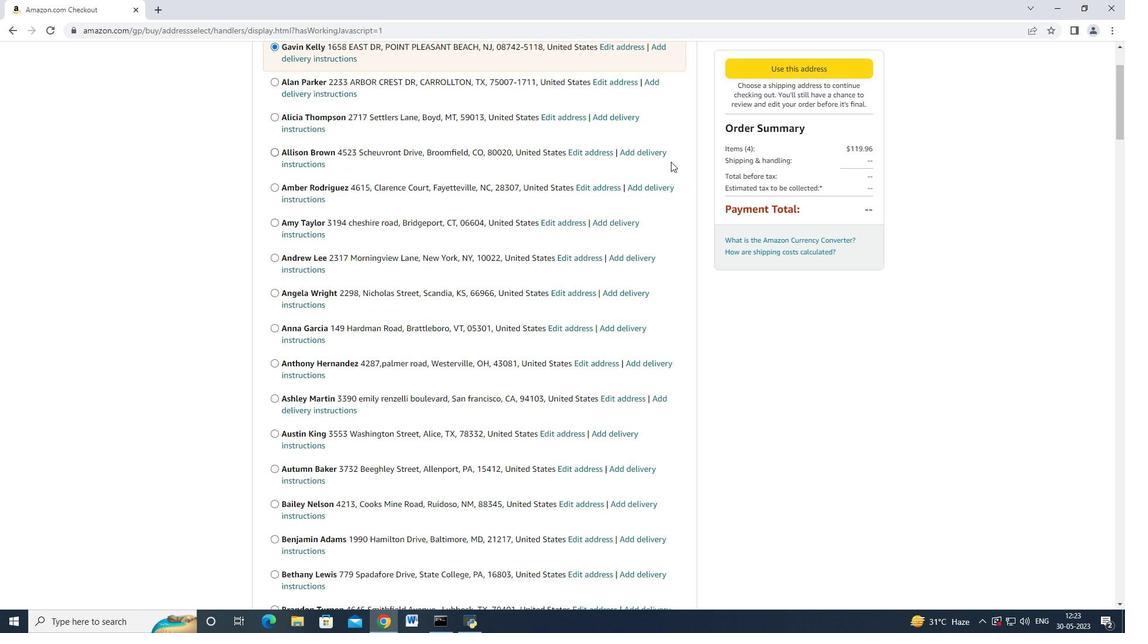 
Action: Mouse moved to (668, 160)
Screenshot: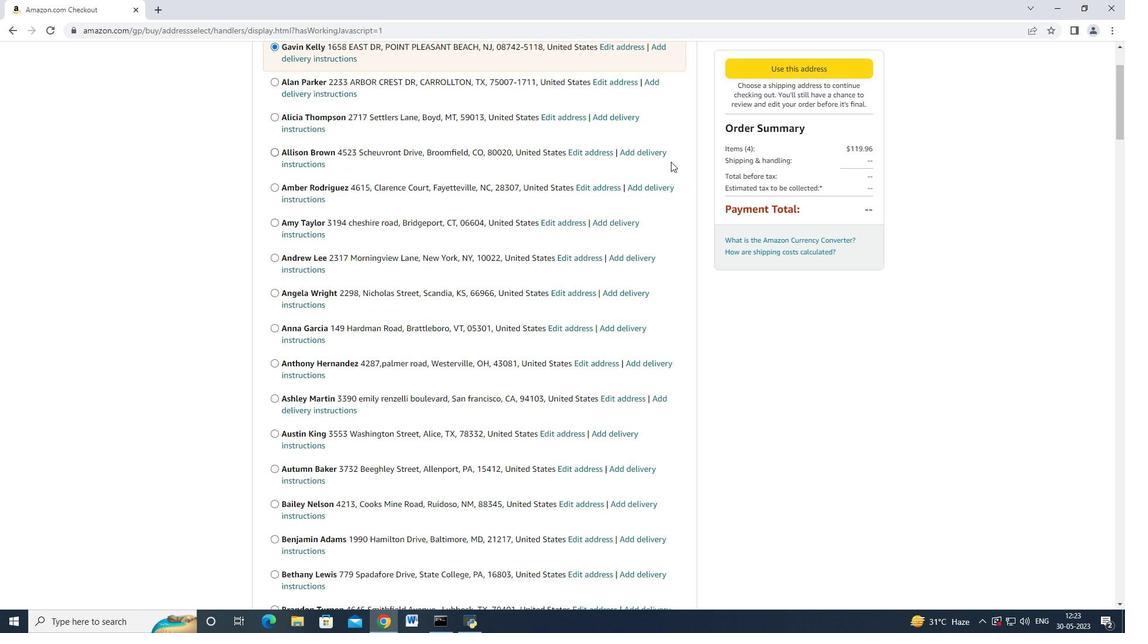 
Action: Mouse scrolled (668, 161) with delta (0, 0)
Screenshot: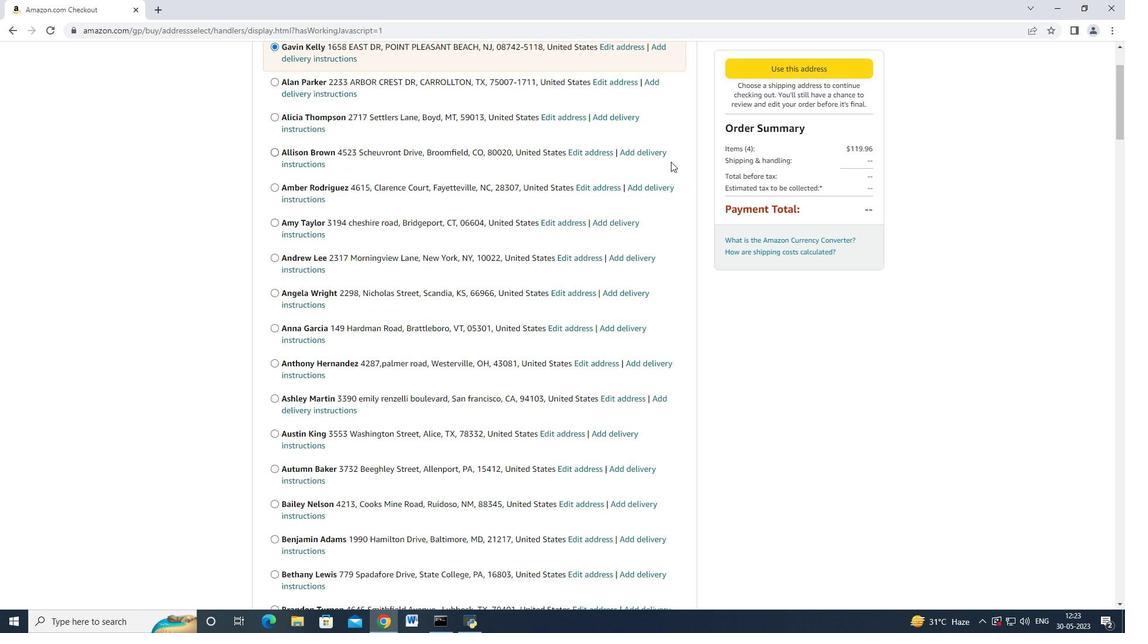 
Action: Mouse moved to (670, 160)
Screenshot: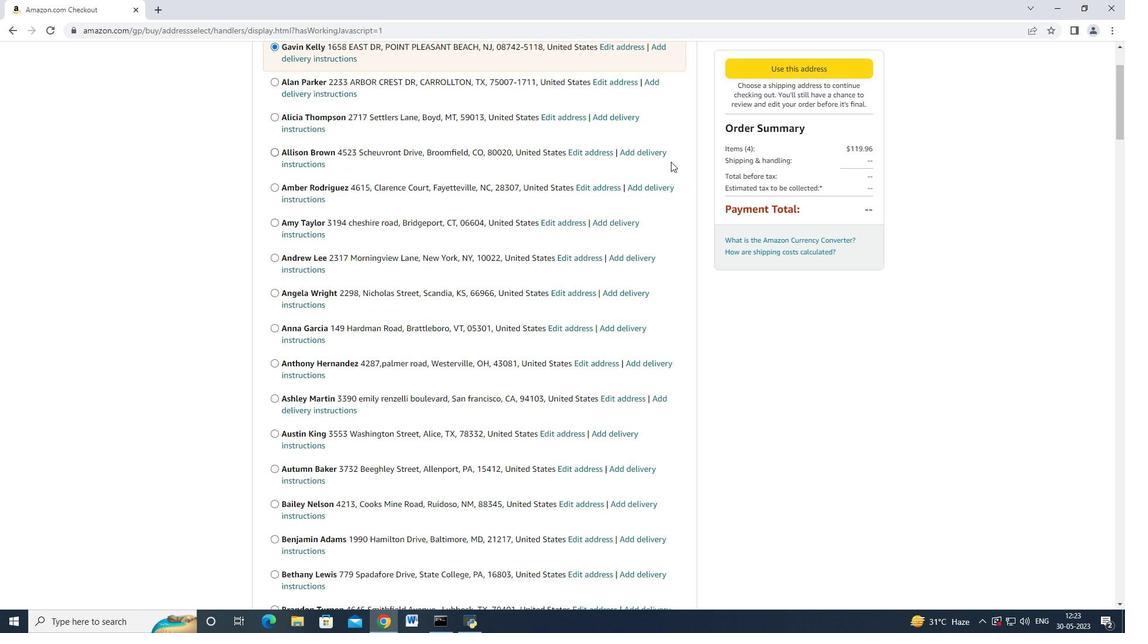 
Action: Mouse scrolled (670, 161) with delta (0, 0)
Screenshot: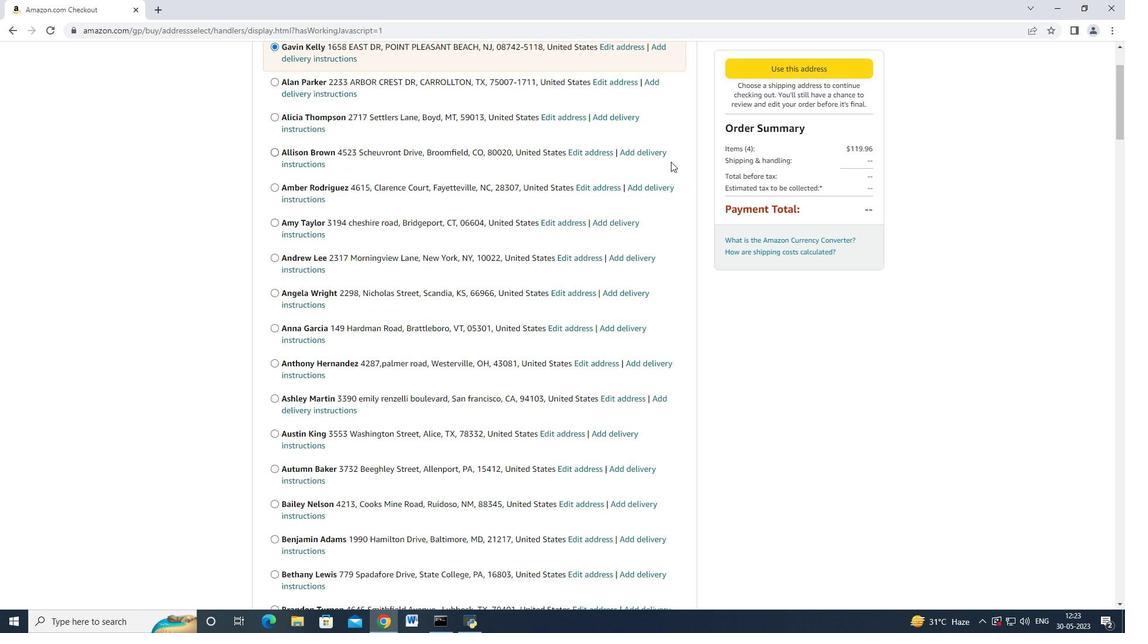 
Action: Mouse moved to (671, 160)
Screenshot: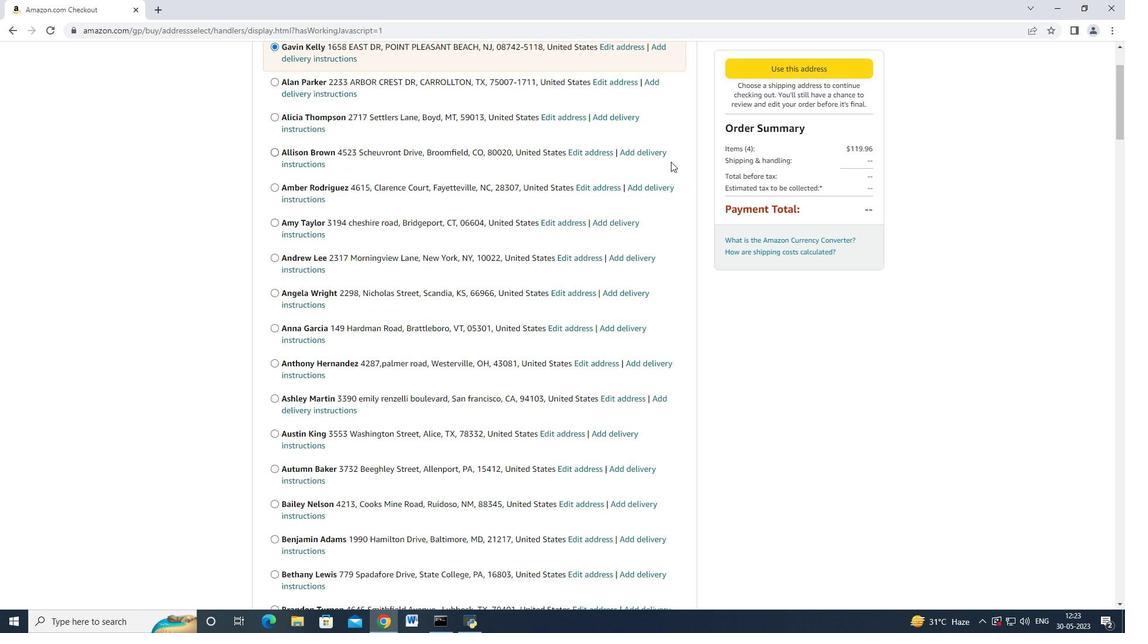 
Action: Mouse scrolled (671, 161) with delta (0, 0)
Screenshot: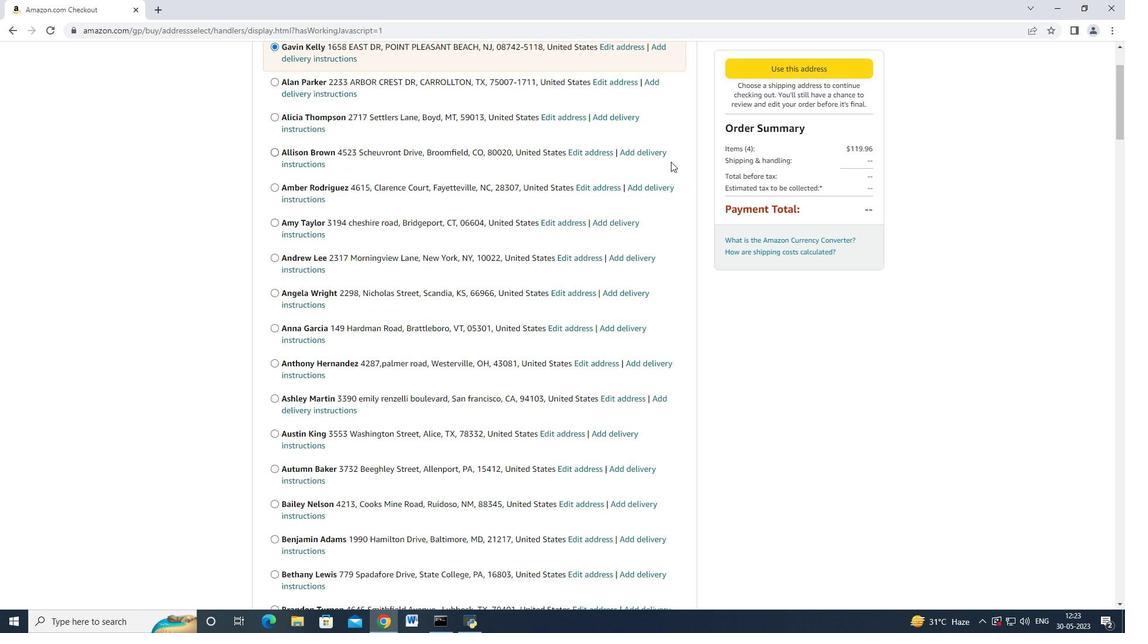 
Action: Mouse scrolled (671, 161) with delta (0, 0)
Screenshot: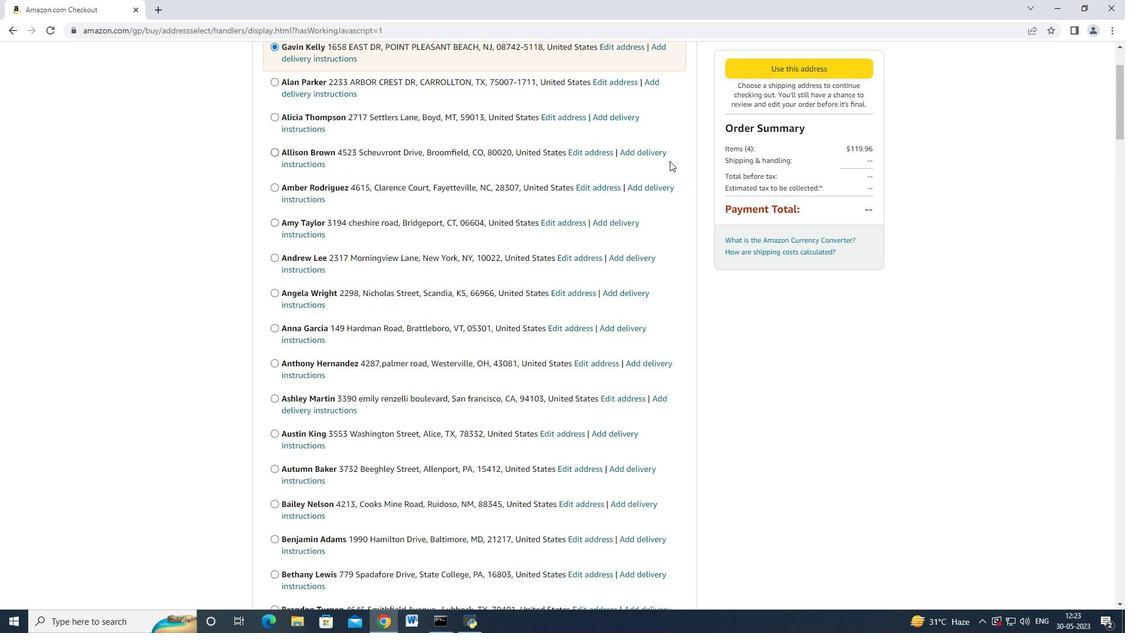 
Action: Mouse scrolled (671, 161) with delta (0, 0)
Screenshot: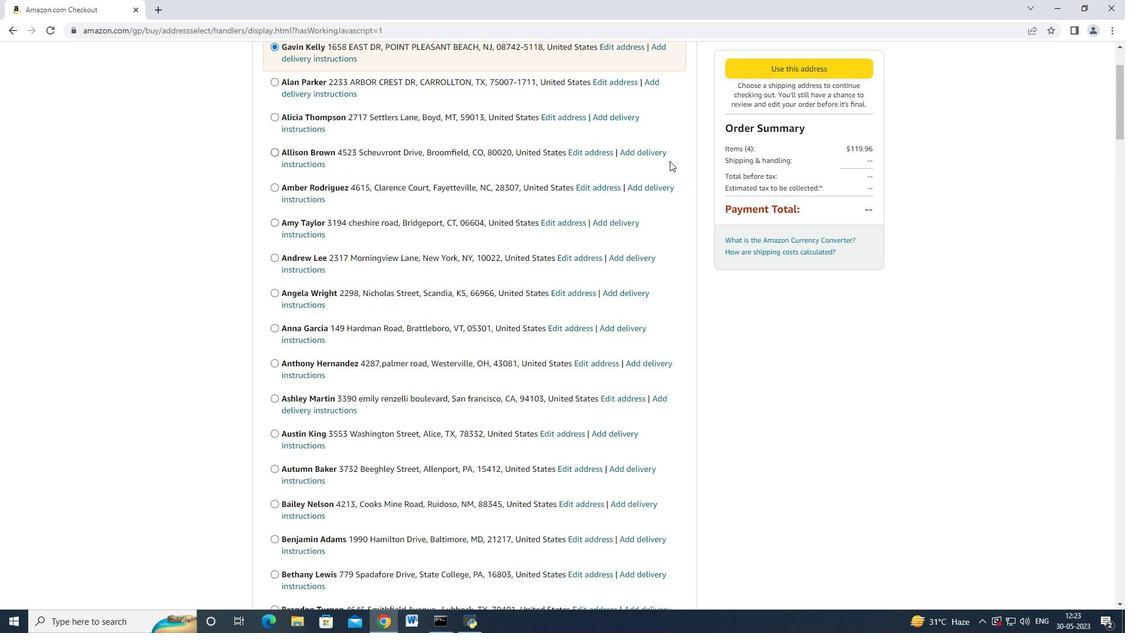 
Action: Mouse scrolled (671, 161) with delta (0, 0)
Screenshot: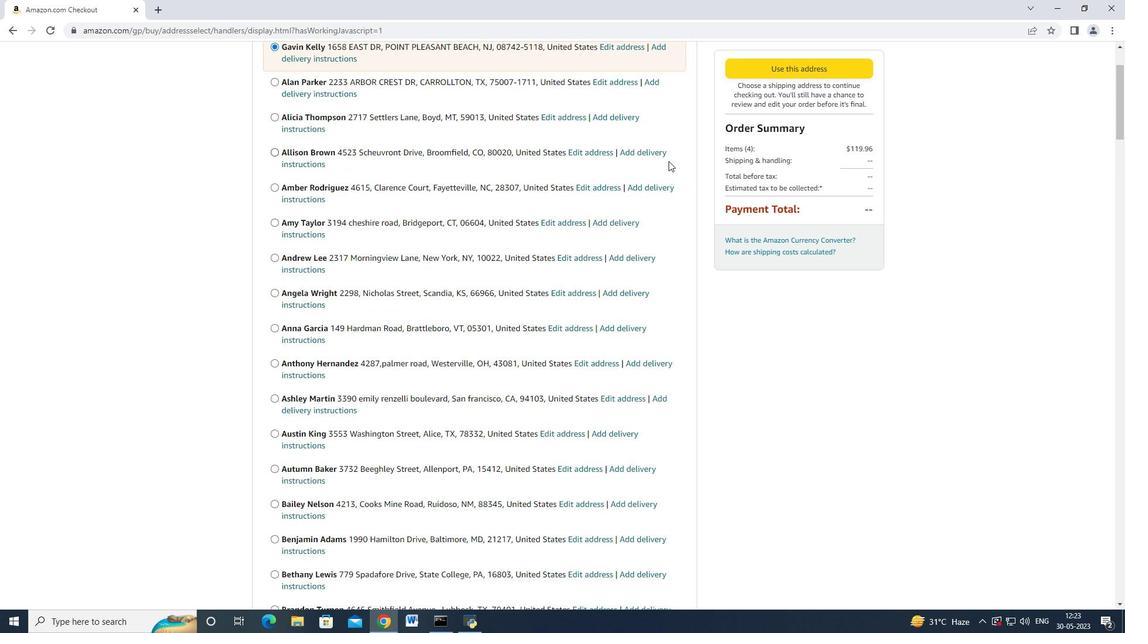 
Action: Mouse moved to (675, 160)
Screenshot: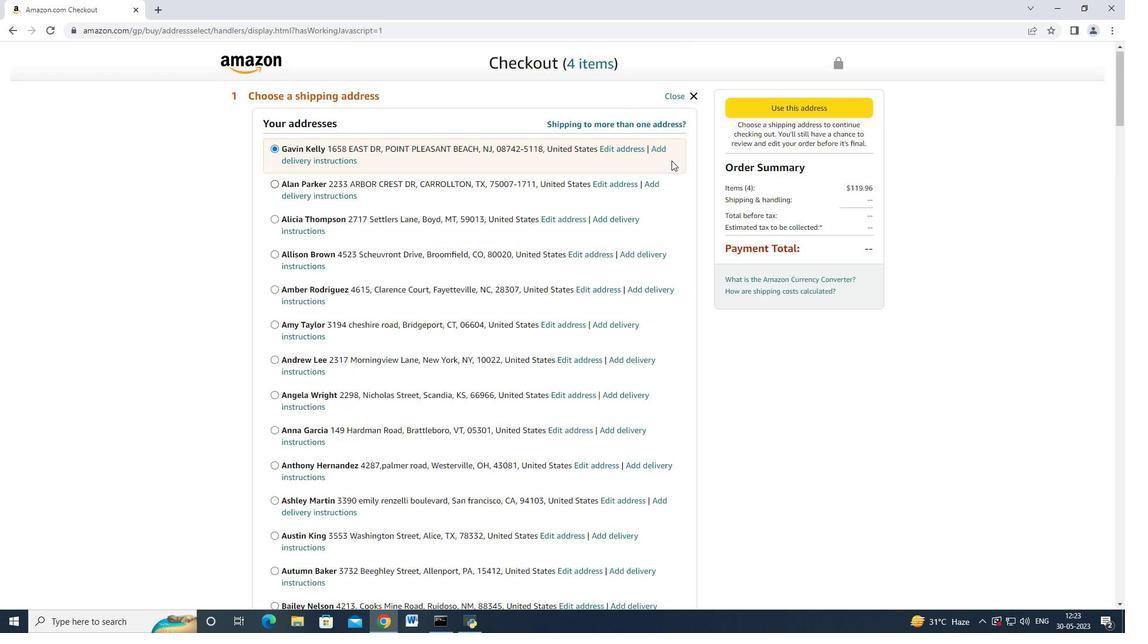 
Action: Mouse scrolled (675, 161) with delta (0, 0)
Screenshot: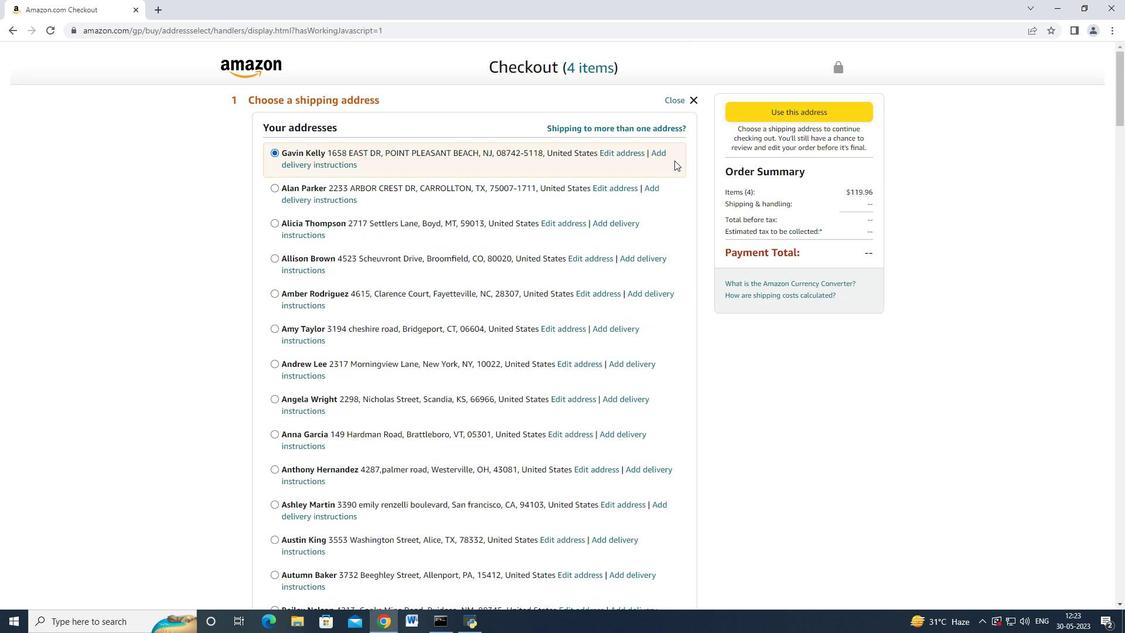 
Action: Mouse moved to (675, 160)
Screenshot: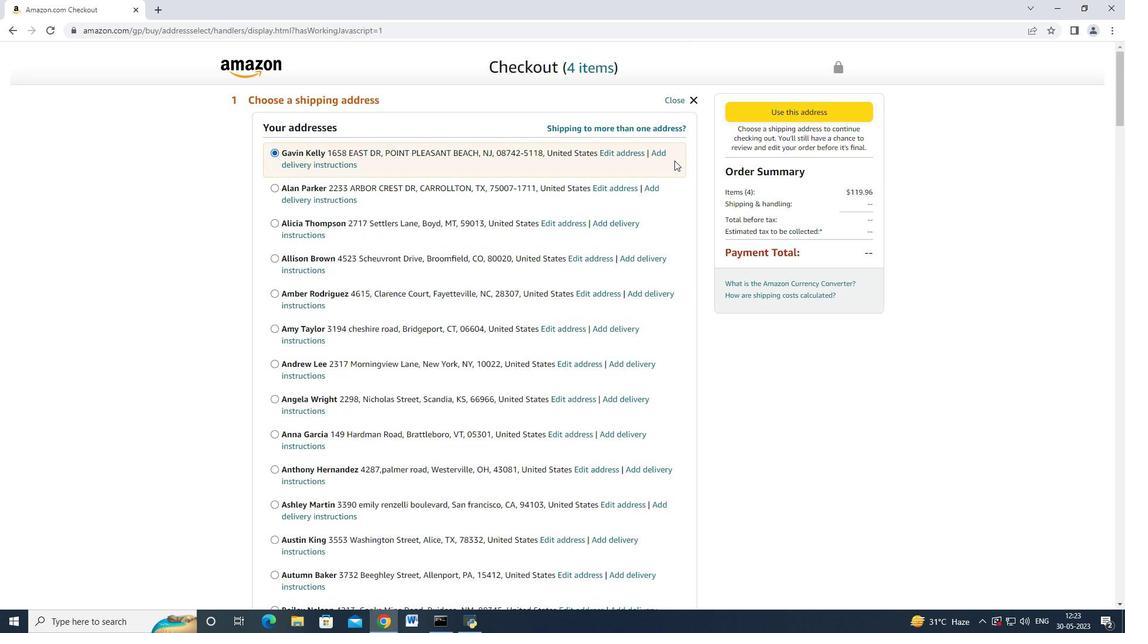 
Action: Mouse scrolled (675, 161) with delta (0, 0)
Screenshot: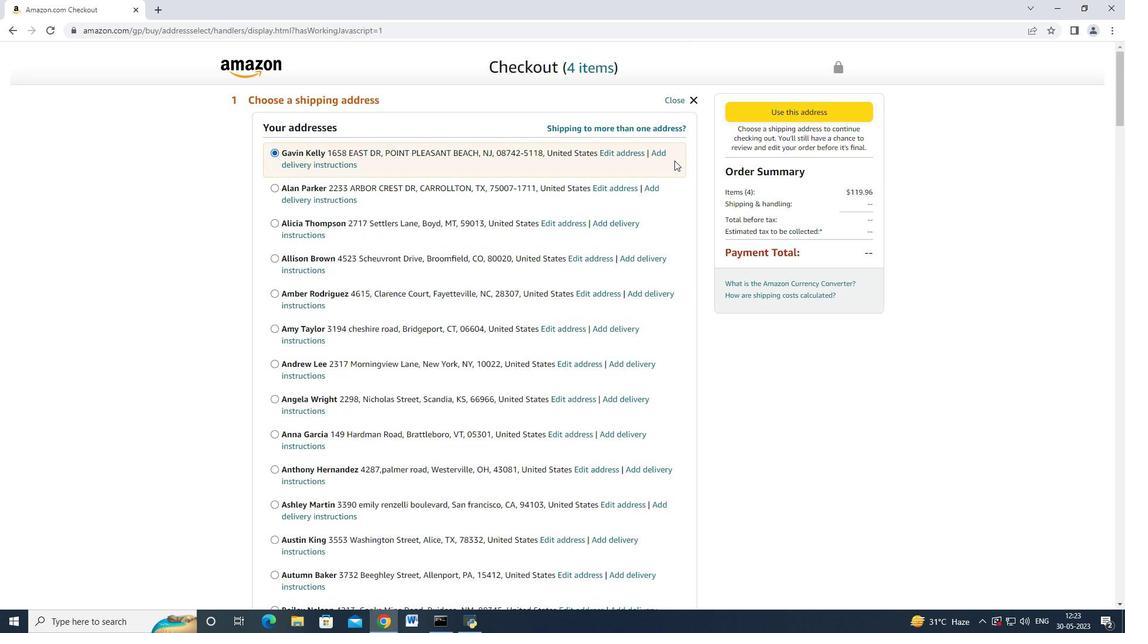 
Action: Mouse scrolled (675, 161) with delta (0, 0)
Screenshot: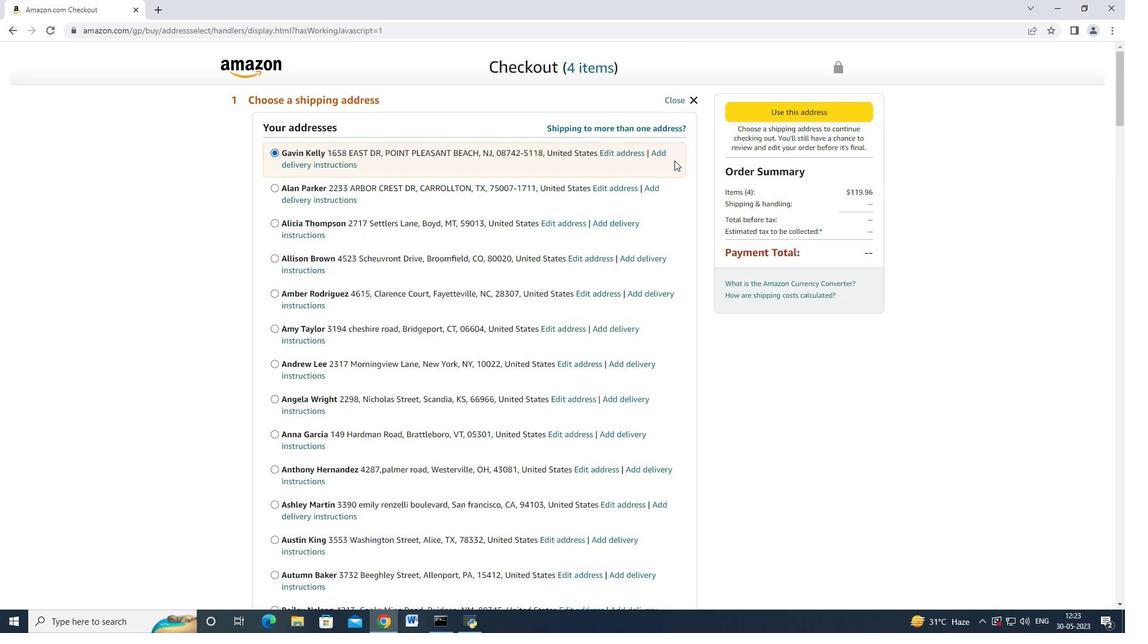 
Action: Mouse moved to (664, 162)
Screenshot: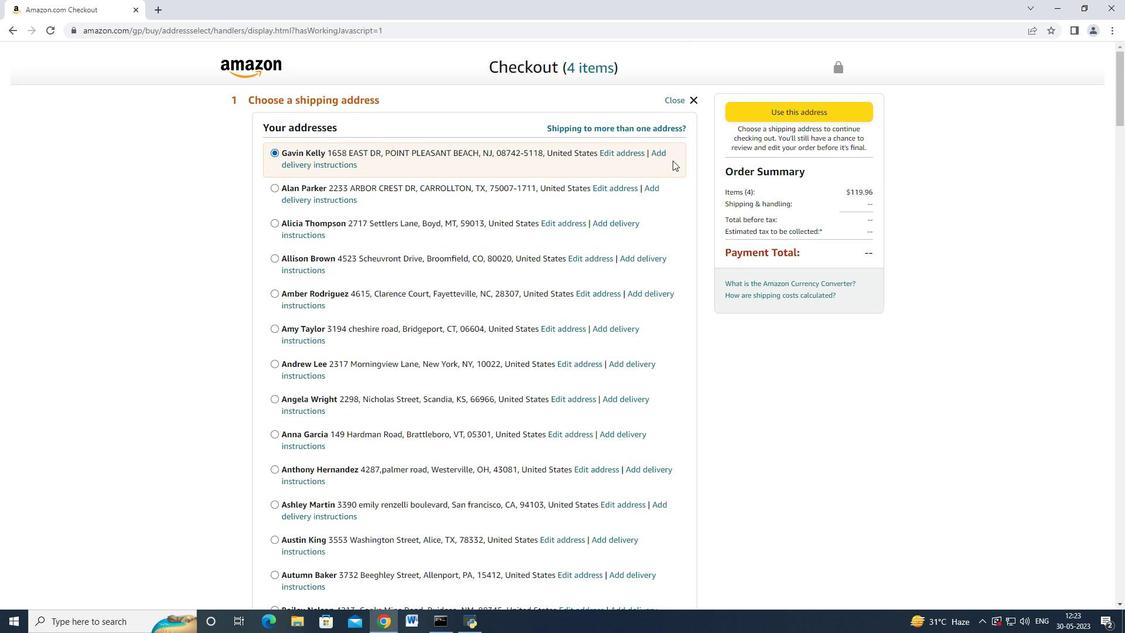 
Action: Mouse scrolled (664, 162) with delta (0, 0)
Screenshot: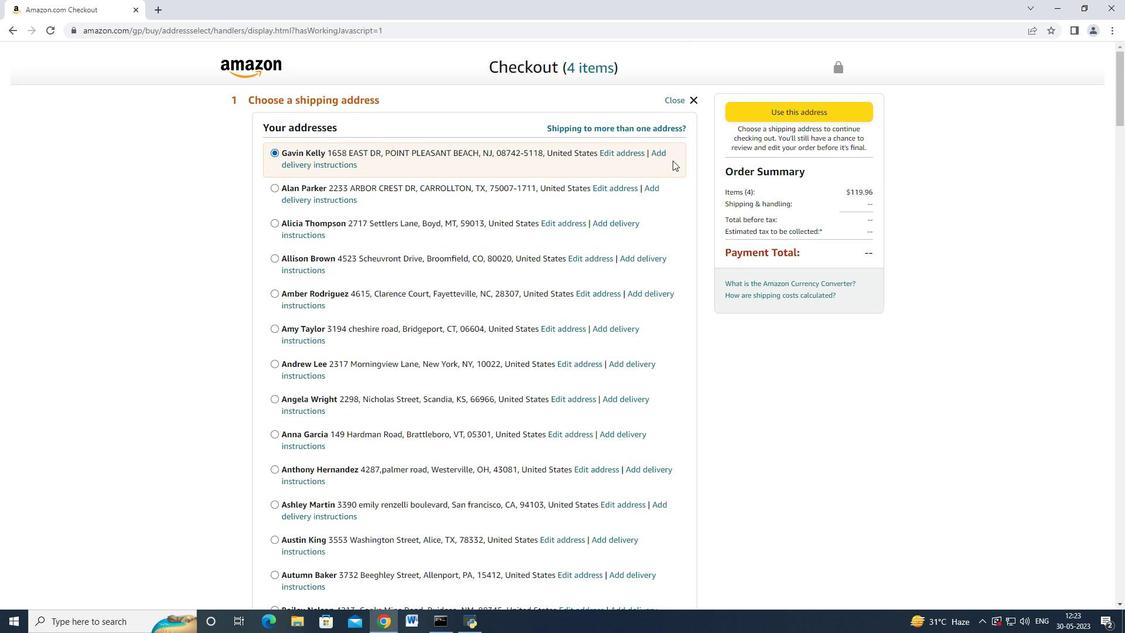 
Action: Mouse moved to (663, 163)
Screenshot: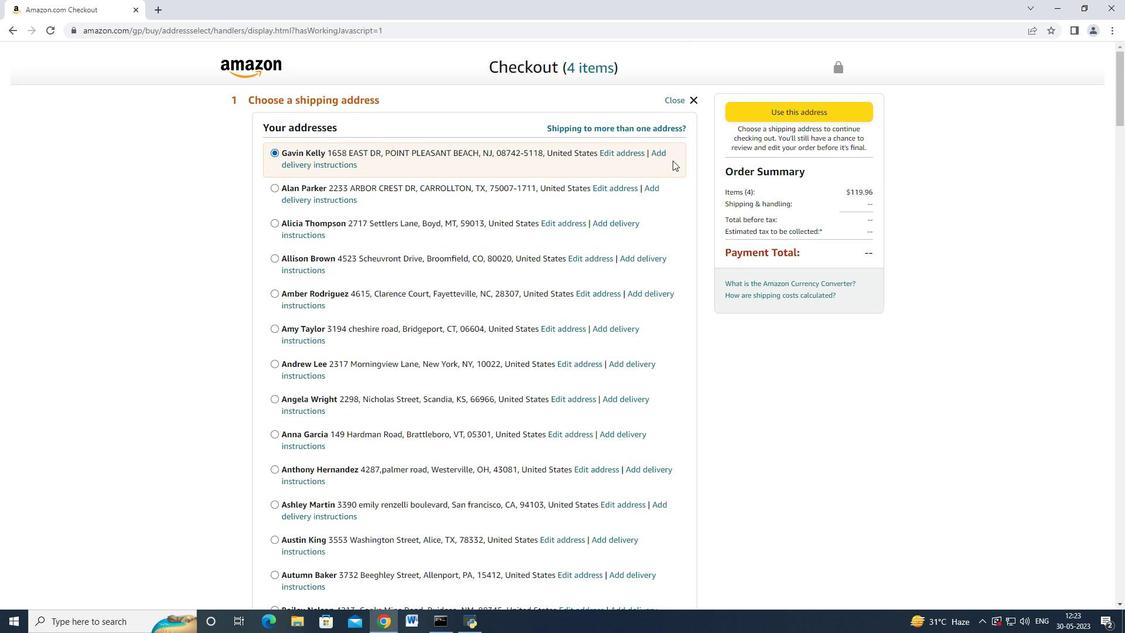 
Action: Mouse scrolled (663, 162) with delta (0, 0)
Screenshot: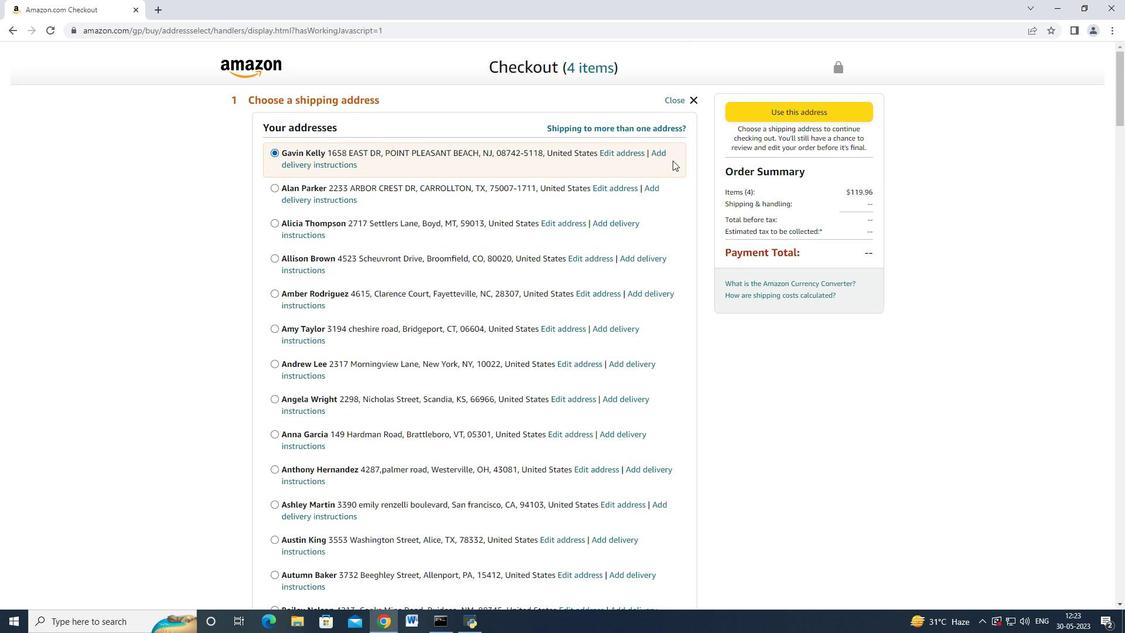
Action: Mouse moved to (662, 163)
Screenshot: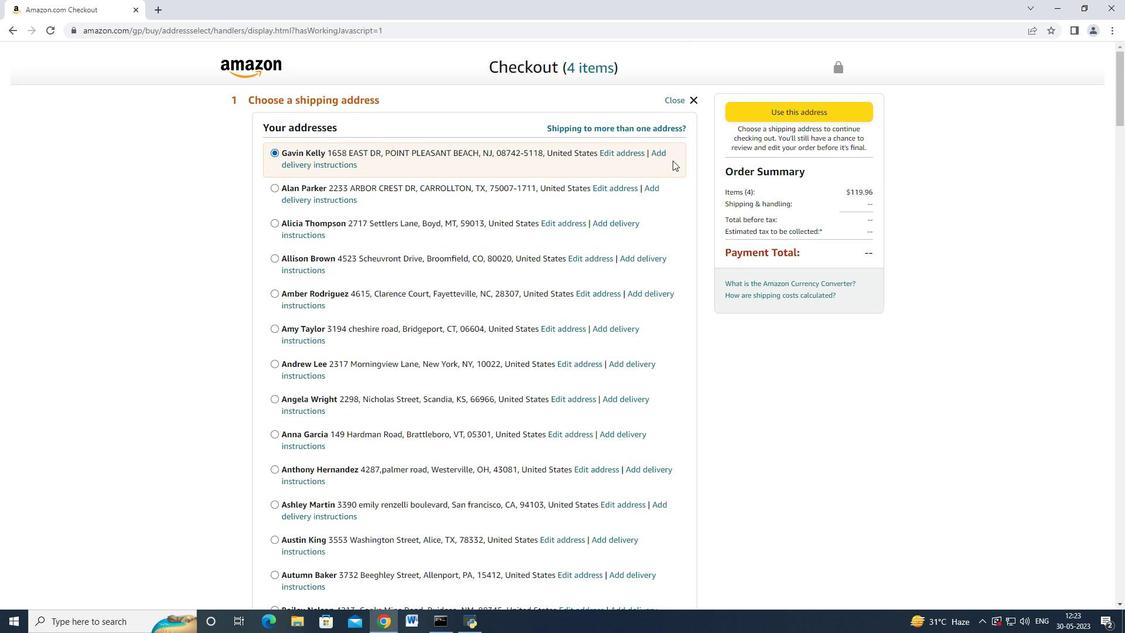 
Action: Mouse scrolled (662, 162) with delta (0, 0)
Screenshot: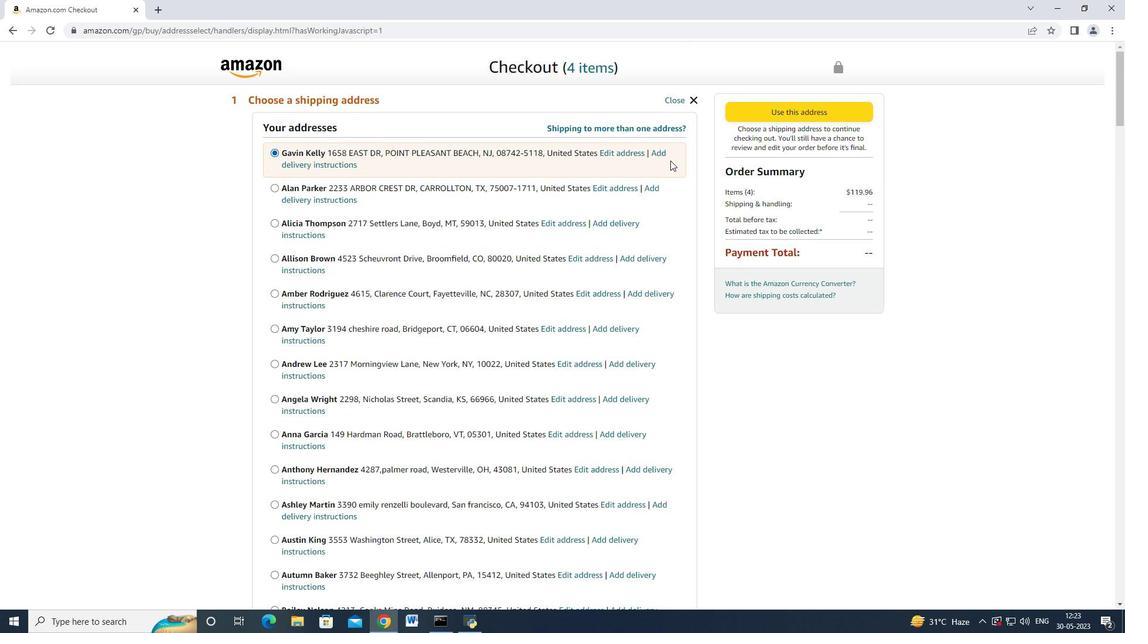 
Action: Mouse moved to (660, 163)
Screenshot: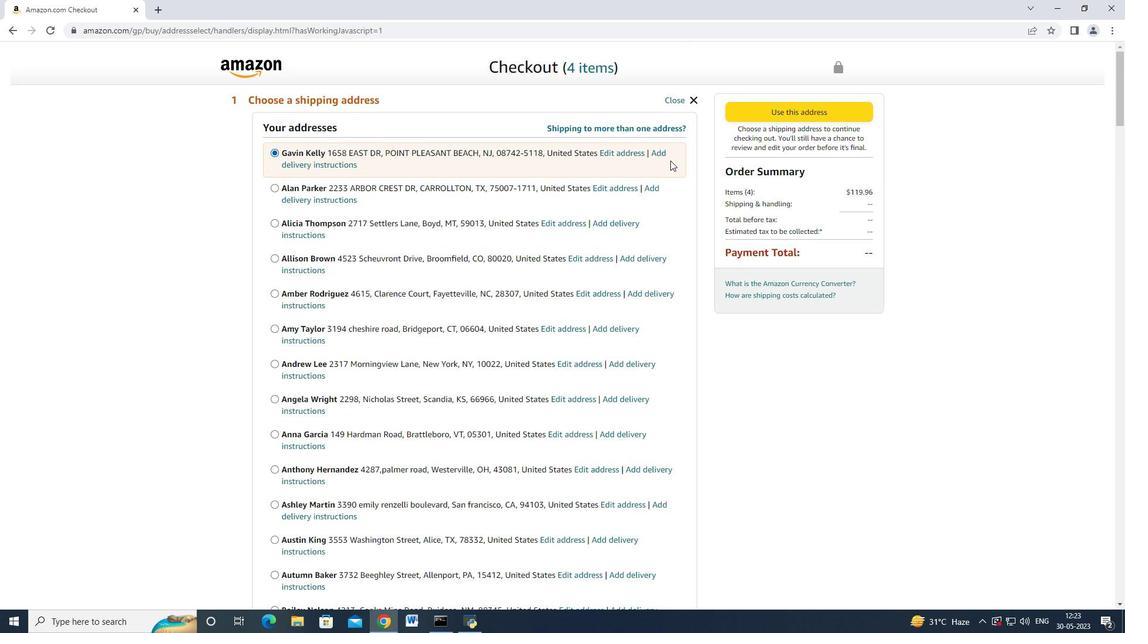 
Action: Mouse scrolled (661, 162) with delta (0, 0)
Screenshot: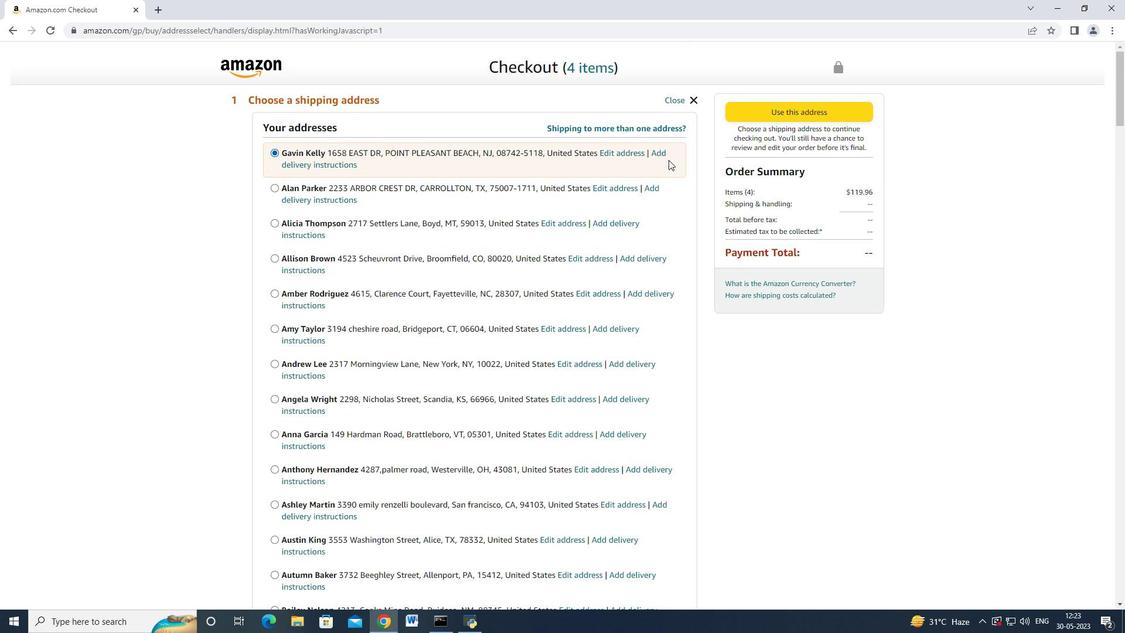 
Action: Mouse moved to (660, 163)
Screenshot: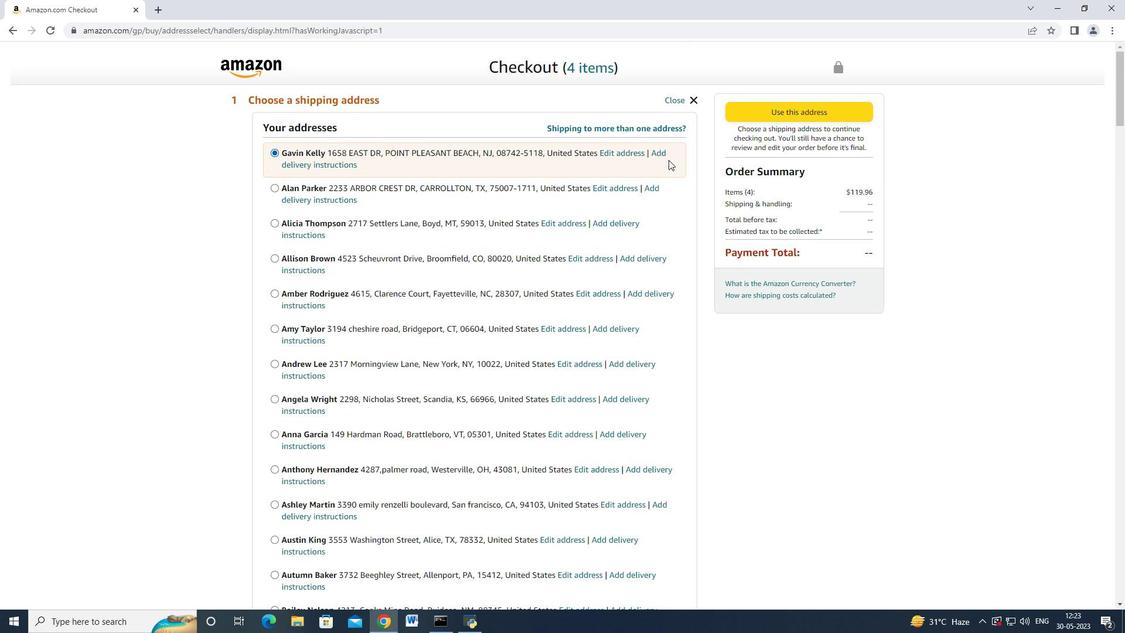 
Action: Mouse scrolled (660, 162) with delta (0, 0)
Screenshot: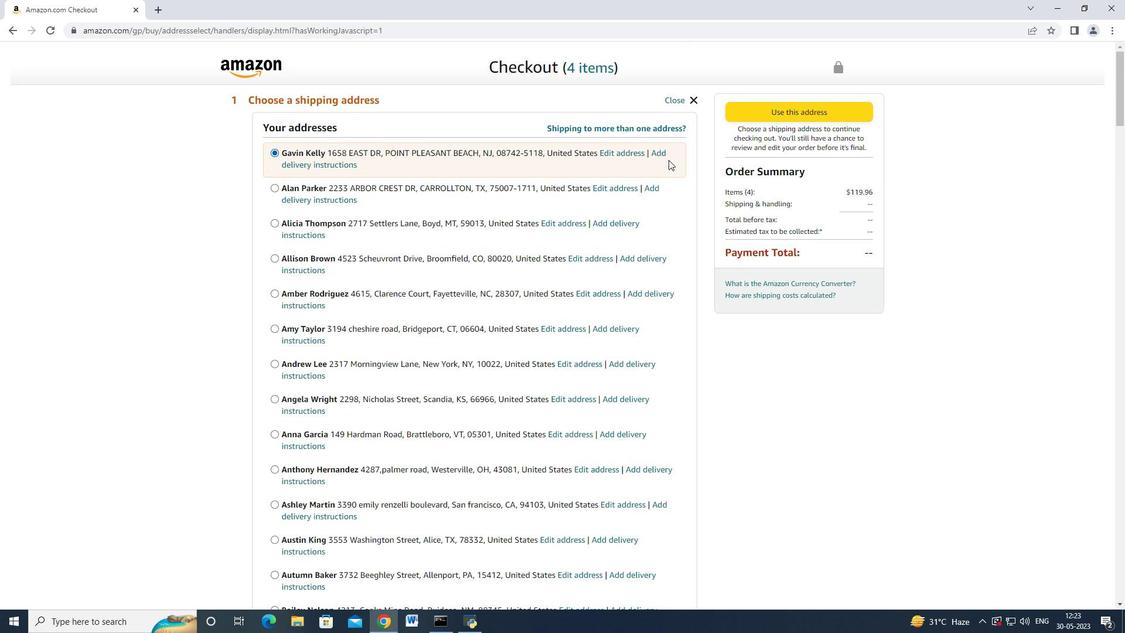 
Action: Mouse moved to (658, 164)
Screenshot: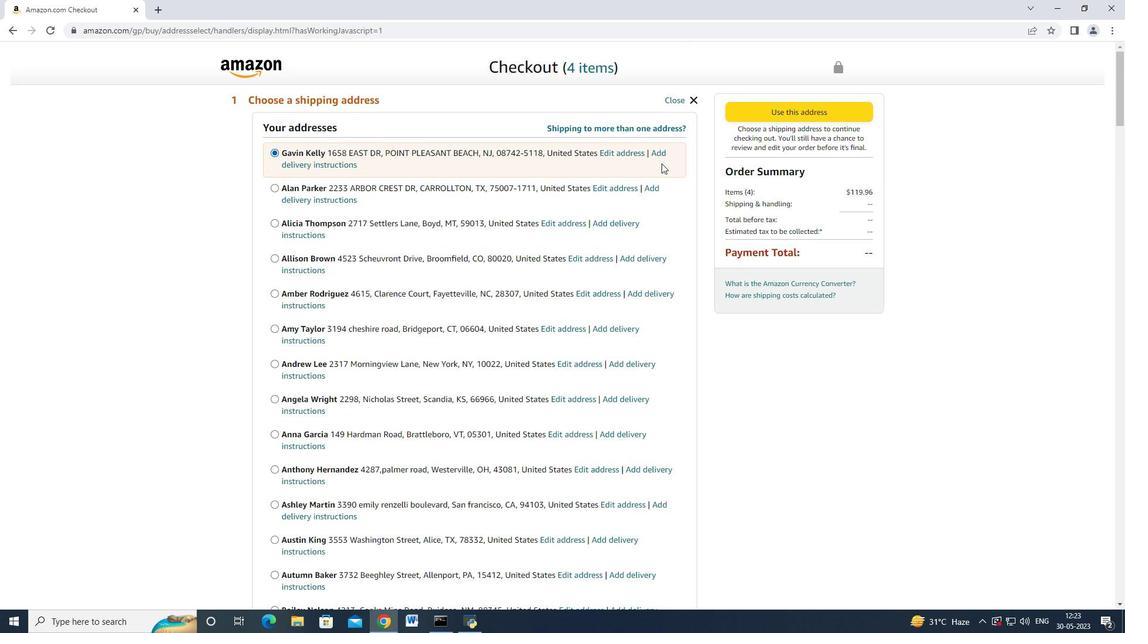 
Action: Mouse scrolled (660, 162) with delta (0, 0)
Screenshot: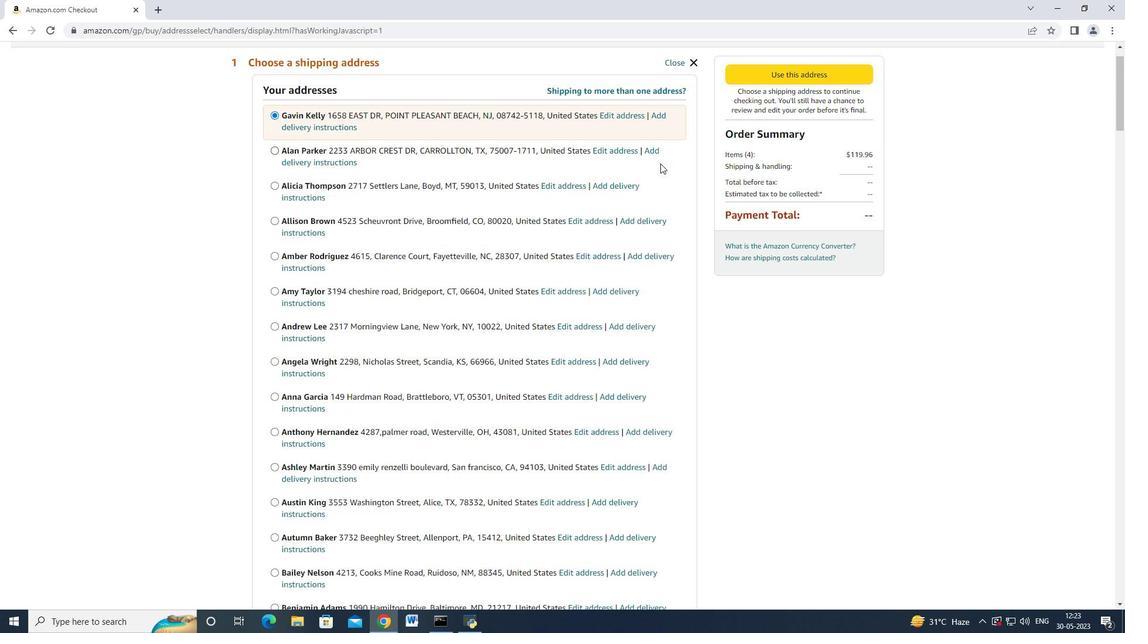 
Action: Mouse moved to (653, 162)
Screenshot: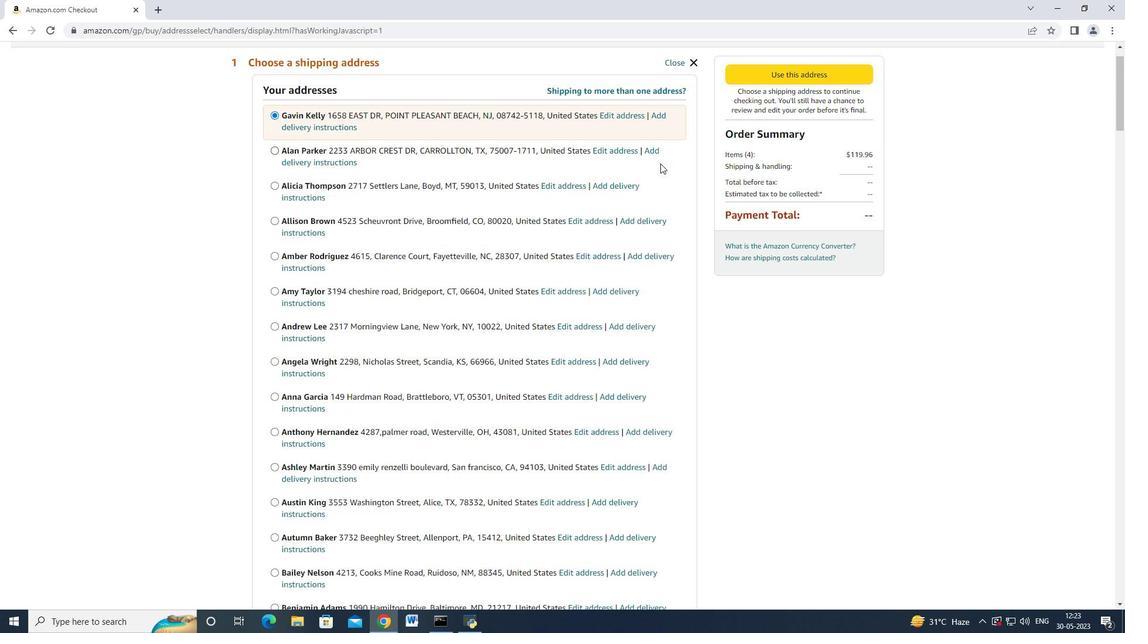 
Action: Mouse scrolled (658, 163) with delta (0, 0)
Screenshot: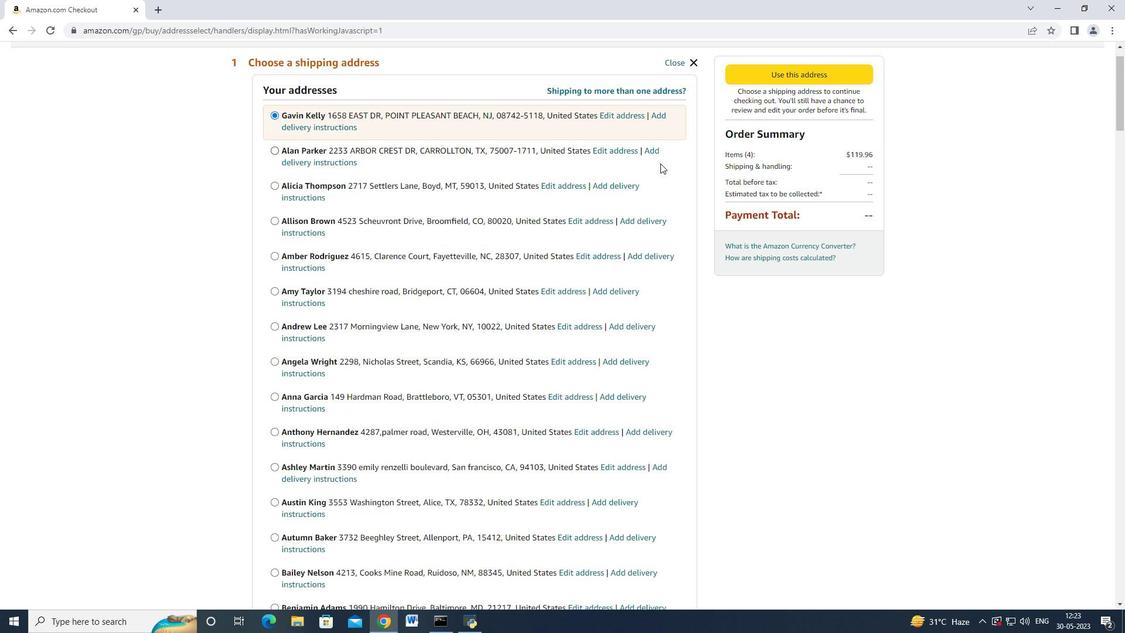 
Action: Mouse moved to (649, 161)
Screenshot: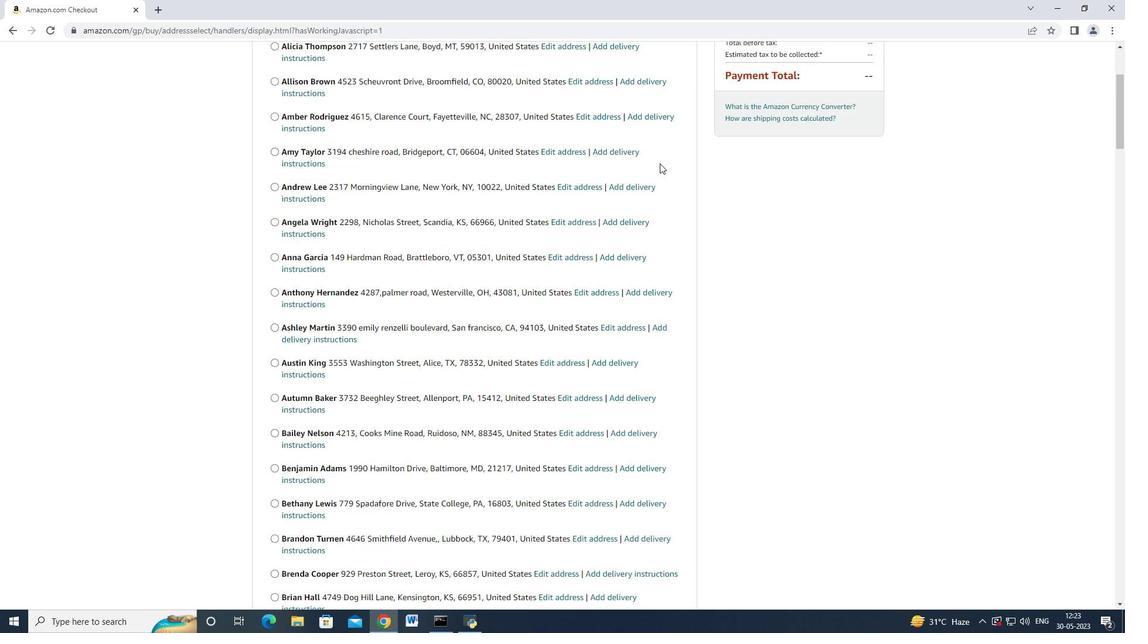 
Action: Mouse scrolled (649, 161) with delta (0, 0)
Screenshot: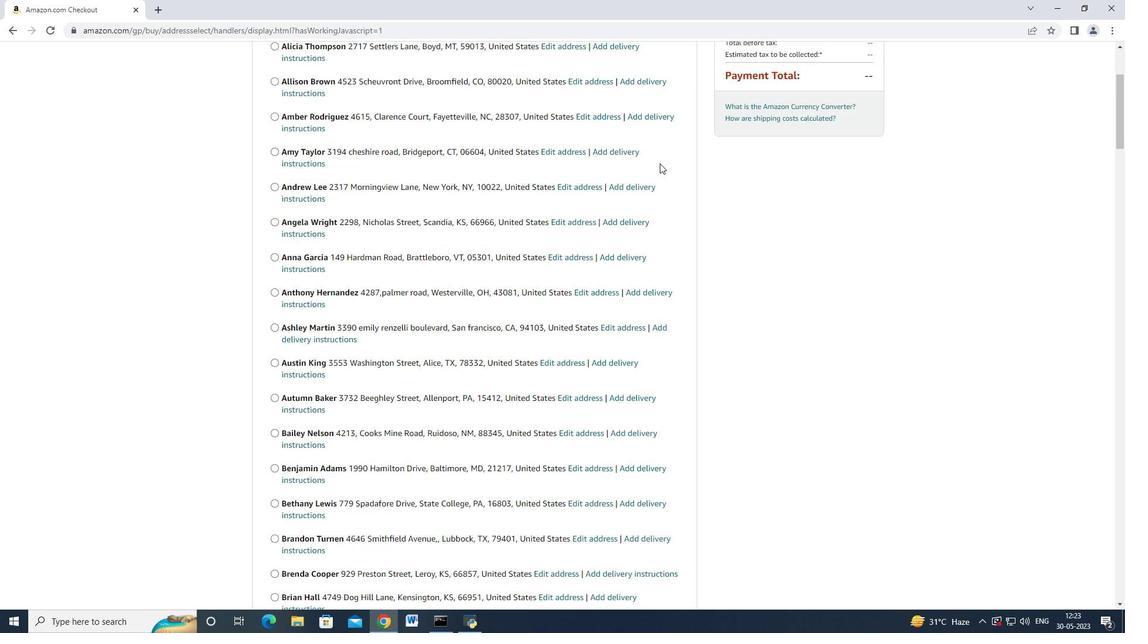 
Action: Mouse scrolled (649, 161) with delta (0, 0)
Screenshot: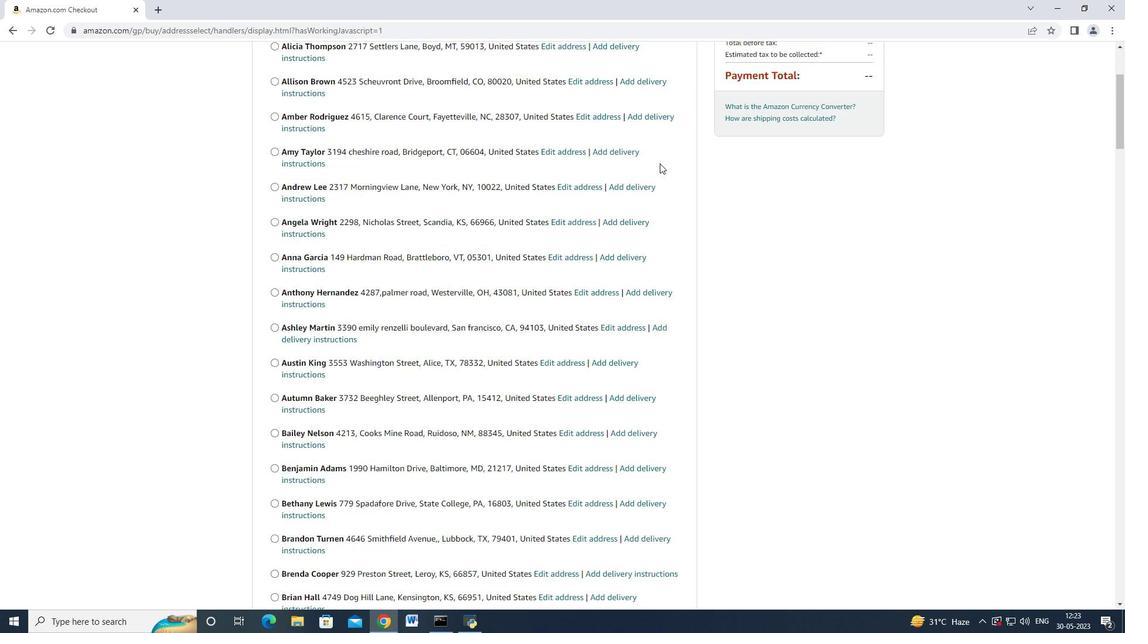 
Action: Mouse scrolled (649, 161) with delta (0, 0)
Screenshot: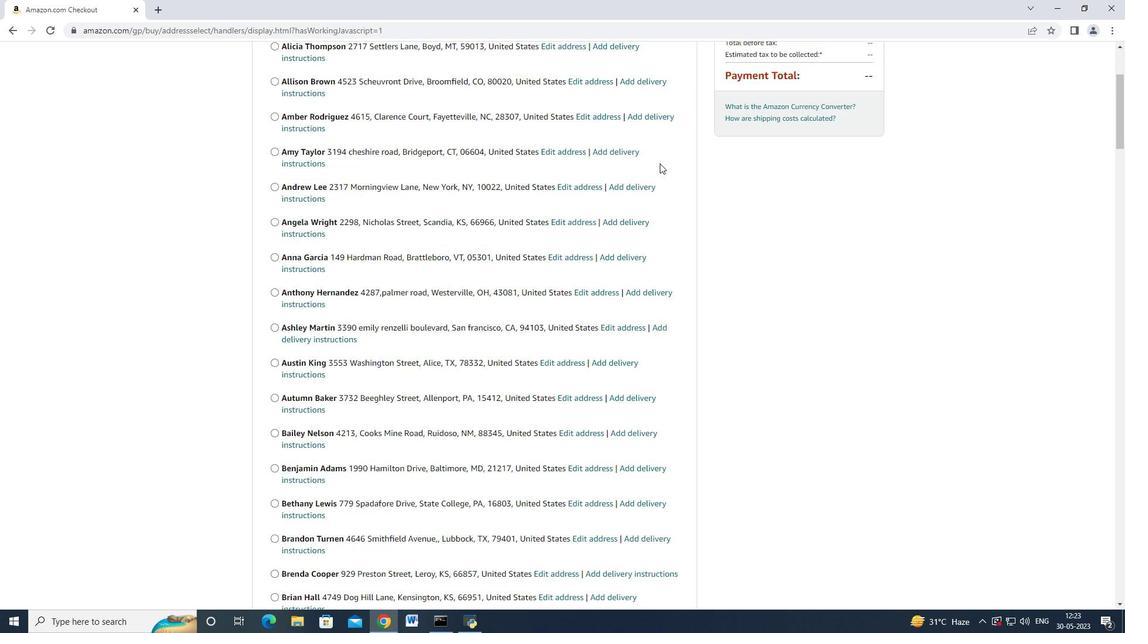 
Action: Mouse scrolled (649, 161) with delta (0, 0)
Screenshot: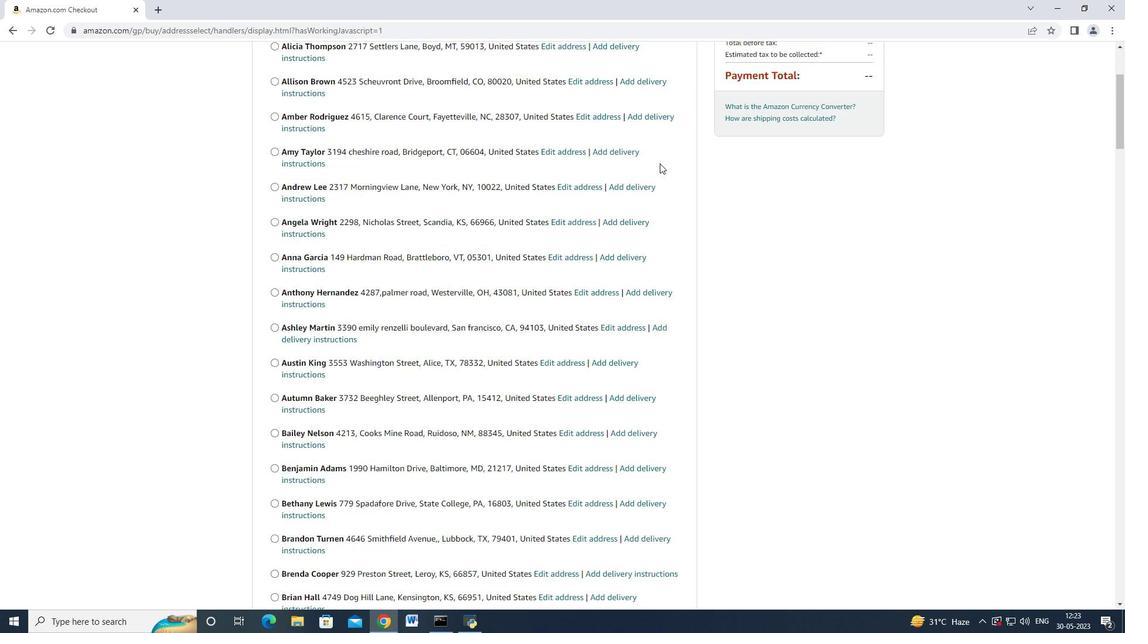 
Action: Mouse scrolled (649, 161) with delta (0, 0)
Screenshot: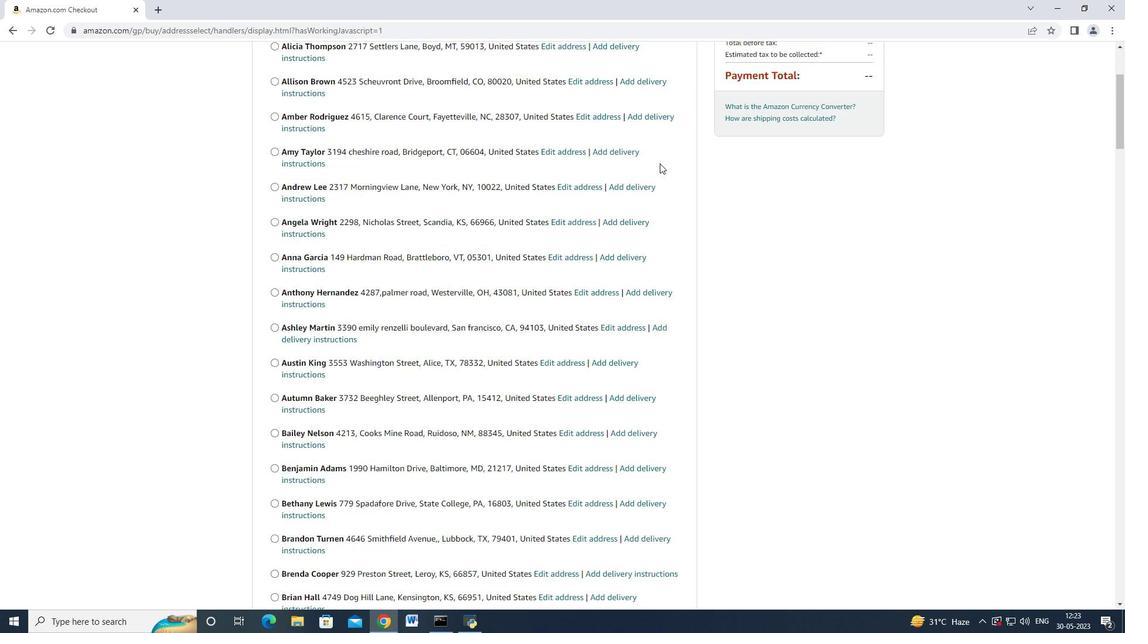 
Action: Mouse scrolled (649, 161) with delta (0, 0)
Screenshot: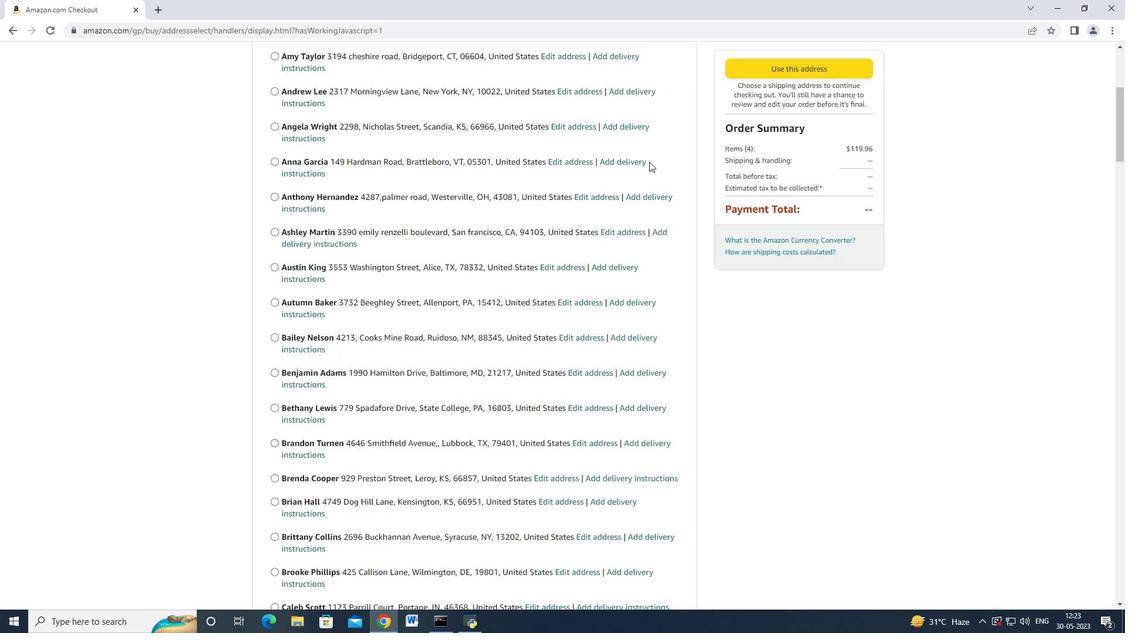 
Action: Mouse scrolled (649, 161) with delta (0, 0)
Screenshot: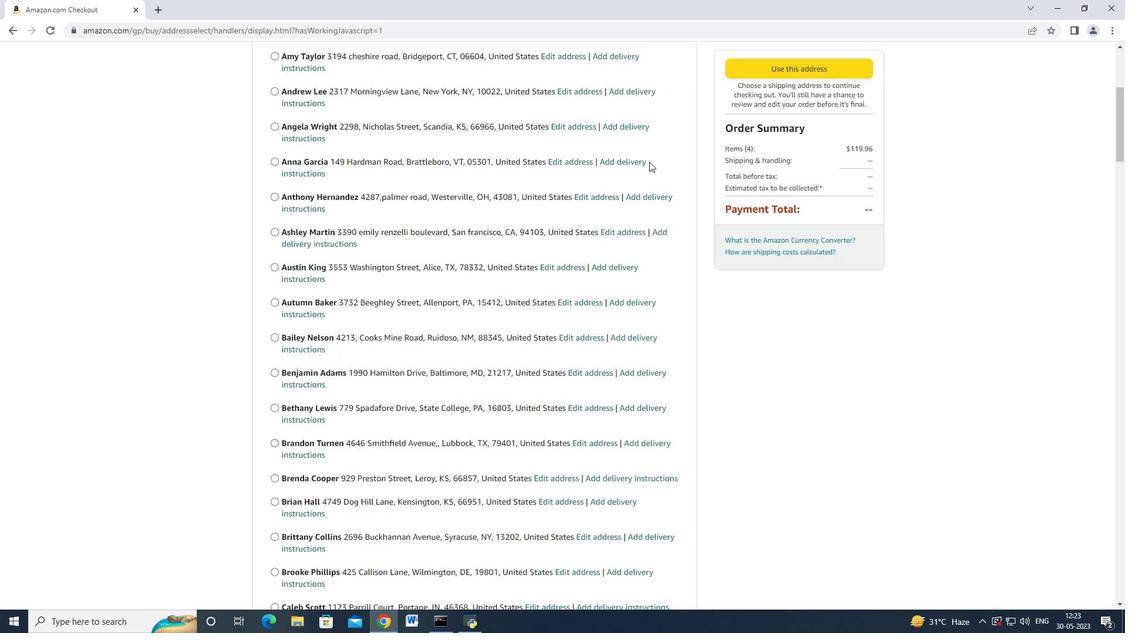 
Action: Mouse scrolled (649, 161) with delta (0, 0)
Screenshot: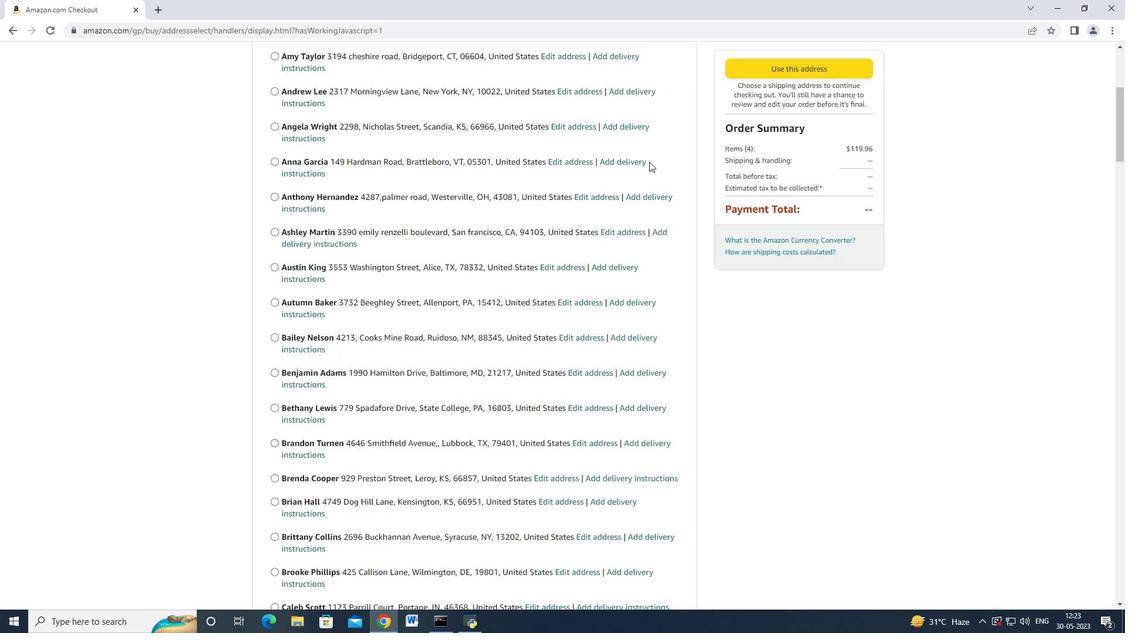 
Action: Mouse scrolled (649, 161) with delta (0, 0)
Screenshot: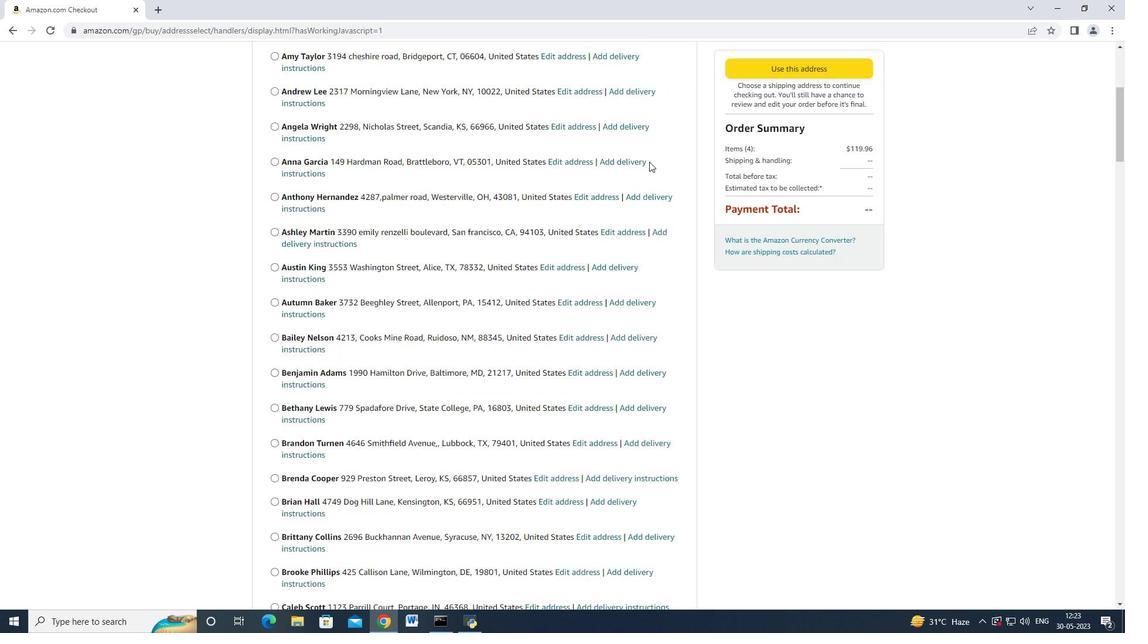 
Action: Mouse moved to (645, 157)
Screenshot: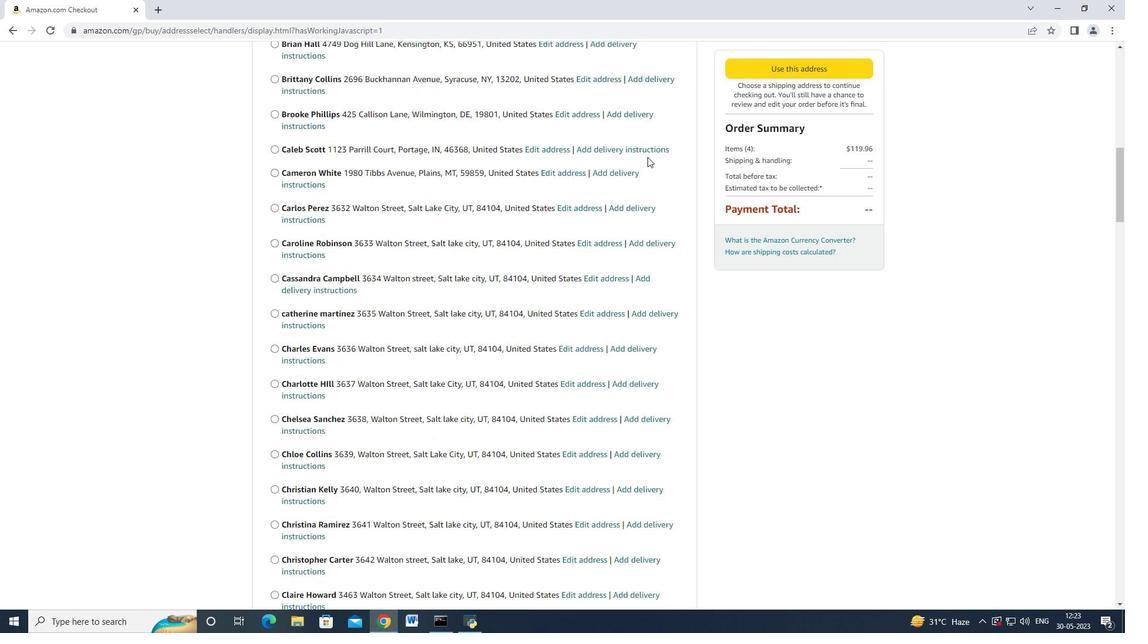 
Action: Mouse scrolled (645, 156) with delta (0, 0)
Screenshot: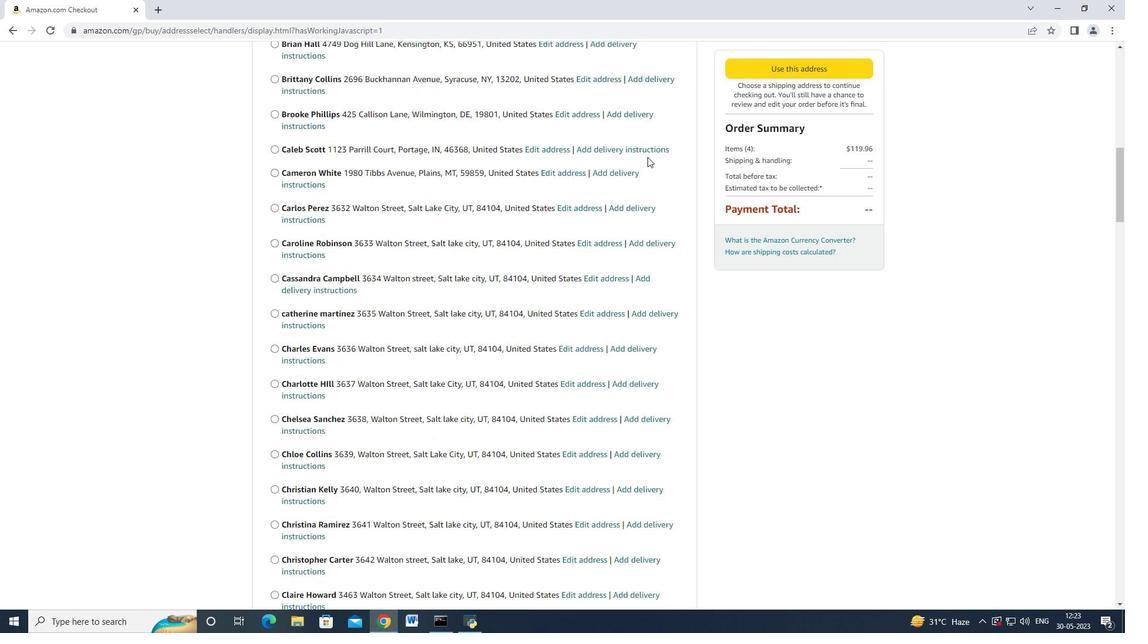 
Action: Mouse scrolled (645, 156) with delta (0, 0)
Screenshot: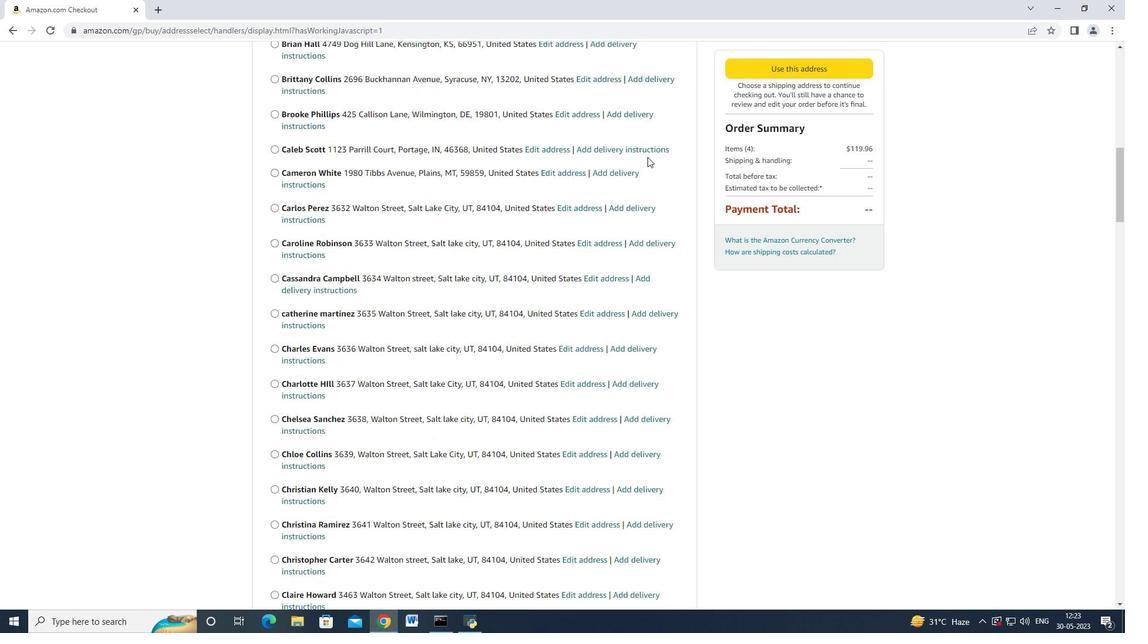 
Action: Mouse scrolled (645, 156) with delta (0, 0)
Screenshot: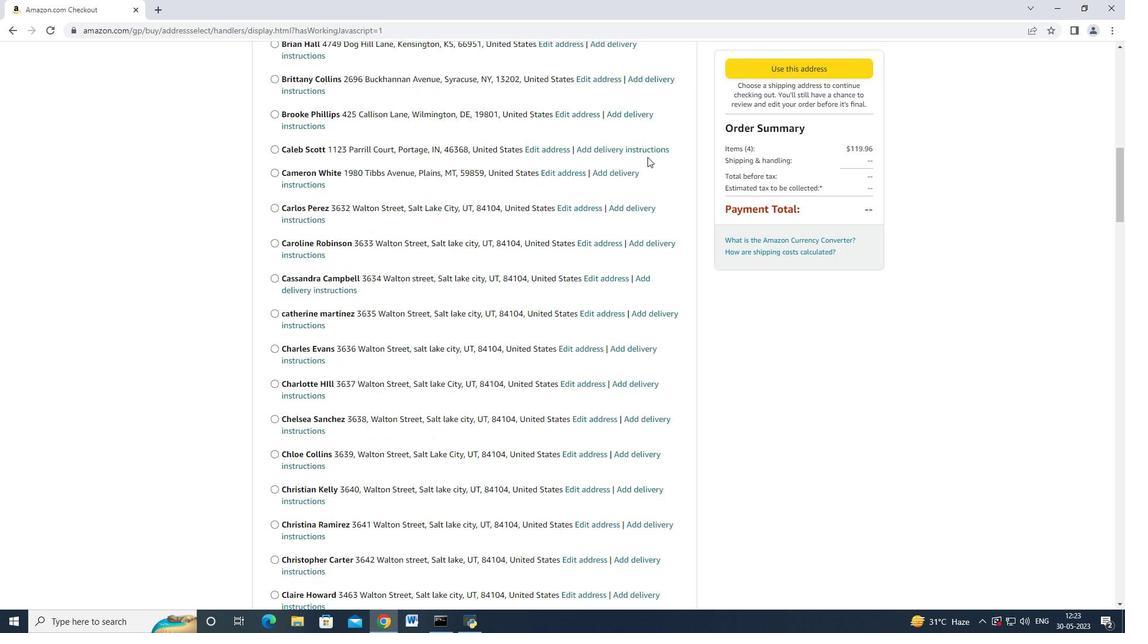 
Action: Mouse scrolled (645, 156) with delta (0, 0)
Screenshot: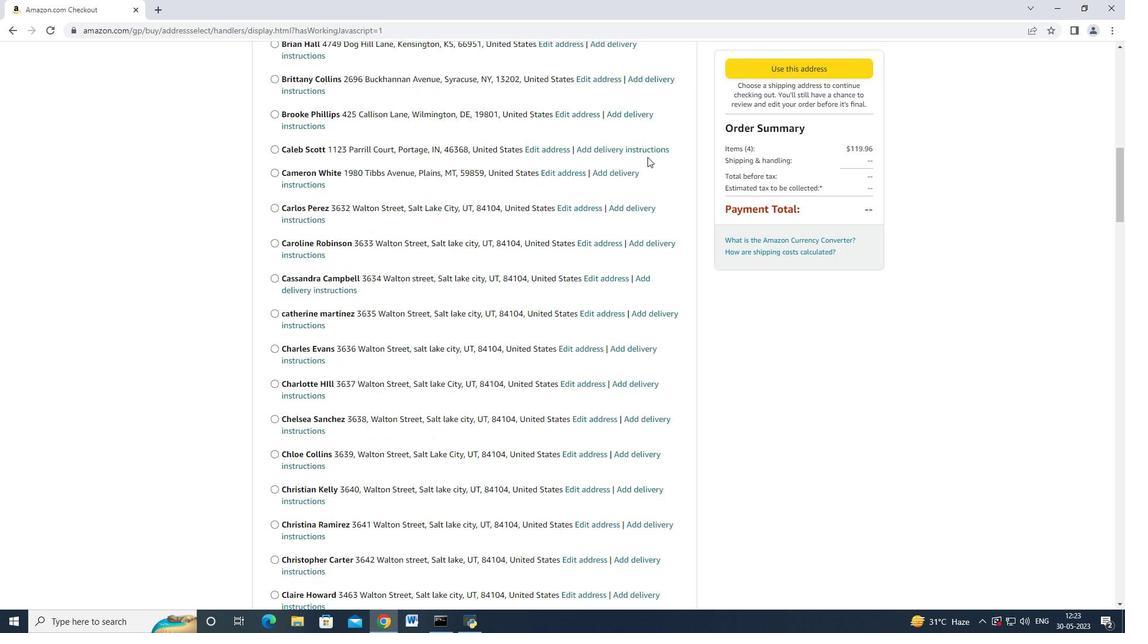 
Action: Mouse scrolled (645, 156) with delta (0, 0)
Screenshot: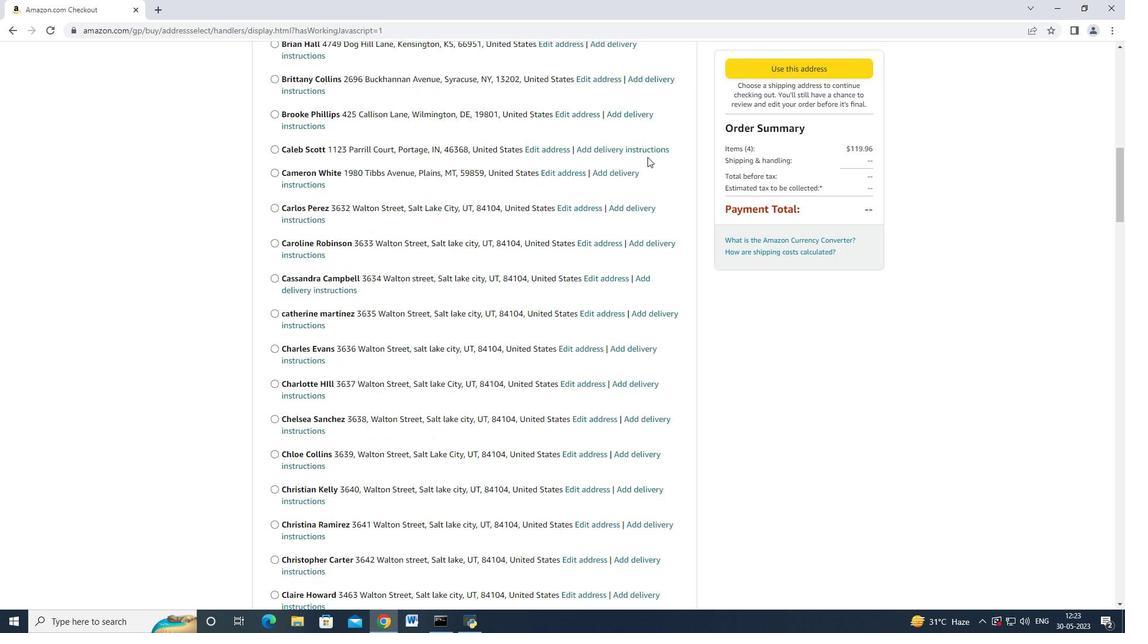 
Action: Mouse scrolled (645, 156) with delta (0, 0)
Screenshot: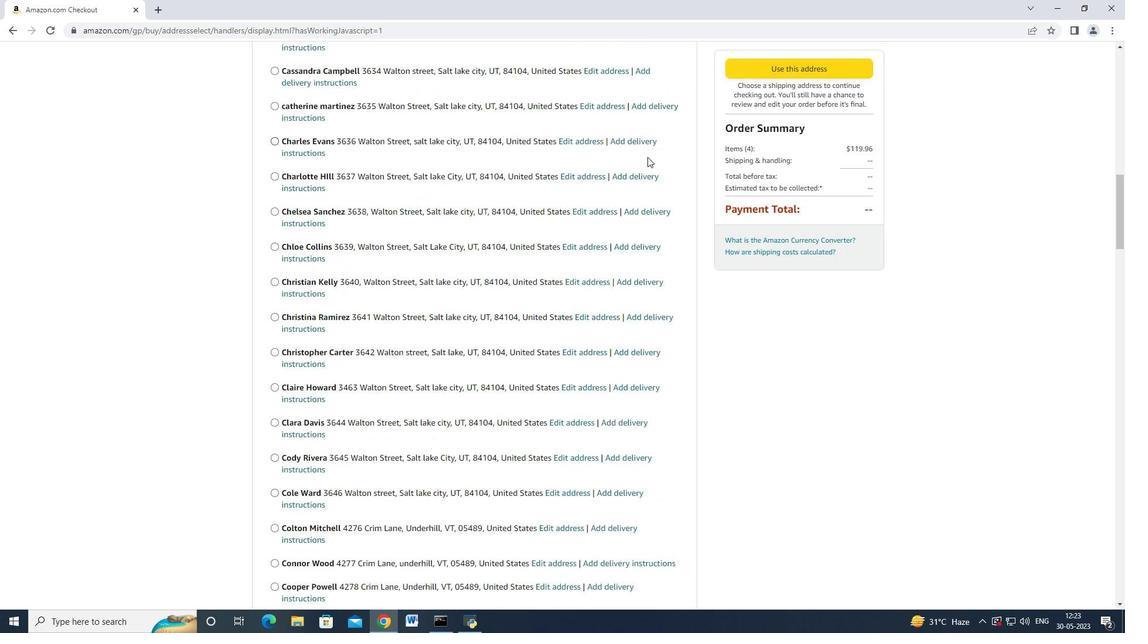 
Action: Mouse scrolled (645, 156) with delta (0, 0)
Screenshot: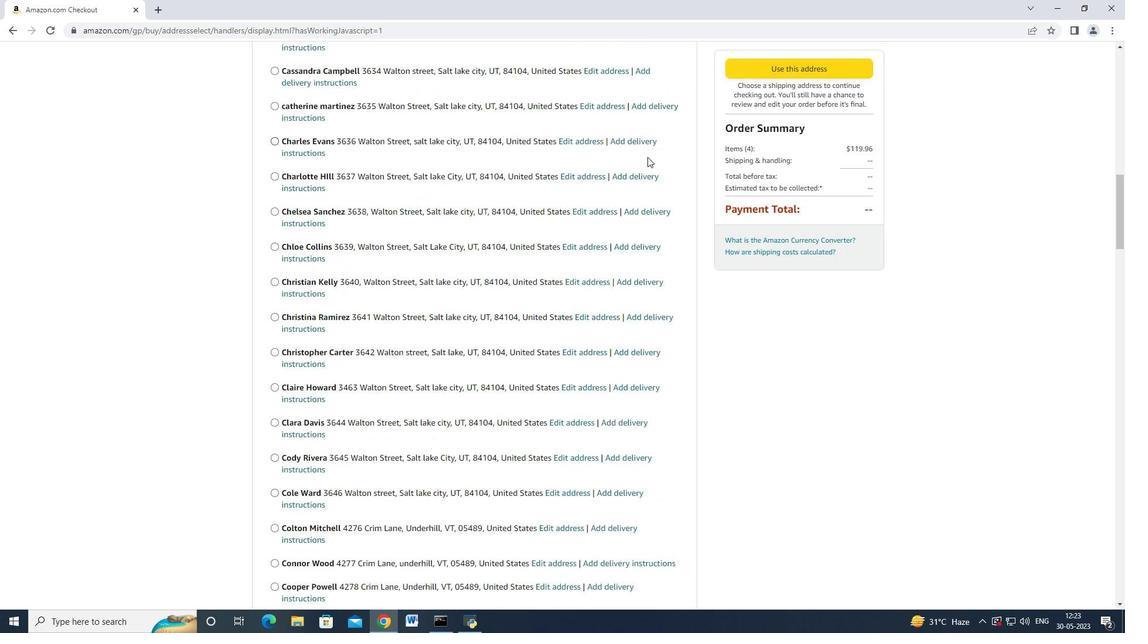 
Action: Mouse scrolled (645, 156) with delta (0, 0)
Screenshot: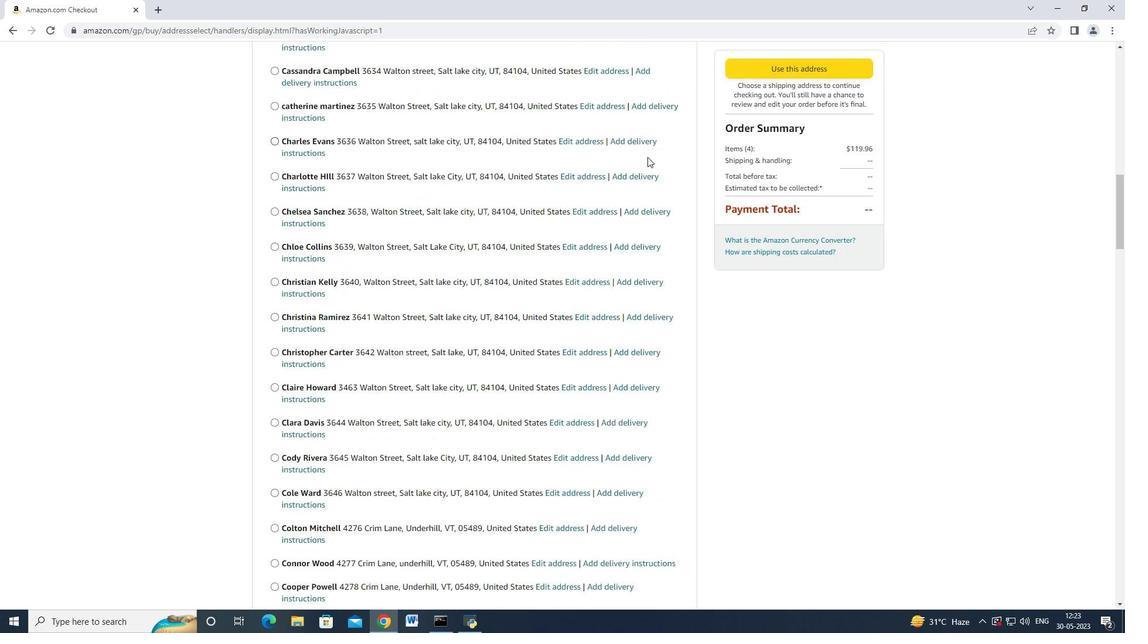 
Action: Mouse moved to (642, 155)
Screenshot: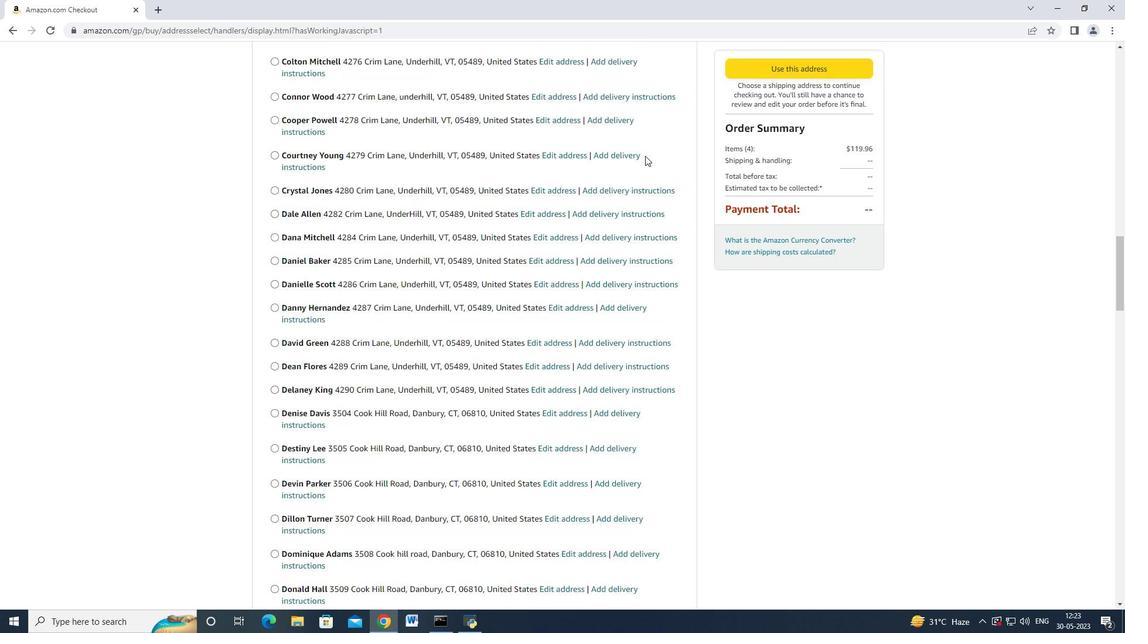 
Action: Mouse scrolled (642, 155) with delta (0, 0)
Screenshot: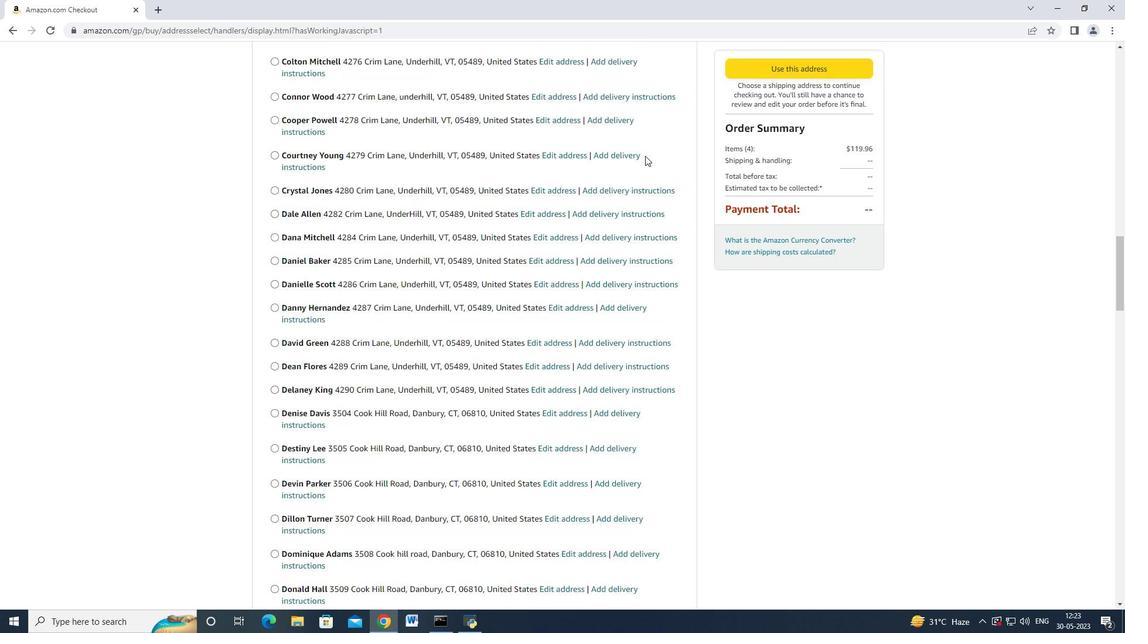 
Action: Mouse moved to (641, 155)
